 Task: Plan a trip to Beirut, Lebanon from 13th December, 2023 to 17th December, 2023 for 2 adults.2 bedrooms having 2 beds and 1 bathroom. Property type can be guest house. Amenities needed are: wifi. Booking option can be shelf check-in. Look for 3 properties as per requirement.
Action: Mouse moved to (562, 77)
Screenshot: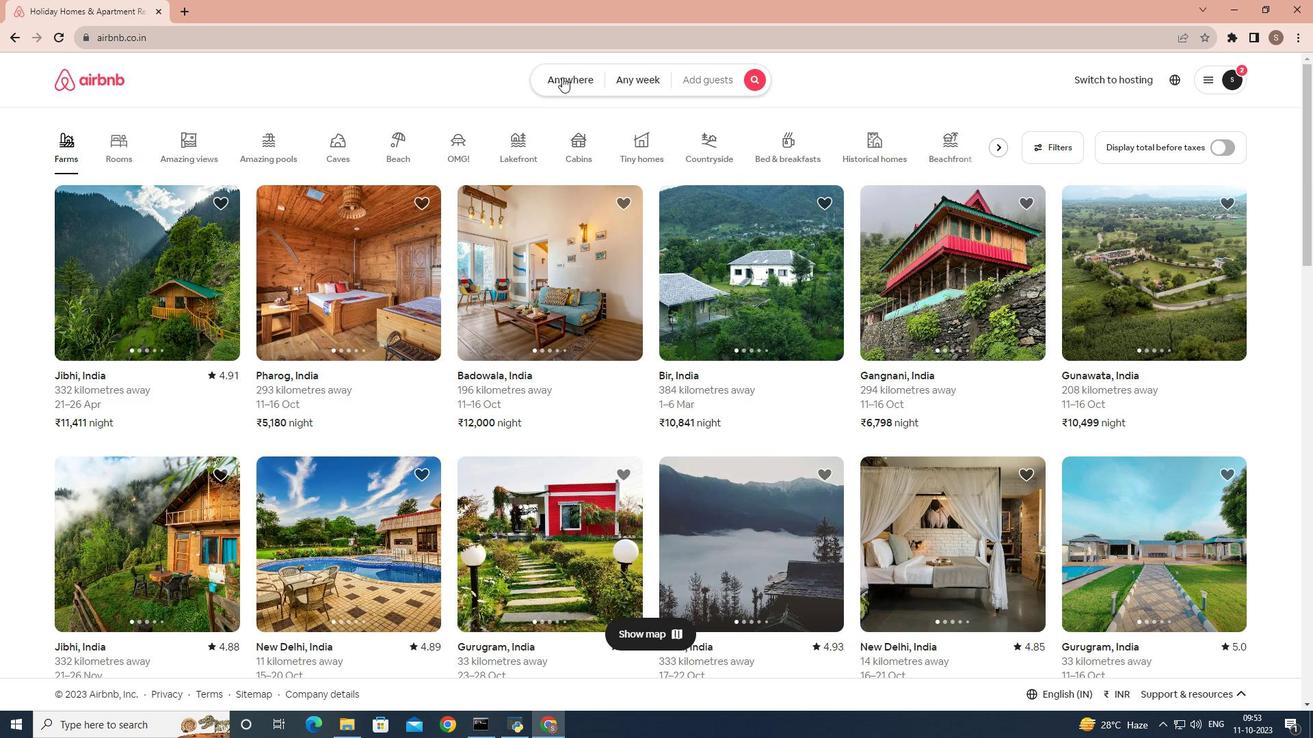 
Action: Mouse pressed left at (562, 77)
Screenshot: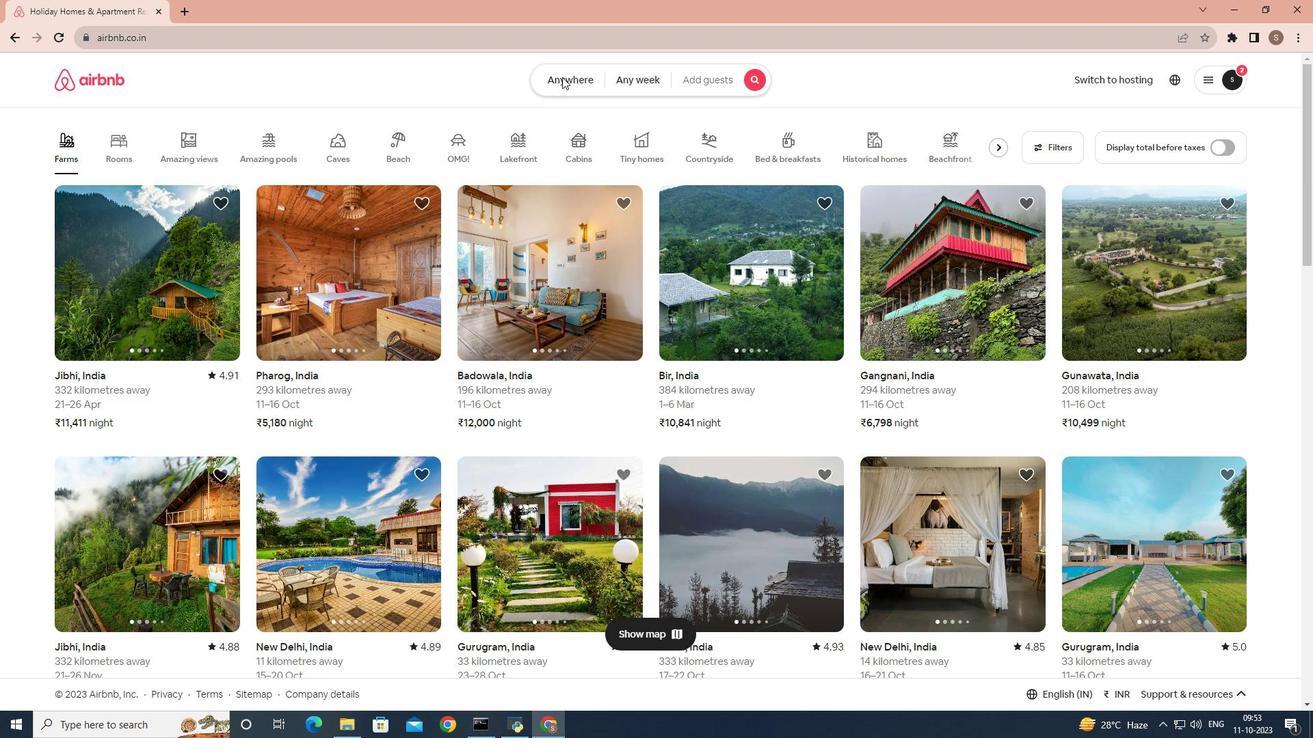 
Action: Mouse moved to (460, 129)
Screenshot: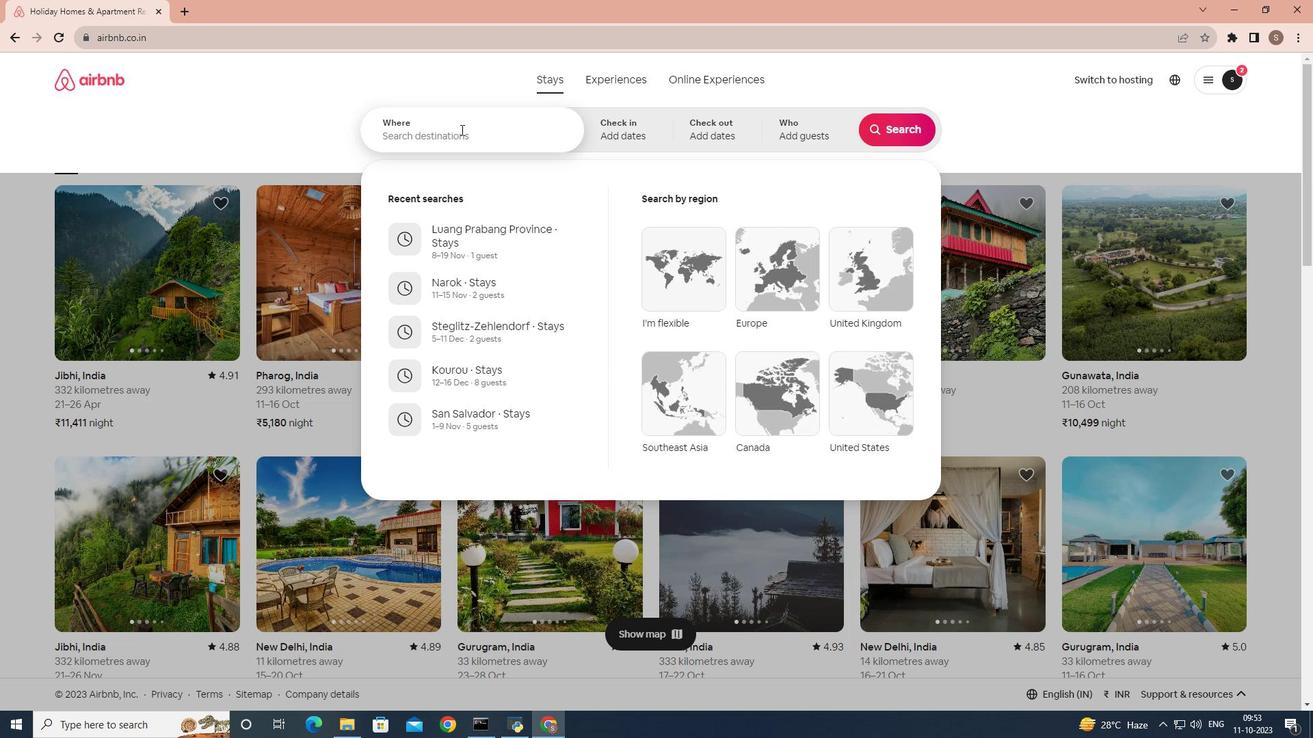 
Action: Mouse pressed left at (460, 129)
Screenshot: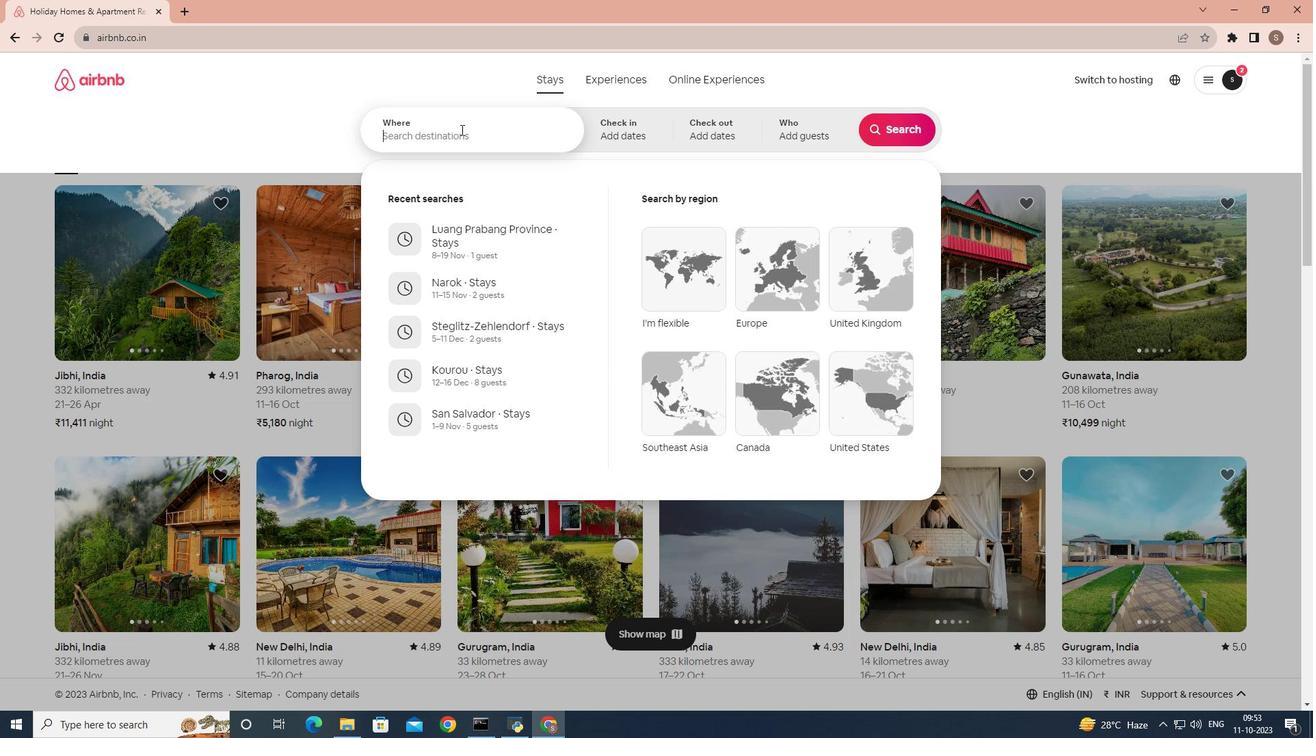 
Action: Key pressed beir
Screenshot: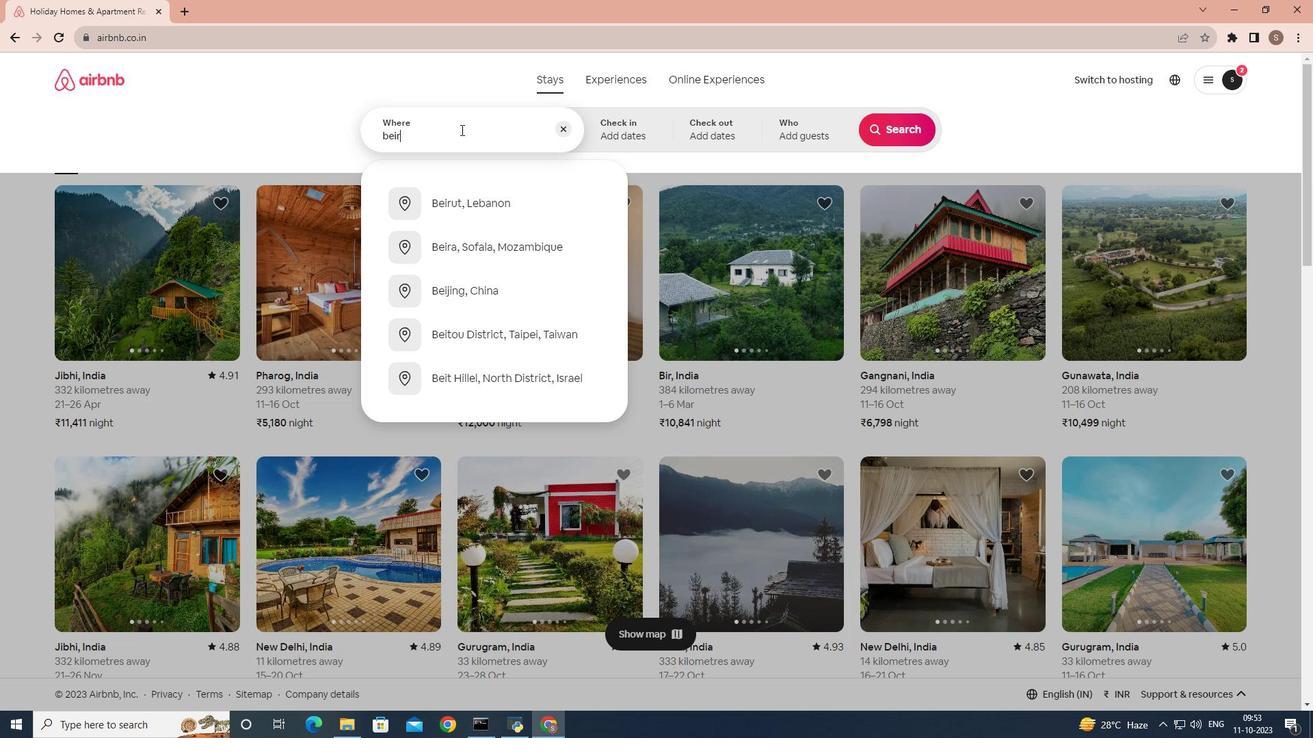 
Action: Mouse moved to (445, 198)
Screenshot: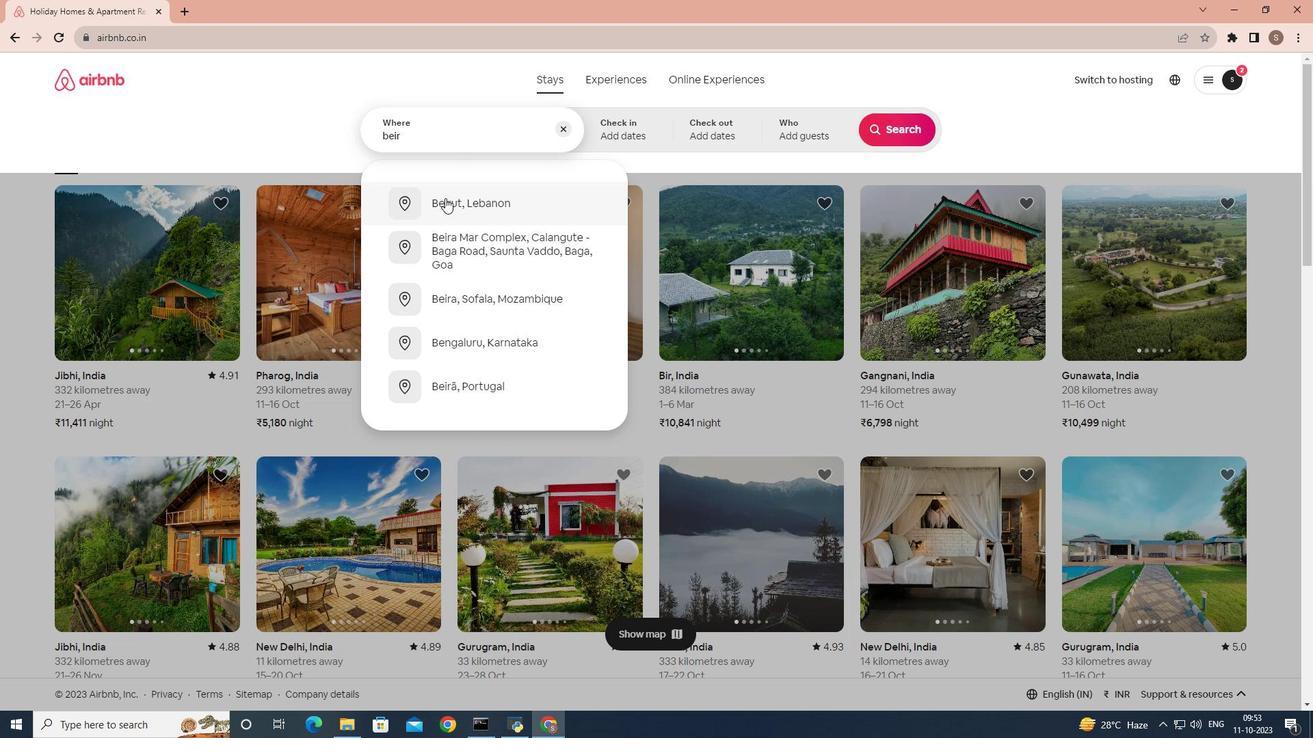 
Action: Mouse pressed left at (445, 198)
Screenshot: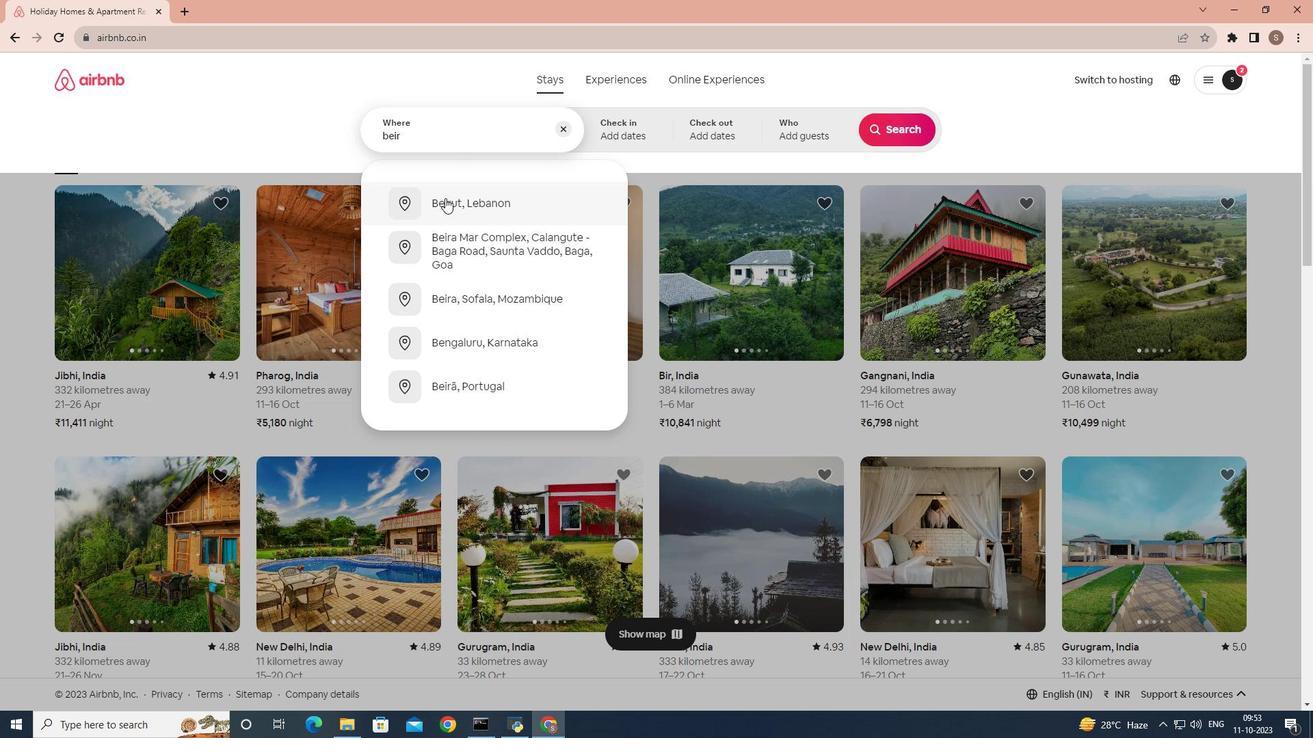 
Action: Mouse pressed right at (445, 198)
Screenshot: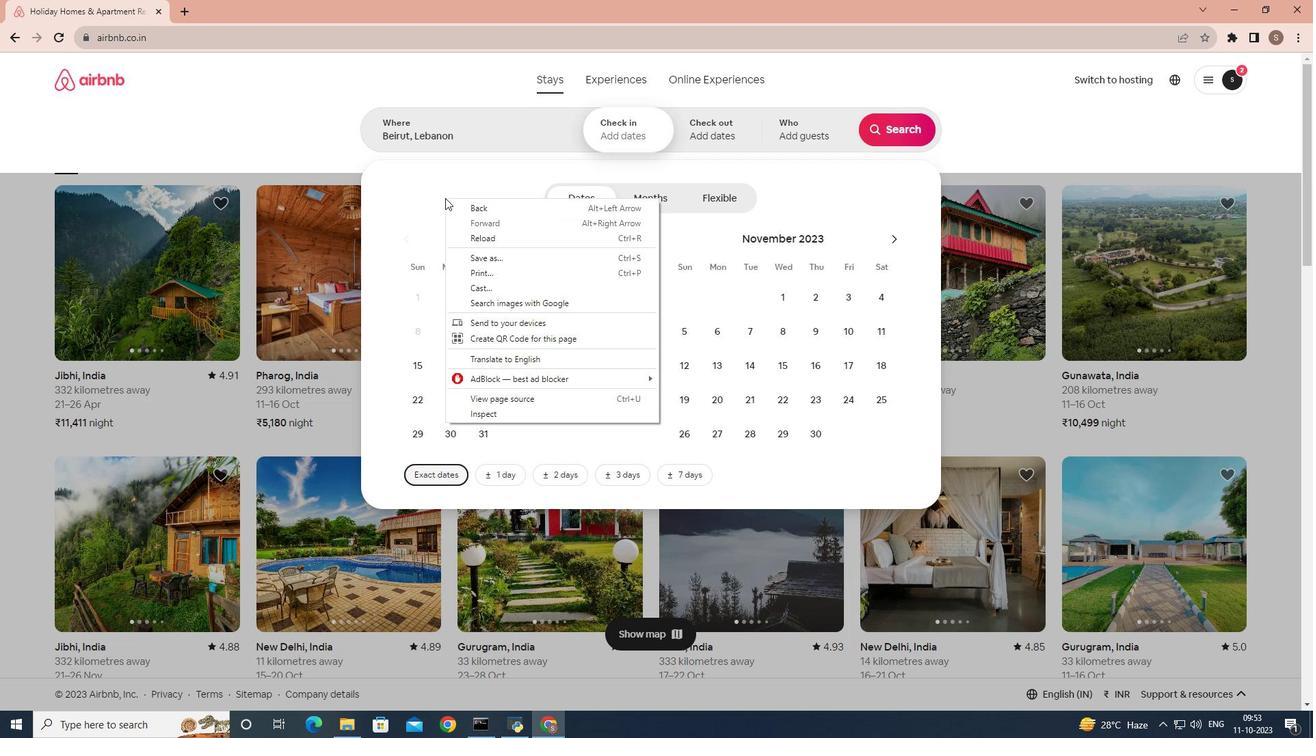 
Action: Mouse moved to (551, 131)
Screenshot: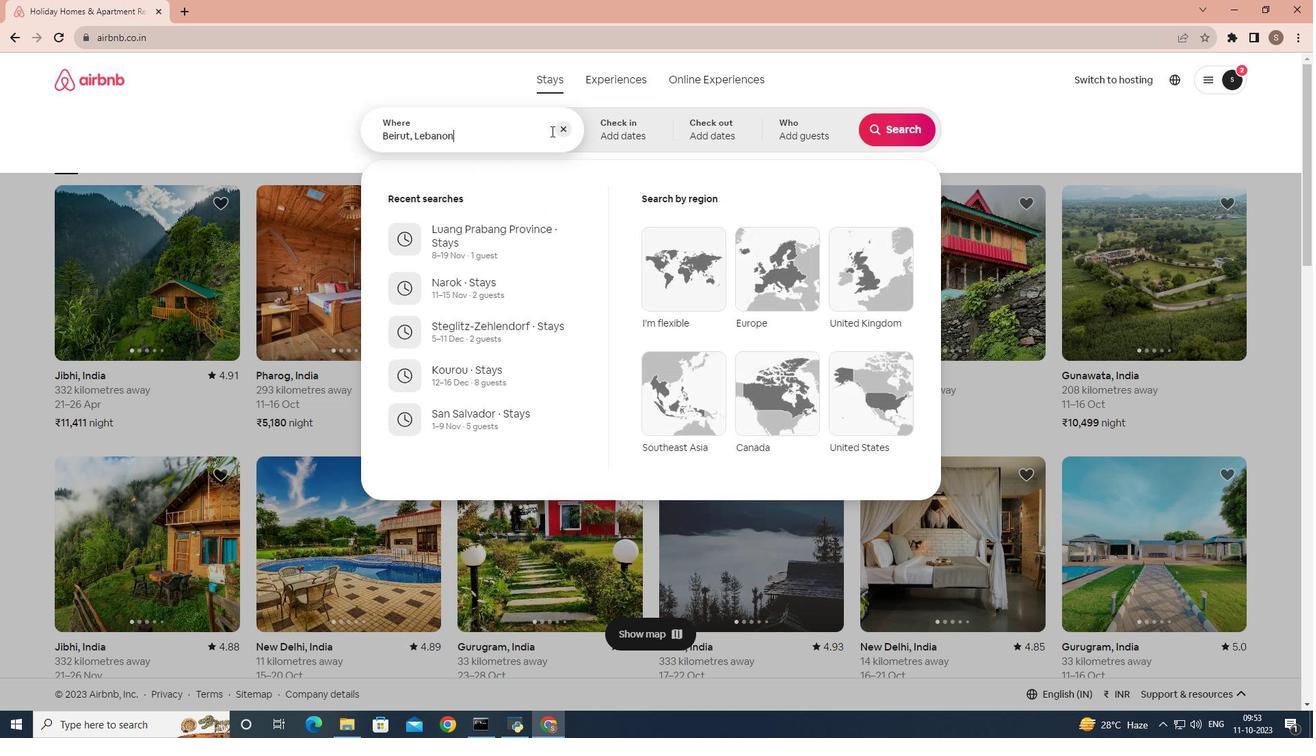 
Action: Mouse pressed left at (551, 131)
Screenshot: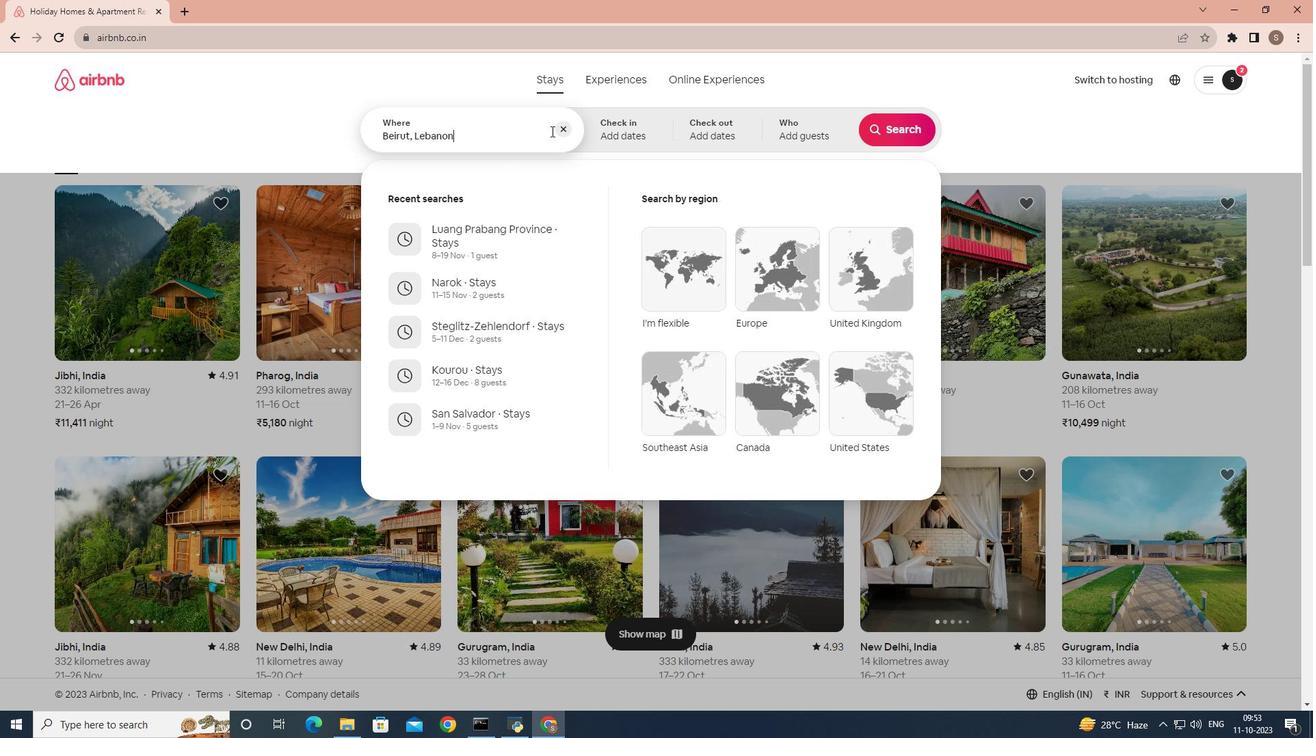 
Action: Mouse moved to (608, 129)
Screenshot: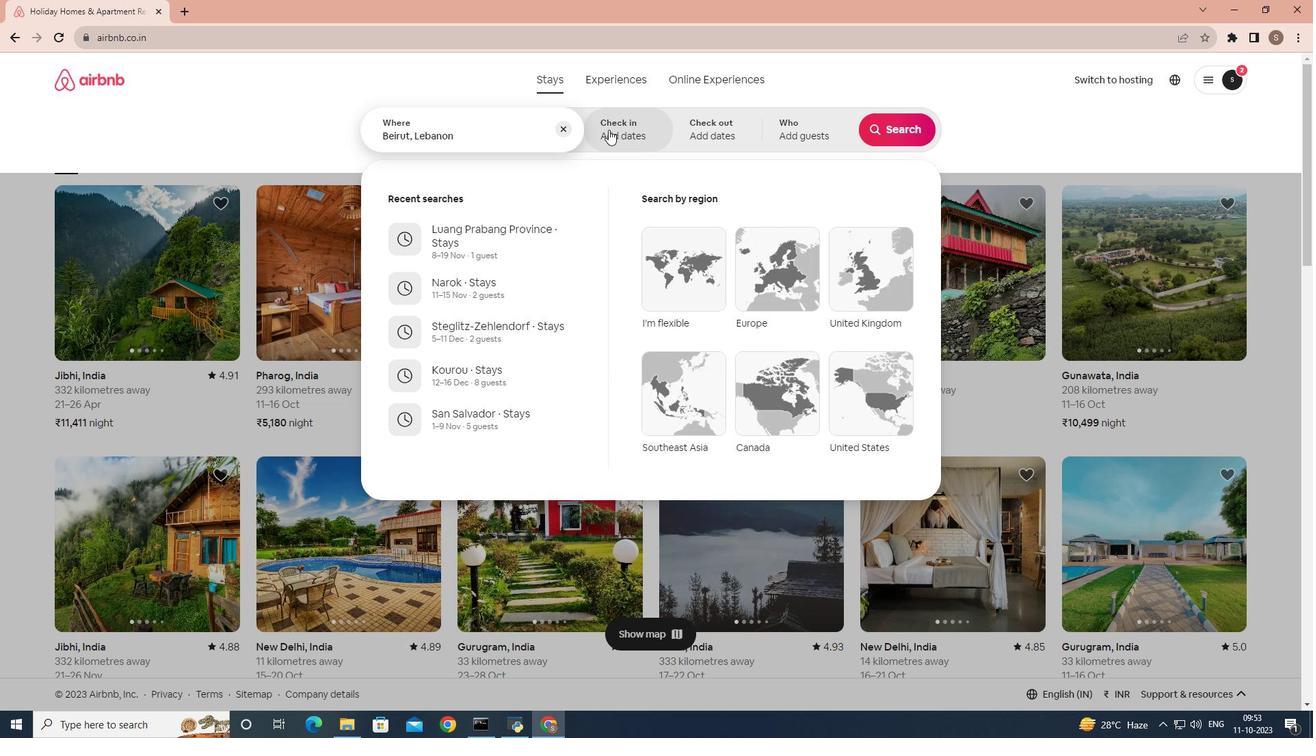 
Action: Mouse pressed left at (608, 129)
Screenshot: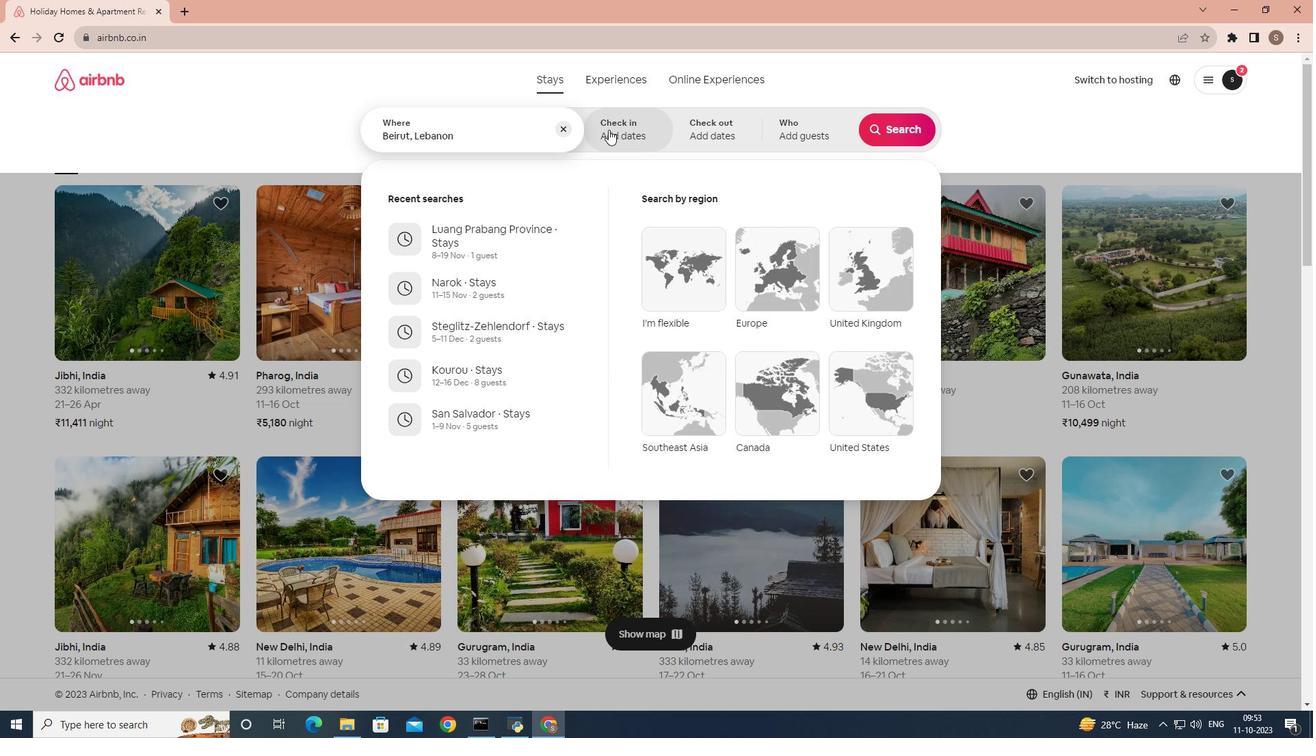 
Action: Mouse moved to (895, 232)
Screenshot: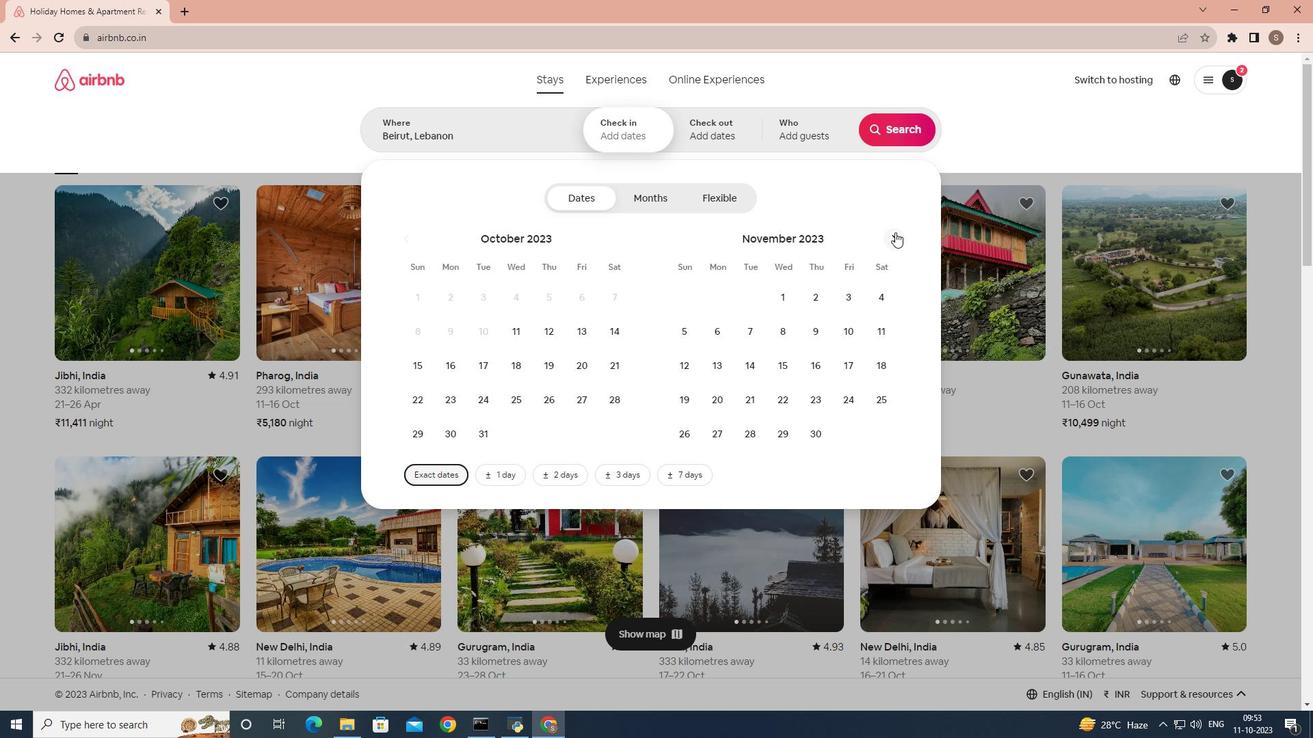 
Action: Mouse pressed left at (895, 232)
Screenshot: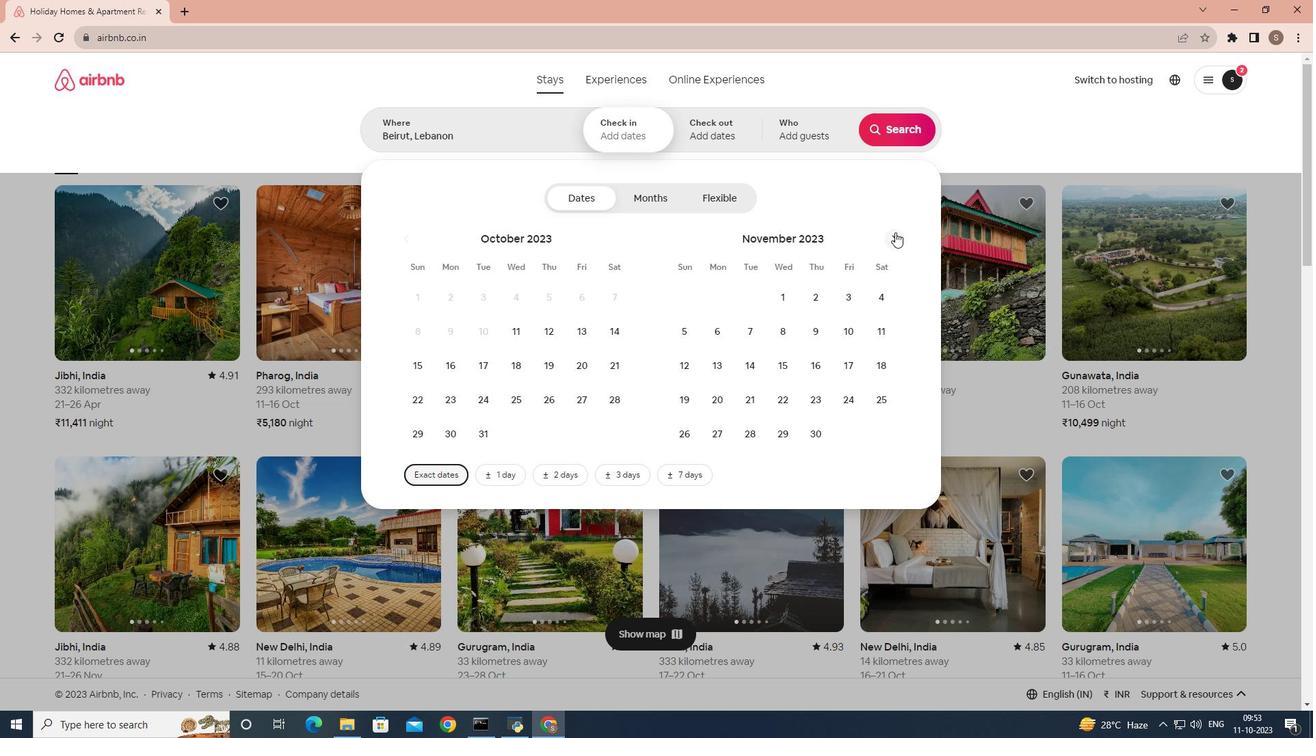 
Action: Mouse moved to (782, 365)
Screenshot: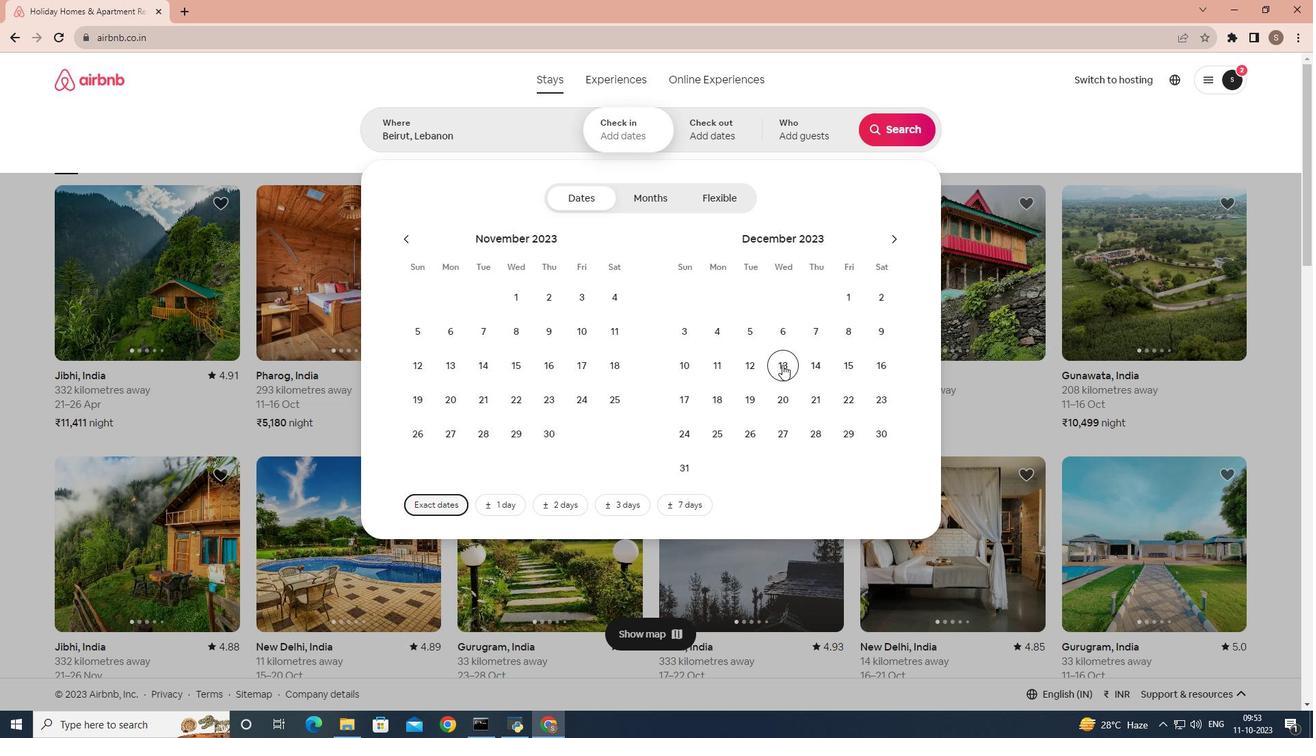 
Action: Mouse pressed left at (782, 365)
Screenshot: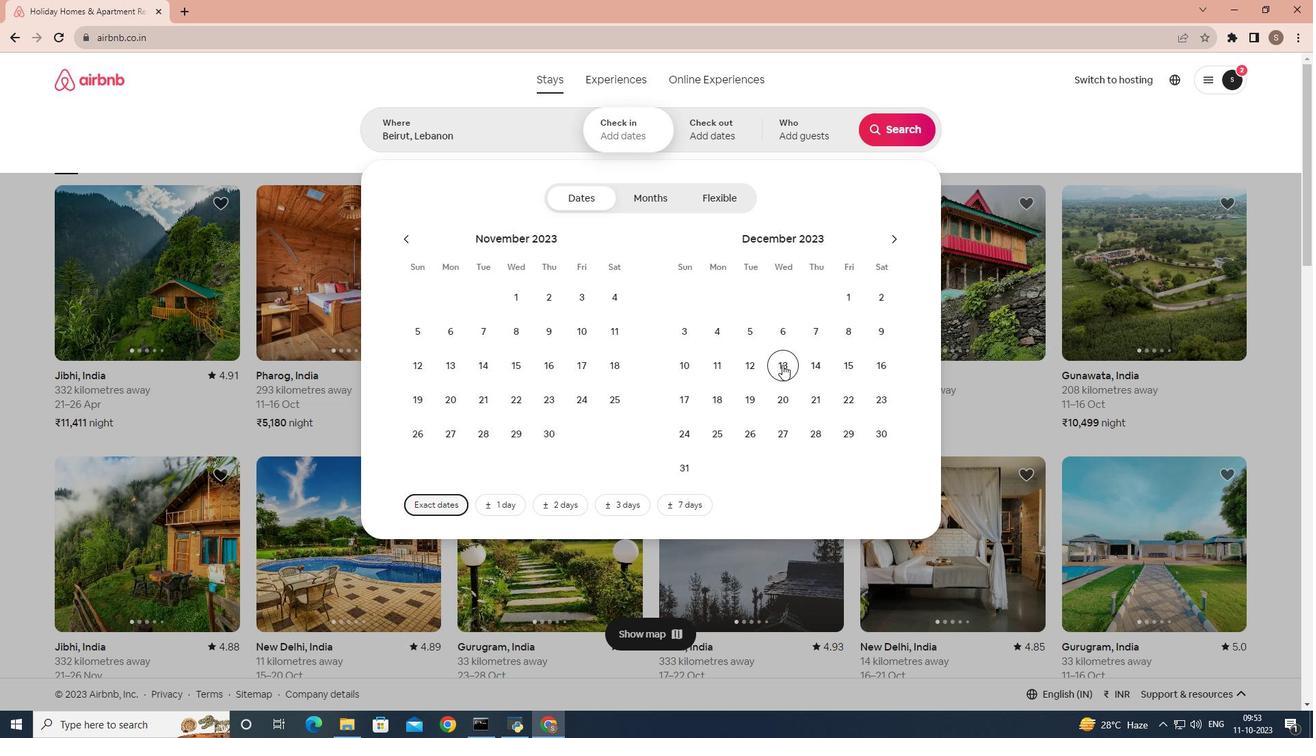 
Action: Mouse moved to (697, 407)
Screenshot: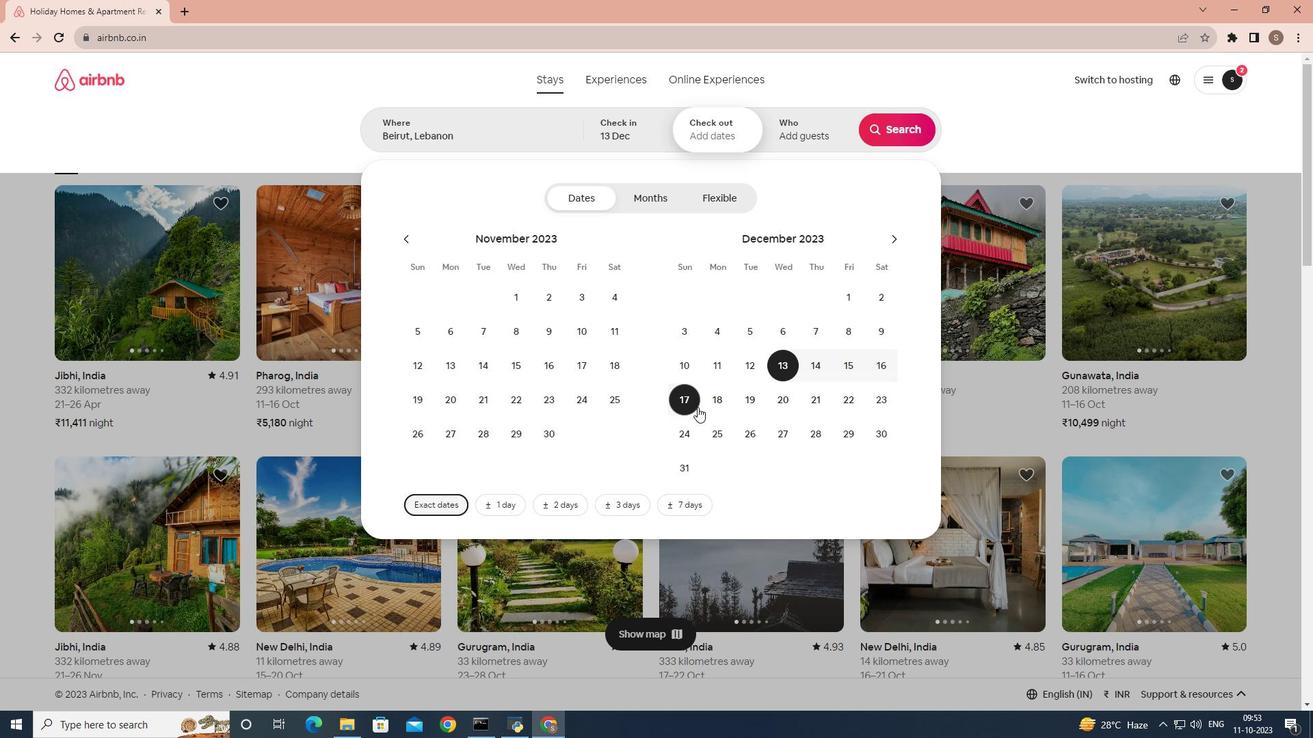 
Action: Mouse pressed left at (697, 407)
Screenshot: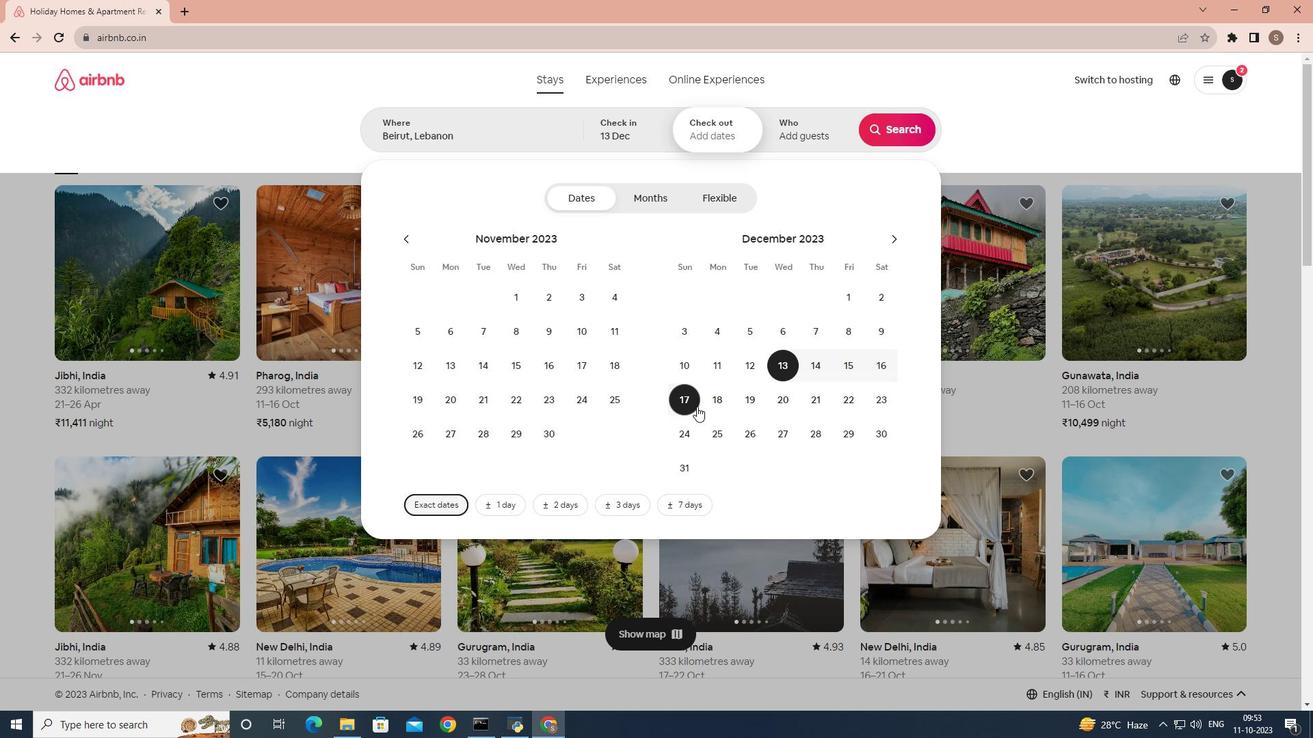 
Action: Mouse moved to (814, 146)
Screenshot: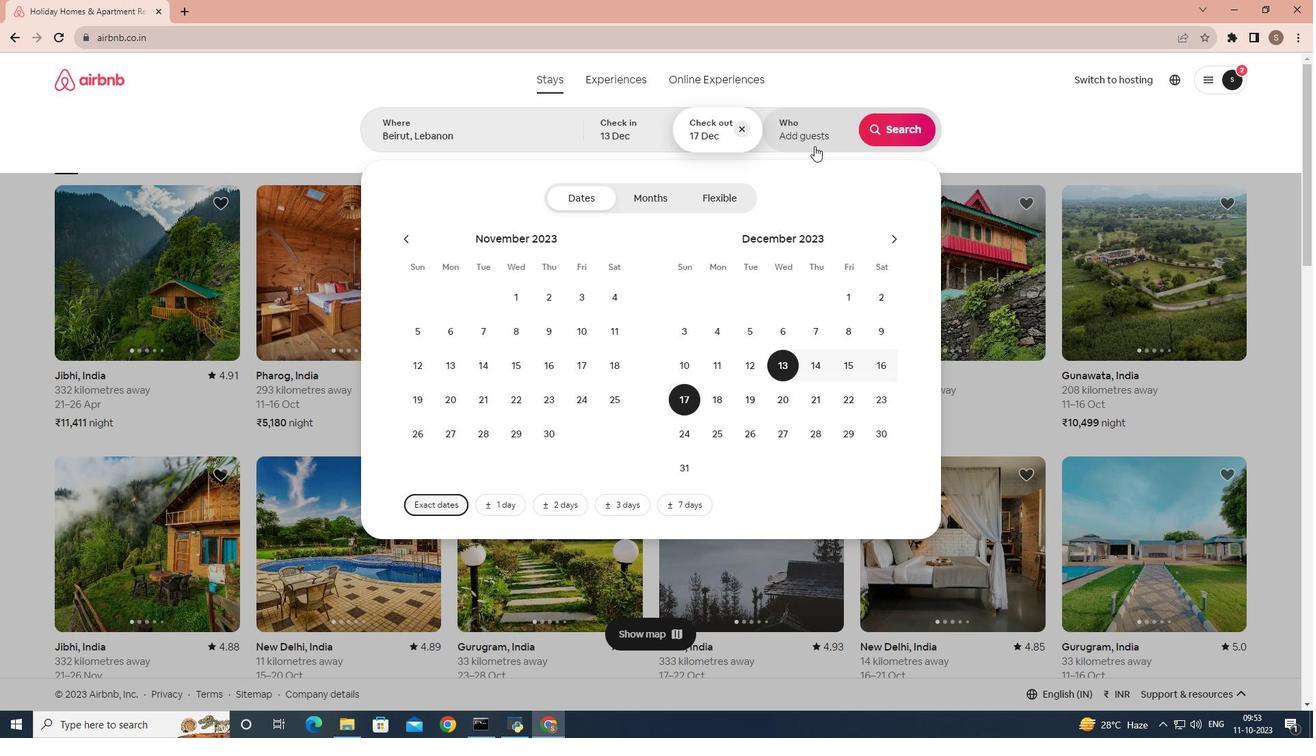 
Action: Mouse pressed left at (814, 146)
Screenshot: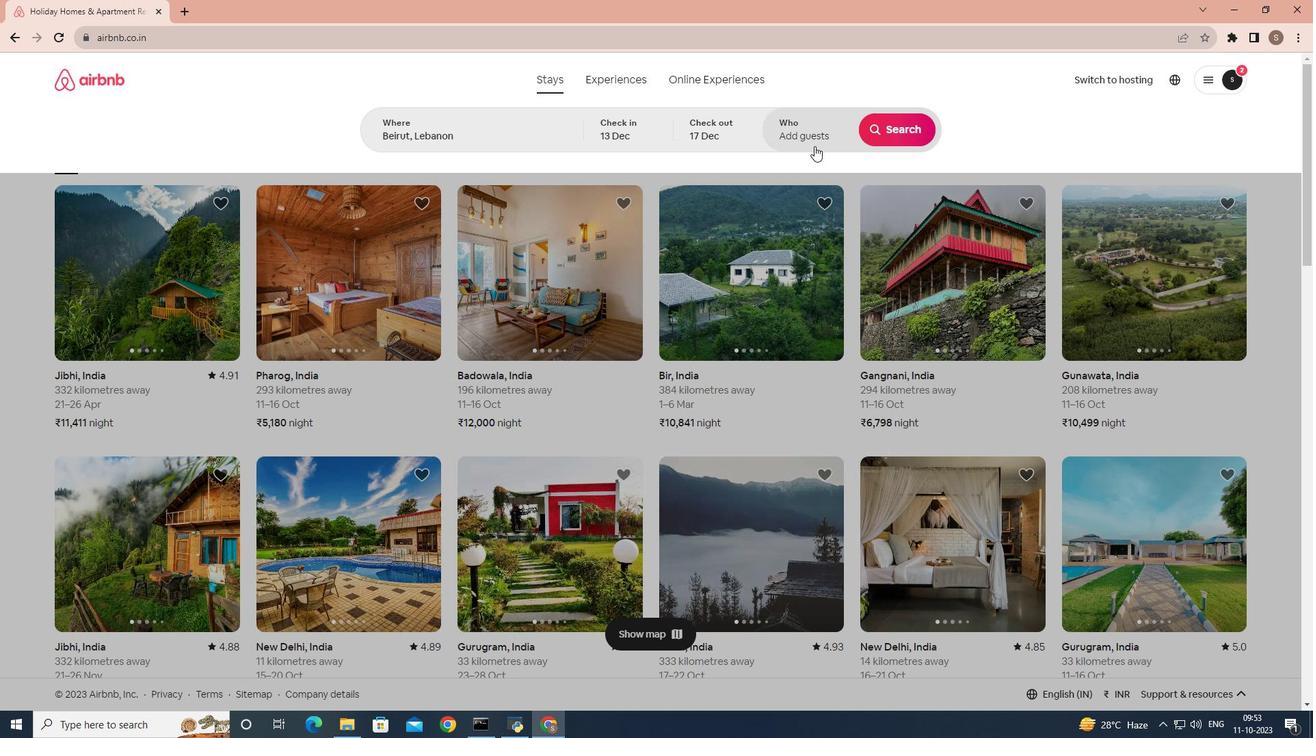 
Action: Mouse moved to (893, 201)
Screenshot: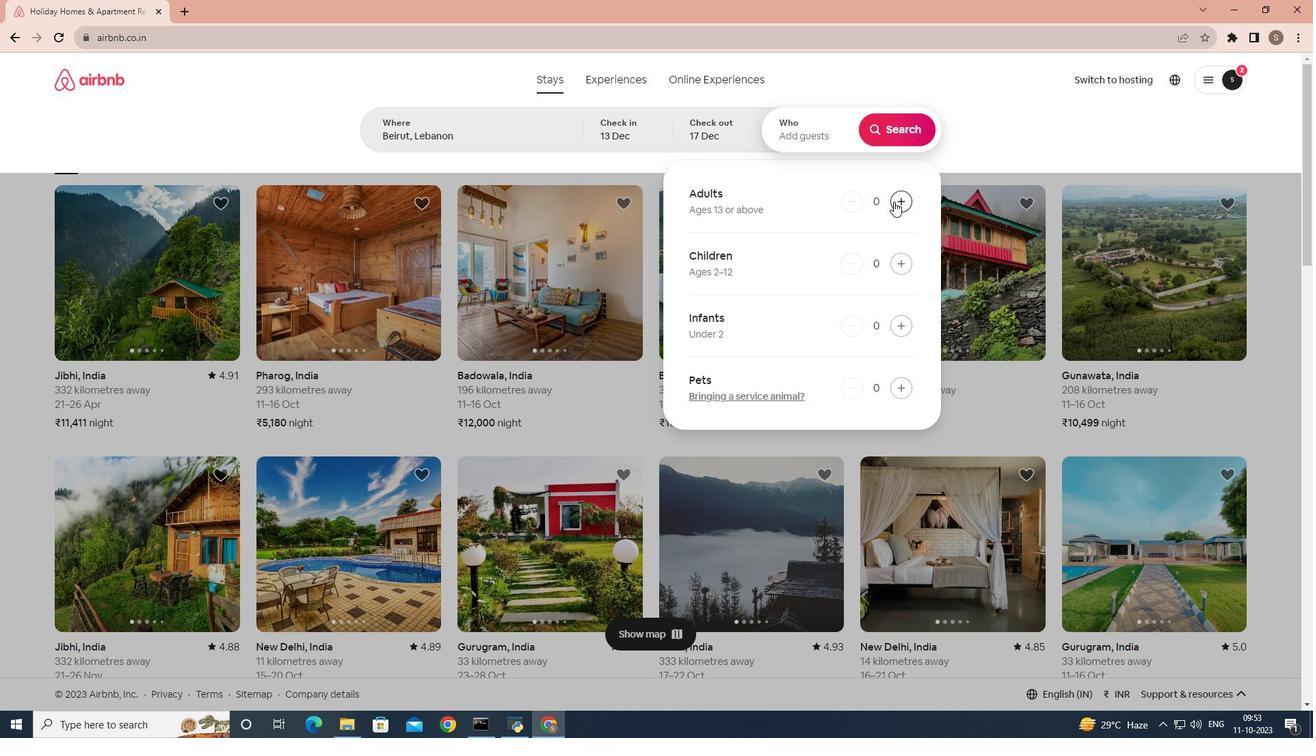 
Action: Mouse pressed left at (893, 201)
Screenshot: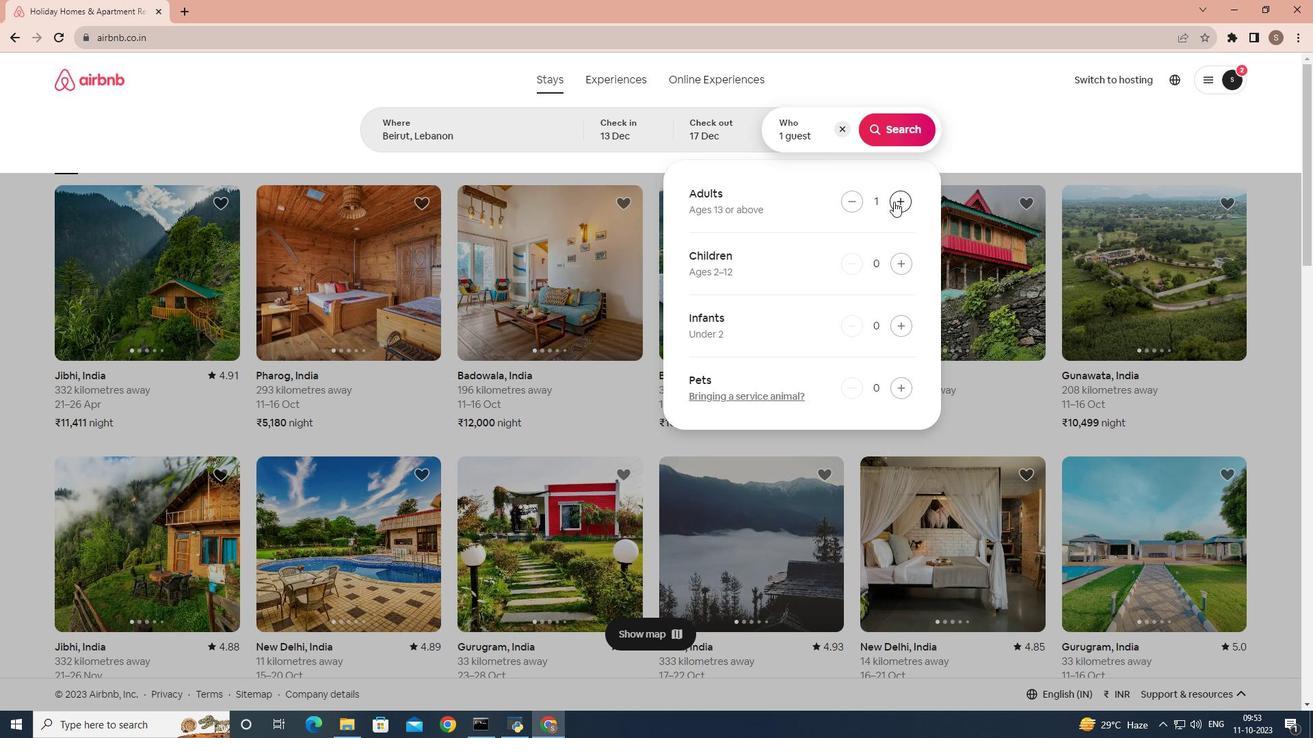 
Action: Mouse pressed left at (893, 201)
Screenshot: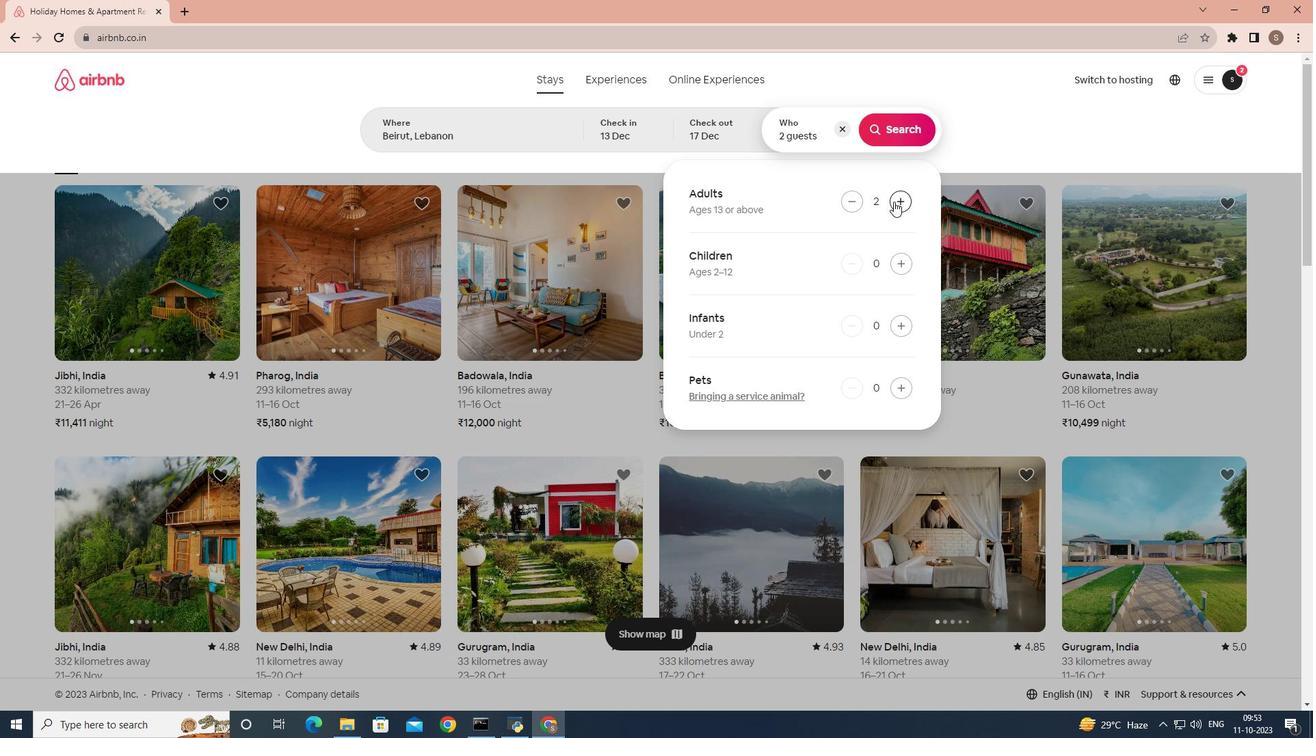 
Action: Mouse moved to (882, 142)
Screenshot: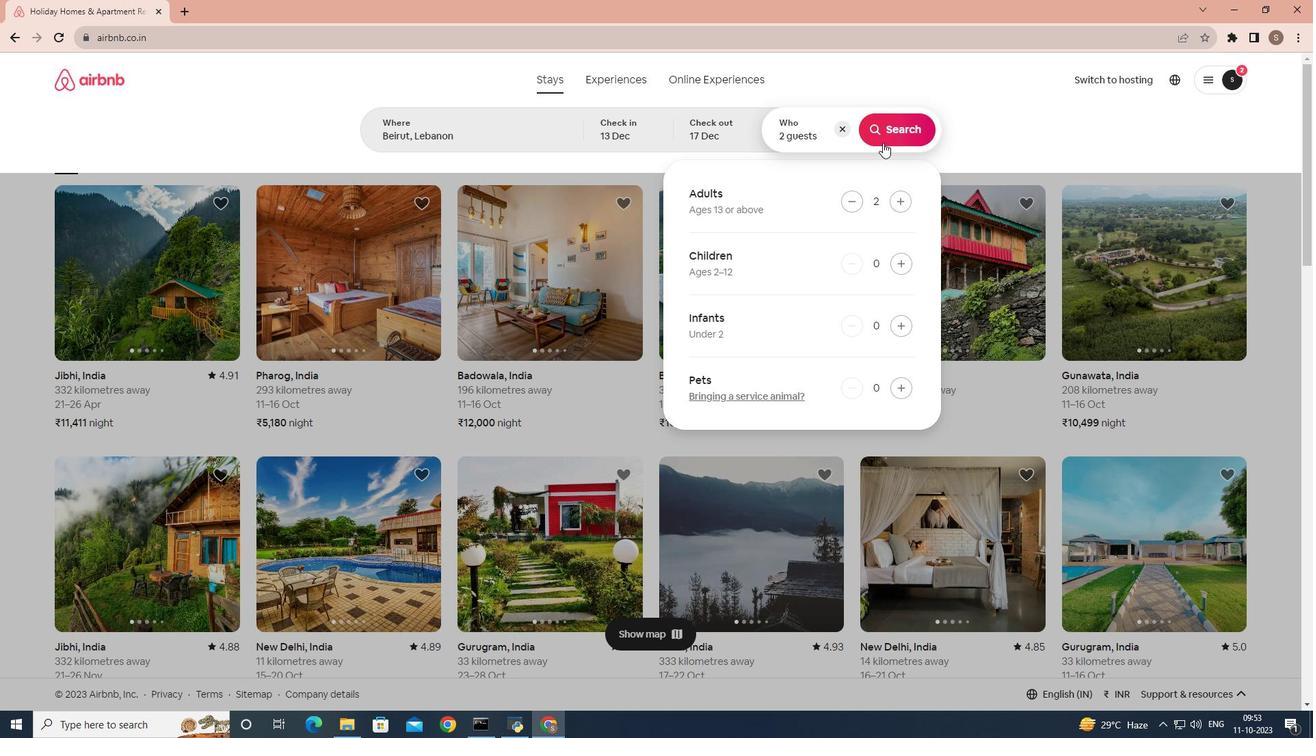 
Action: Mouse pressed left at (882, 142)
Screenshot: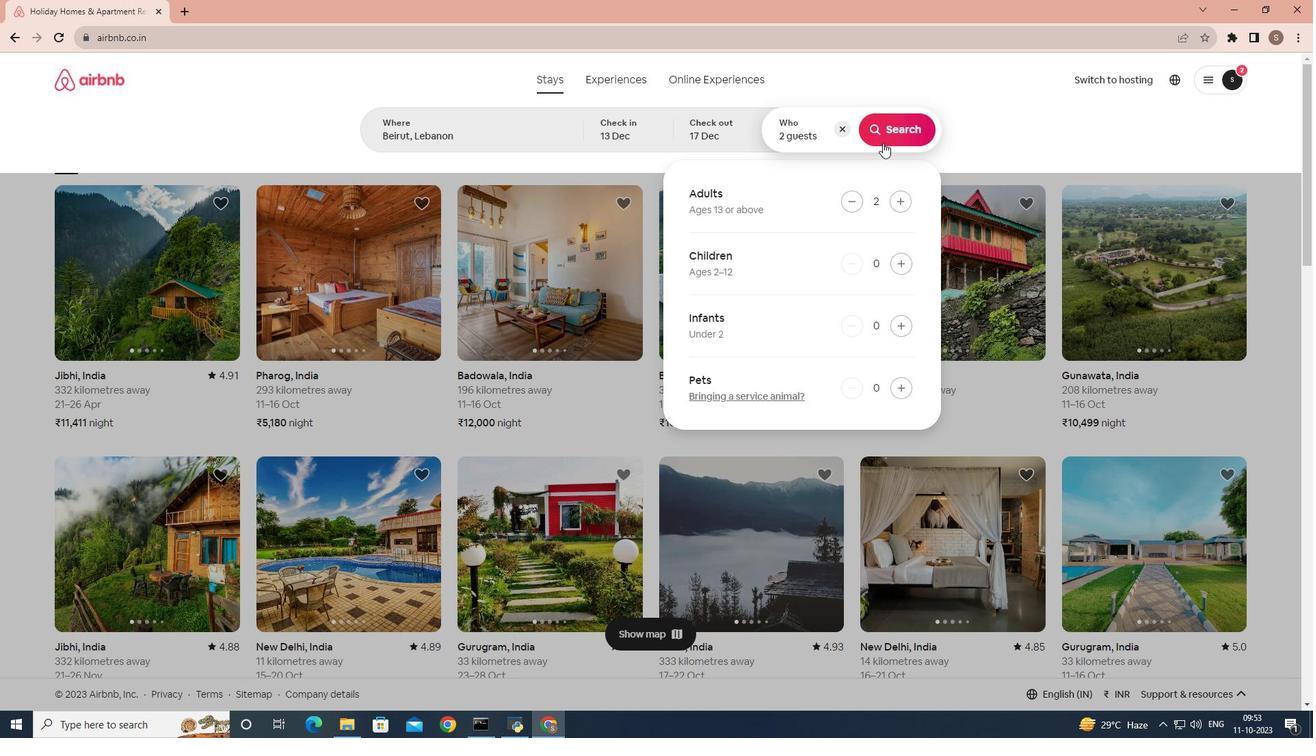 
Action: Mouse moved to (1077, 133)
Screenshot: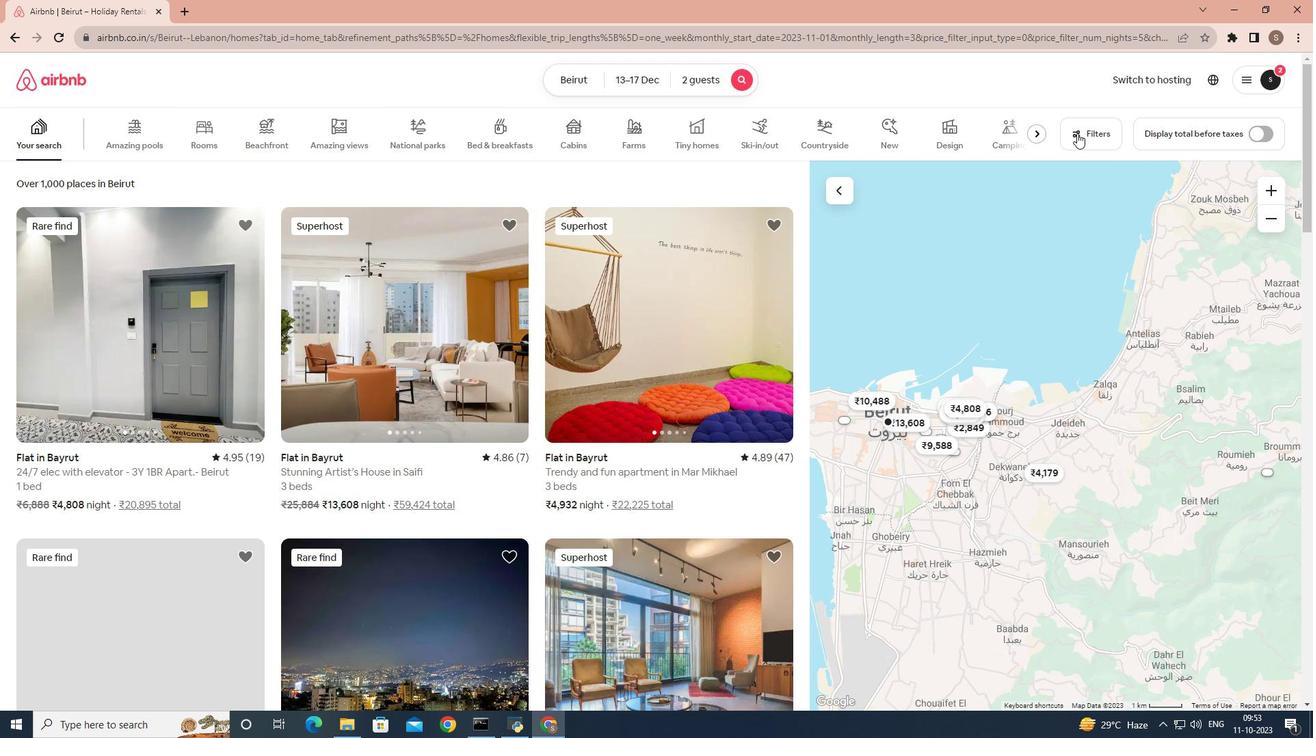 
Action: Mouse pressed left at (1077, 133)
Screenshot: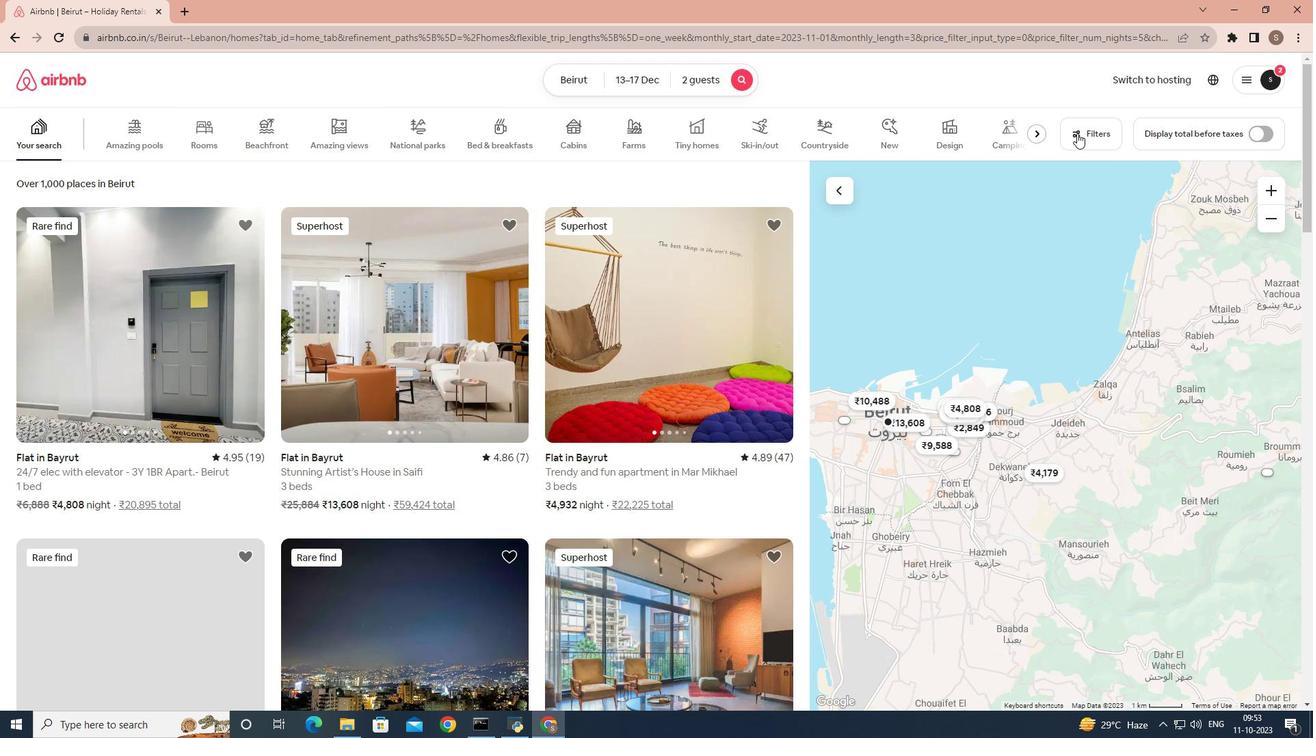 
Action: Mouse moved to (510, 475)
Screenshot: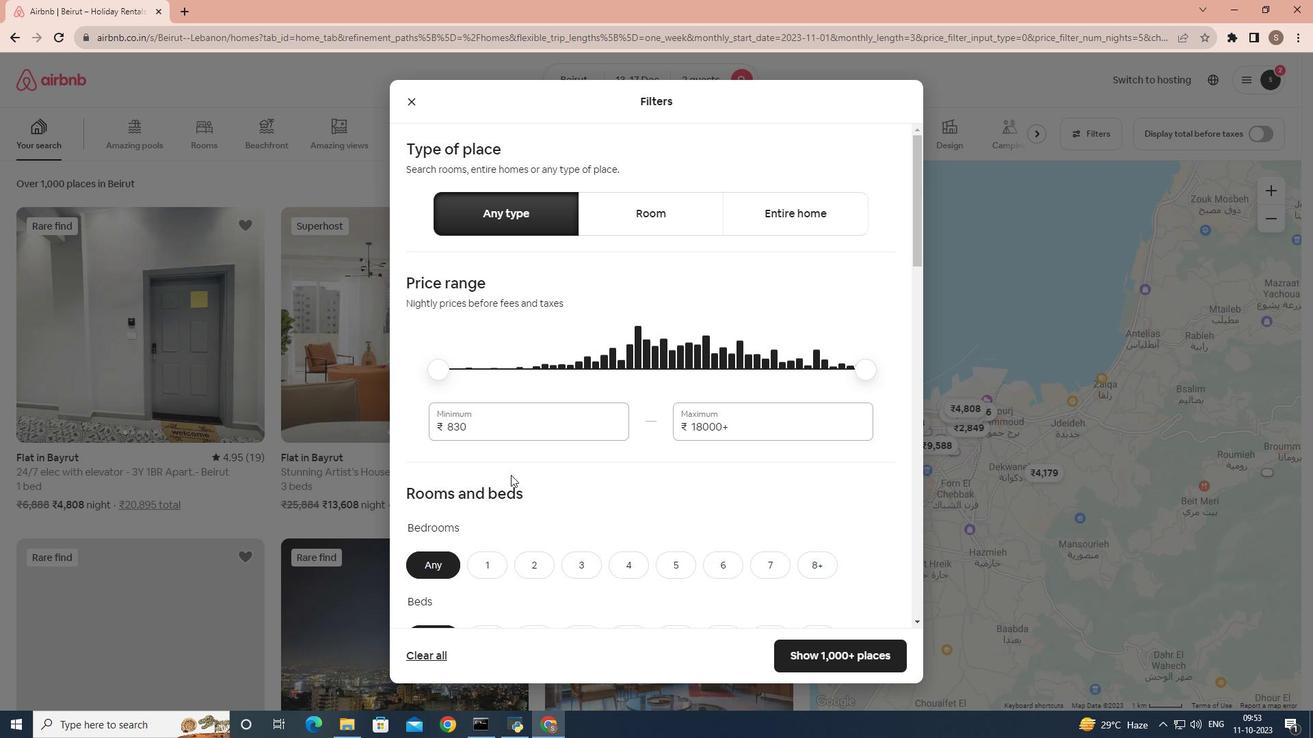 
Action: Mouse scrolled (510, 474) with delta (0, 0)
Screenshot: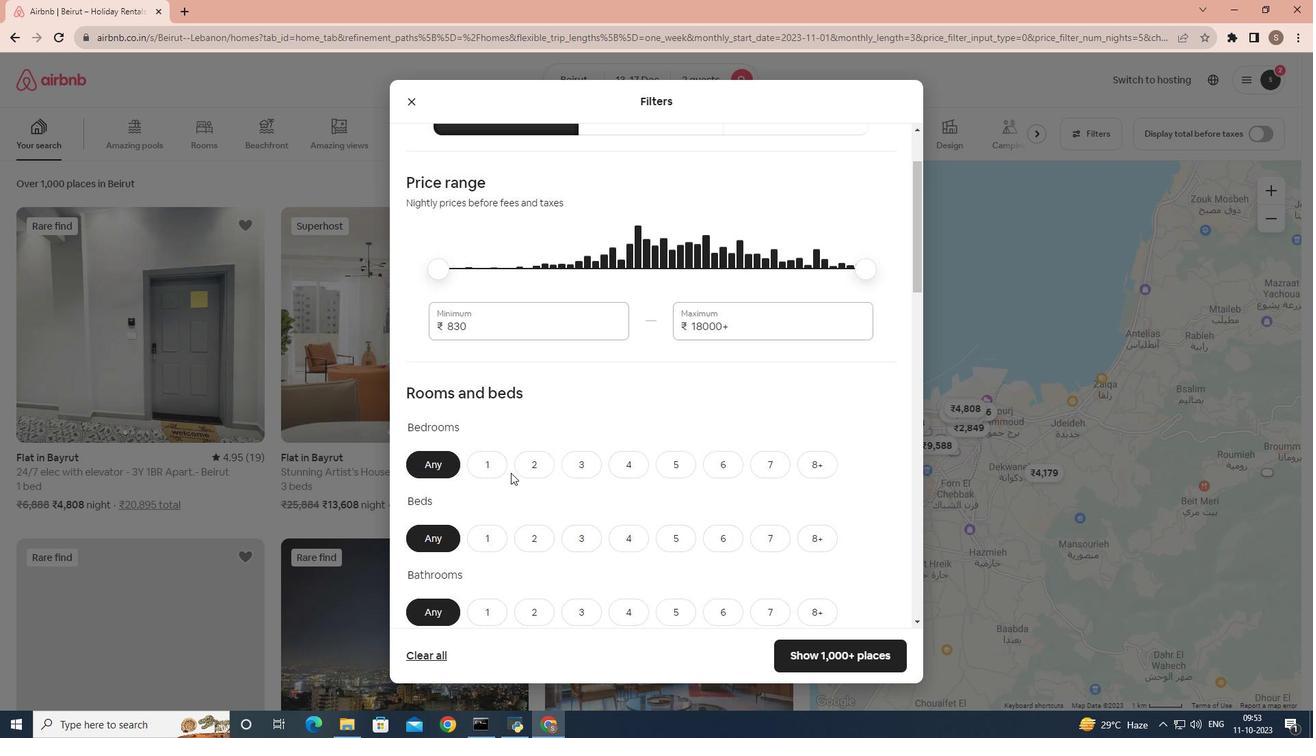 
Action: Mouse scrolled (510, 474) with delta (0, 0)
Screenshot: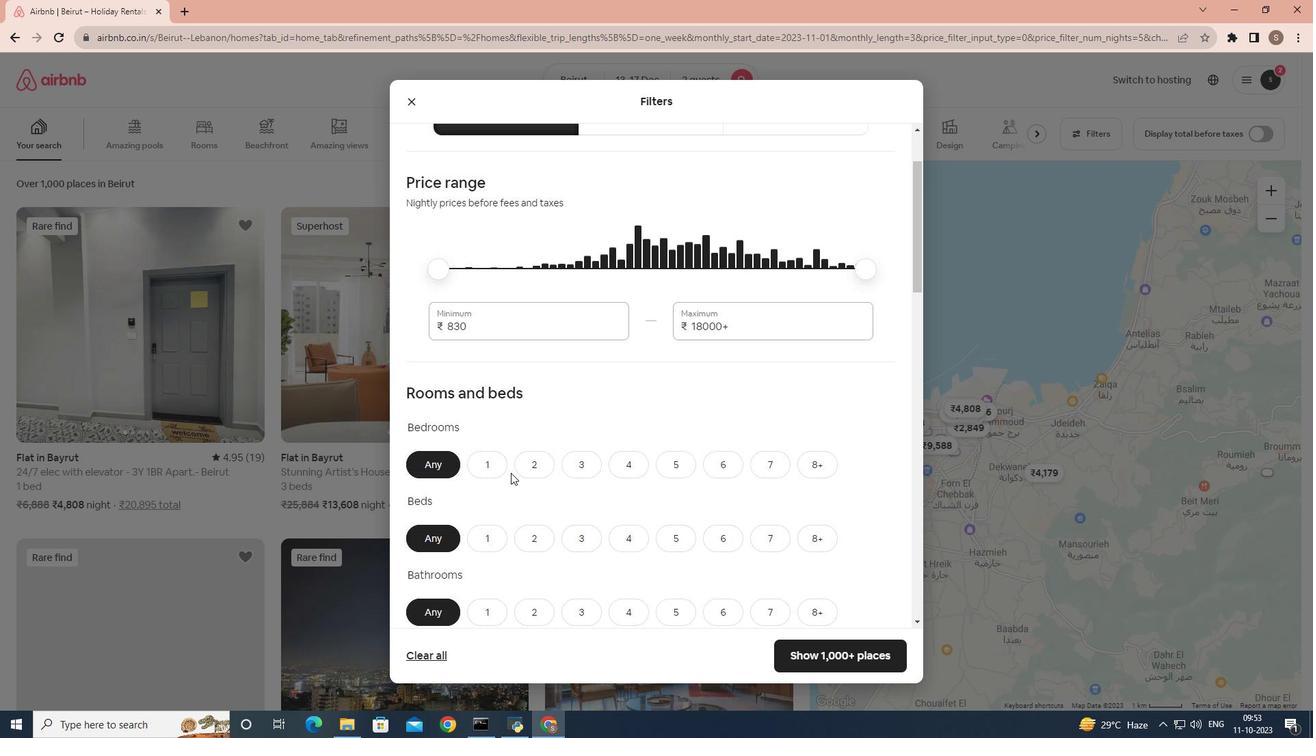 
Action: Mouse moved to (533, 426)
Screenshot: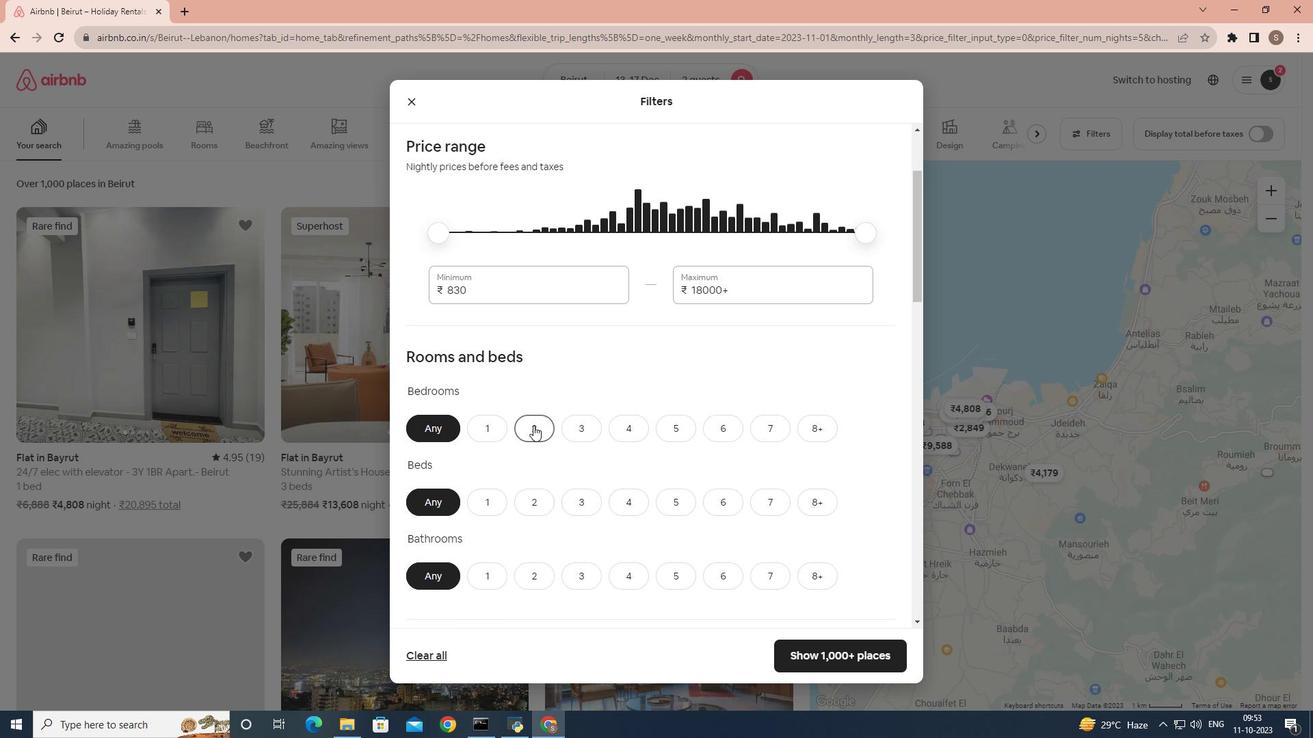 
Action: Mouse pressed left at (533, 426)
Screenshot: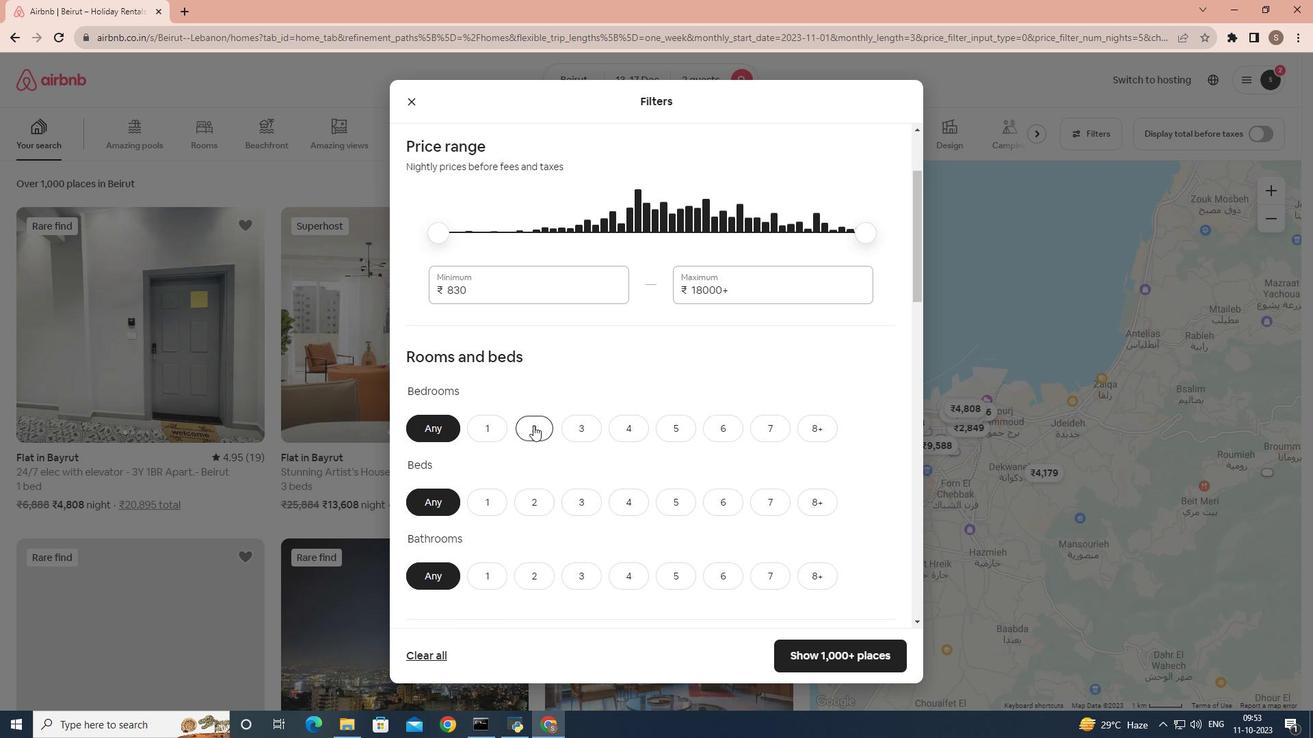 
Action: Mouse scrolled (533, 425) with delta (0, 0)
Screenshot: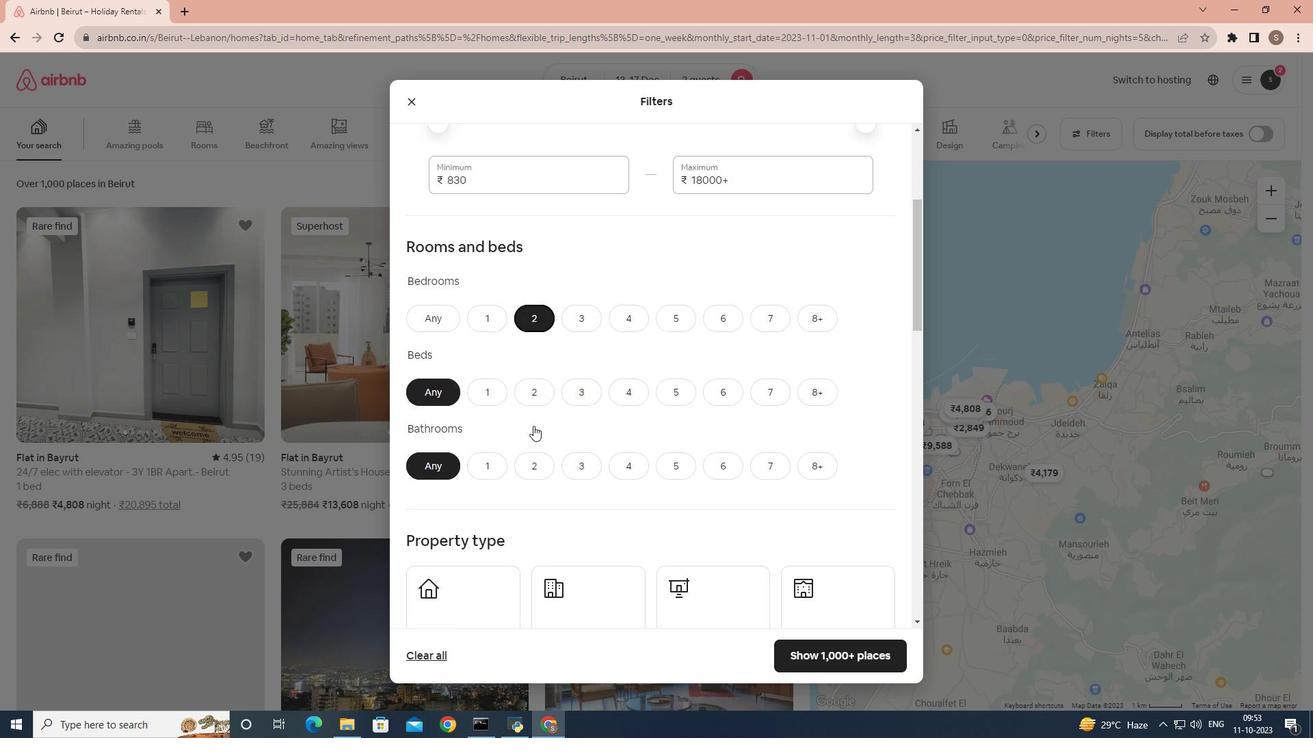 
Action: Mouse scrolled (533, 425) with delta (0, 0)
Screenshot: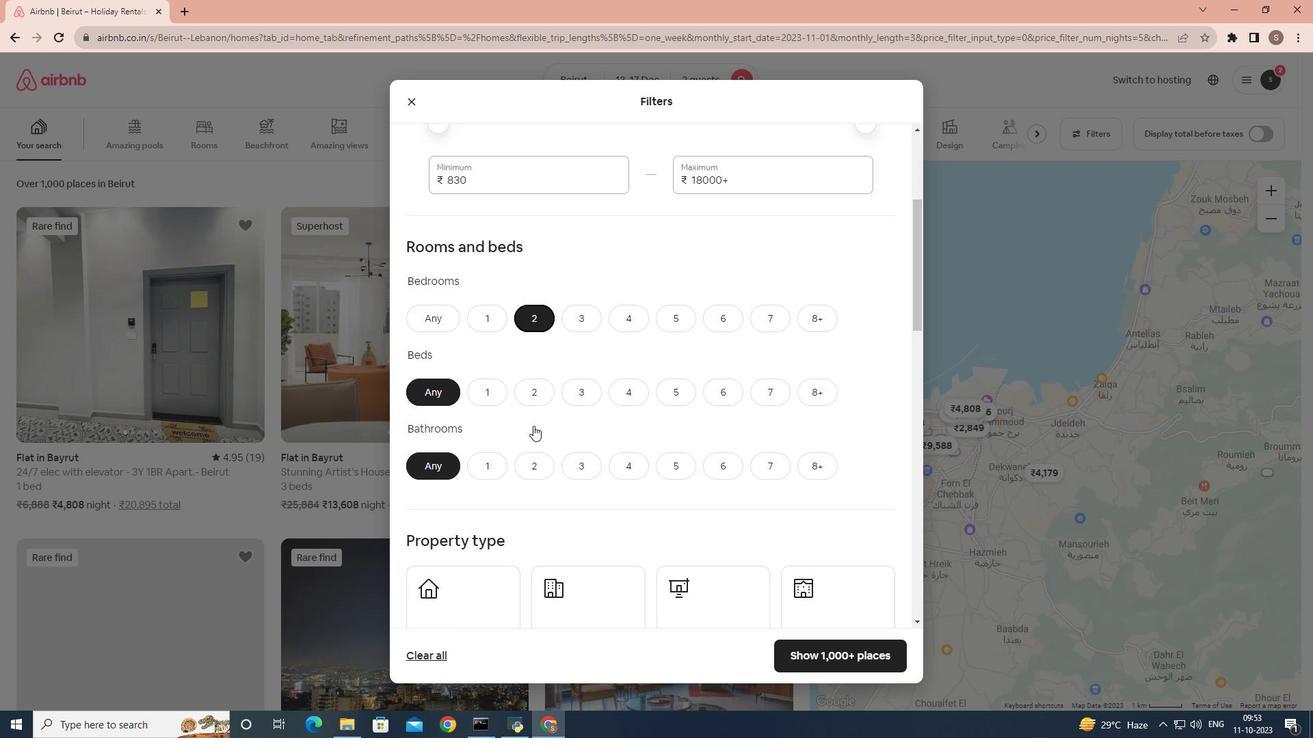 
Action: Mouse moved to (537, 377)
Screenshot: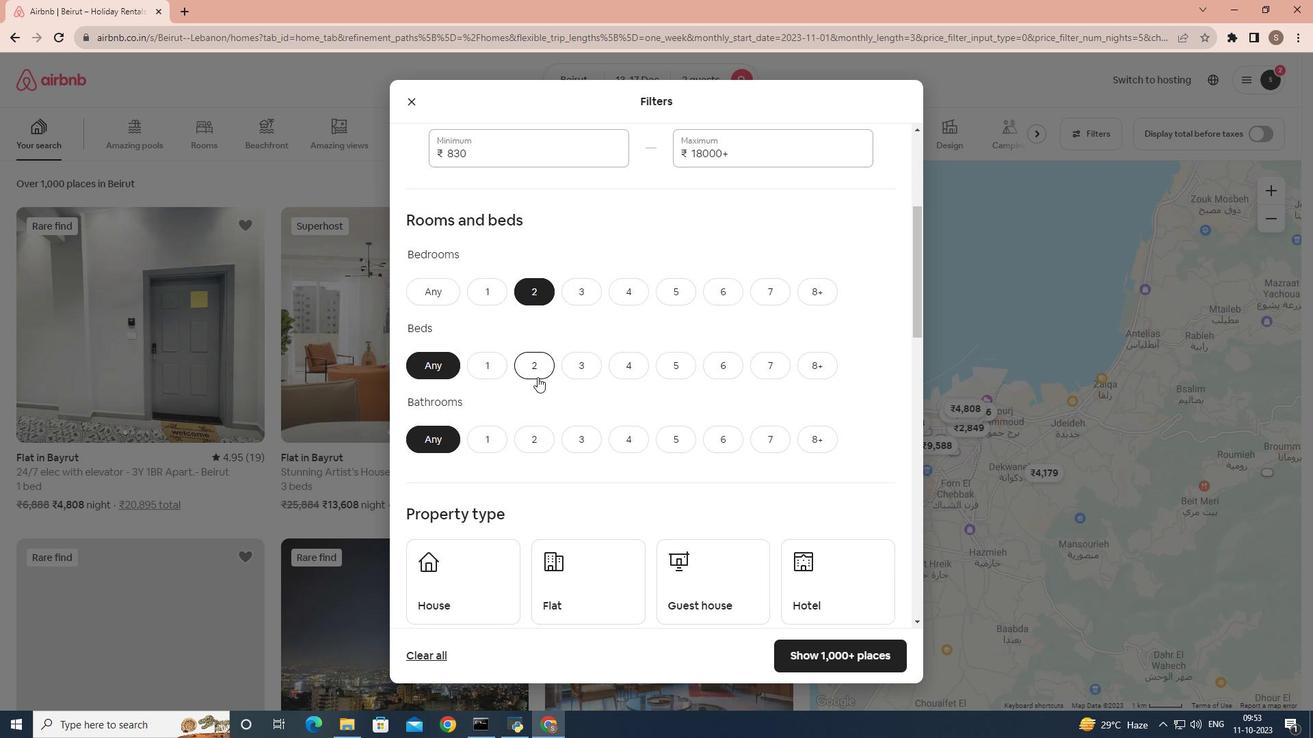 
Action: Mouse pressed left at (537, 377)
Screenshot: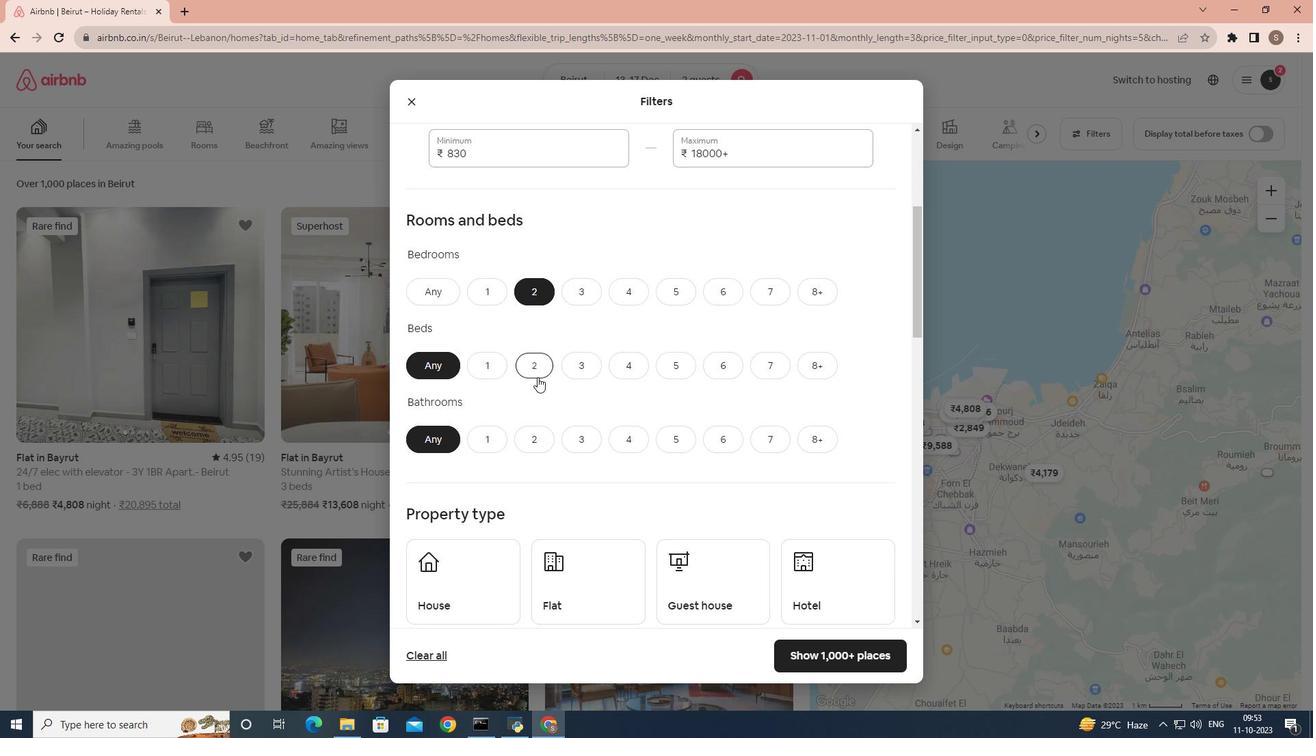 
Action: Mouse moved to (496, 429)
Screenshot: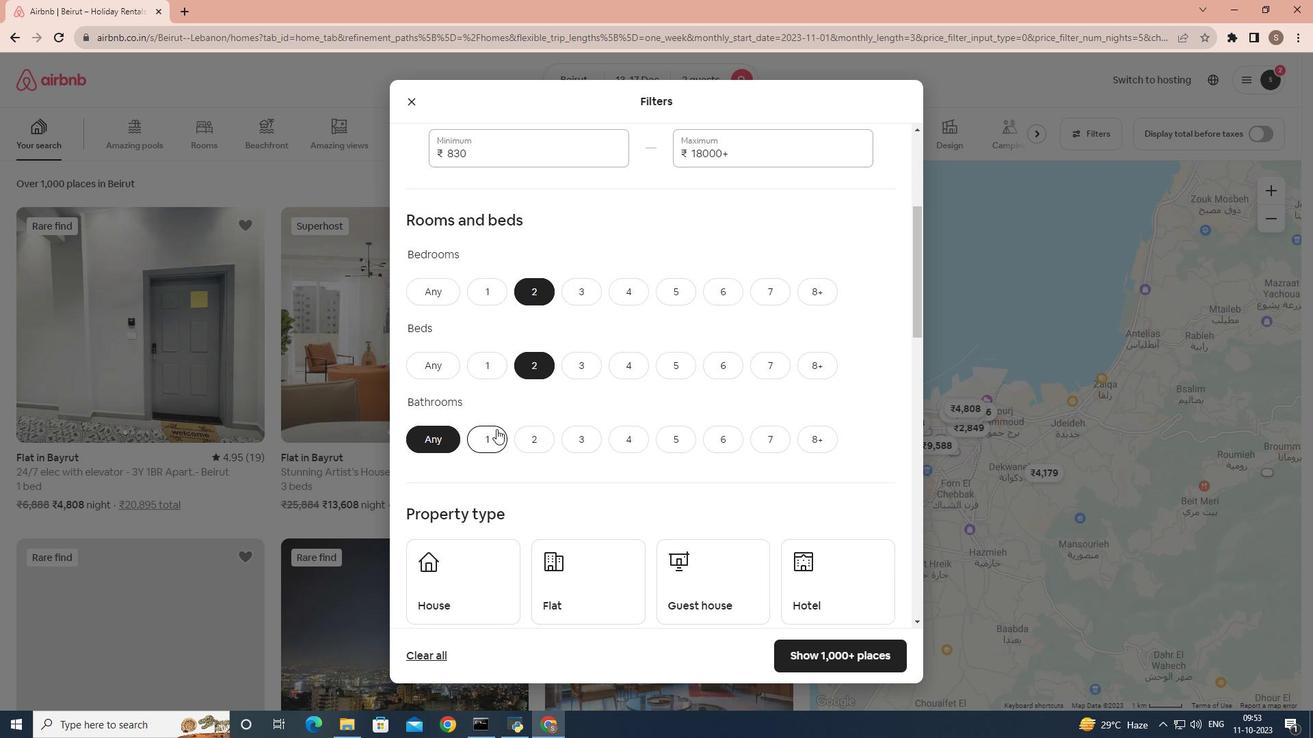 
Action: Mouse pressed left at (496, 429)
Screenshot: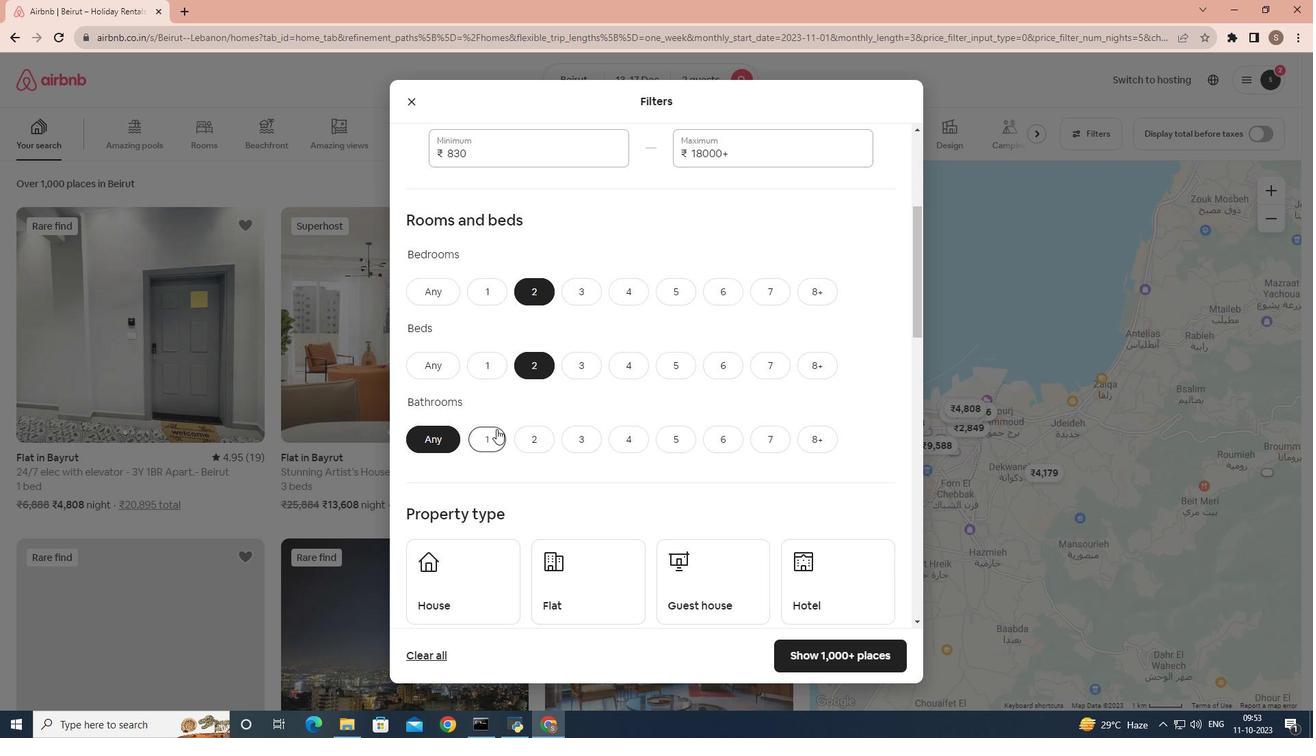 
Action: Mouse moved to (506, 422)
Screenshot: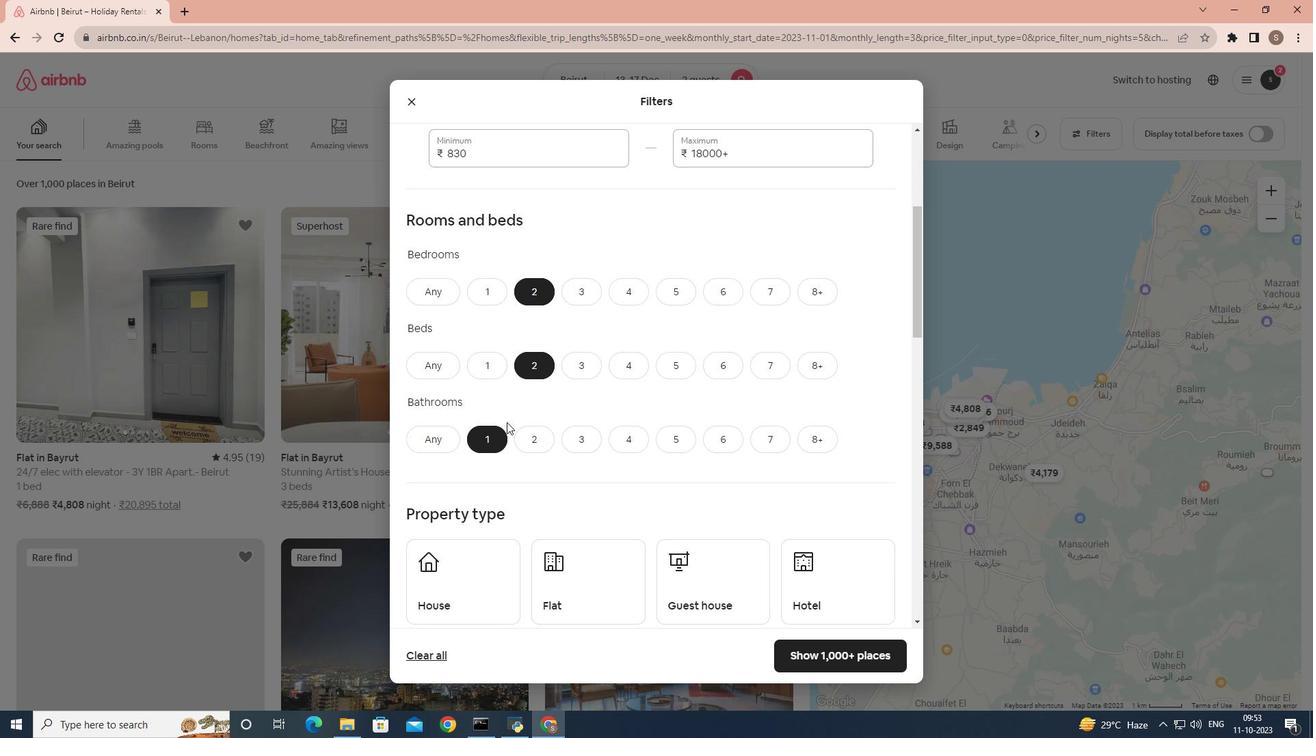 
Action: Mouse scrolled (506, 421) with delta (0, 0)
Screenshot: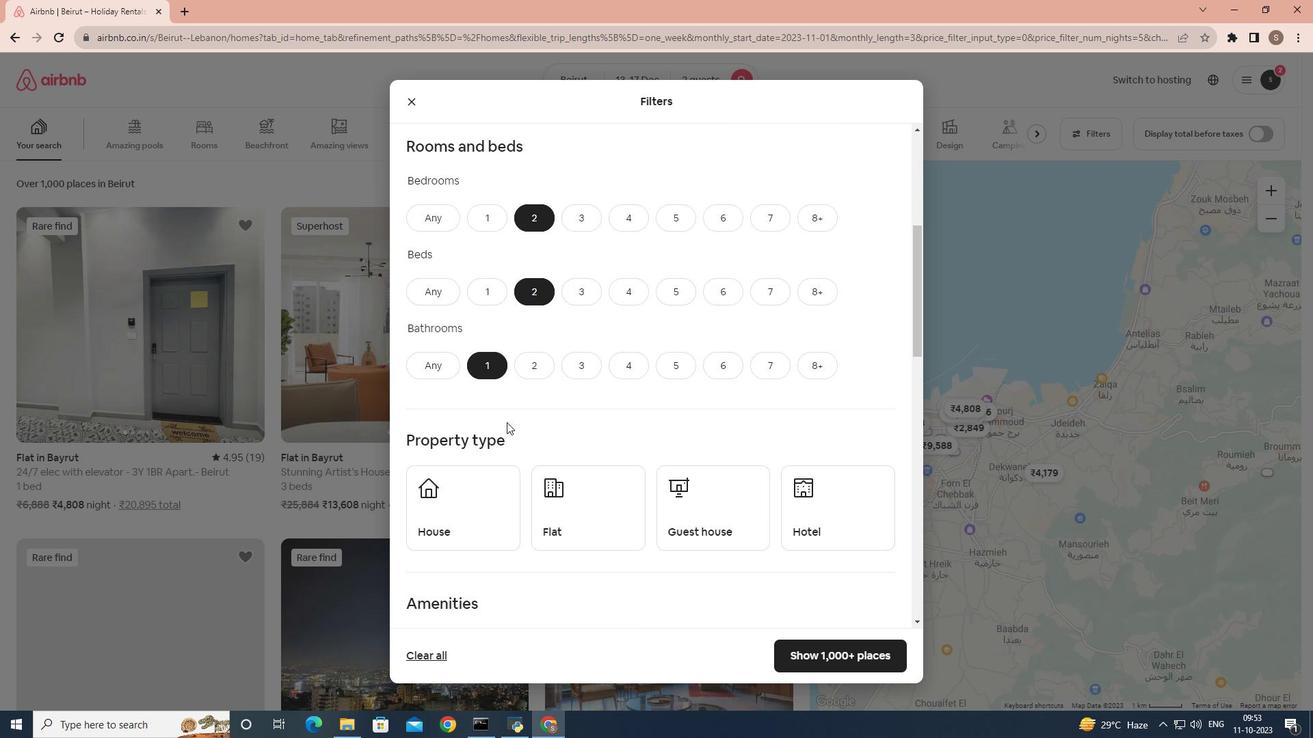 
Action: Mouse scrolled (506, 421) with delta (0, 0)
Screenshot: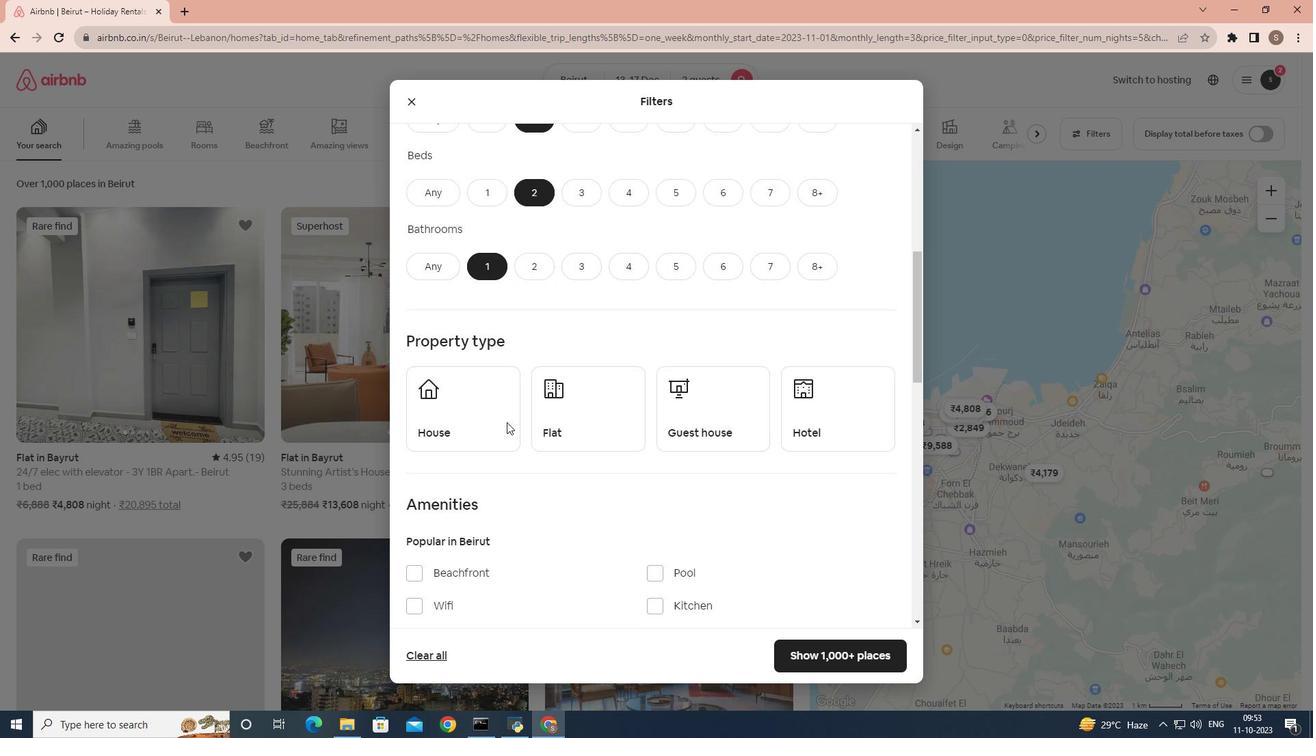 
Action: Mouse scrolled (506, 421) with delta (0, 0)
Screenshot: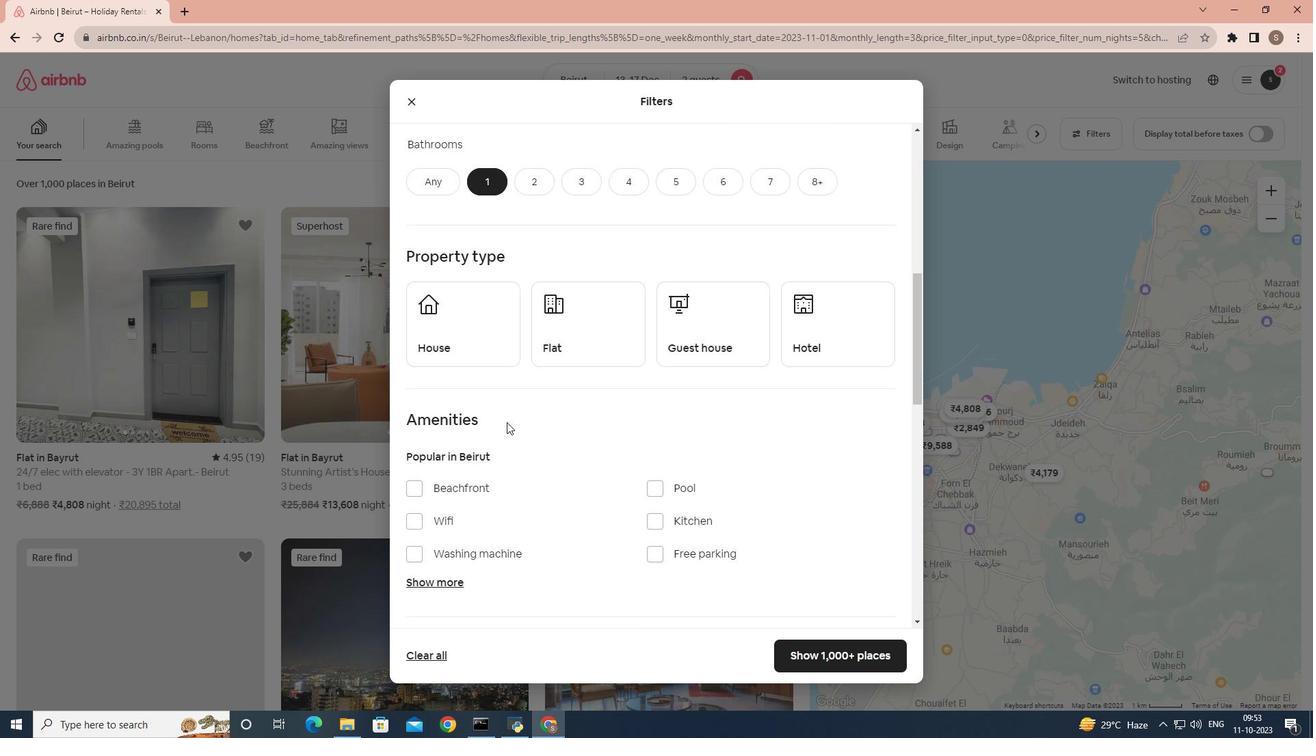 
Action: Mouse scrolled (506, 421) with delta (0, 0)
Screenshot: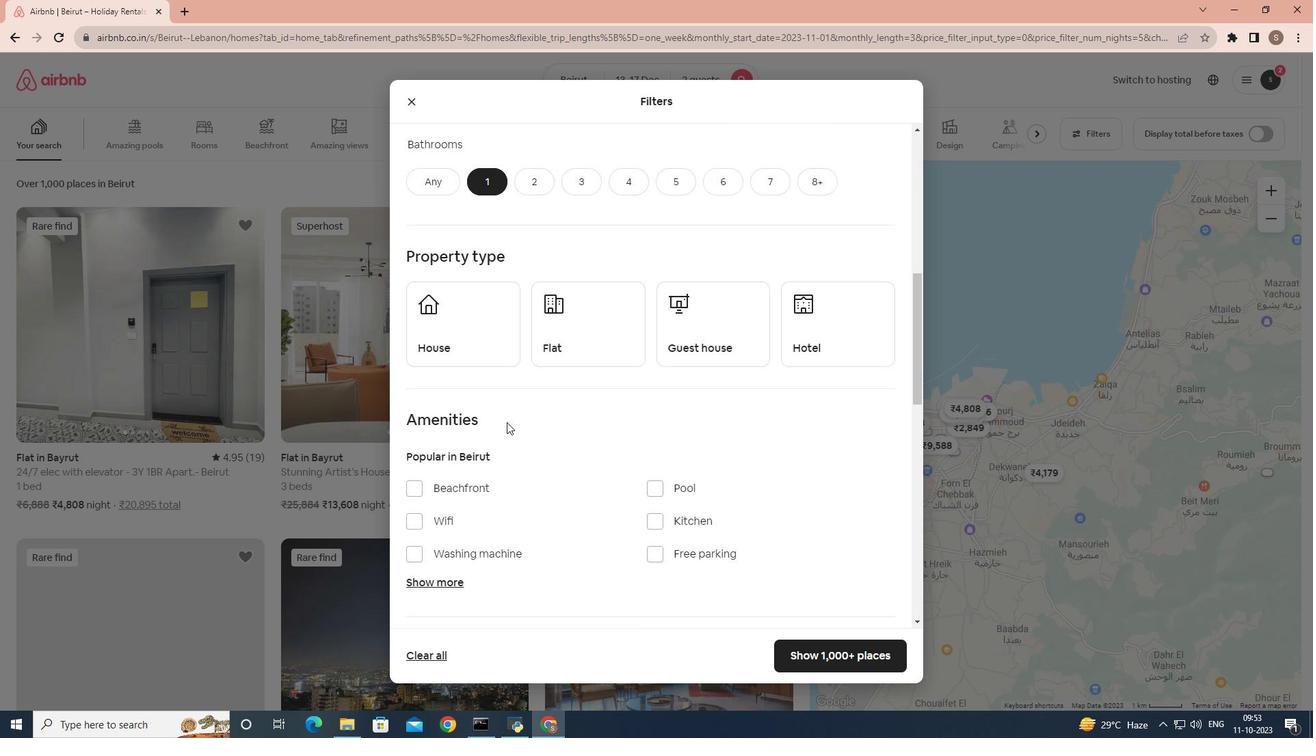 
Action: Mouse moved to (707, 331)
Screenshot: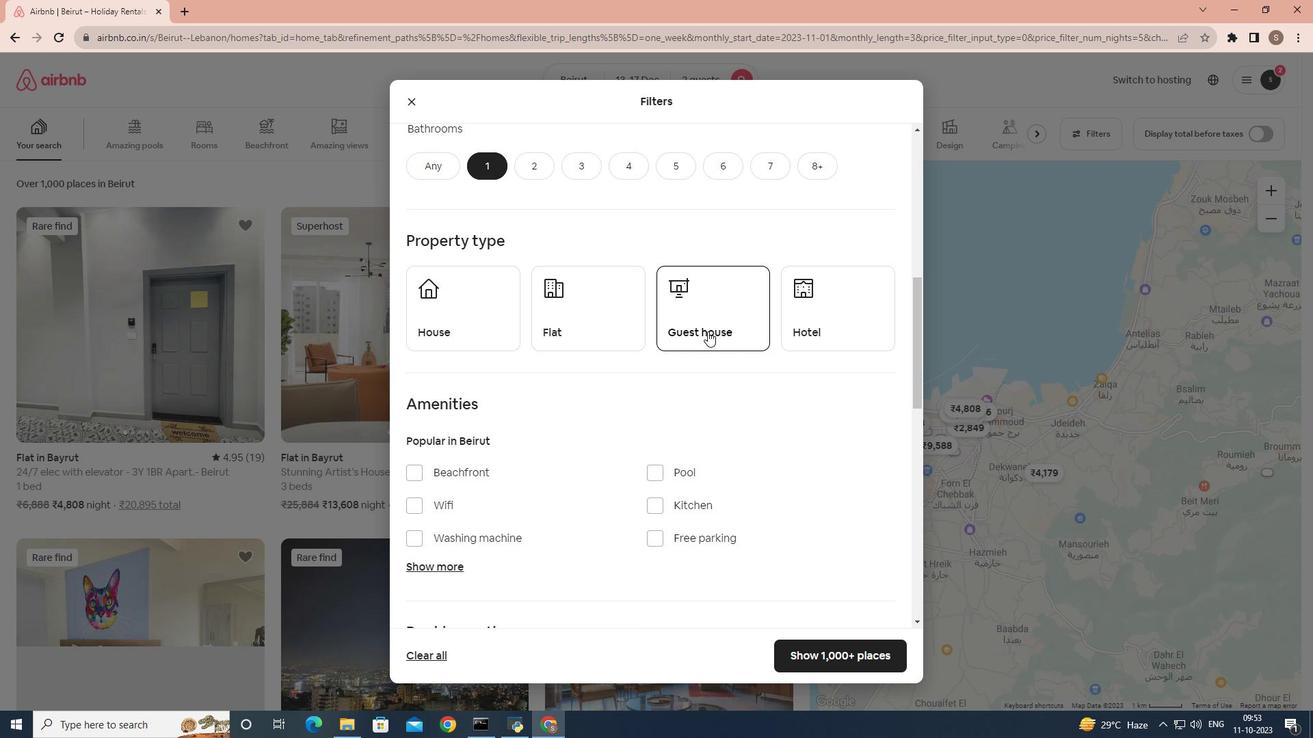 
Action: Mouse pressed left at (707, 331)
Screenshot: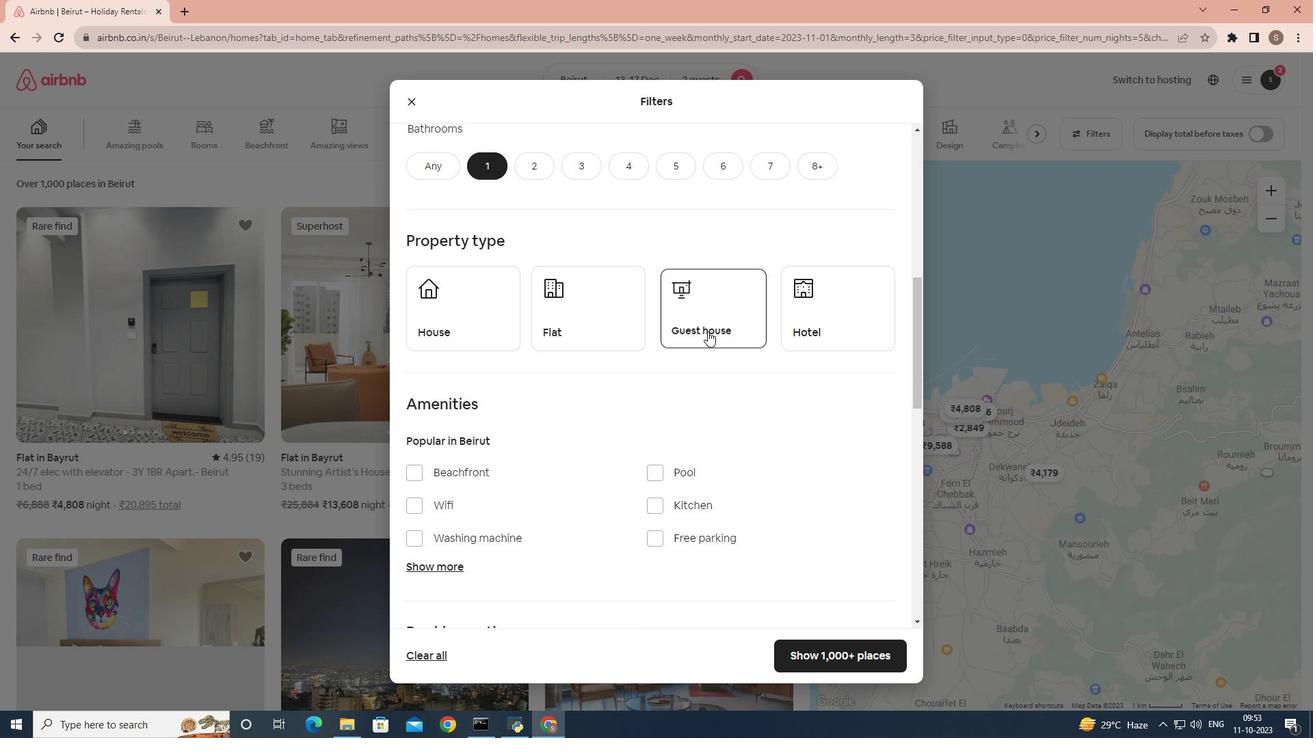 
Action: Mouse moved to (588, 433)
Screenshot: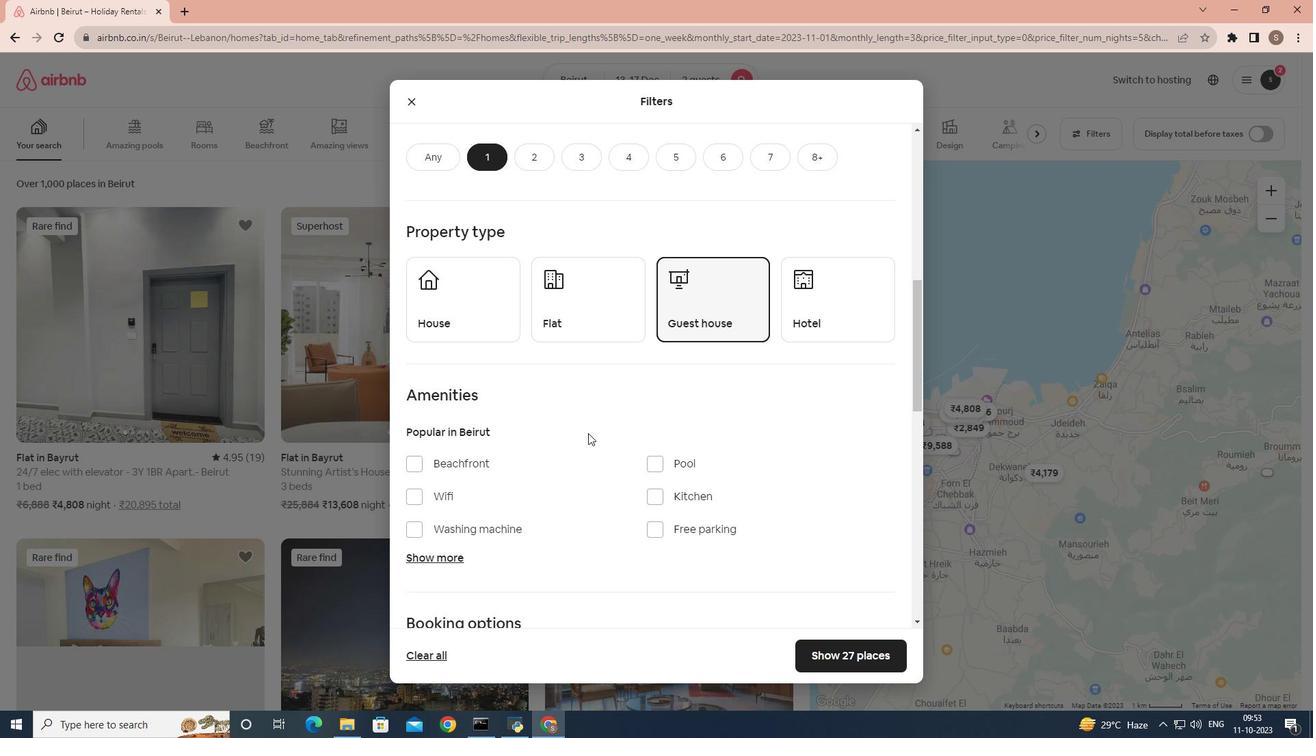 
Action: Mouse scrolled (588, 432) with delta (0, 0)
Screenshot: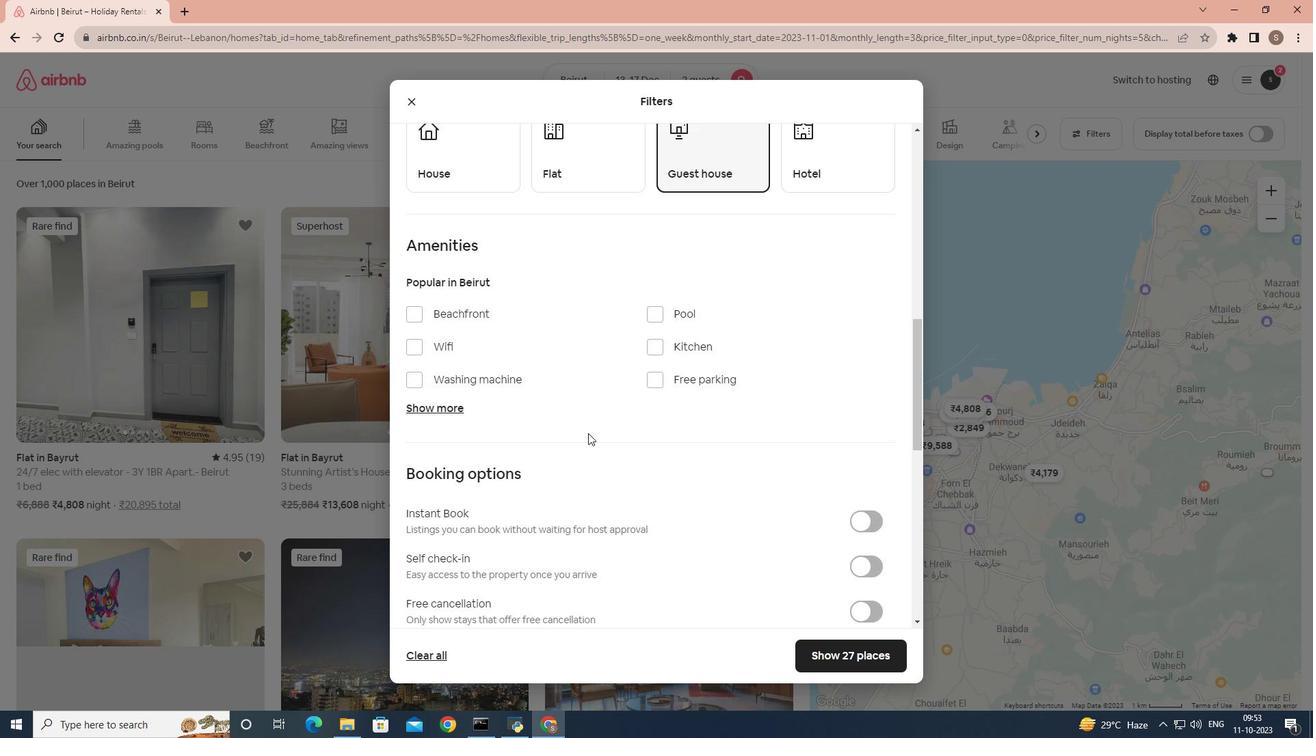 
Action: Mouse scrolled (588, 432) with delta (0, 0)
Screenshot: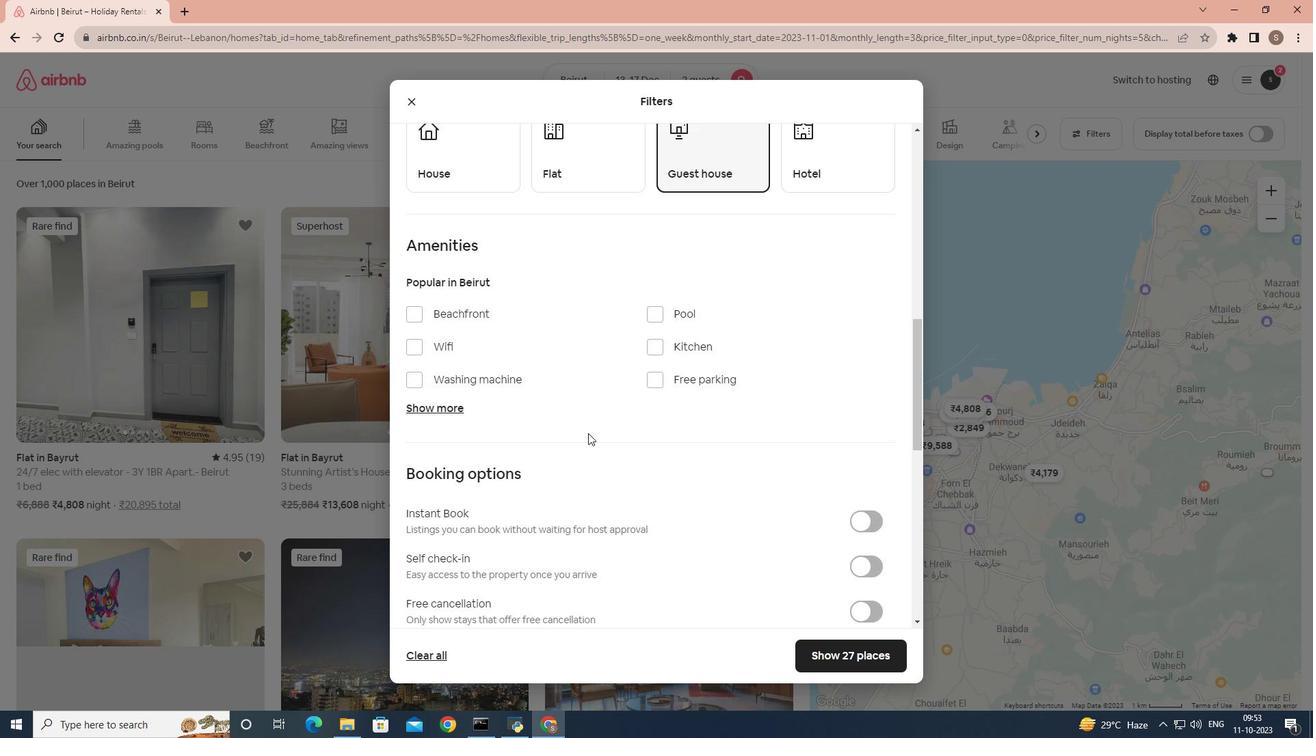 
Action: Mouse scrolled (588, 432) with delta (0, 0)
Screenshot: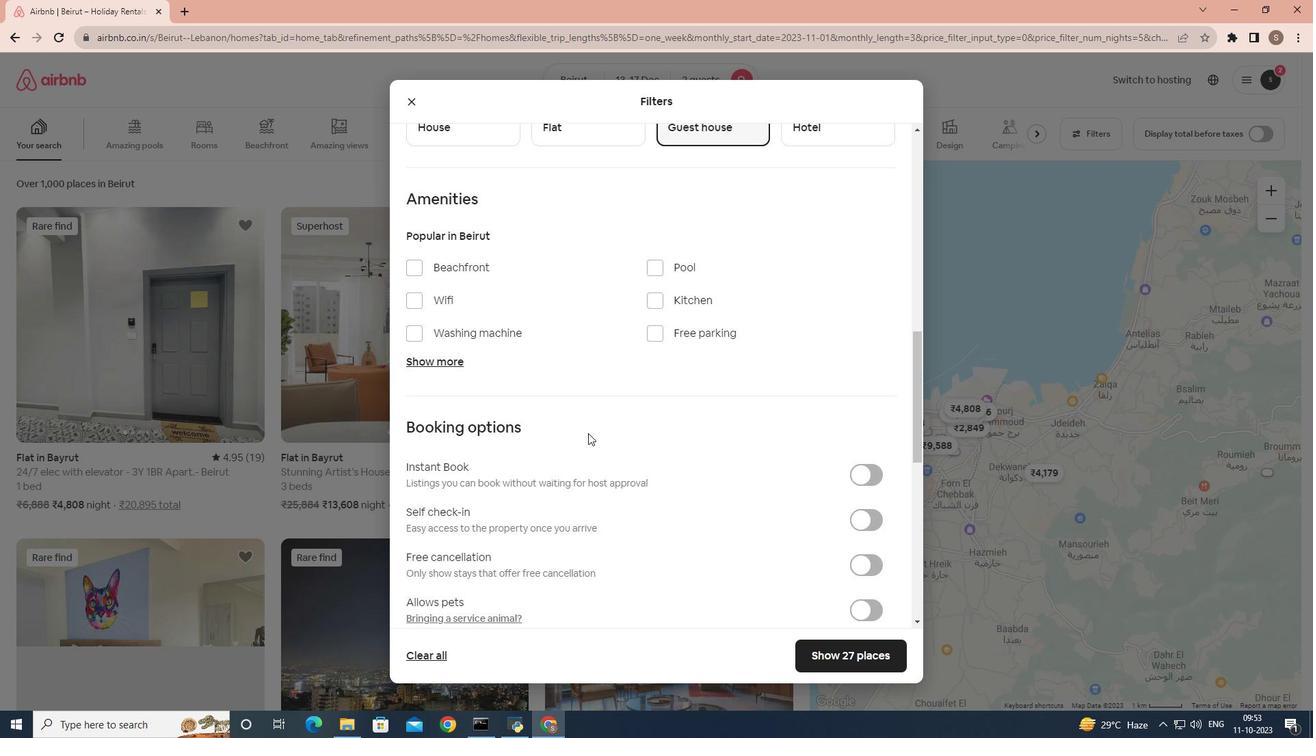 
Action: Mouse moved to (435, 303)
Screenshot: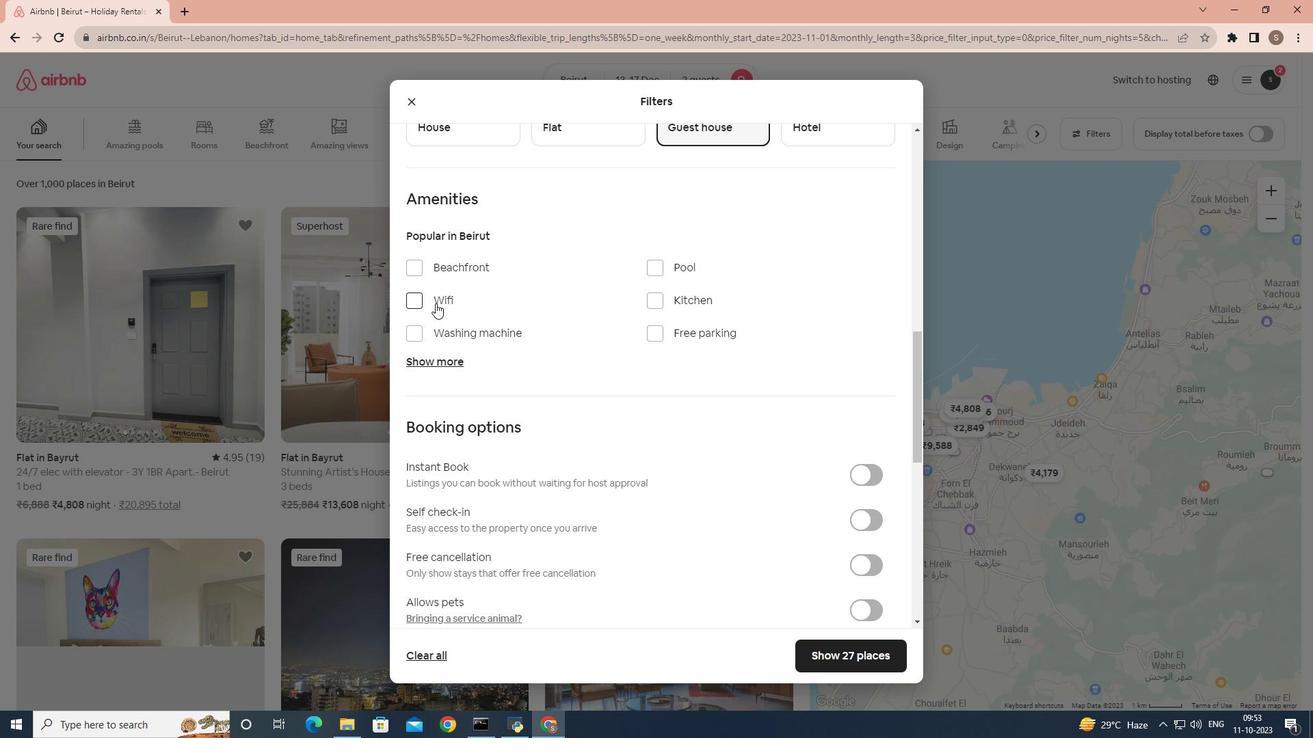 
Action: Mouse pressed left at (435, 303)
Screenshot: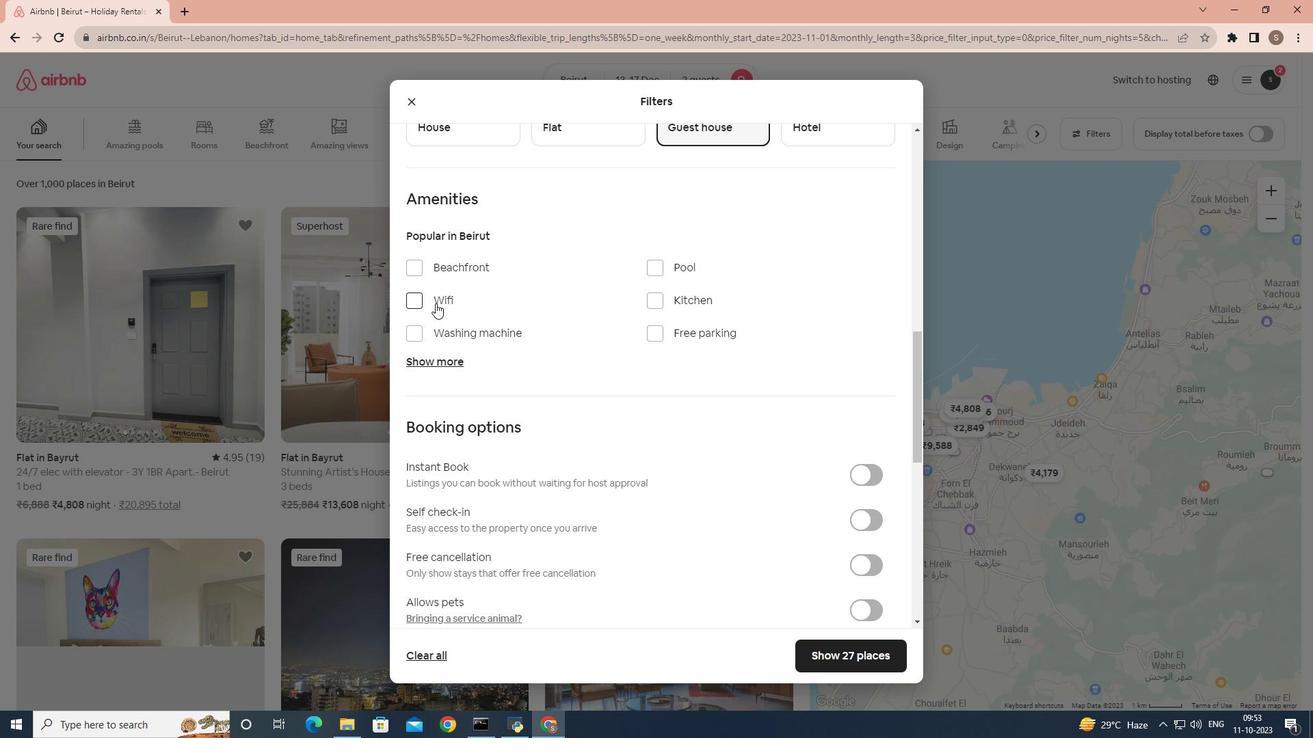 
Action: Mouse moved to (568, 384)
Screenshot: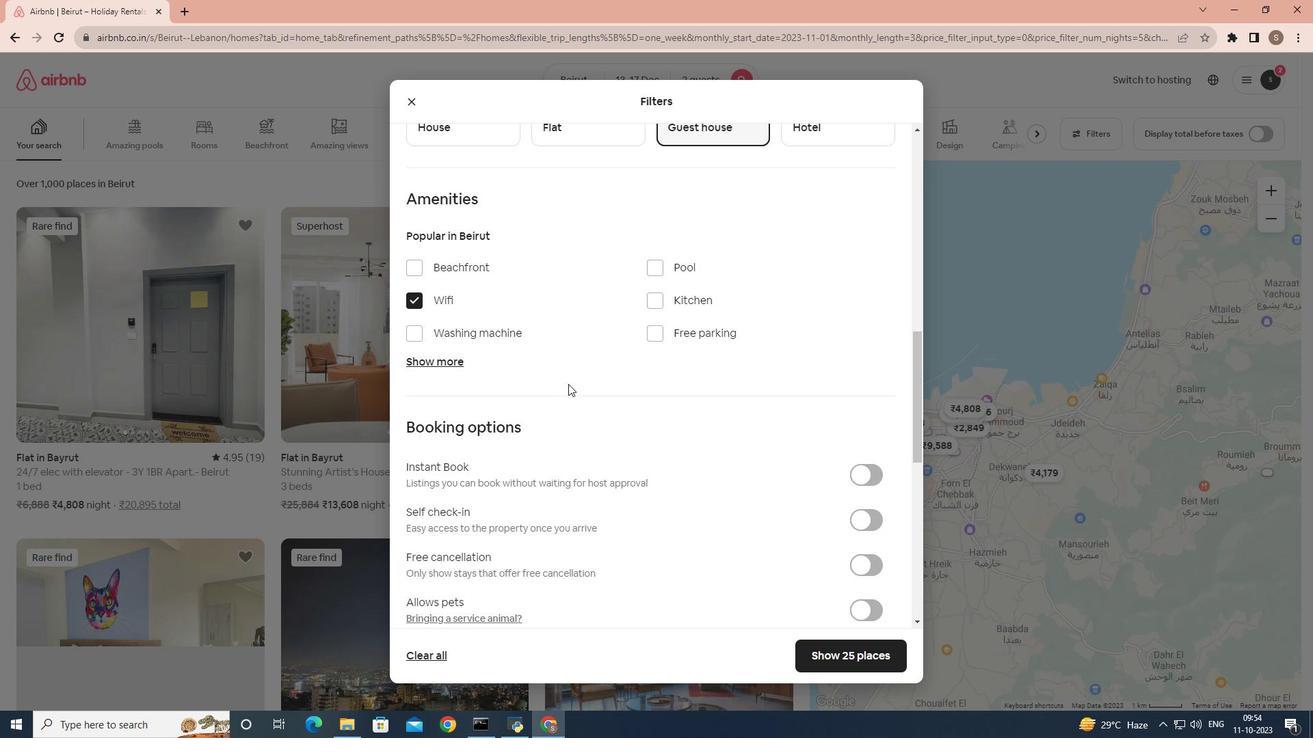 
Action: Mouse scrolled (568, 383) with delta (0, 0)
Screenshot: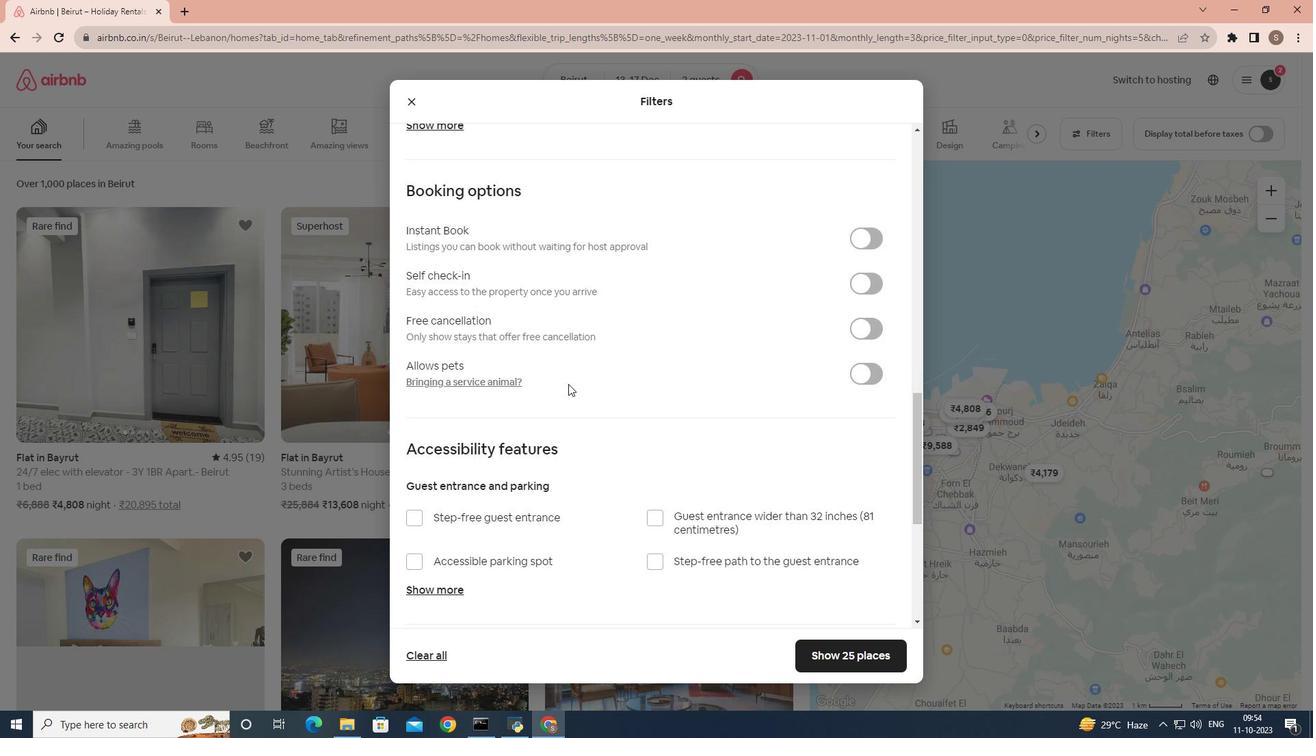 
Action: Mouse scrolled (568, 383) with delta (0, 0)
Screenshot: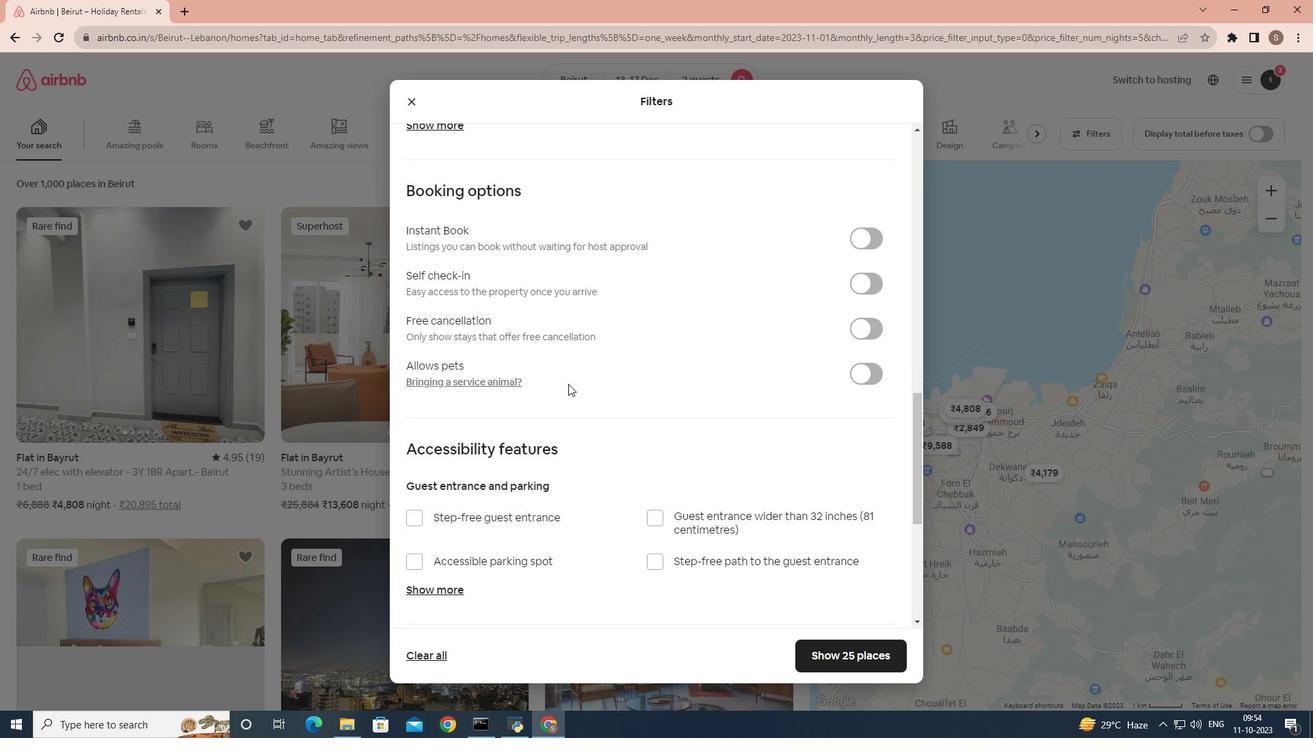 
Action: Mouse scrolled (568, 383) with delta (0, 0)
Screenshot: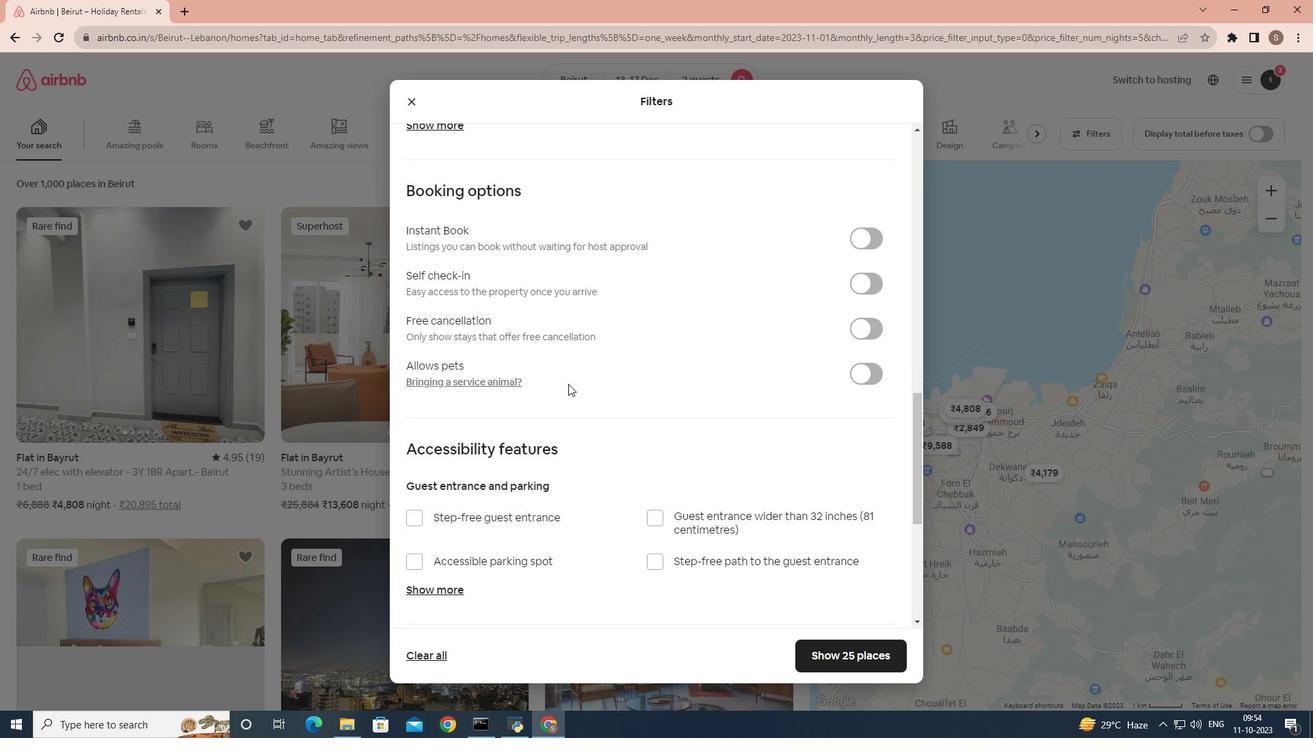 
Action: Mouse scrolled (568, 383) with delta (0, 0)
Screenshot: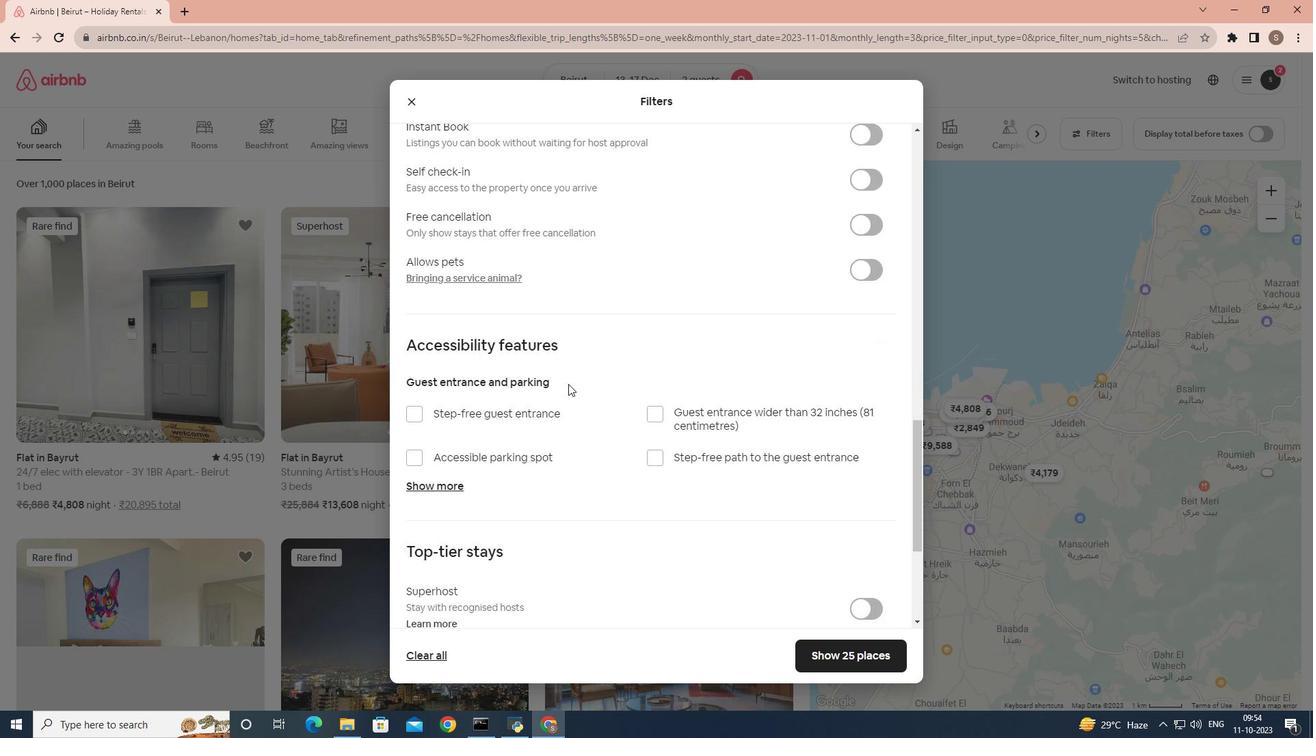 
Action: Mouse scrolled (568, 383) with delta (0, 0)
Screenshot: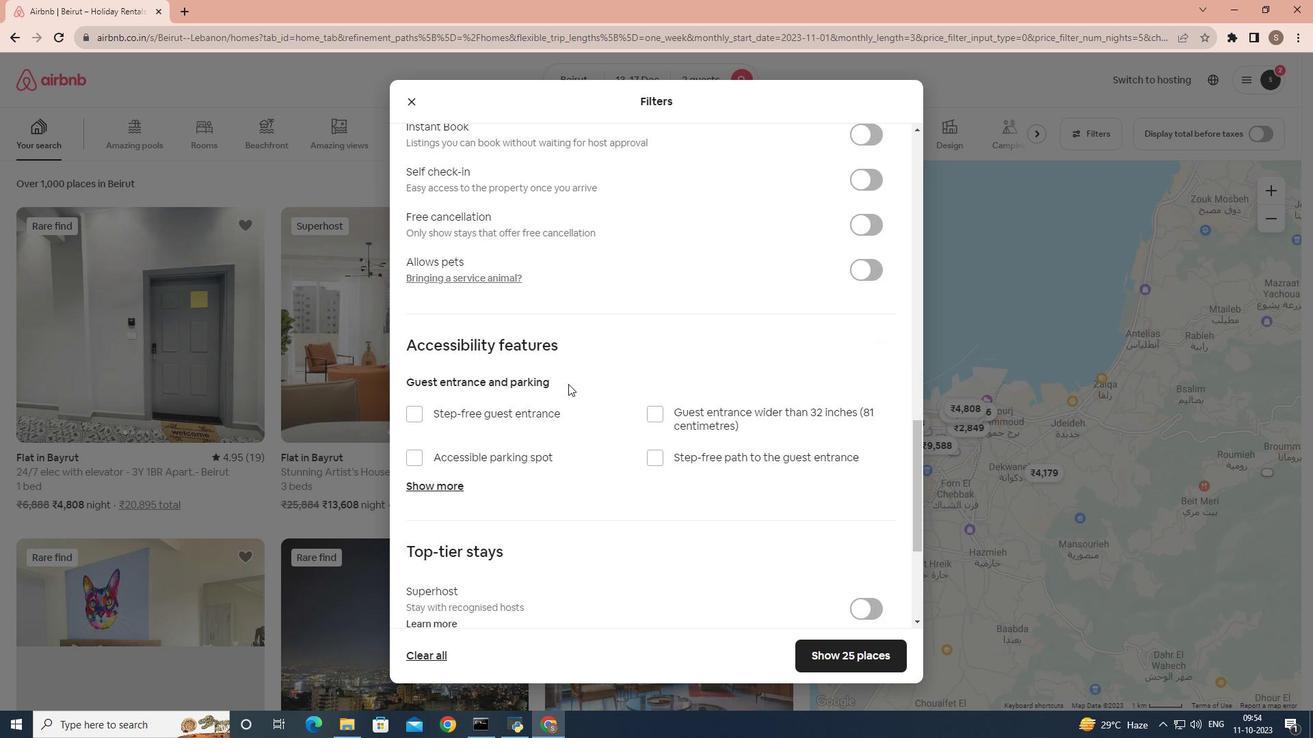 
Action: Mouse moved to (884, 182)
Screenshot: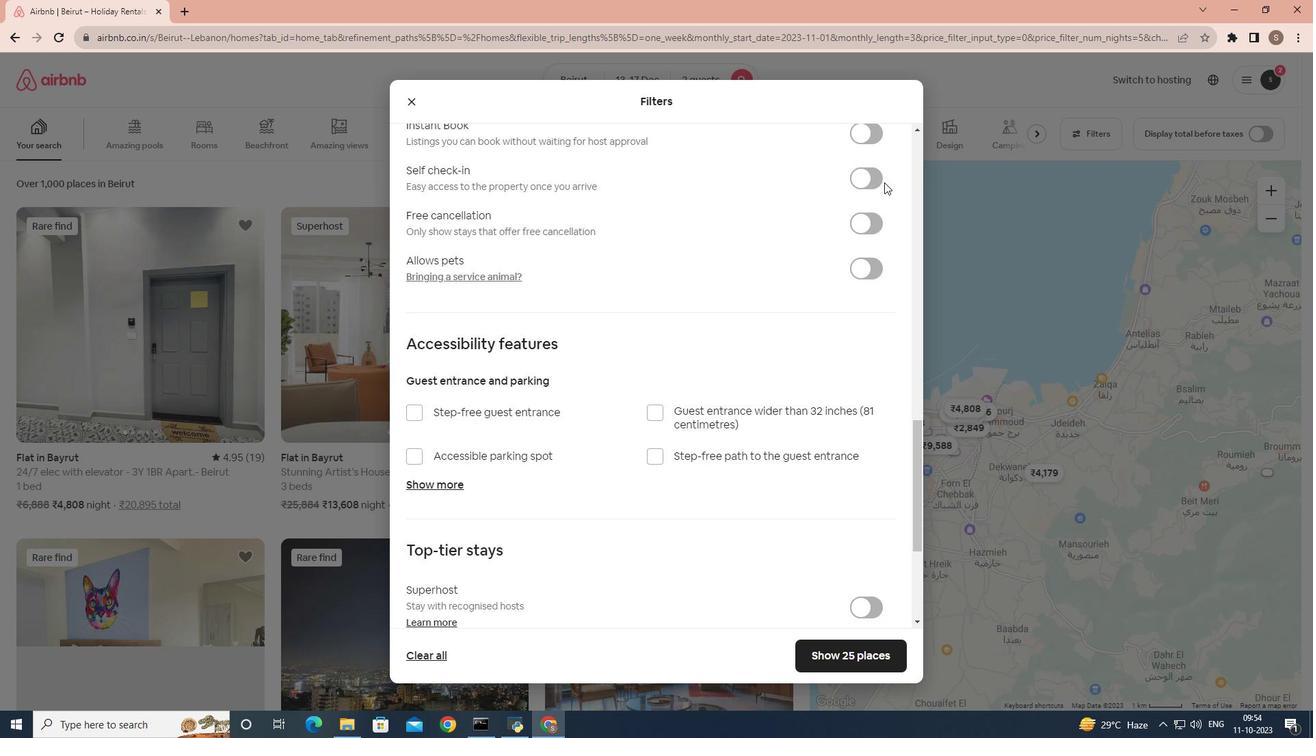 
Action: Mouse pressed left at (884, 182)
Screenshot: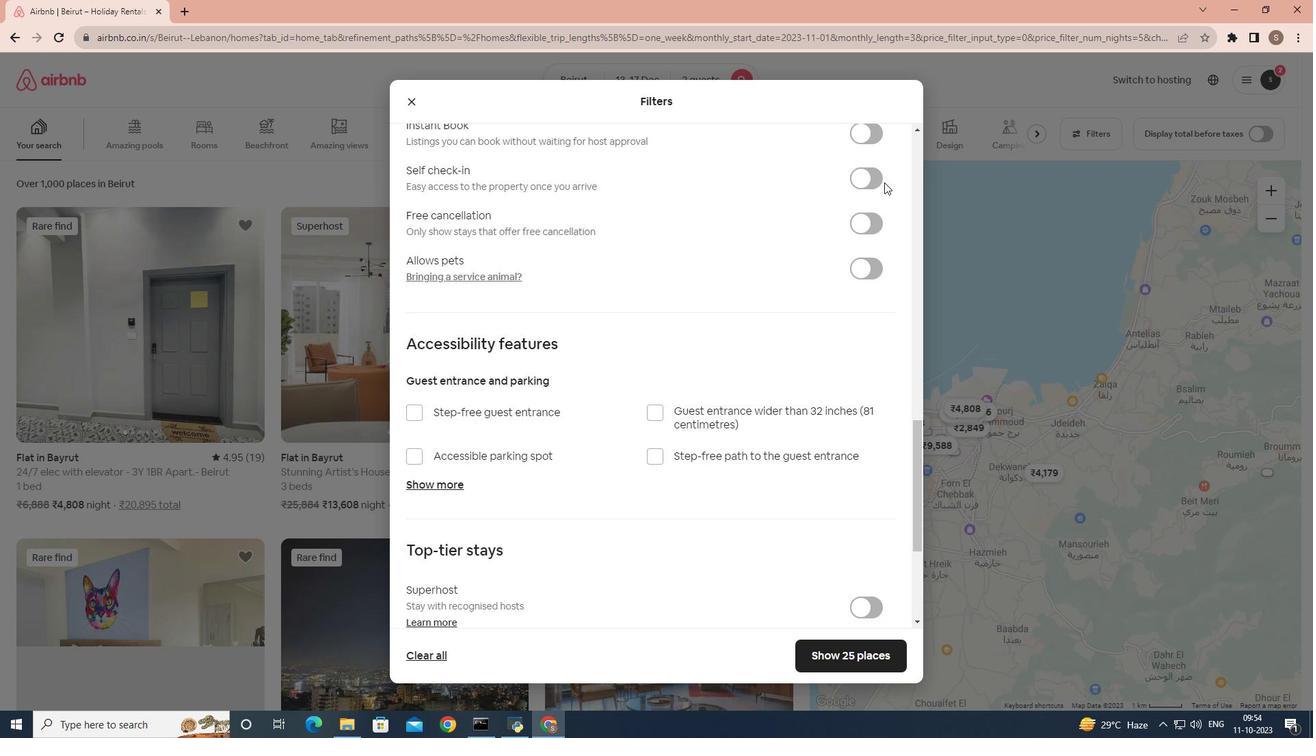
Action: Mouse moved to (878, 180)
Screenshot: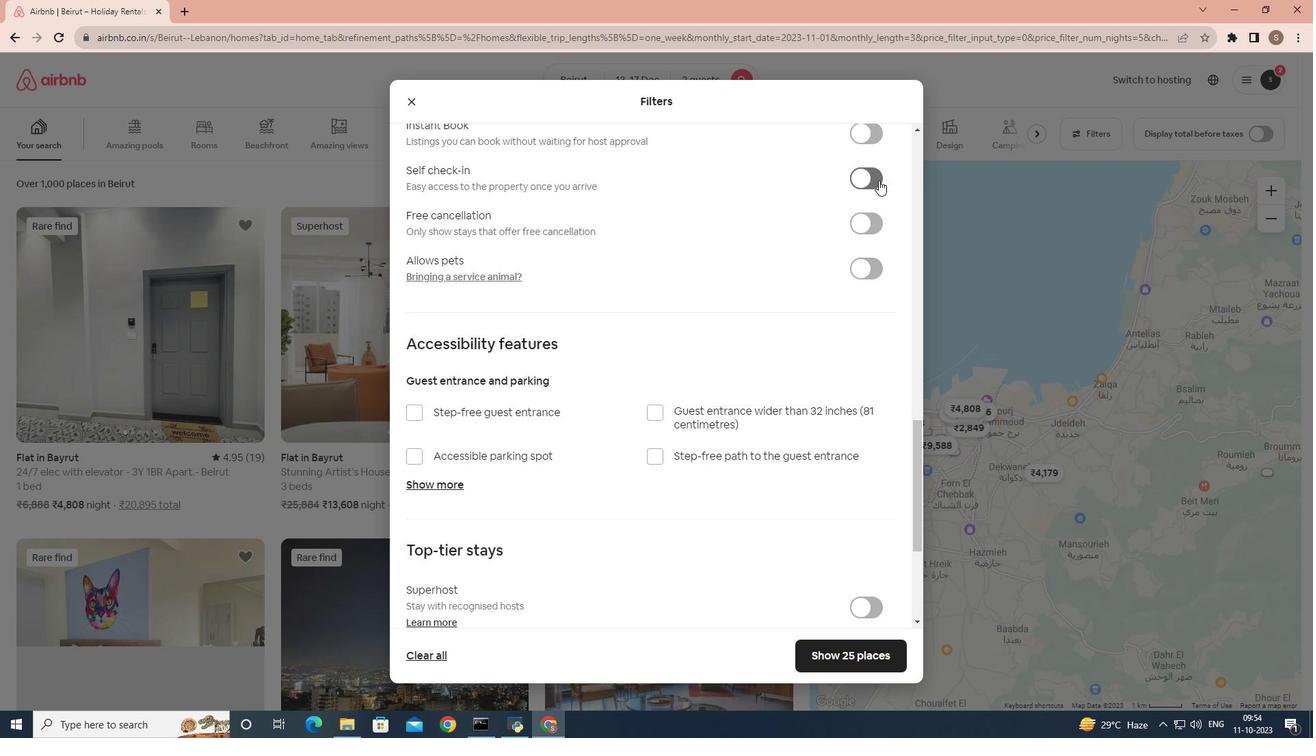 
Action: Mouse pressed left at (878, 180)
Screenshot: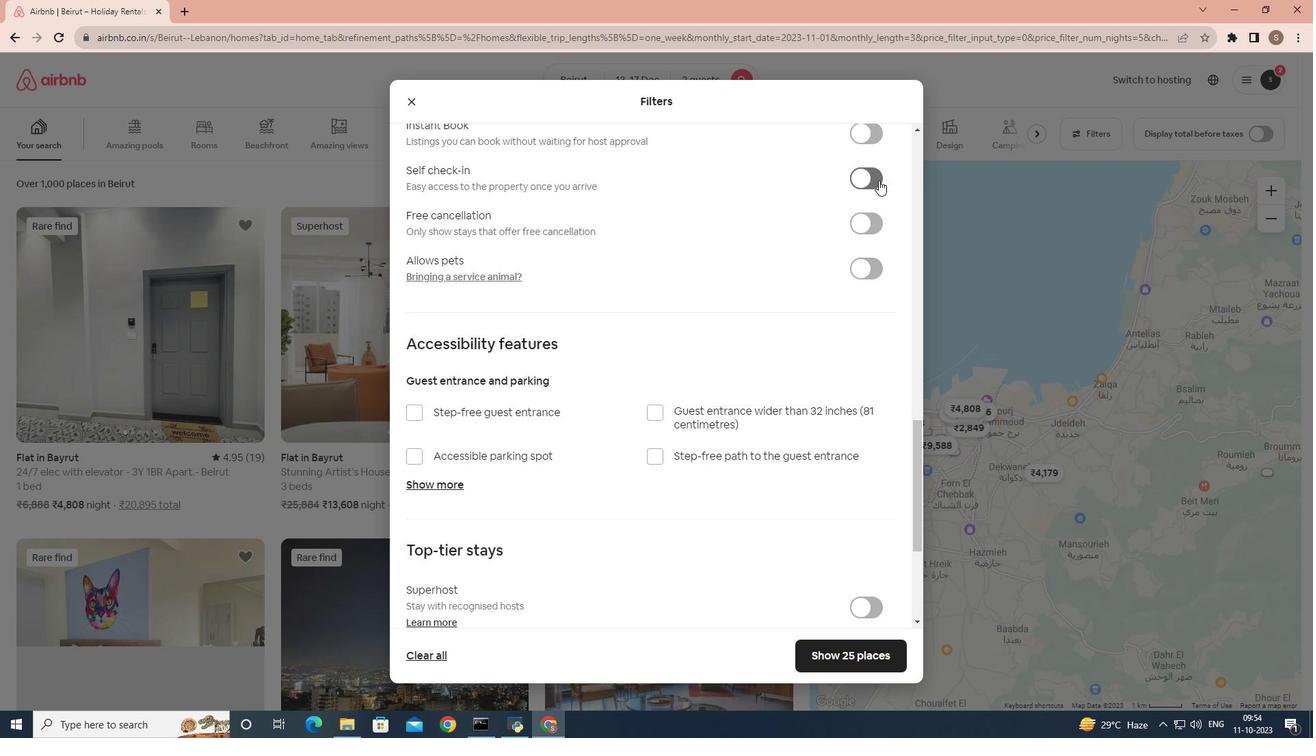 
Action: Mouse moved to (818, 653)
Screenshot: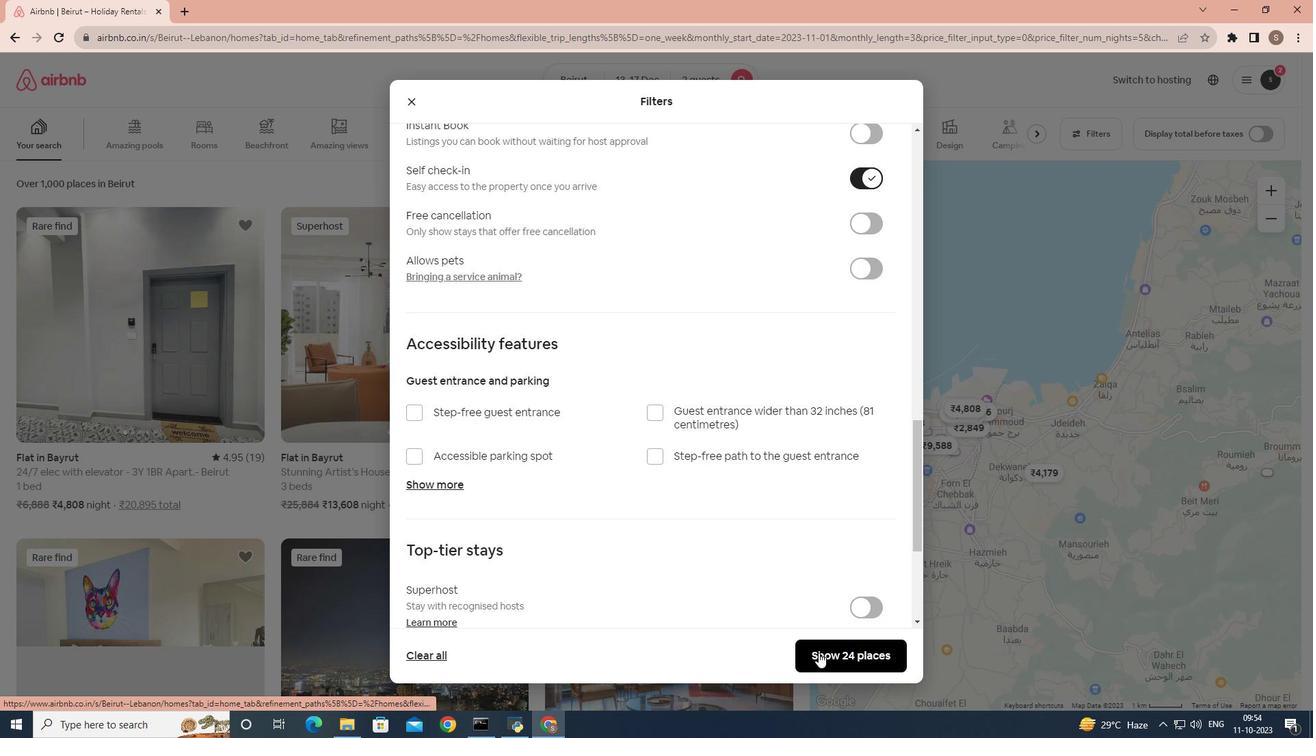 
Action: Mouse pressed left at (818, 653)
Screenshot: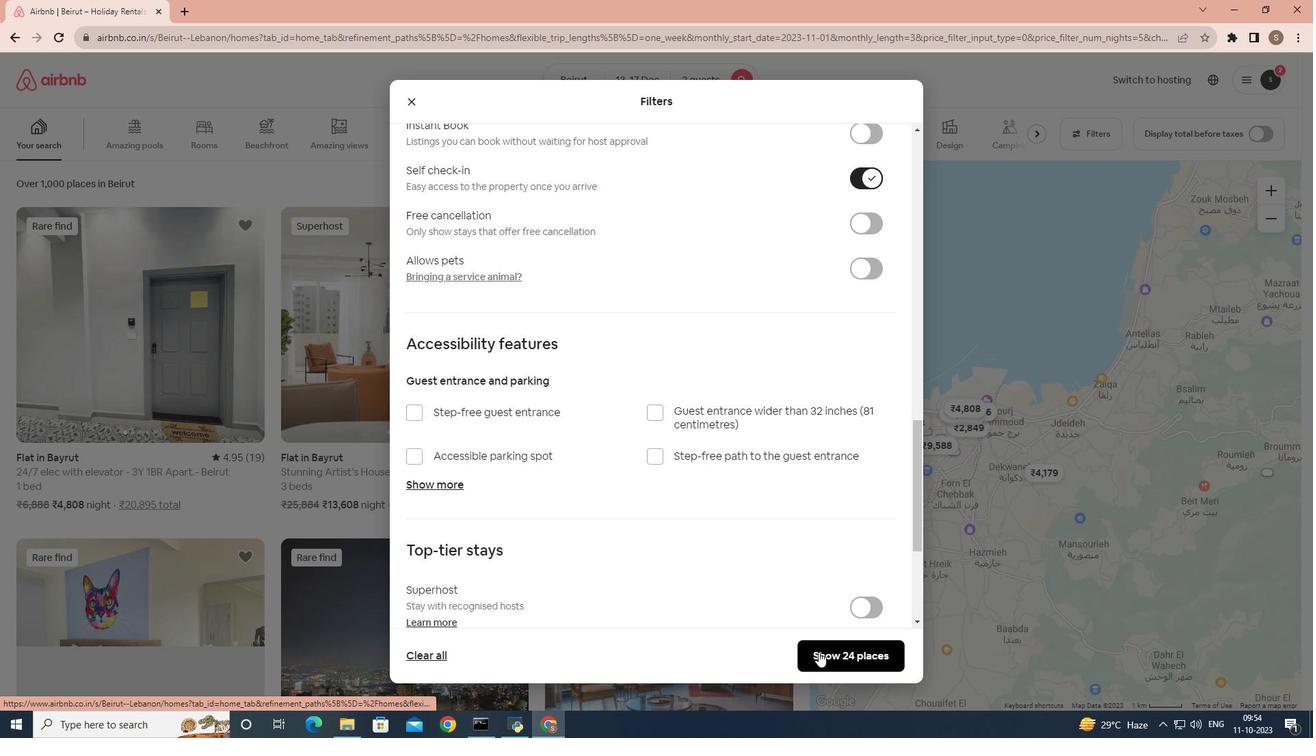 
Action: Mouse moved to (196, 380)
Screenshot: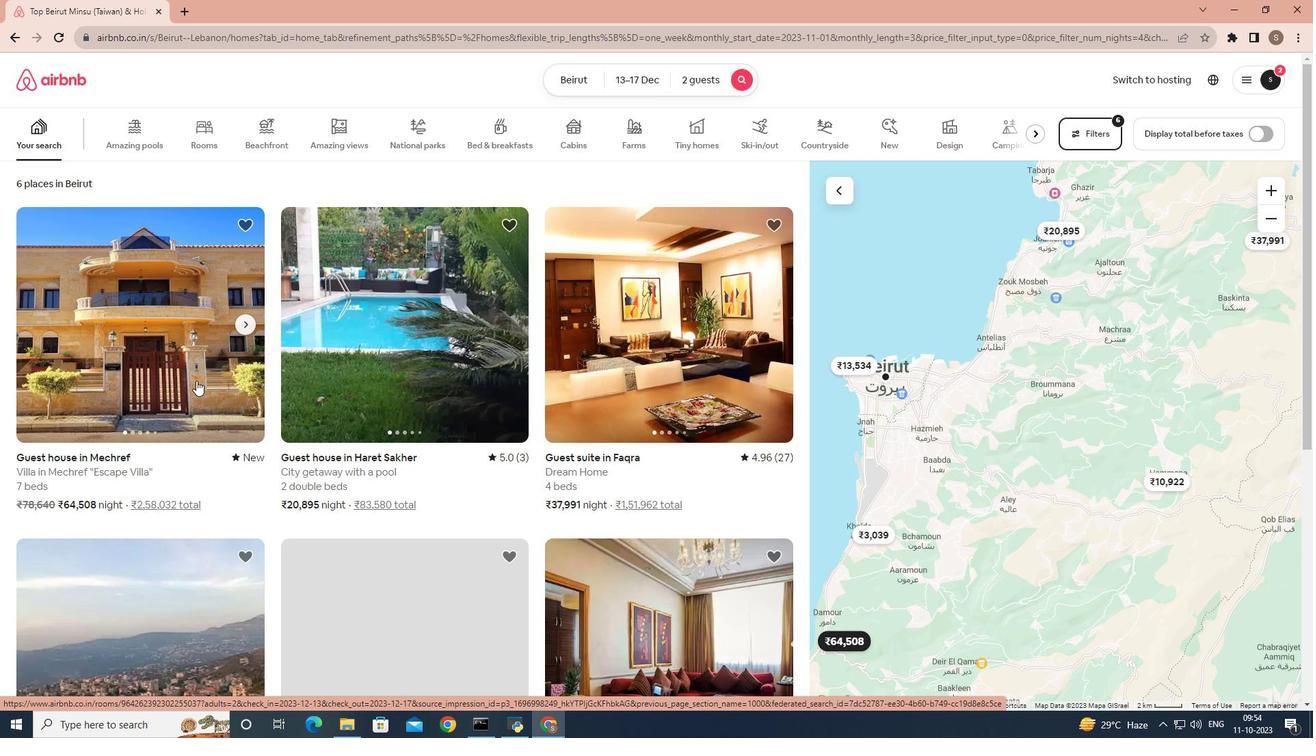 
Action: Mouse pressed left at (196, 380)
Screenshot: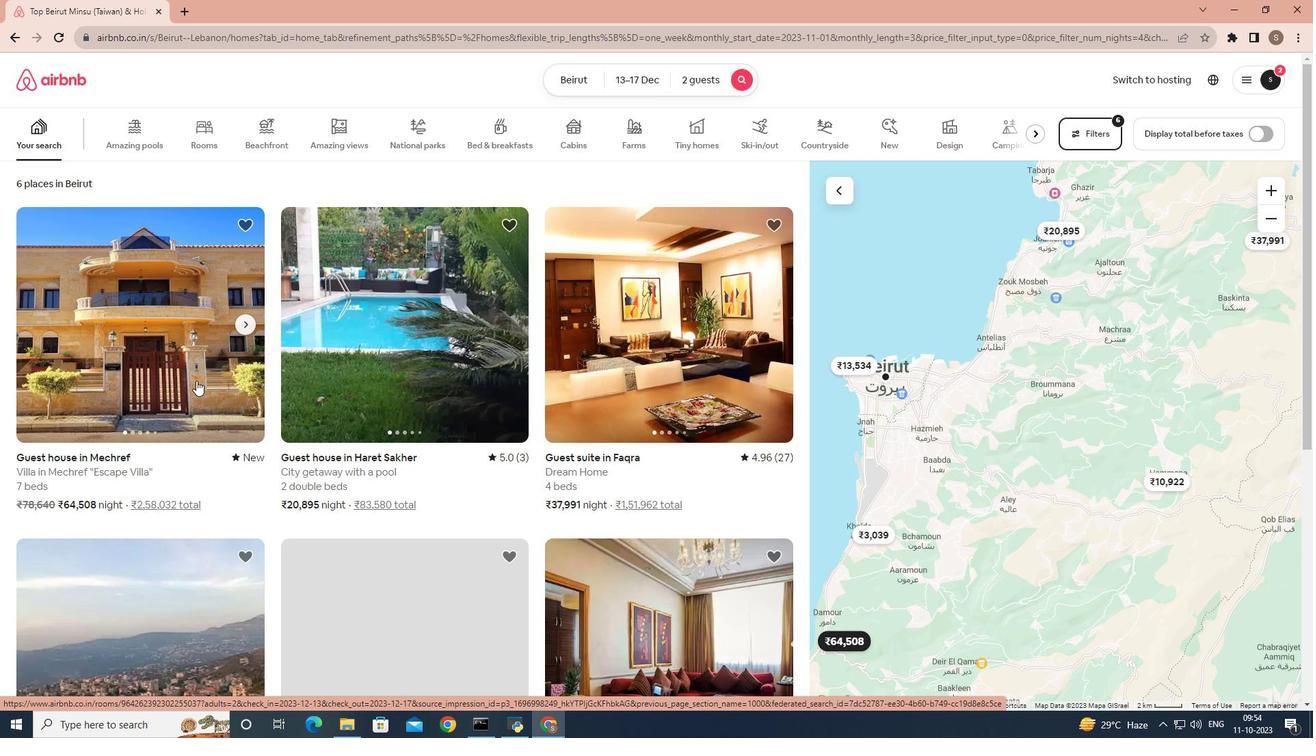
Action: Mouse moved to (381, 388)
Screenshot: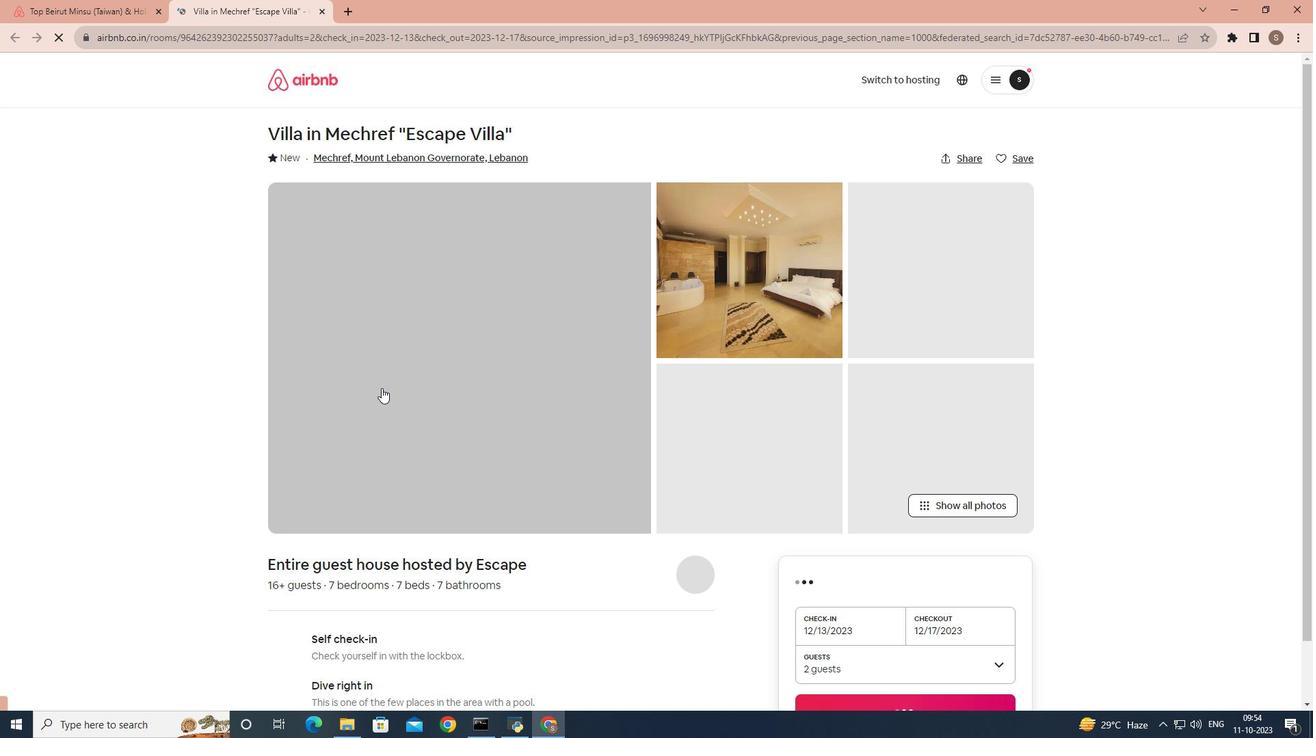 
Action: Mouse scrolled (381, 387) with delta (0, 0)
Screenshot: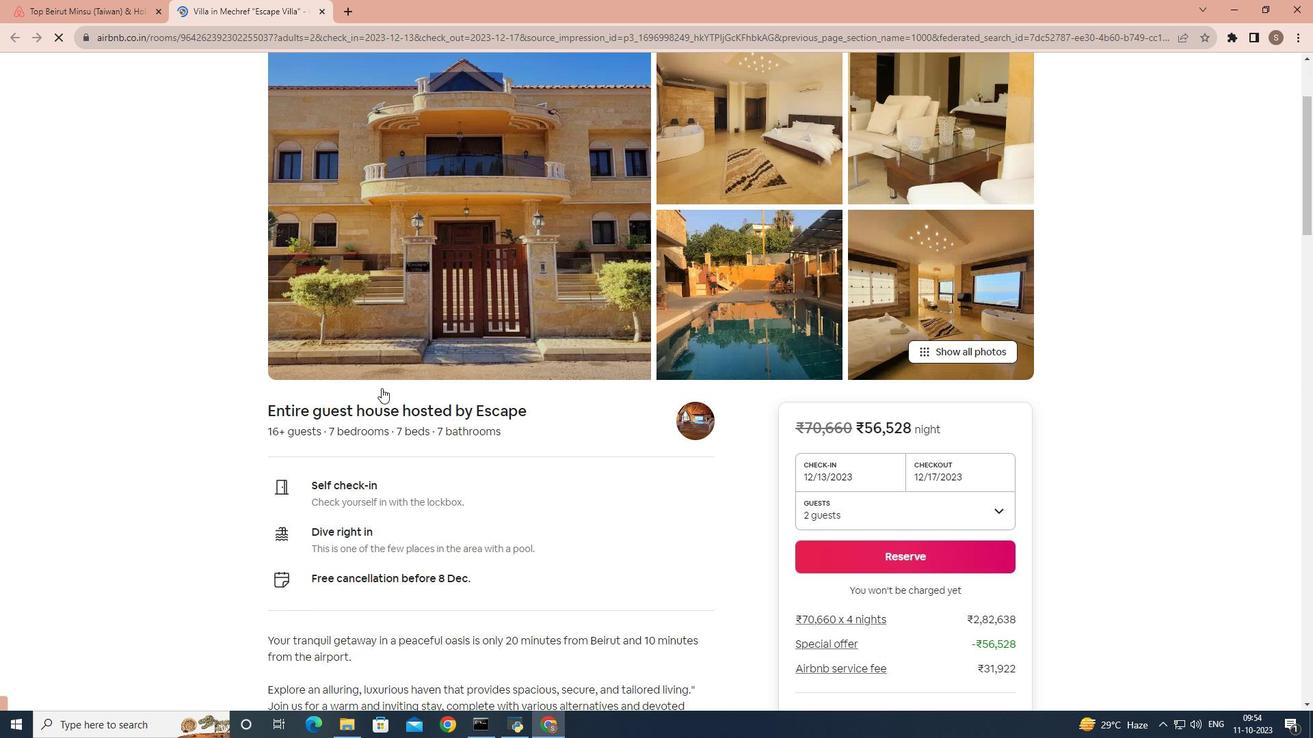 
Action: Mouse scrolled (381, 387) with delta (0, 0)
Screenshot: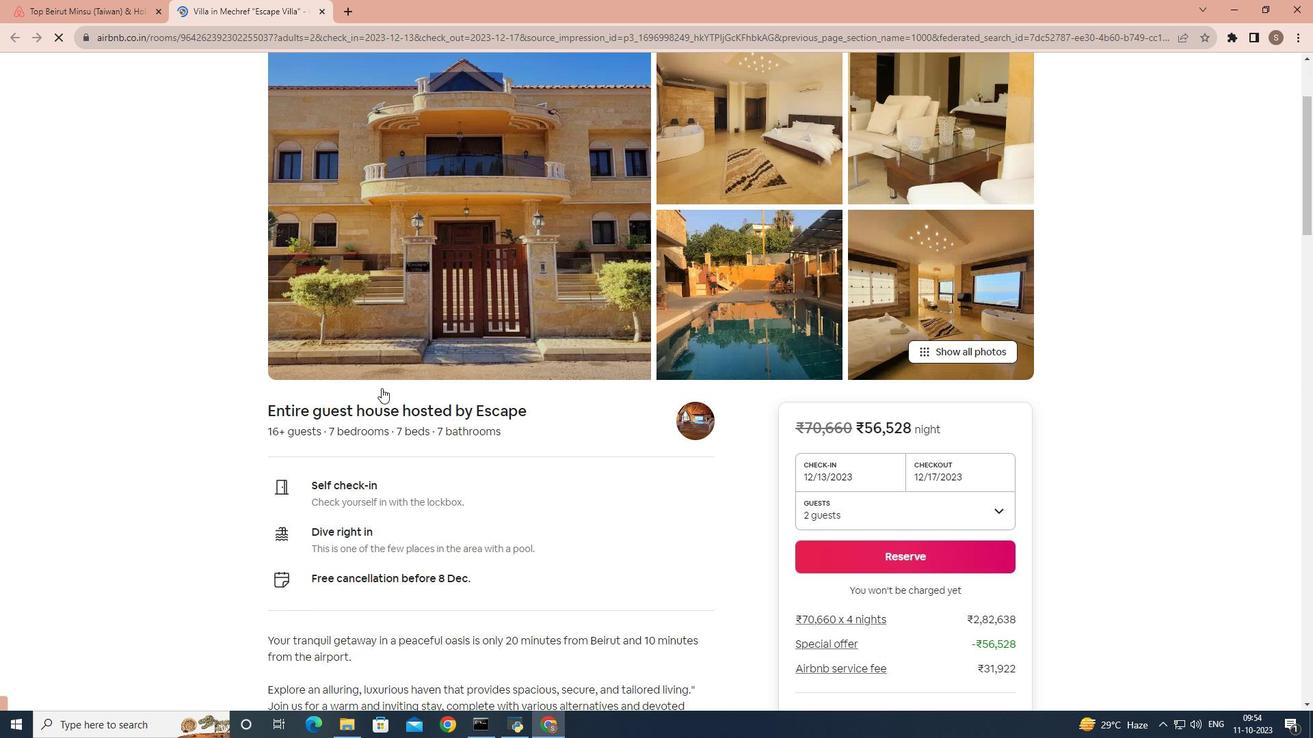 
Action: Mouse scrolled (381, 387) with delta (0, 0)
Screenshot: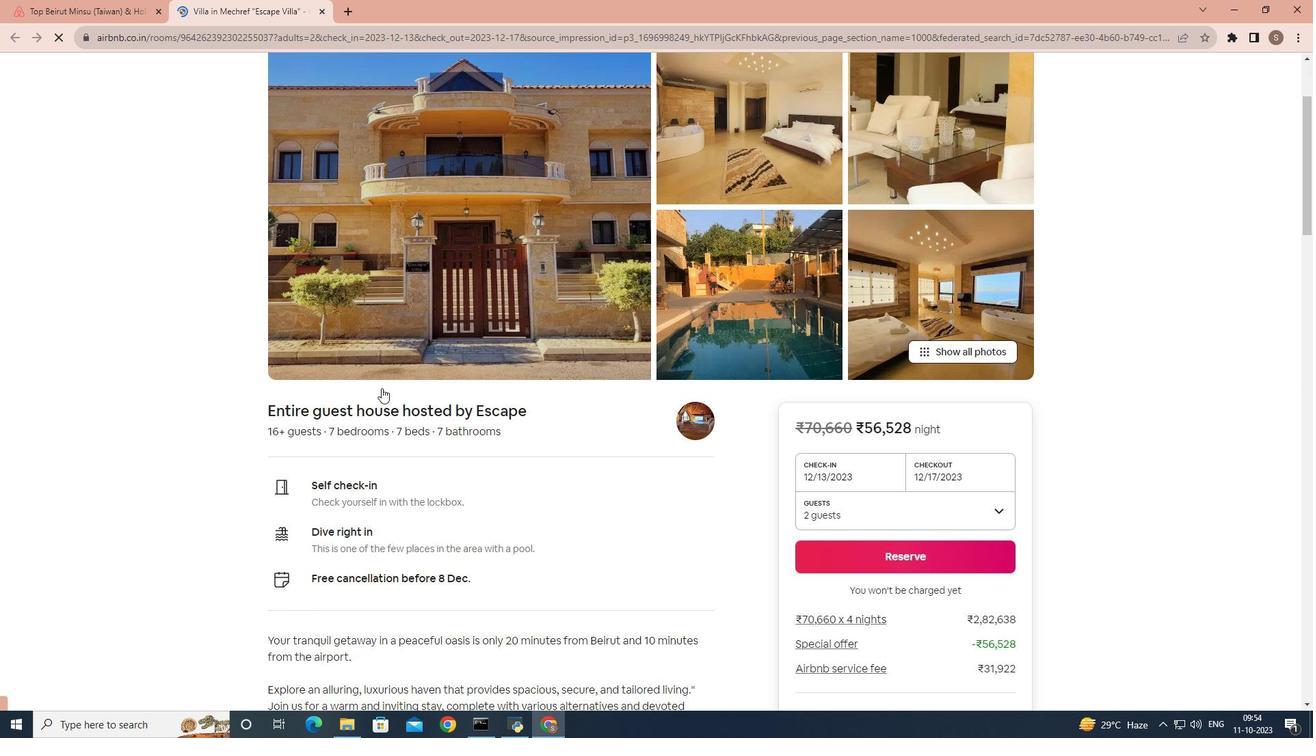 
Action: Mouse scrolled (381, 387) with delta (0, 0)
Screenshot: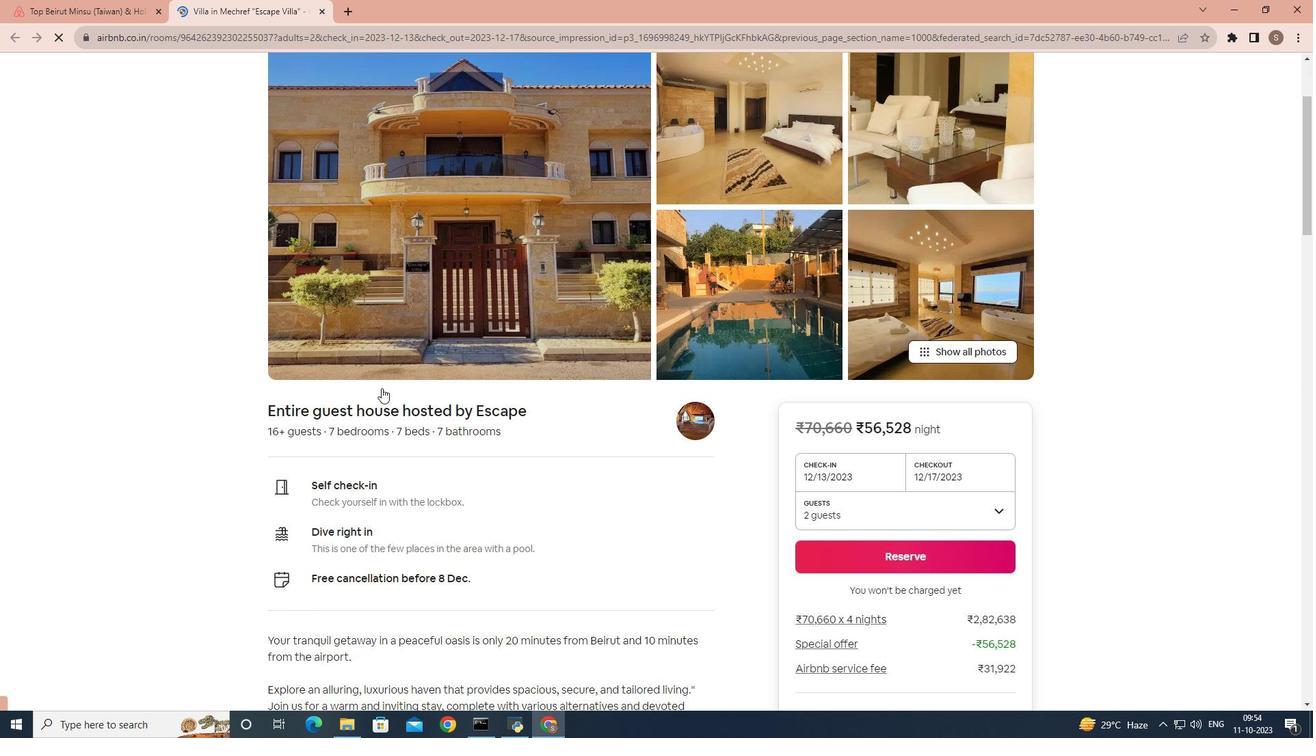 
Action: Mouse scrolled (381, 387) with delta (0, 0)
Screenshot: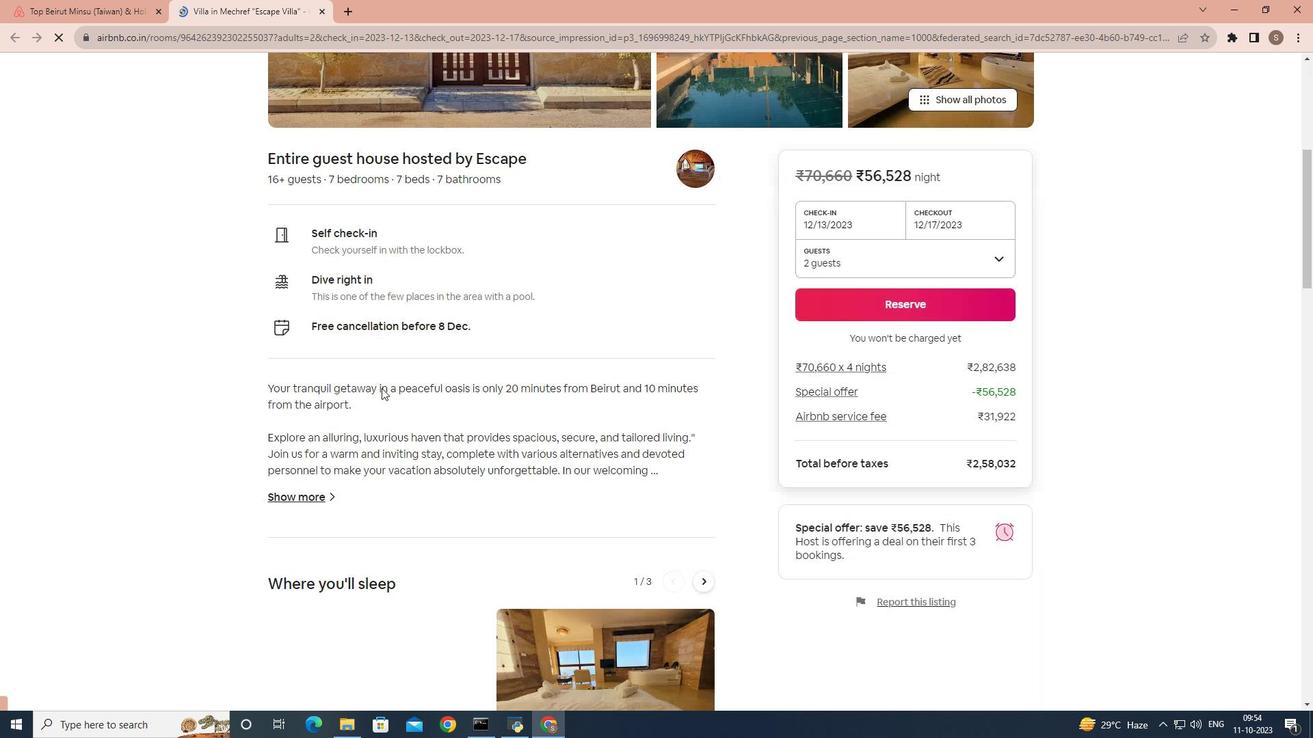 
Action: Mouse scrolled (381, 387) with delta (0, 0)
Screenshot: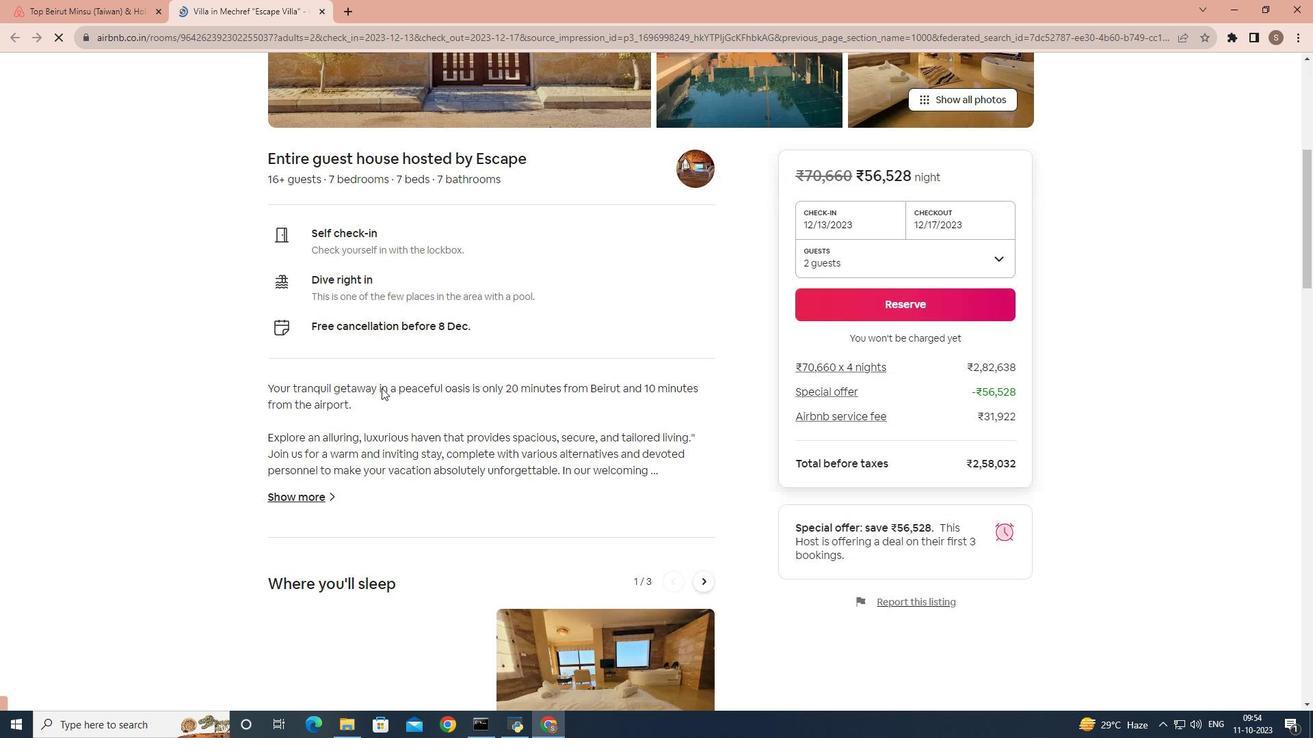 
Action: Mouse scrolled (381, 387) with delta (0, 0)
Screenshot: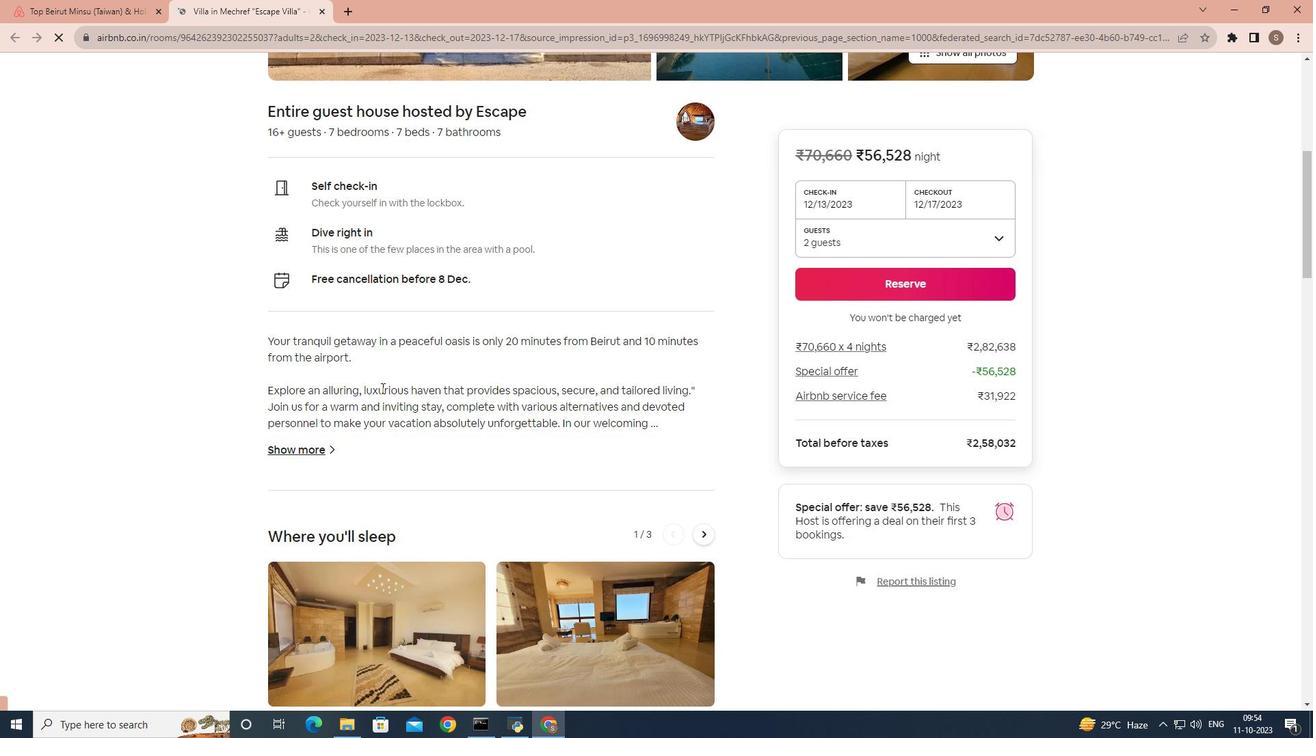
Action: Mouse scrolled (381, 387) with delta (0, 0)
Screenshot: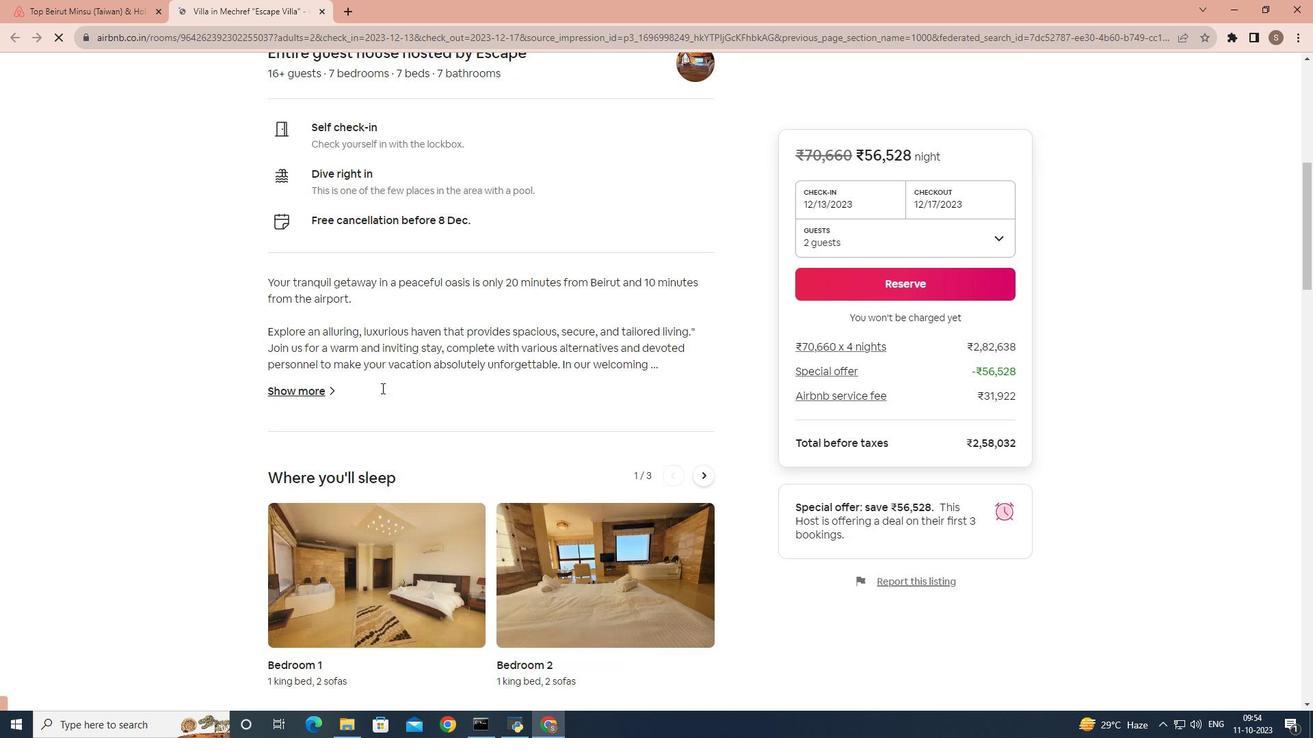 
Action: Mouse scrolled (381, 387) with delta (0, 0)
Screenshot: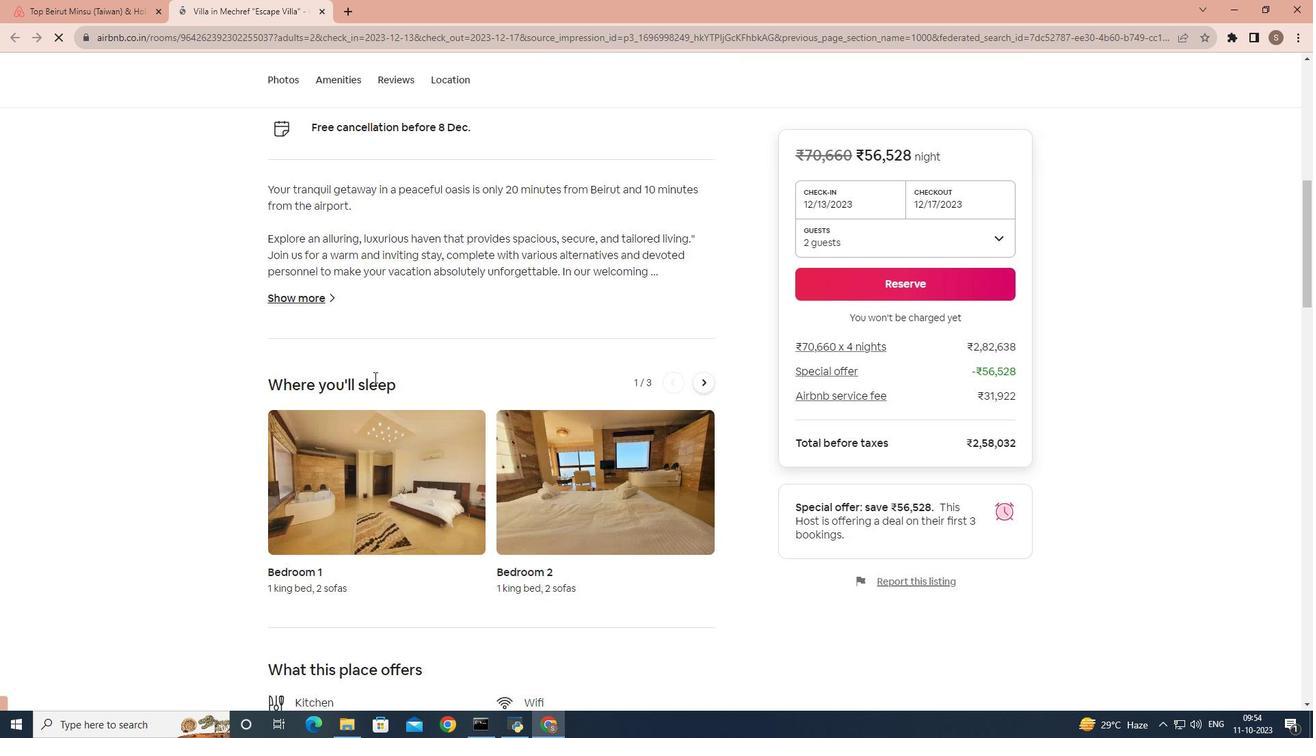 
Action: Mouse moved to (316, 296)
Screenshot: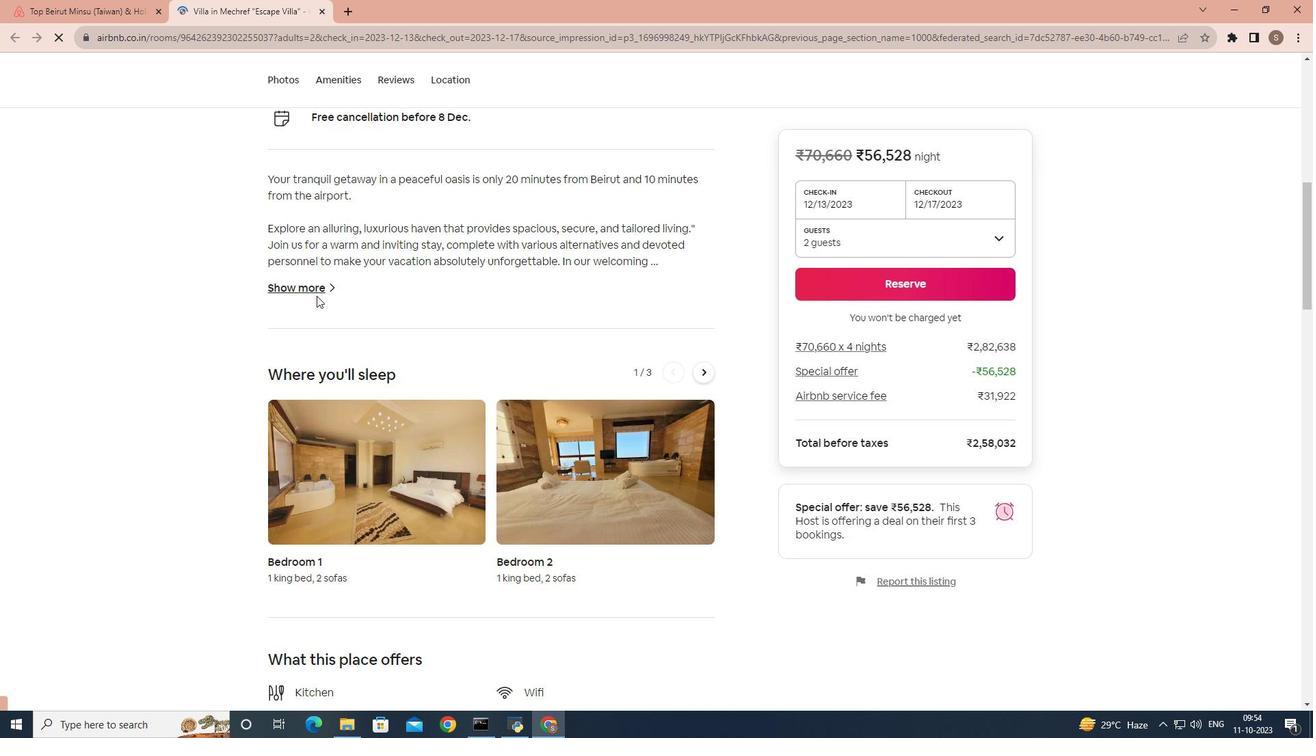 
Action: Mouse pressed left at (316, 296)
Screenshot: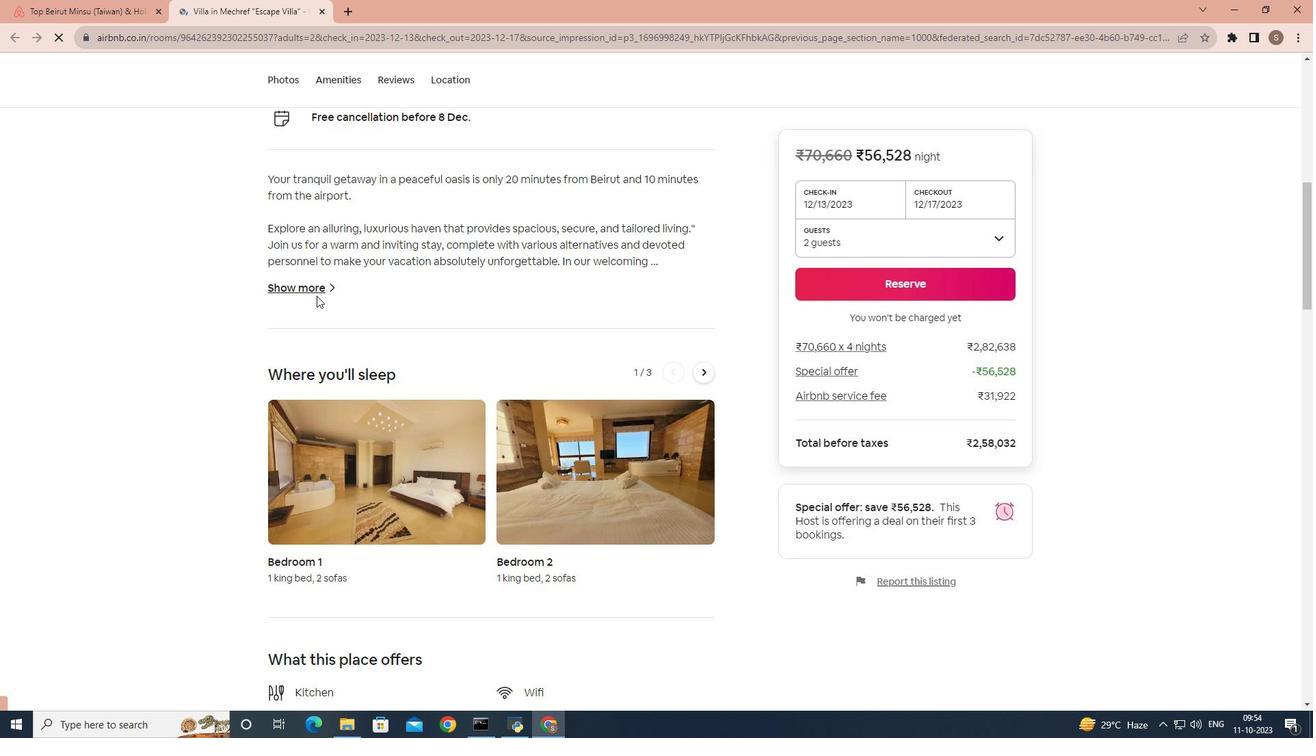 
Action: Mouse moved to (322, 292)
Screenshot: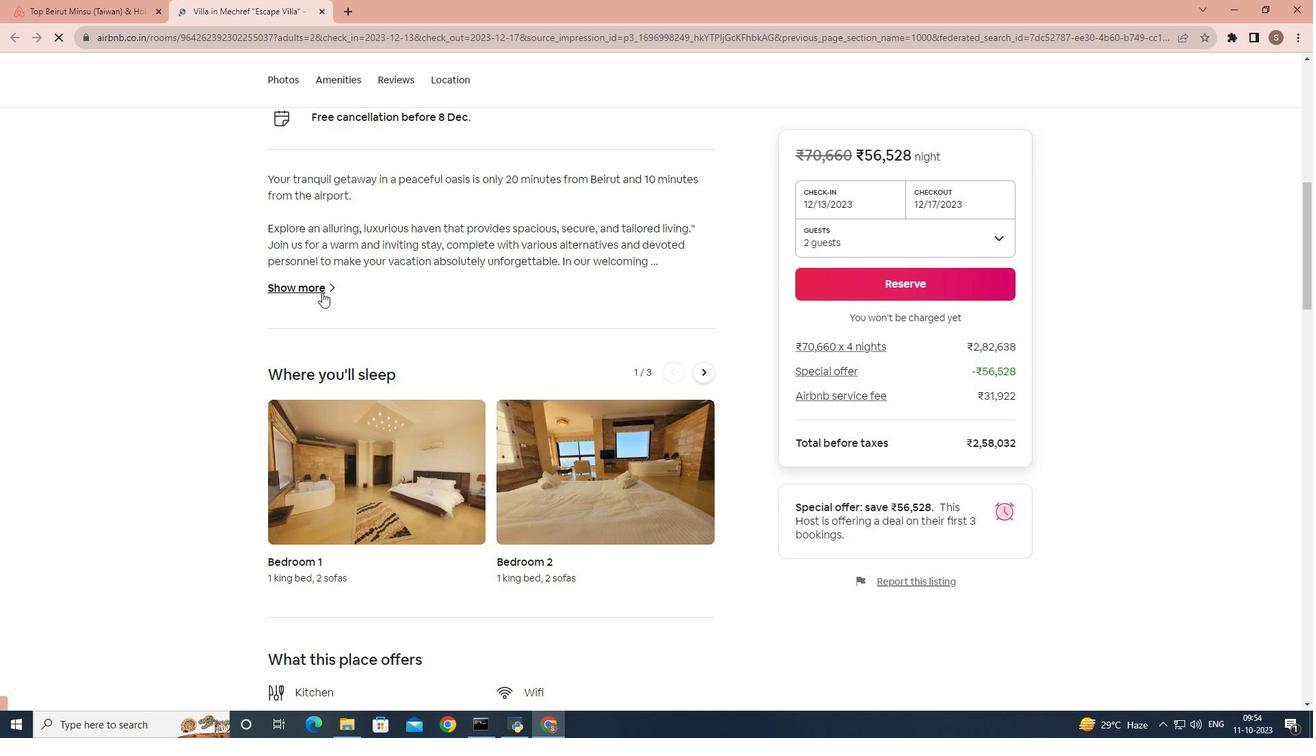 
Action: Mouse pressed left at (322, 292)
Screenshot: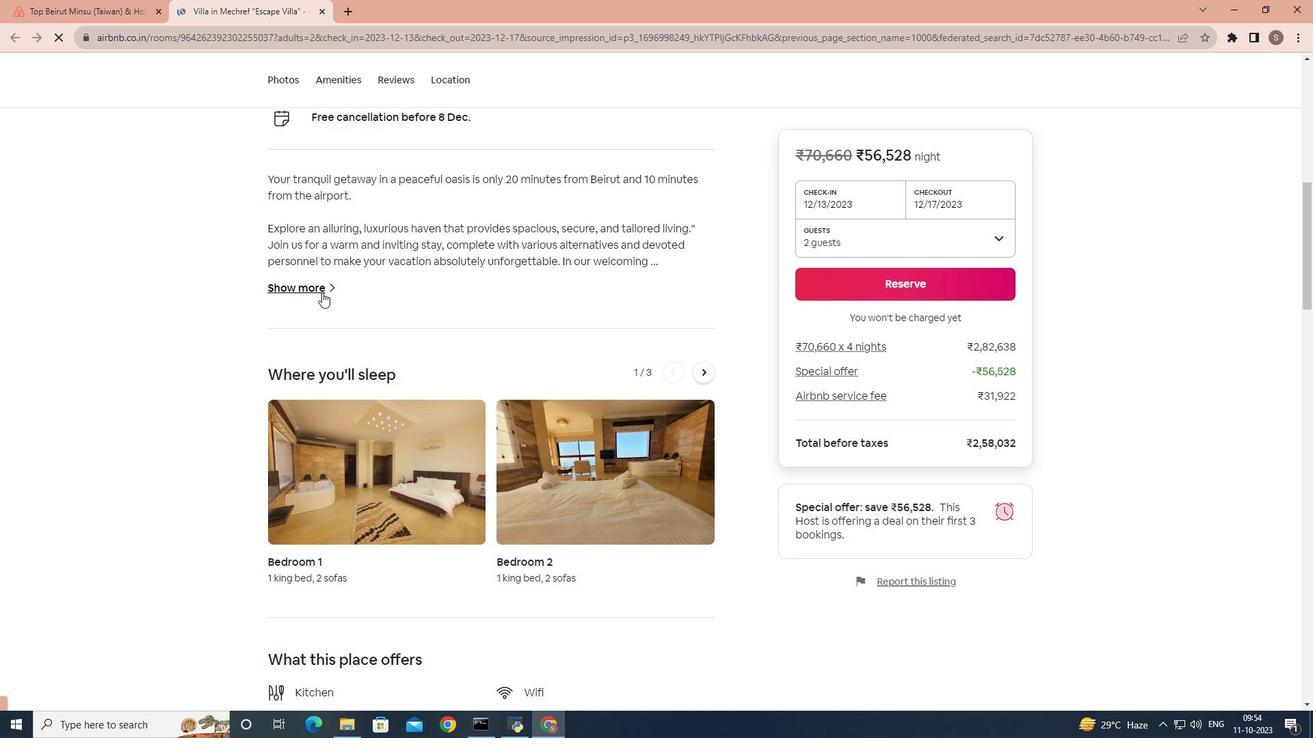 
Action: Mouse moved to (416, 349)
Screenshot: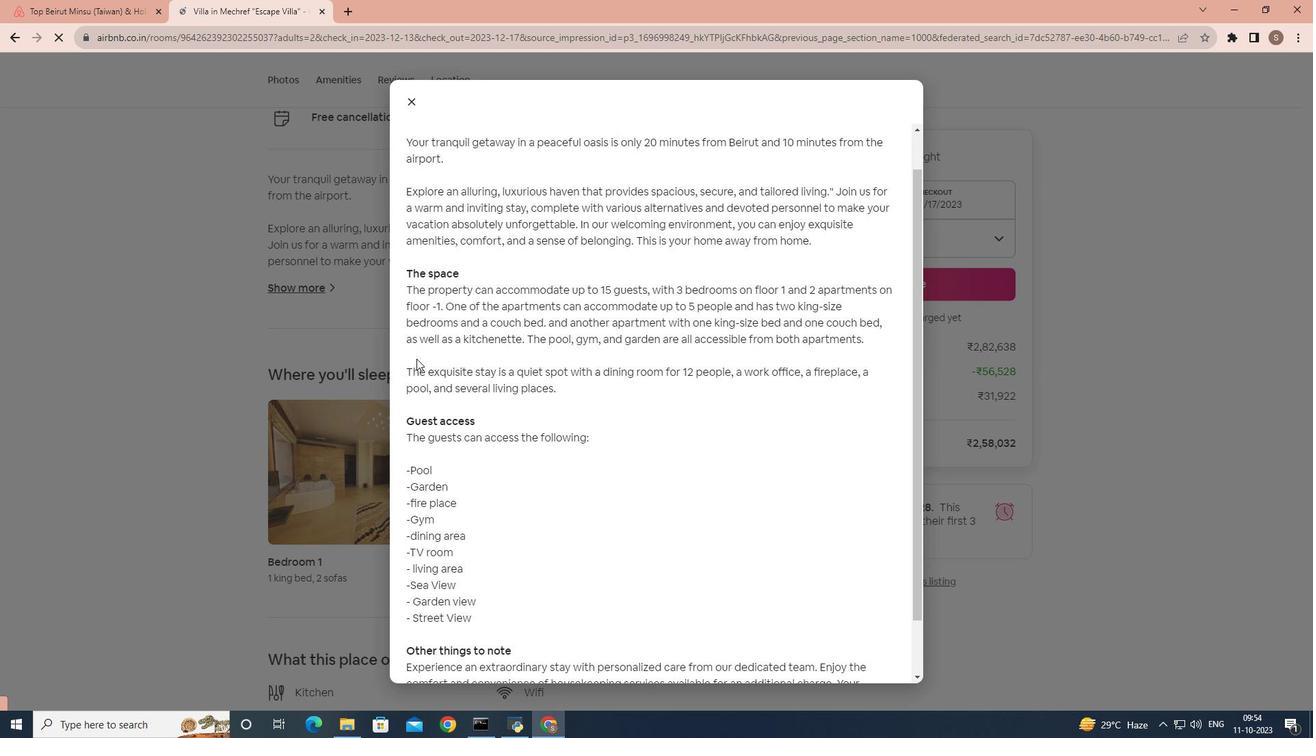
Action: Mouse scrolled (416, 348) with delta (0, 0)
Screenshot: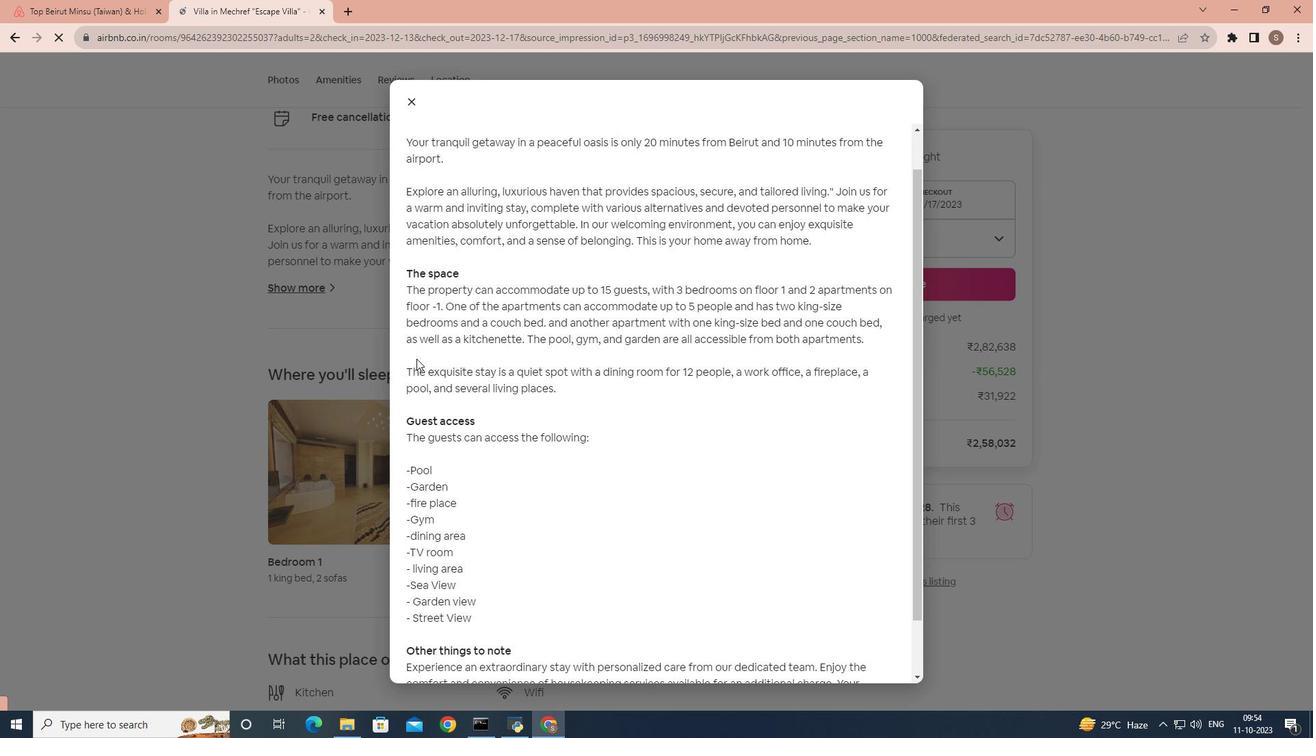 
Action: Mouse moved to (416, 352)
Screenshot: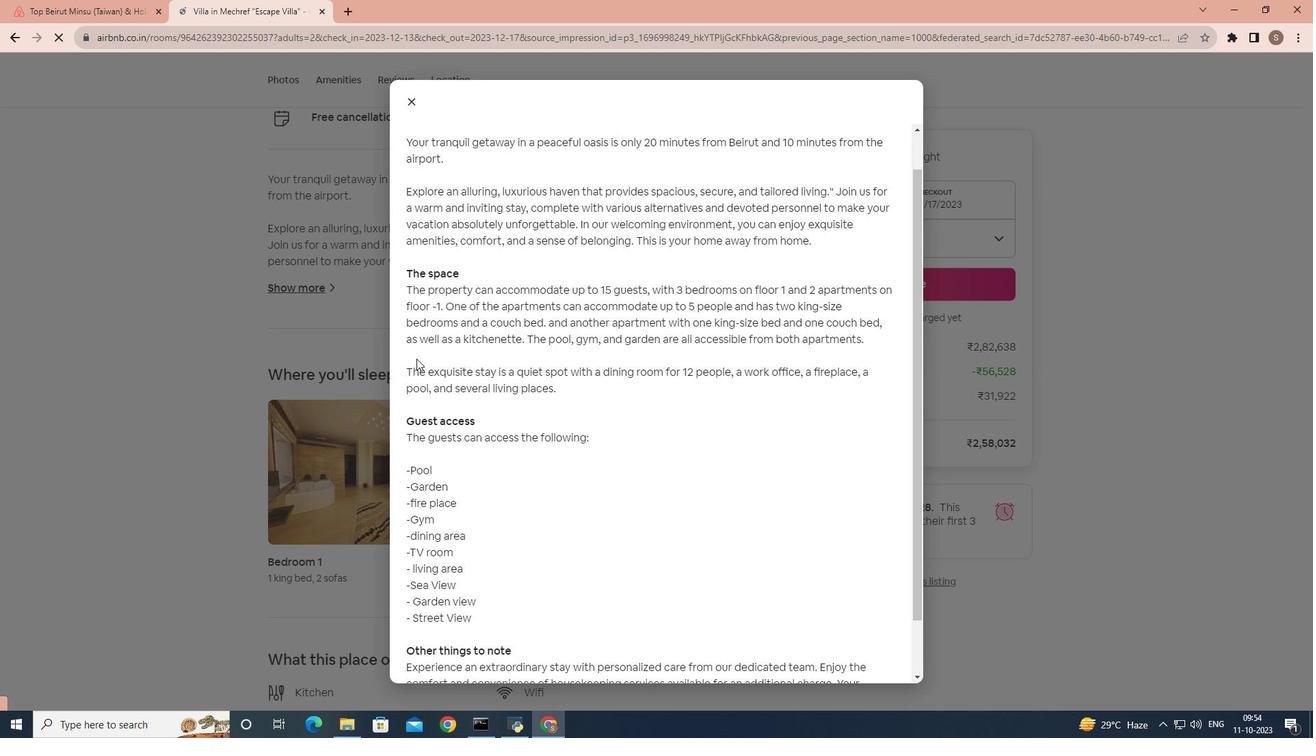 
Action: Mouse scrolled (416, 352) with delta (0, 0)
Screenshot: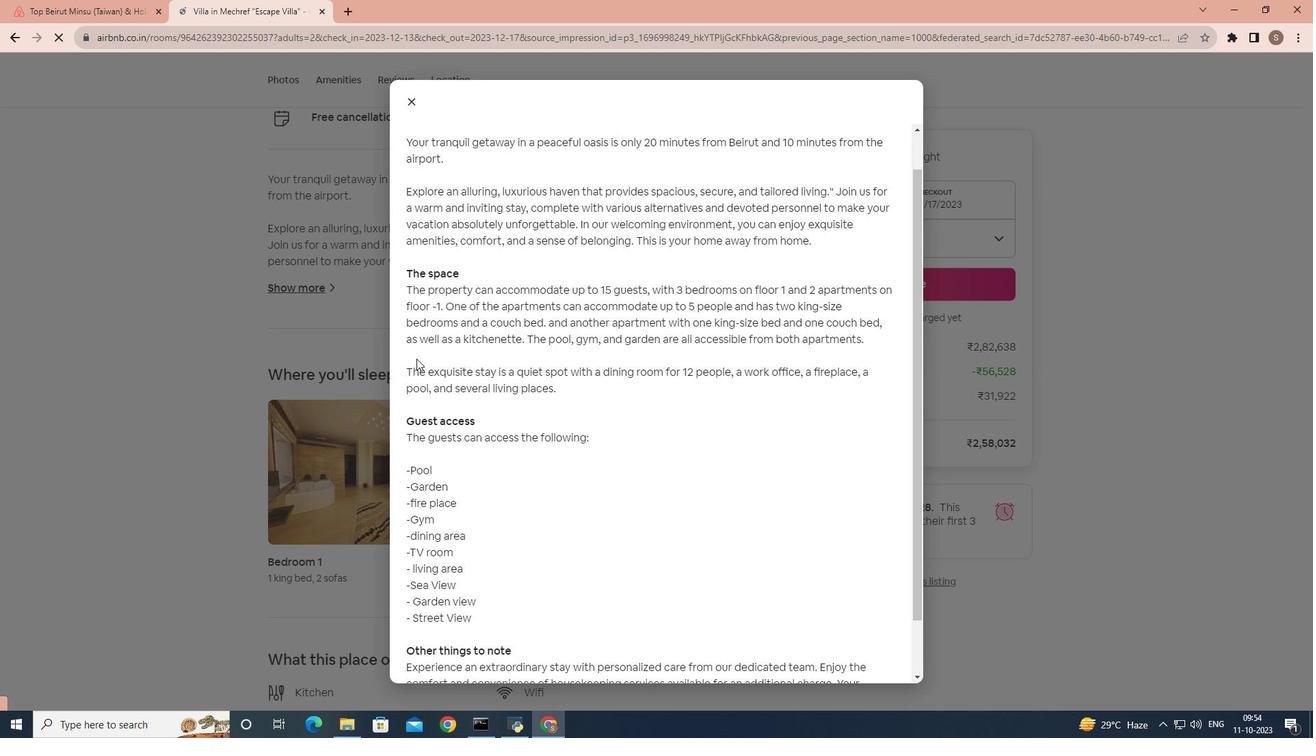 
Action: Mouse moved to (416, 353)
Screenshot: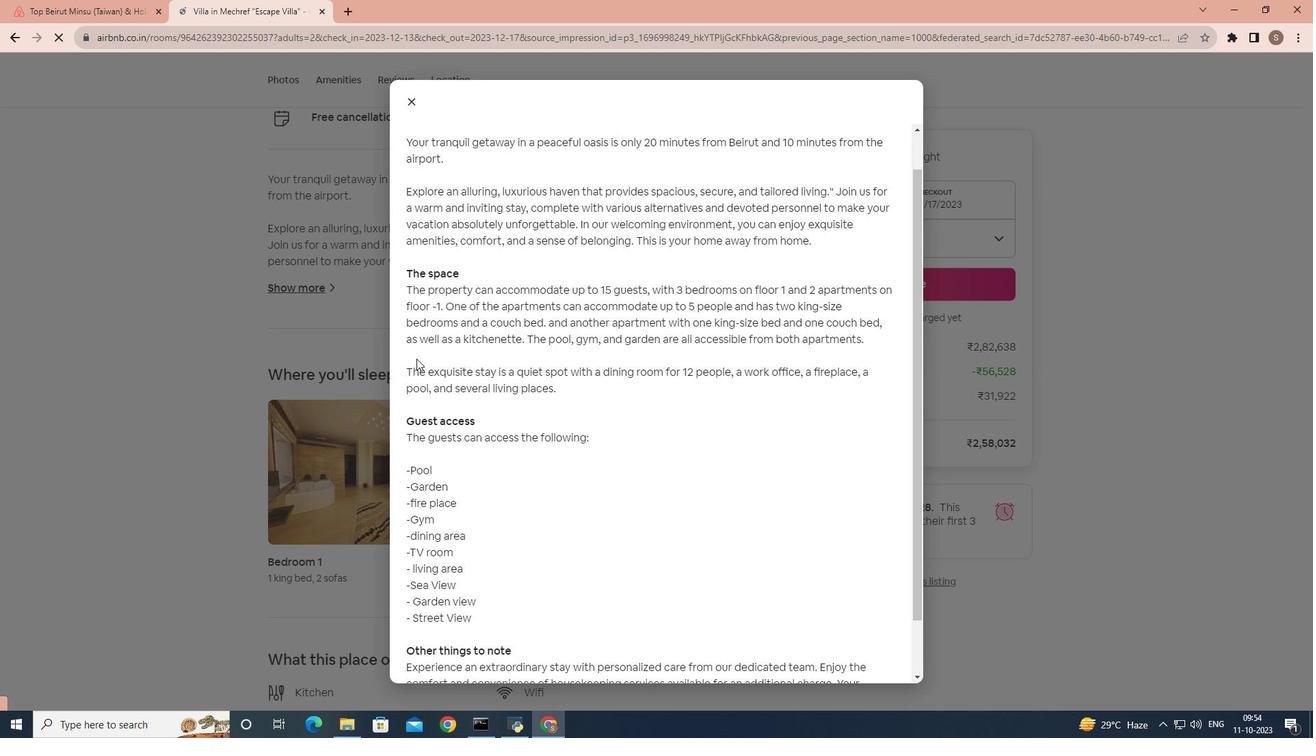 
Action: Mouse scrolled (416, 352) with delta (0, 0)
Screenshot: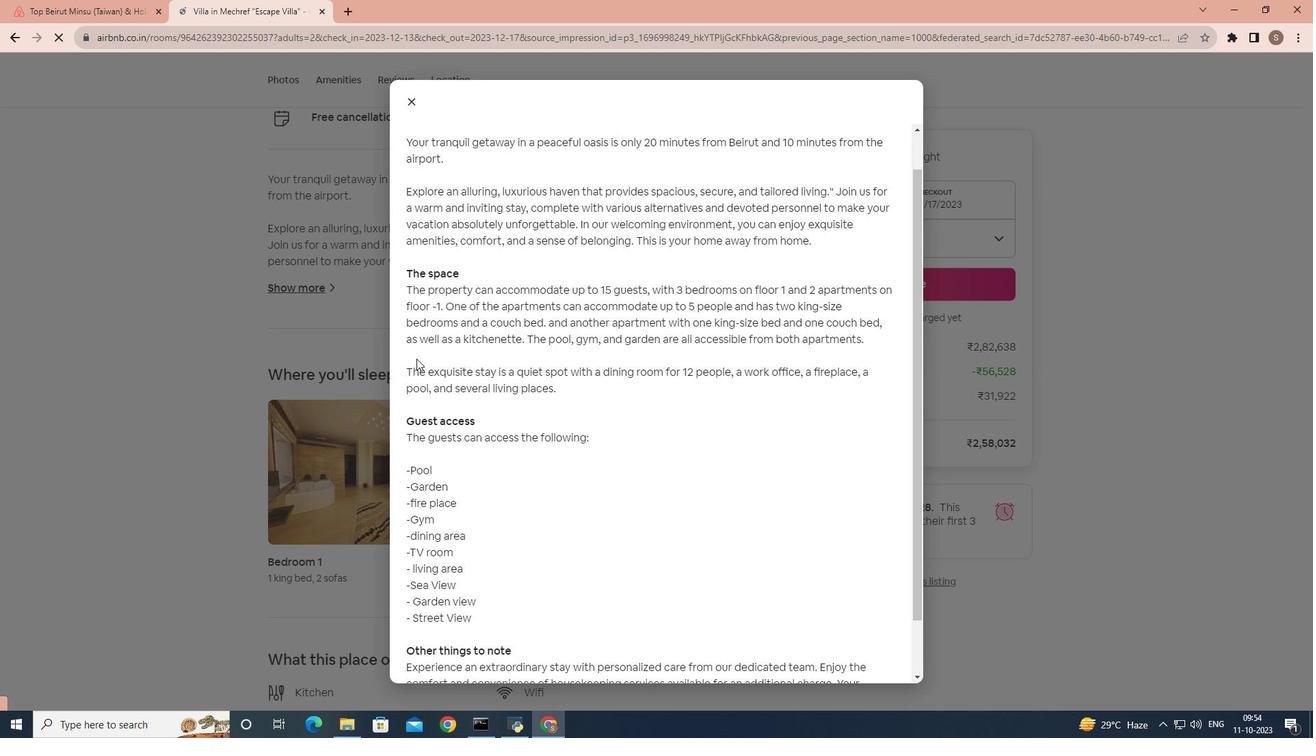 
Action: Mouse moved to (416, 353)
Screenshot: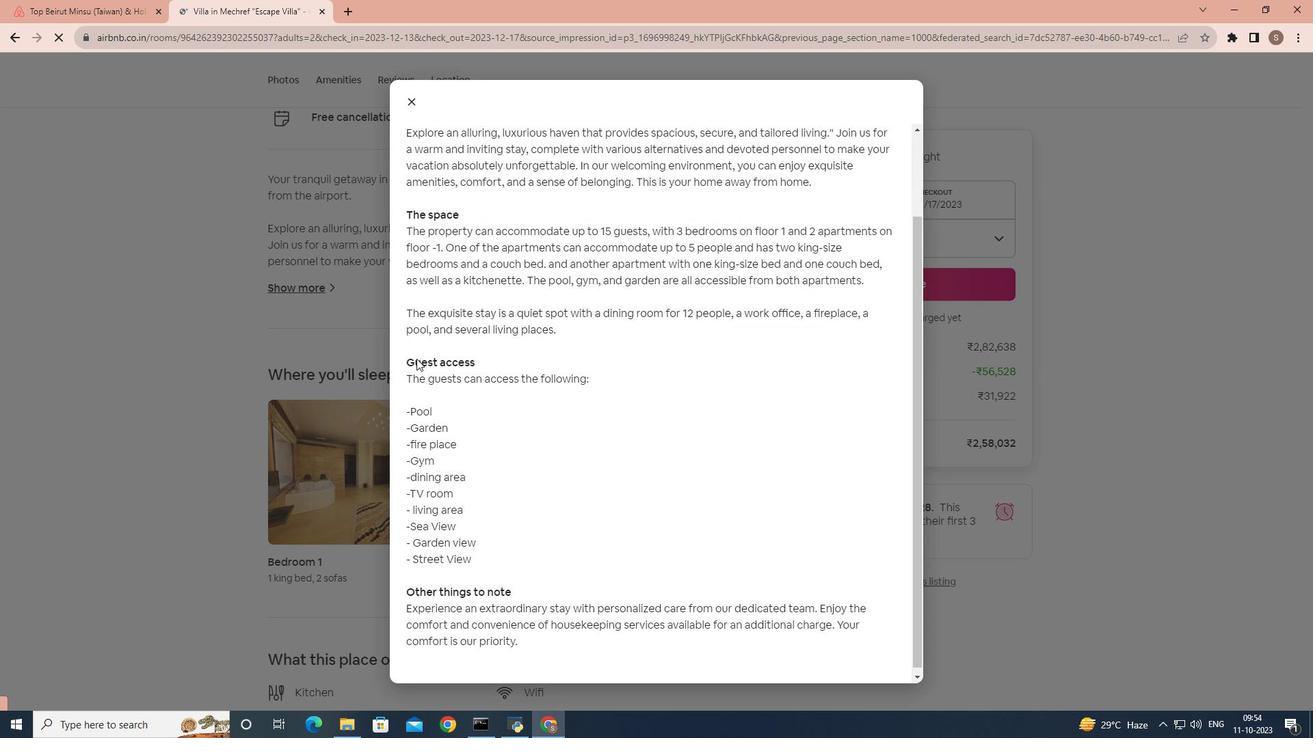 
Action: Mouse scrolled (416, 352) with delta (0, 0)
Screenshot: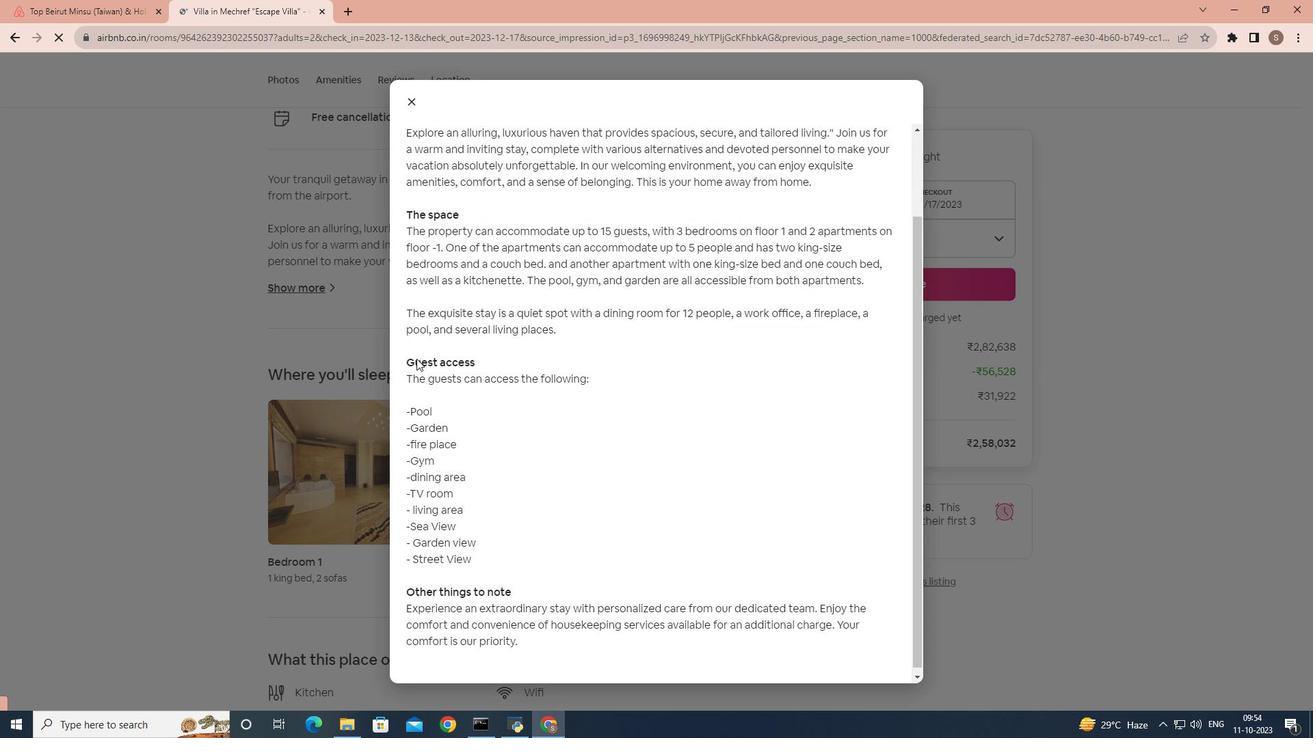 
Action: Mouse moved to (416, 359)
Screenshot: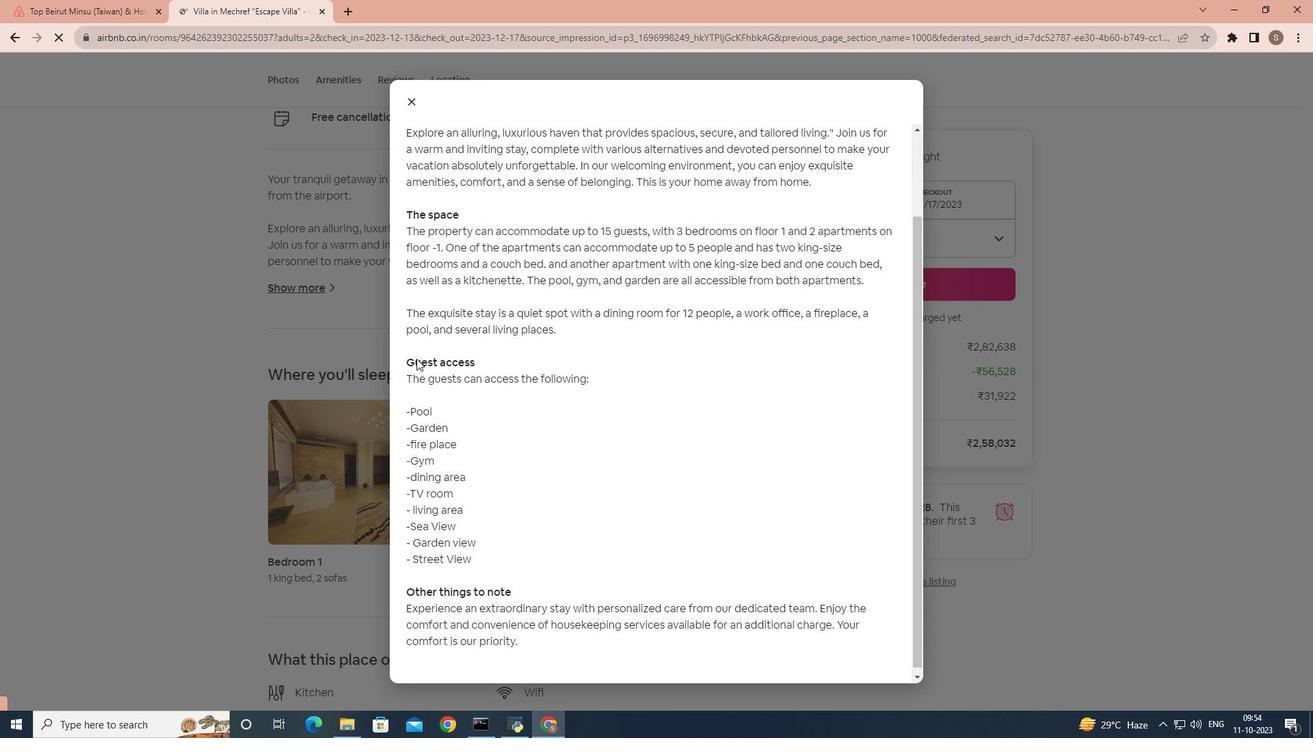 
Action: Mouse scrolled (416, 358) with delta (0, 0)
Screenshot: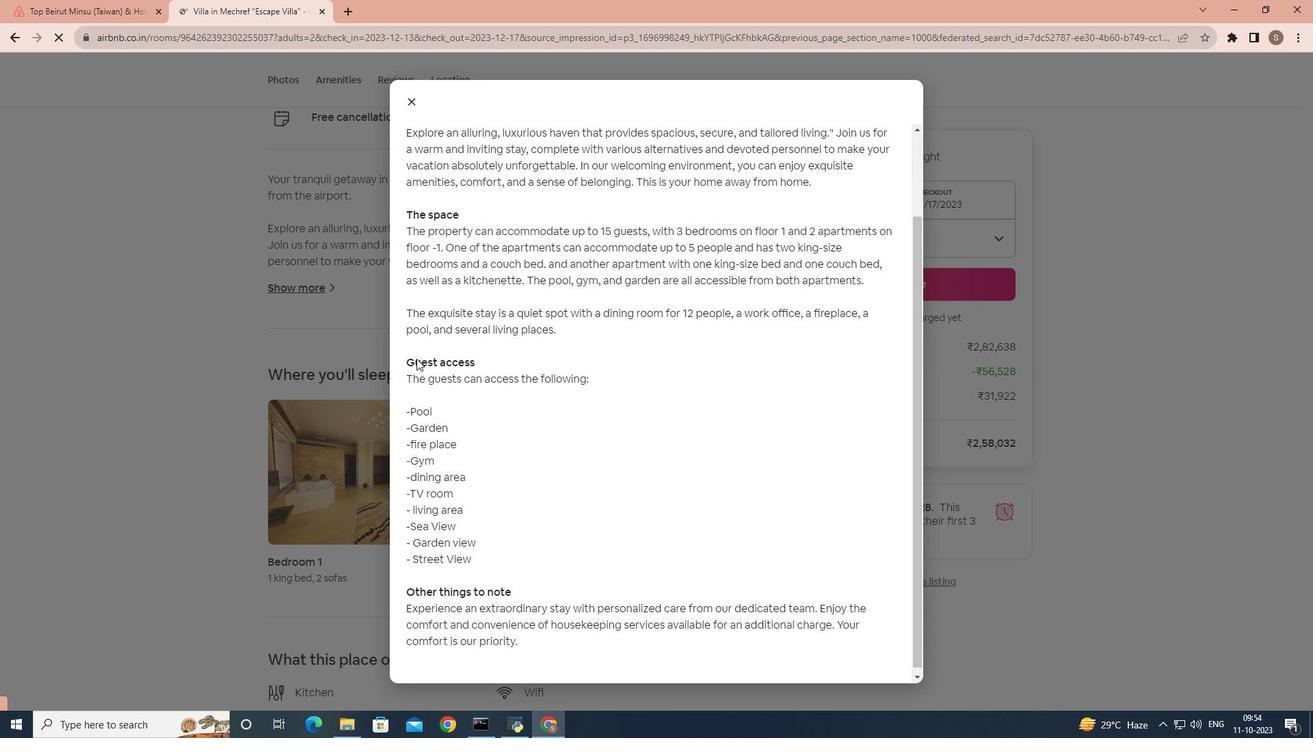 
Action: Mouse scrolled (416, 358) with delta (0, 0)
Screenshot: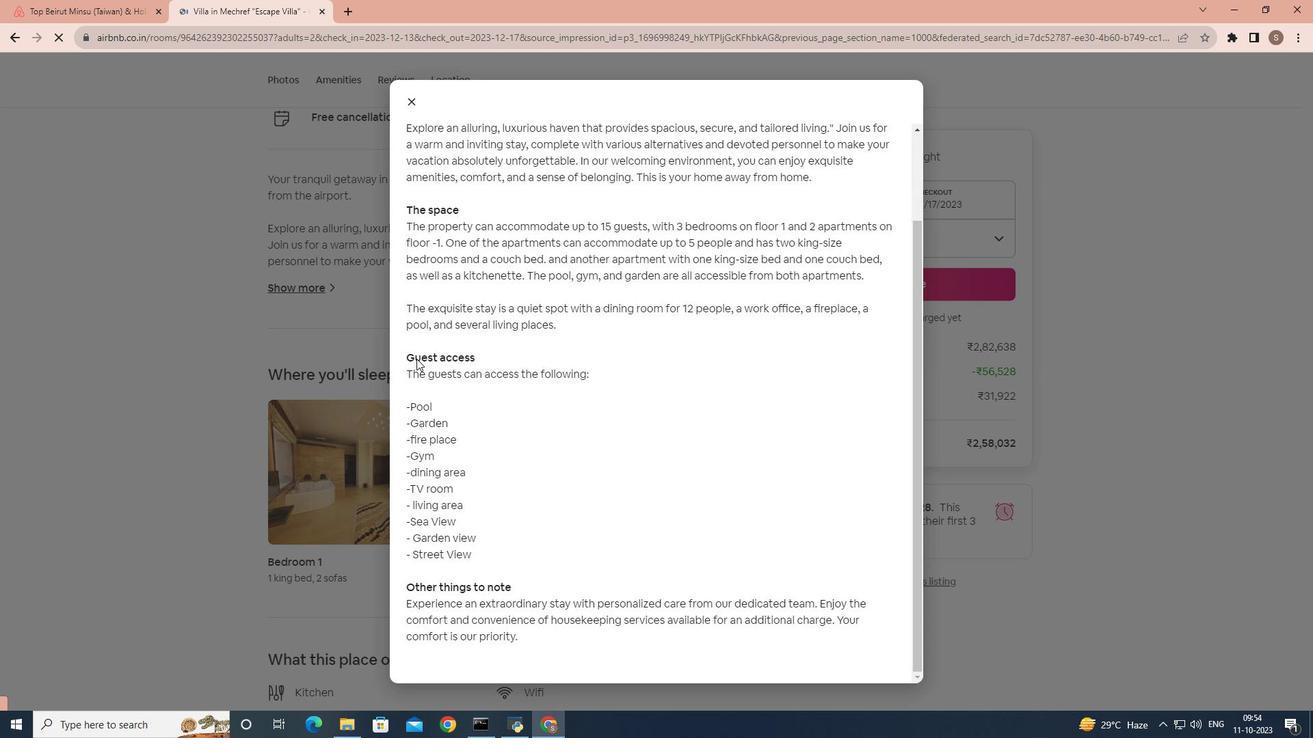 
Action: Mouse scrolled (416, 358) with delta (0, 0)
Screenshot: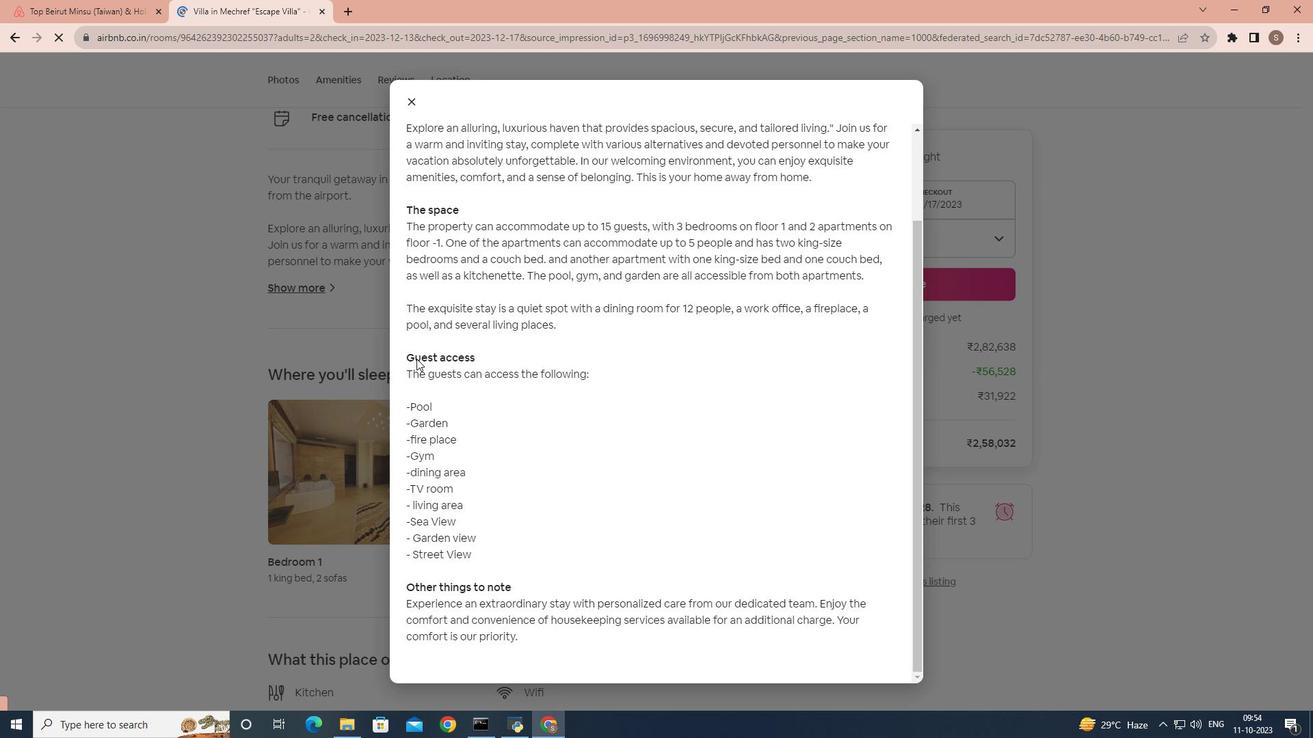 
Action: Mouse scrolled (416, 358) with delta (0, 0)
Screenshot: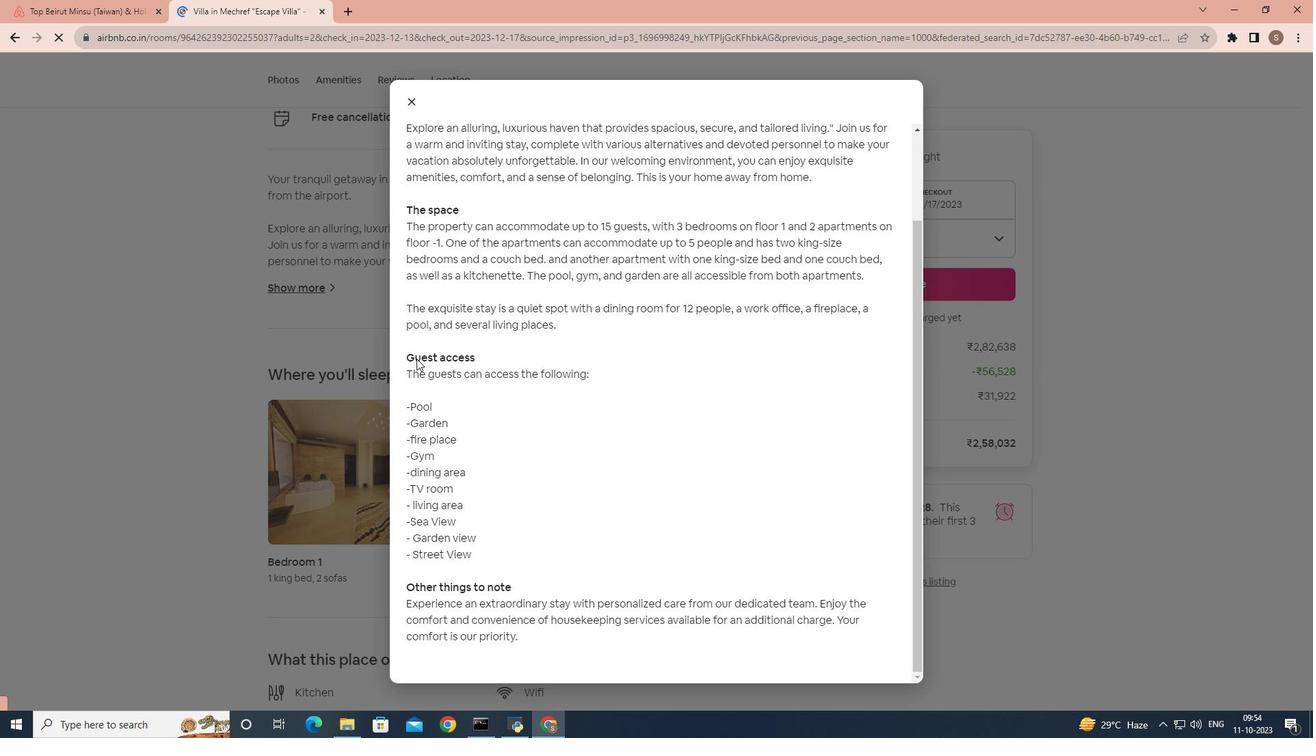 
Action: Mouse scrolled (416, 358) with delta (0, 0)
Screenshot: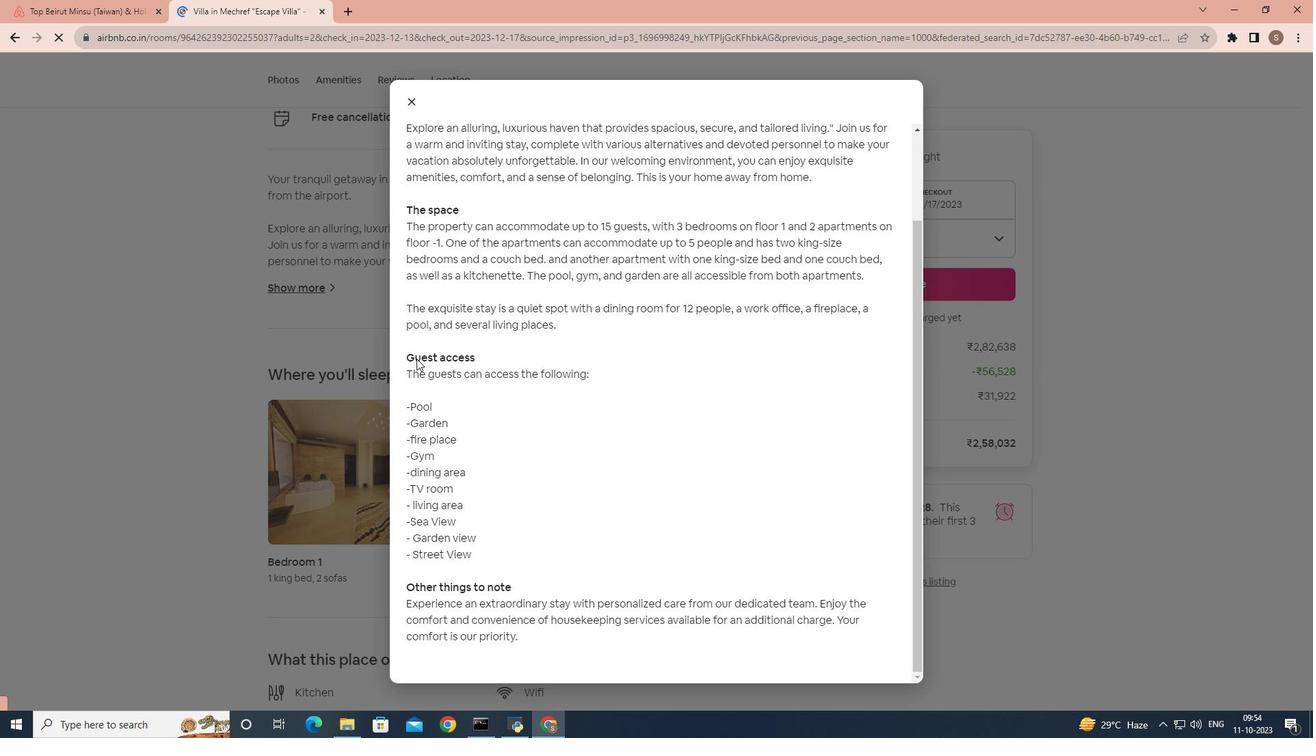 
Action: Mouse scrolled (416, 358) with delta (0, 0)
Screenshot: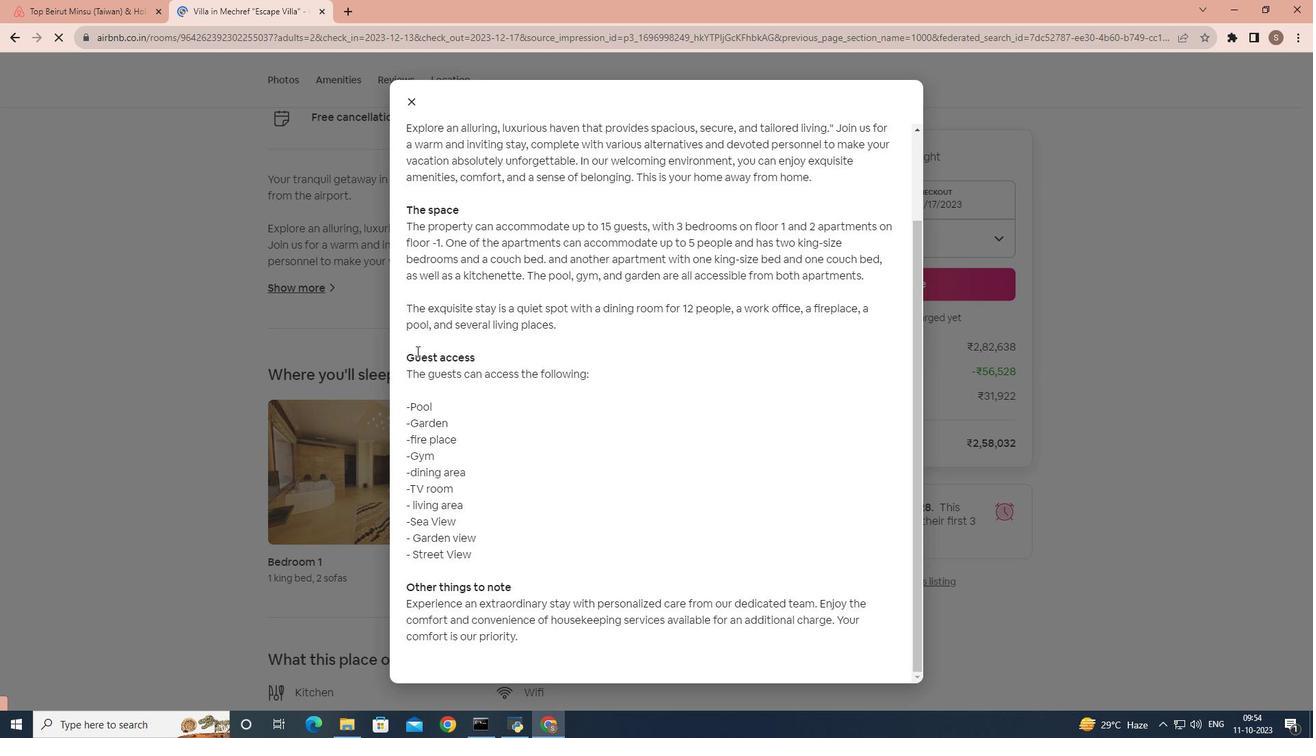 
Action: Mouse moved to (417, 99)
Screenshot: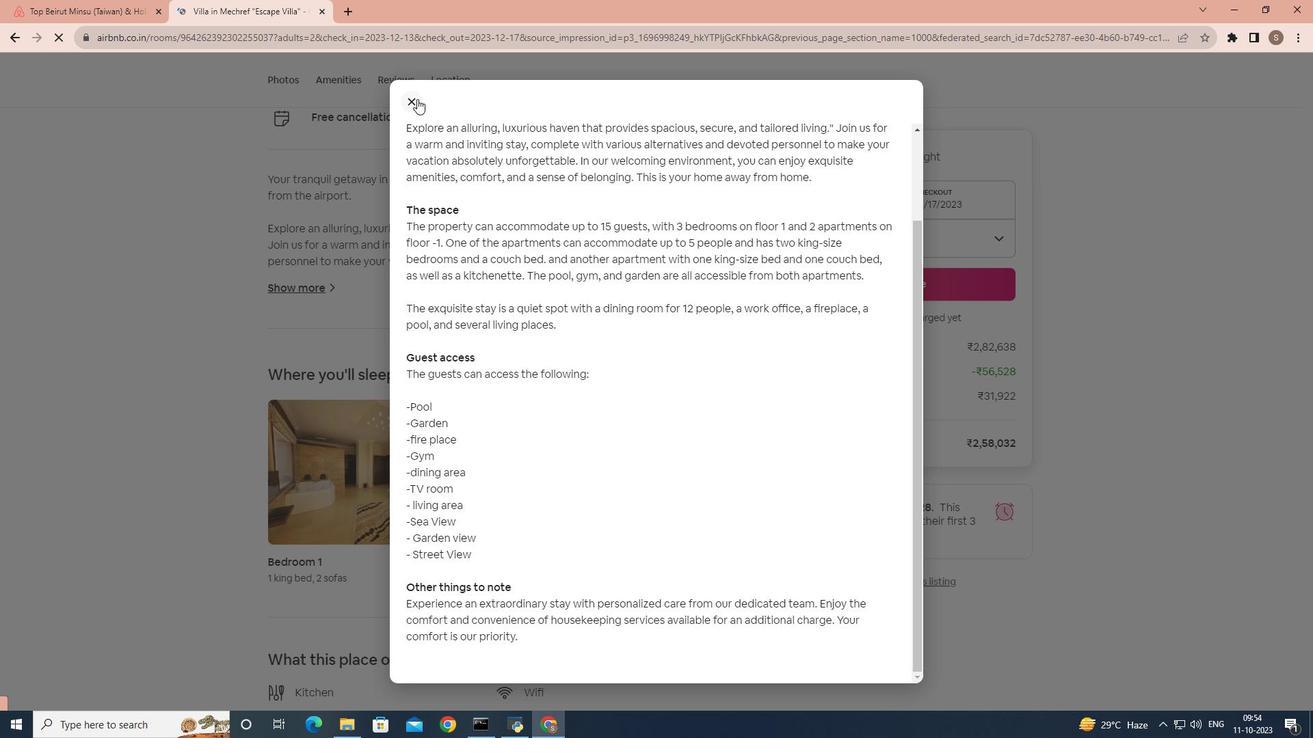 
Action: Mouse pressed left at (417, 99)
Screenshot: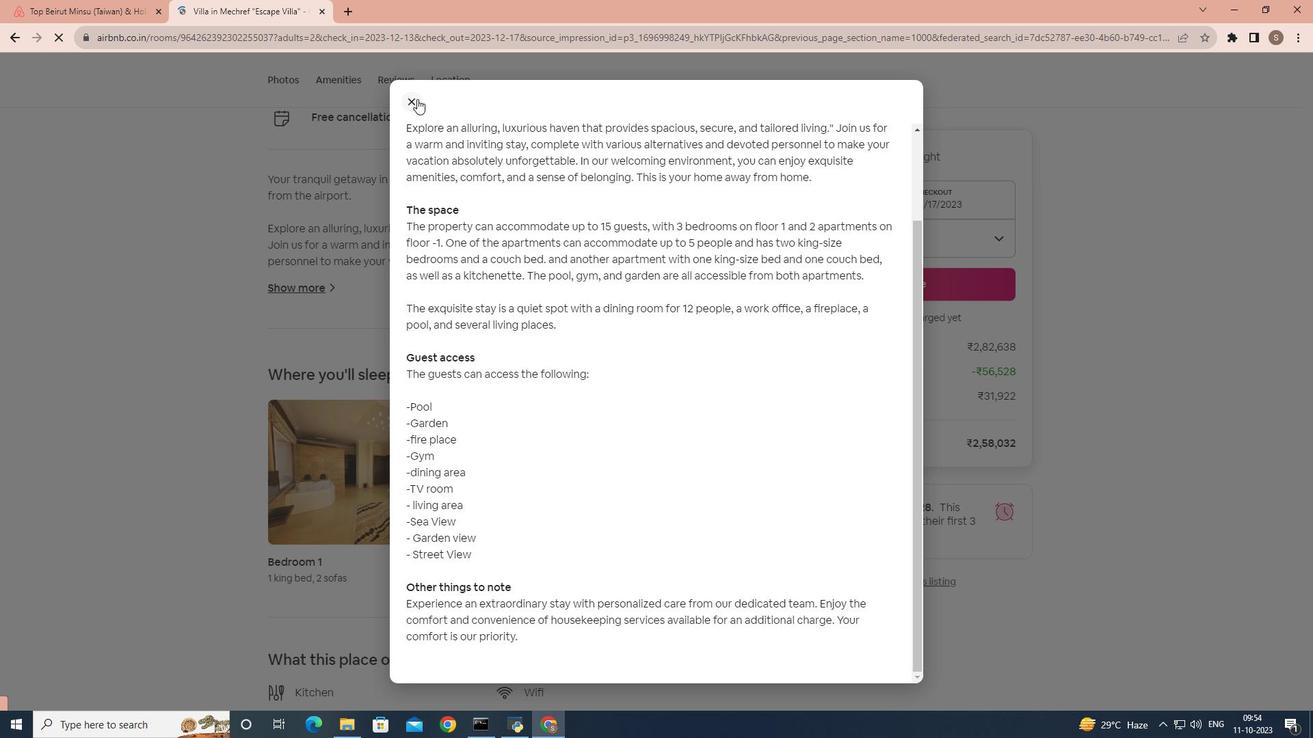 
Action: Mouse moved to (398, 317)
Screenshot: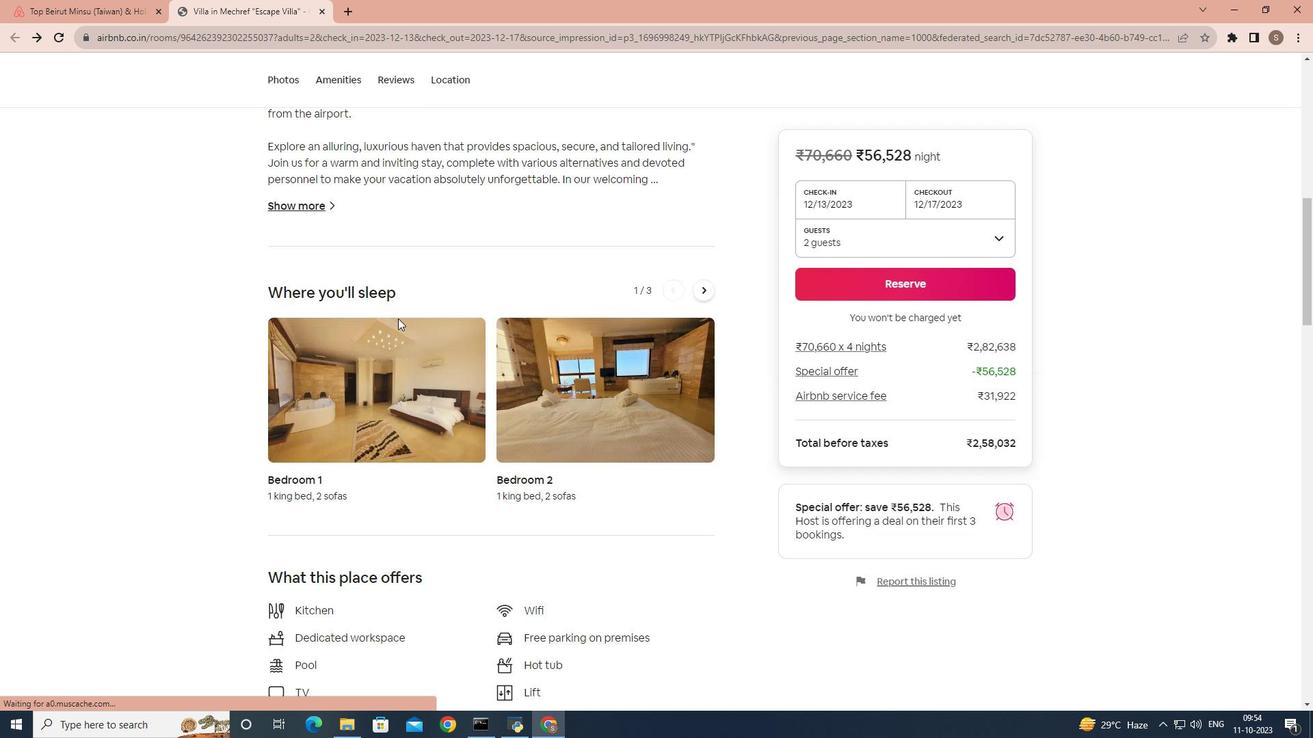 
Action: Mouse scrolled (398, 317) with delta (0, 0)
Screenshot: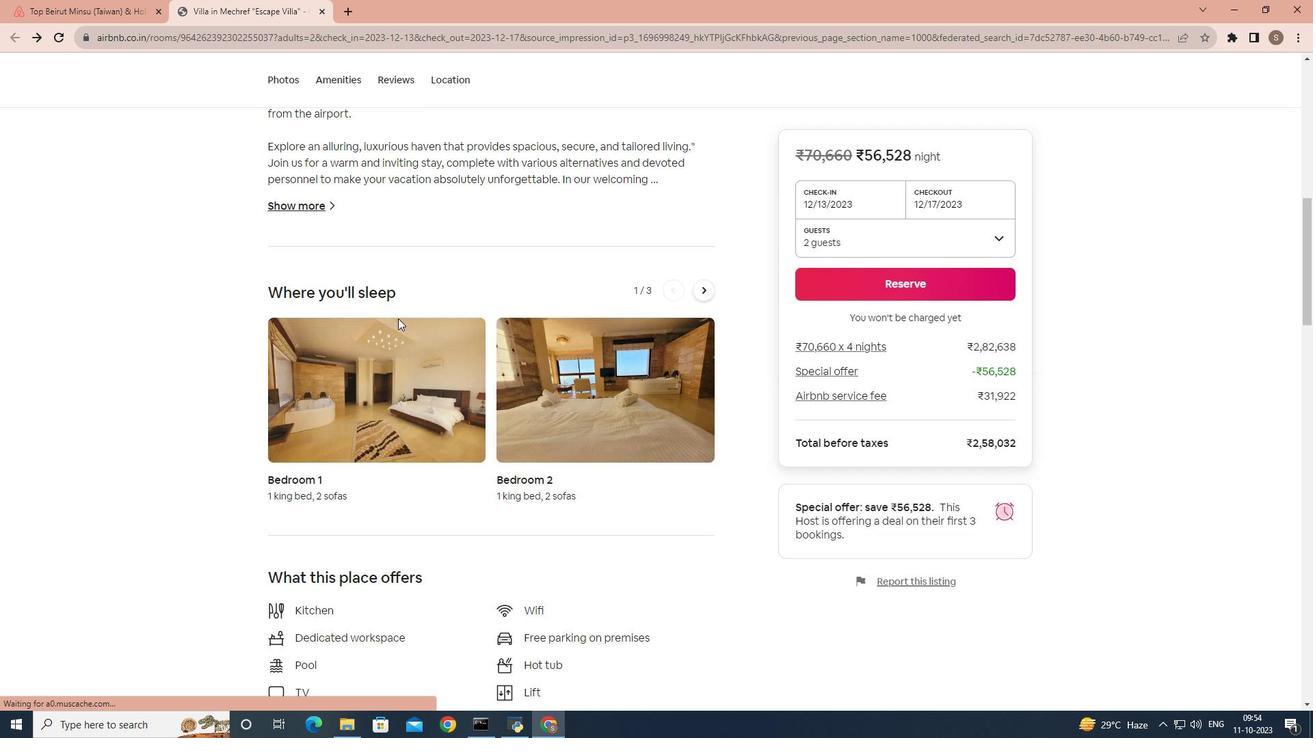 
Action: Mouse moved to (398, 318)
Screenshot: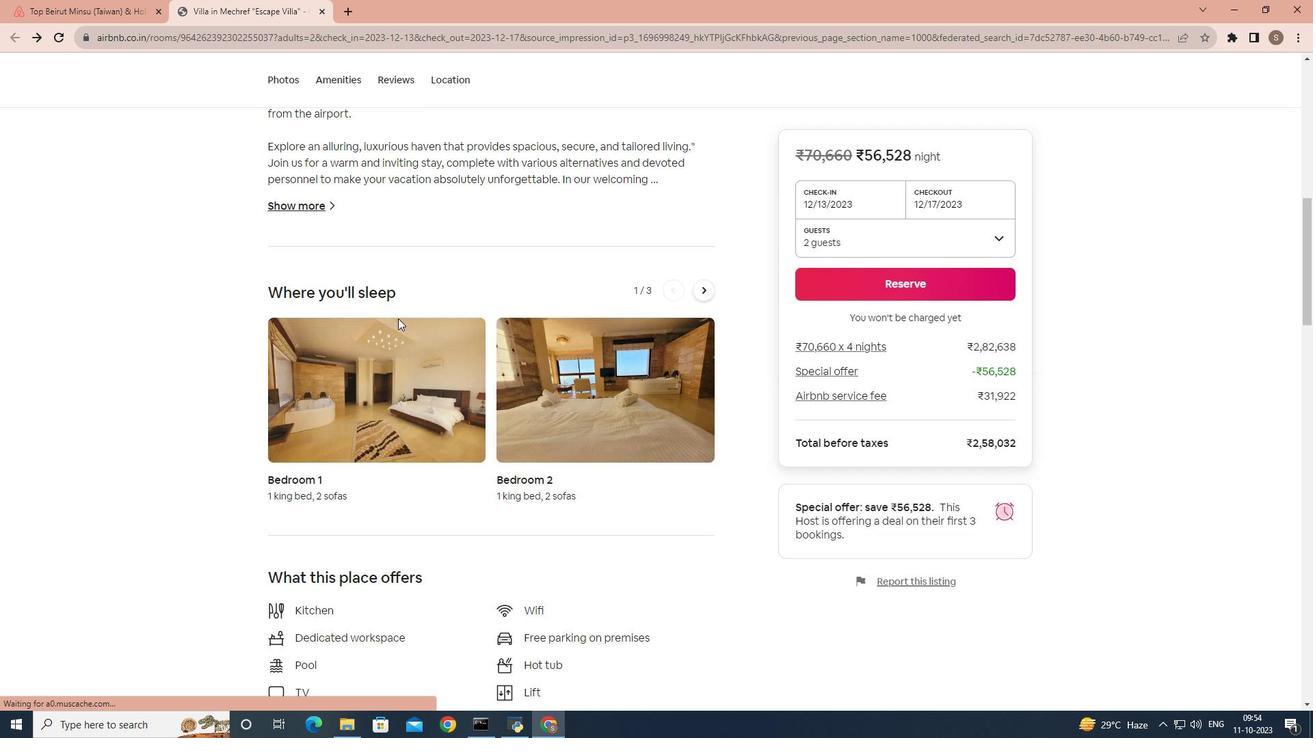
Action: Mouse scrolled (398, 317) with delta (0, 0)
Screenshot: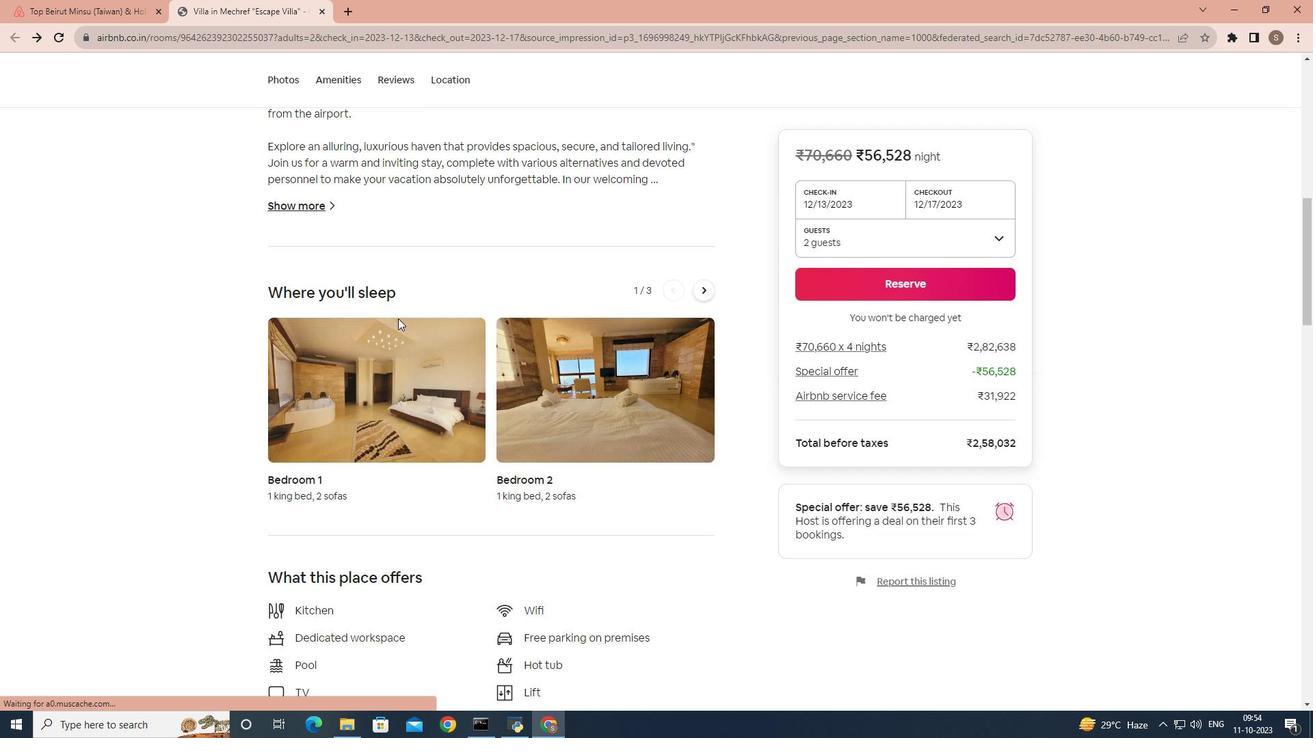 
Action: Mouse scrolled (398, 317) with delta (0, 0)
Screenshot: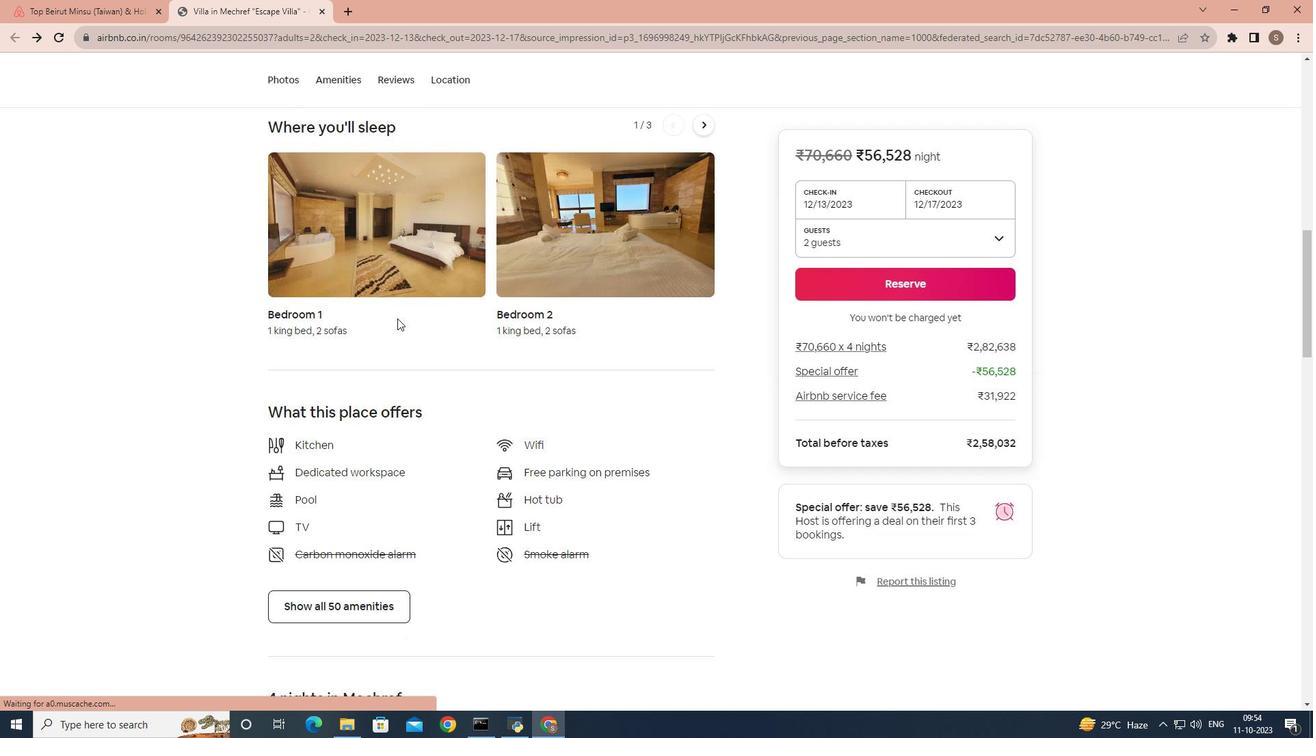 
Action: Mouse scrolled (398, 317) with delta (0, 0)
Screenshot: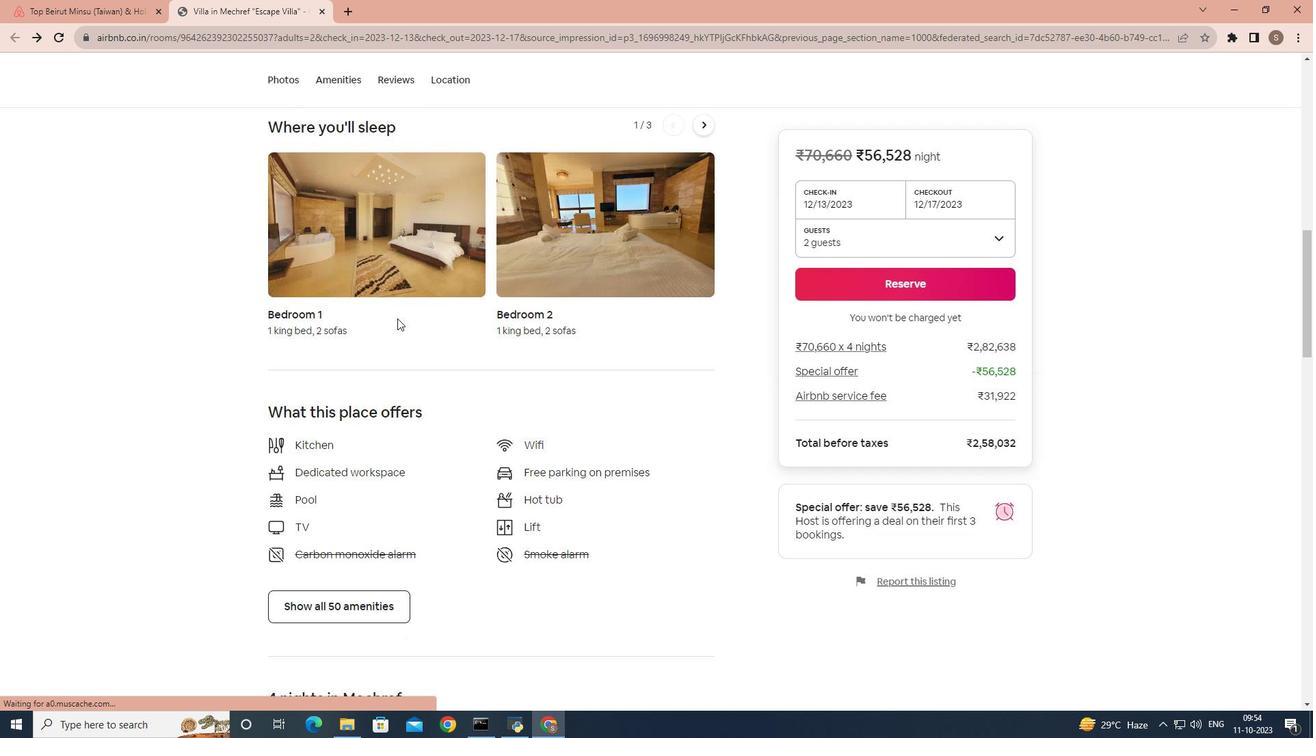 
Action: Mouse scrolled (398, 317) with delta (0, 0)
Screenshot: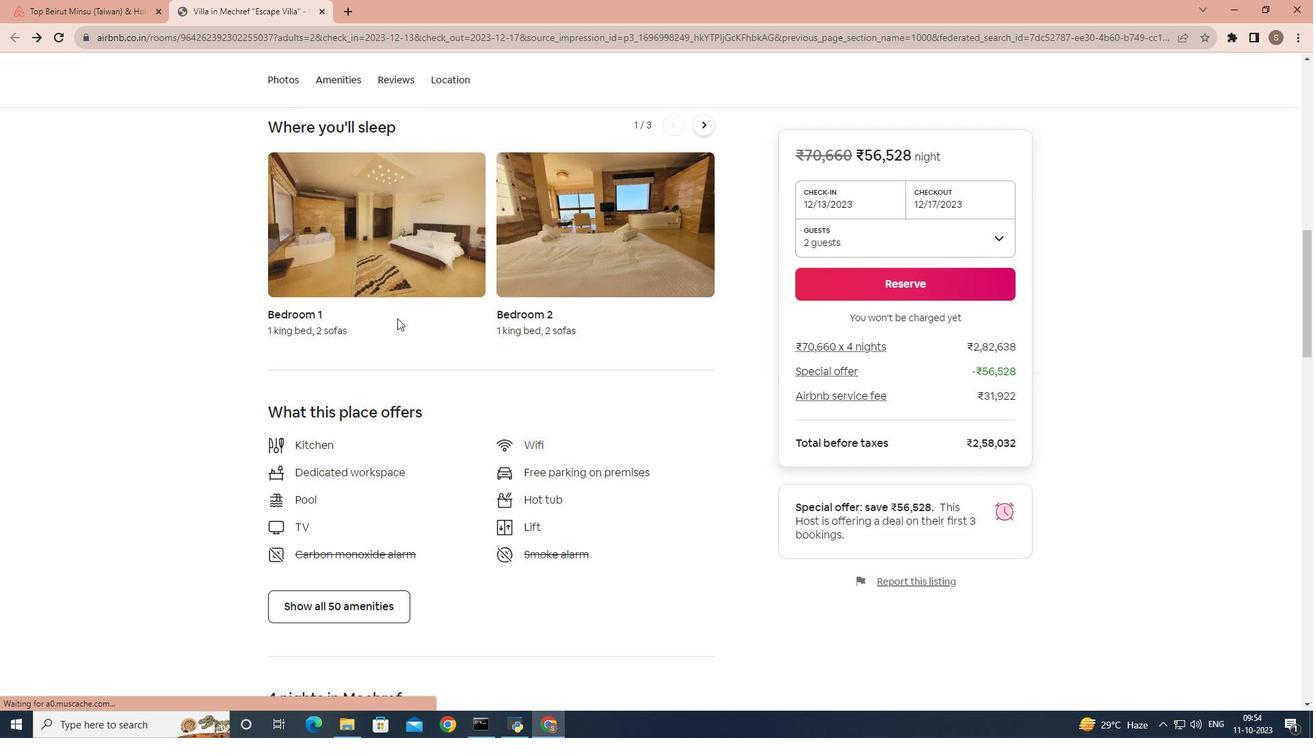 
Action: Mouse moved to (397, 318)
Screenshot: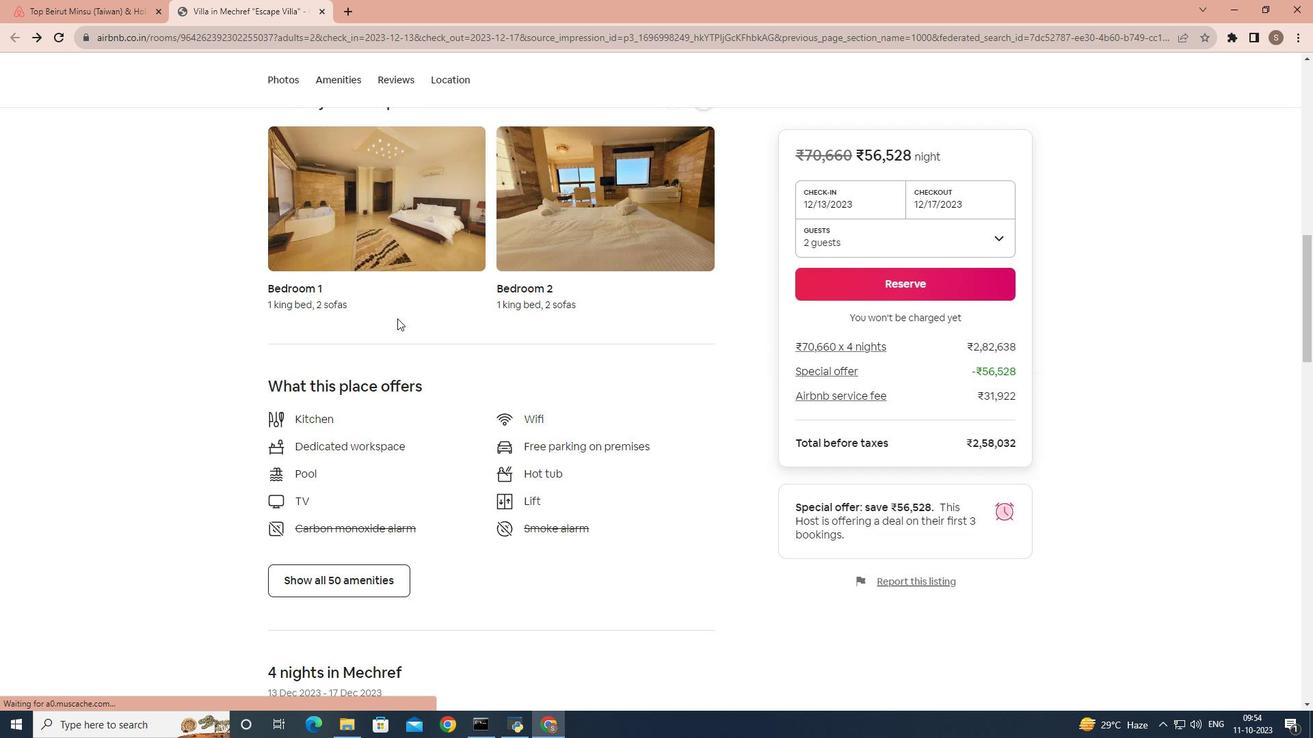 
Action: Mouse scrolled (397, 317) with delta (0, 0)
Screenshot: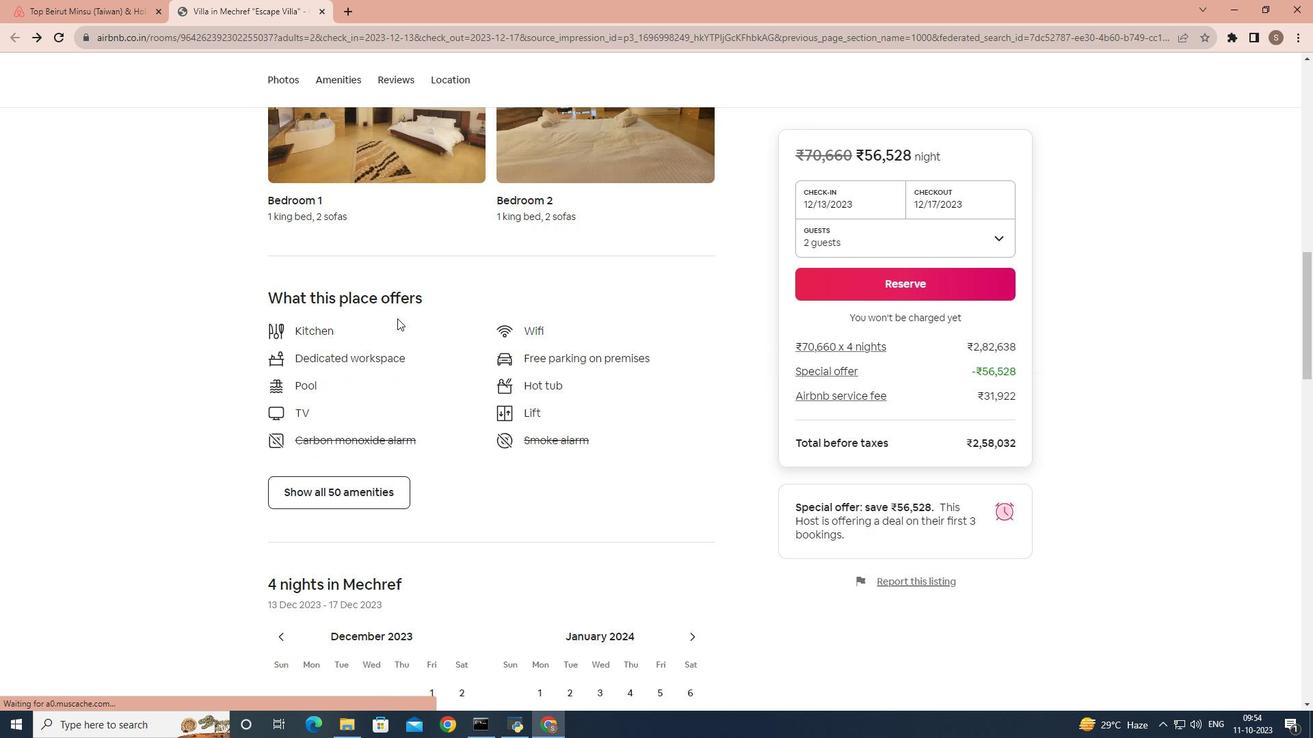 
Action: Mouse scrolled (397, 317) with delta (0, 0)
Screenshot: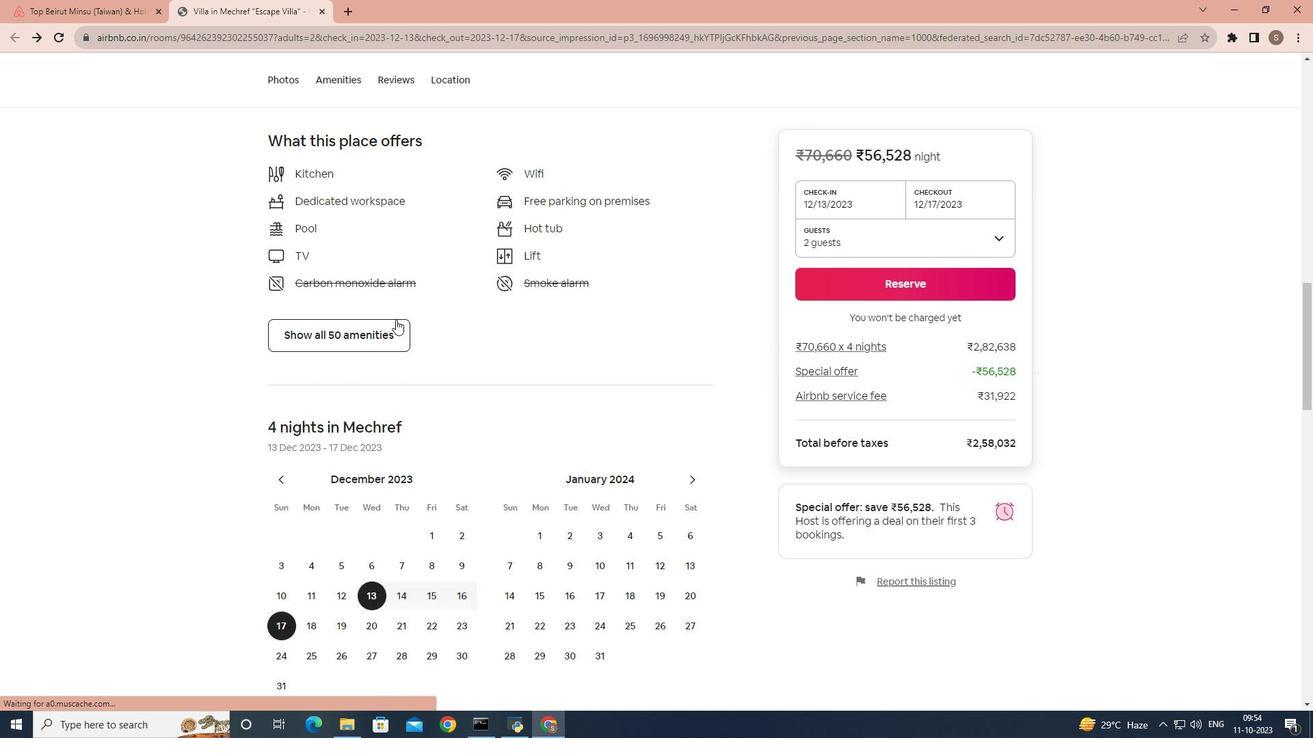 
Action: Mouse scrolled (397, 317) with delta (0, 0)
Screenshot: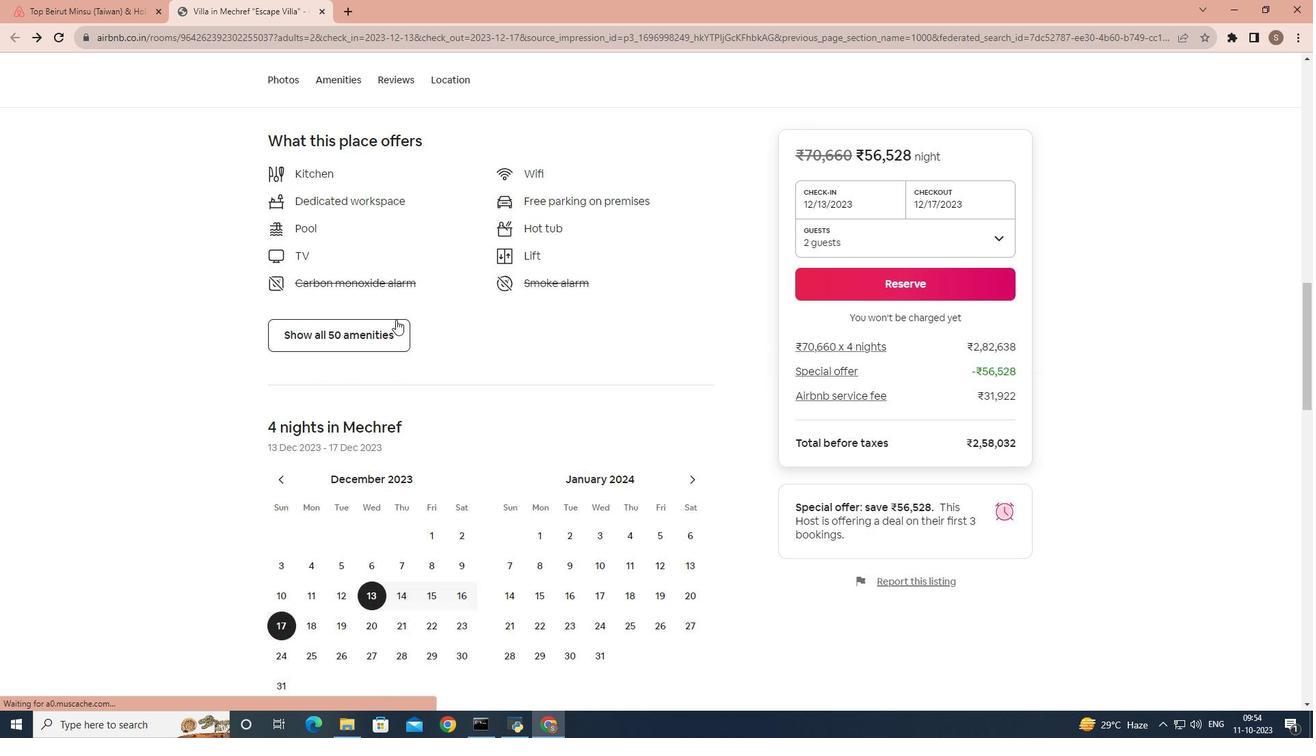 
Action: Mouse scrolled (397, 317) with delta (0, 0)
Screenshot: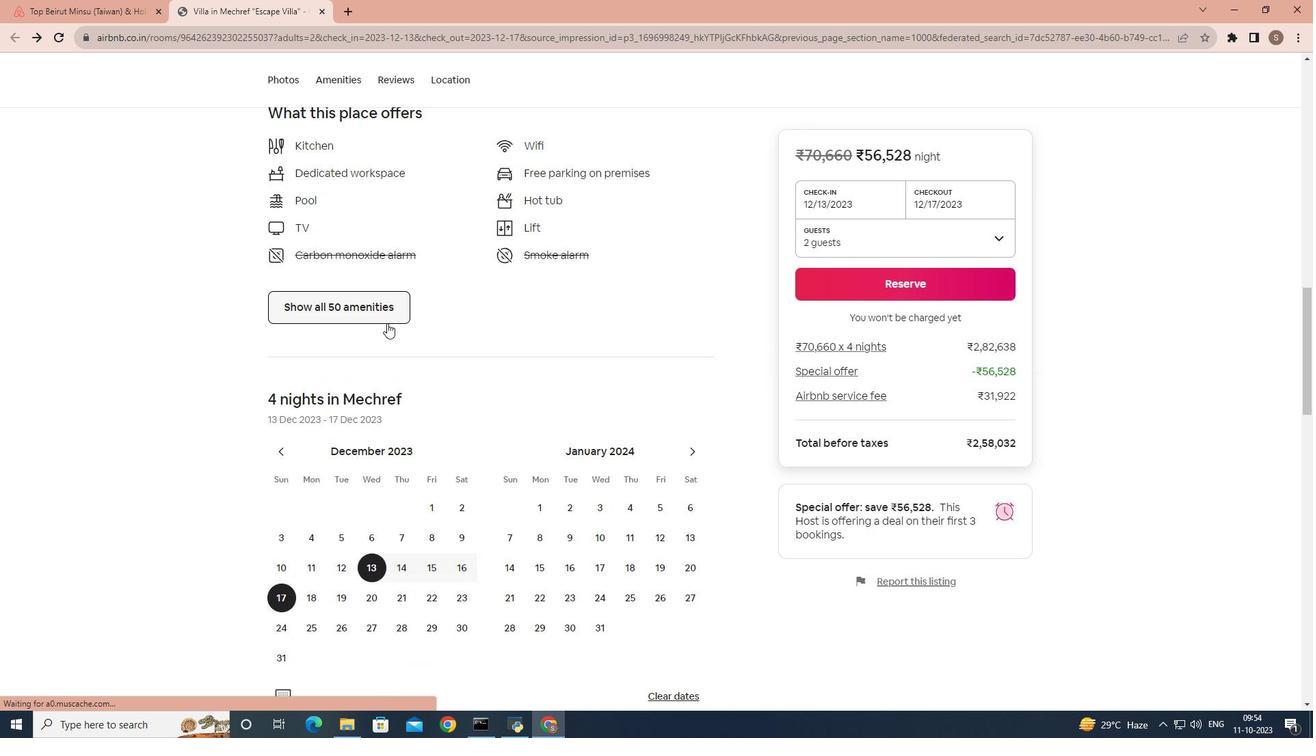 
Action: Mouse moved to (386, 317)
Screenshot: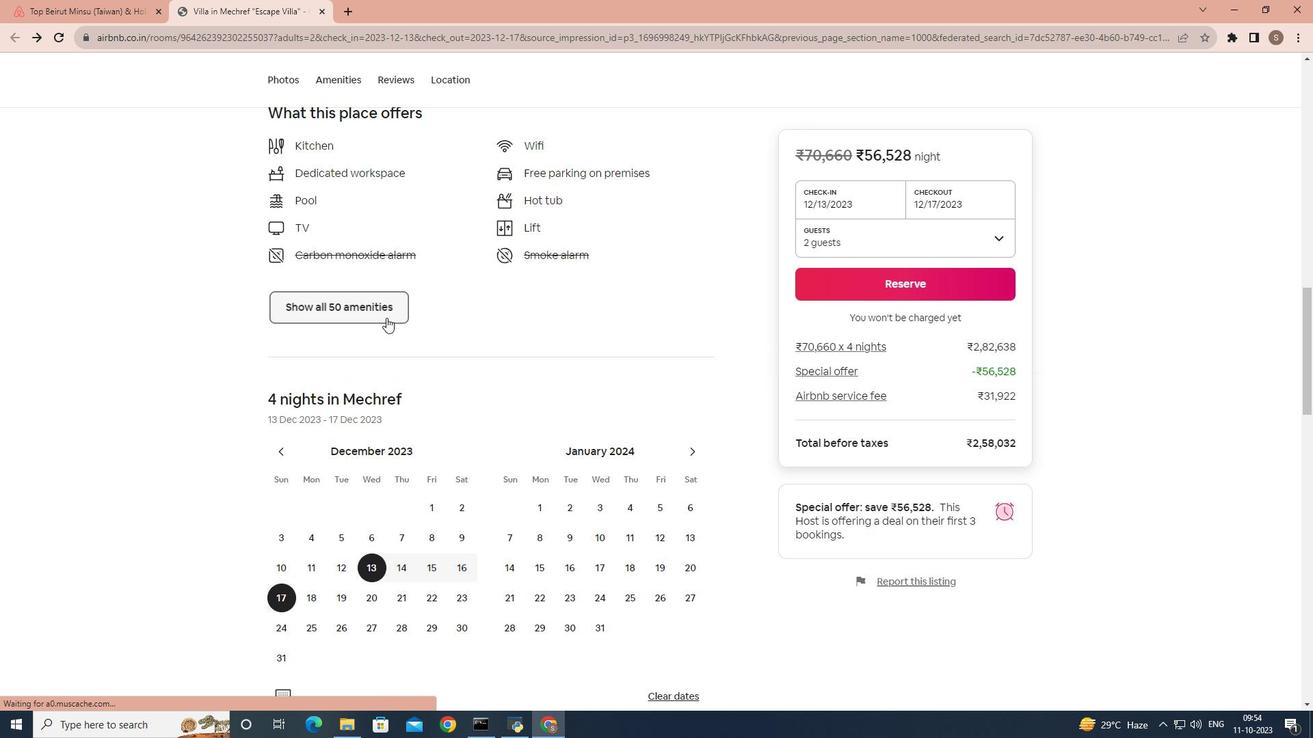 
Action: Mouse pressed left at (386, 317)
Screenshot: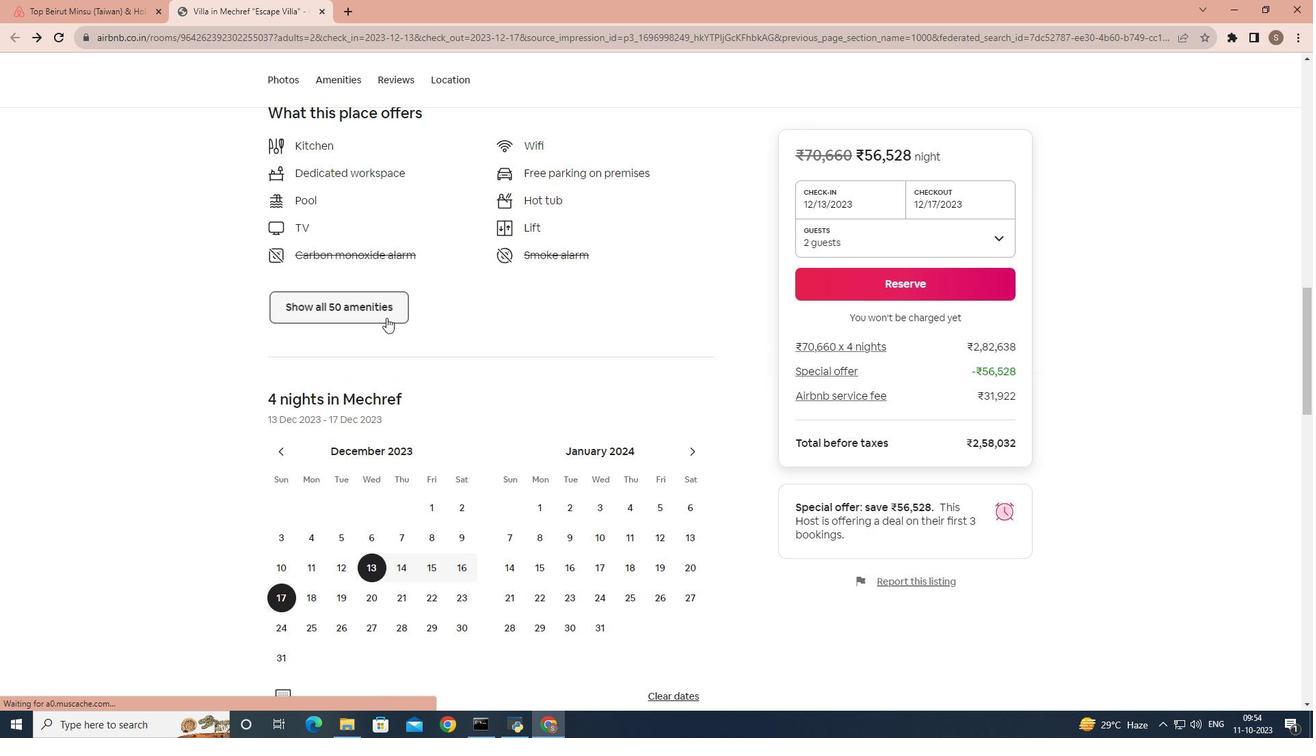 
Action: Mouse moved to (529, 329)
Screenshot: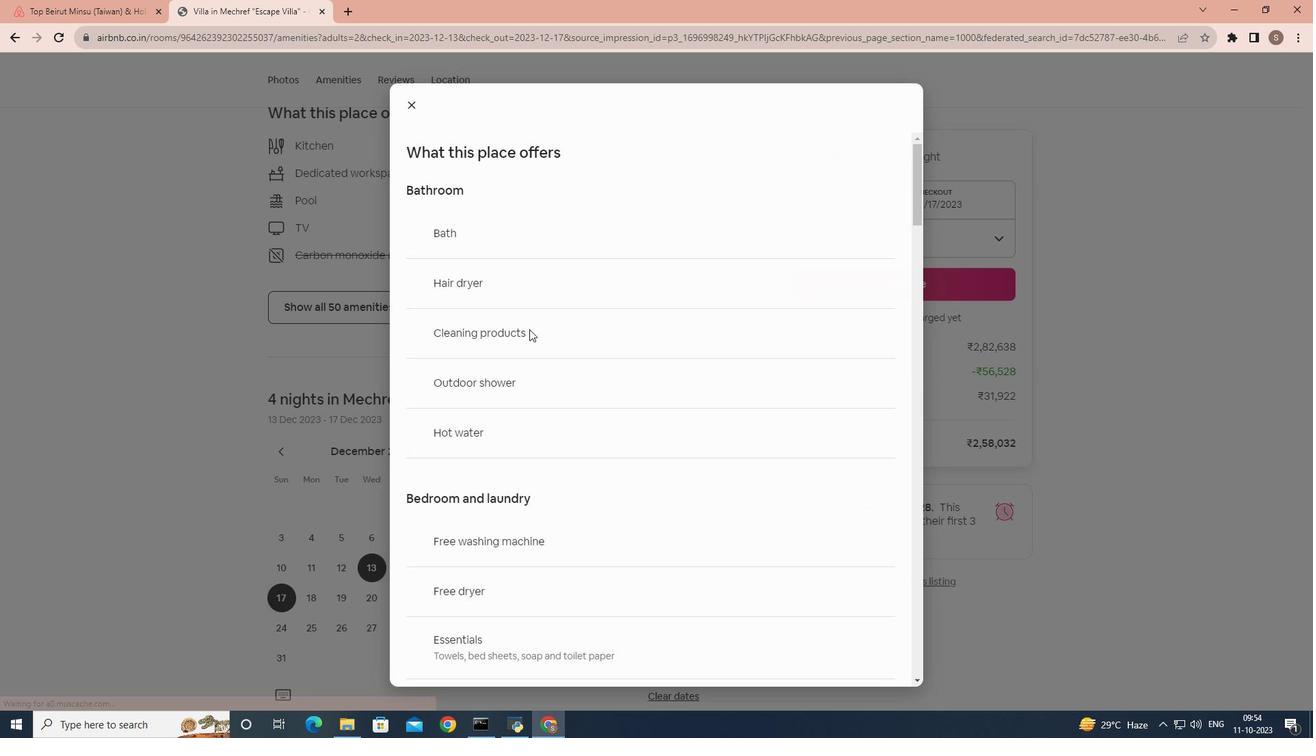 
Action: Mouse scrolled (529, 328) with delta (0, 0)
Screenshot: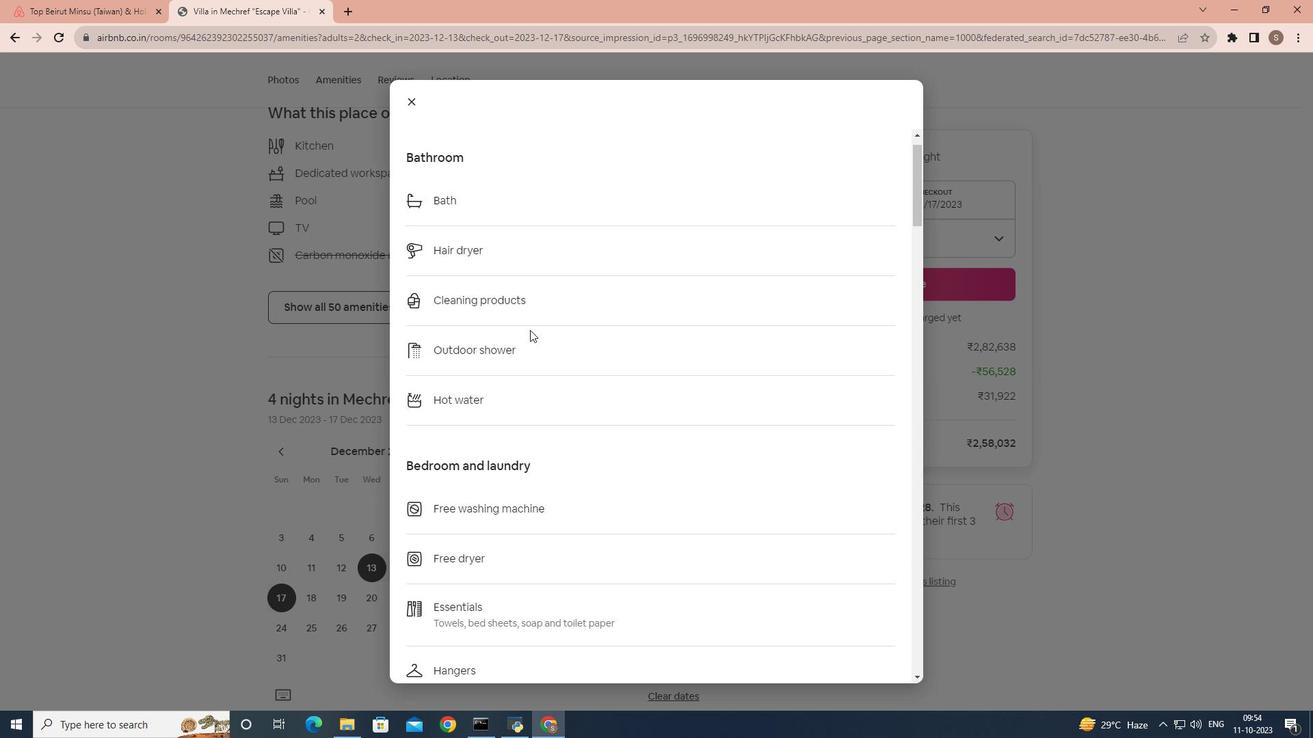 
Action: Mouse scrolled (529, 328) with delta (0, 0)
Screenshot: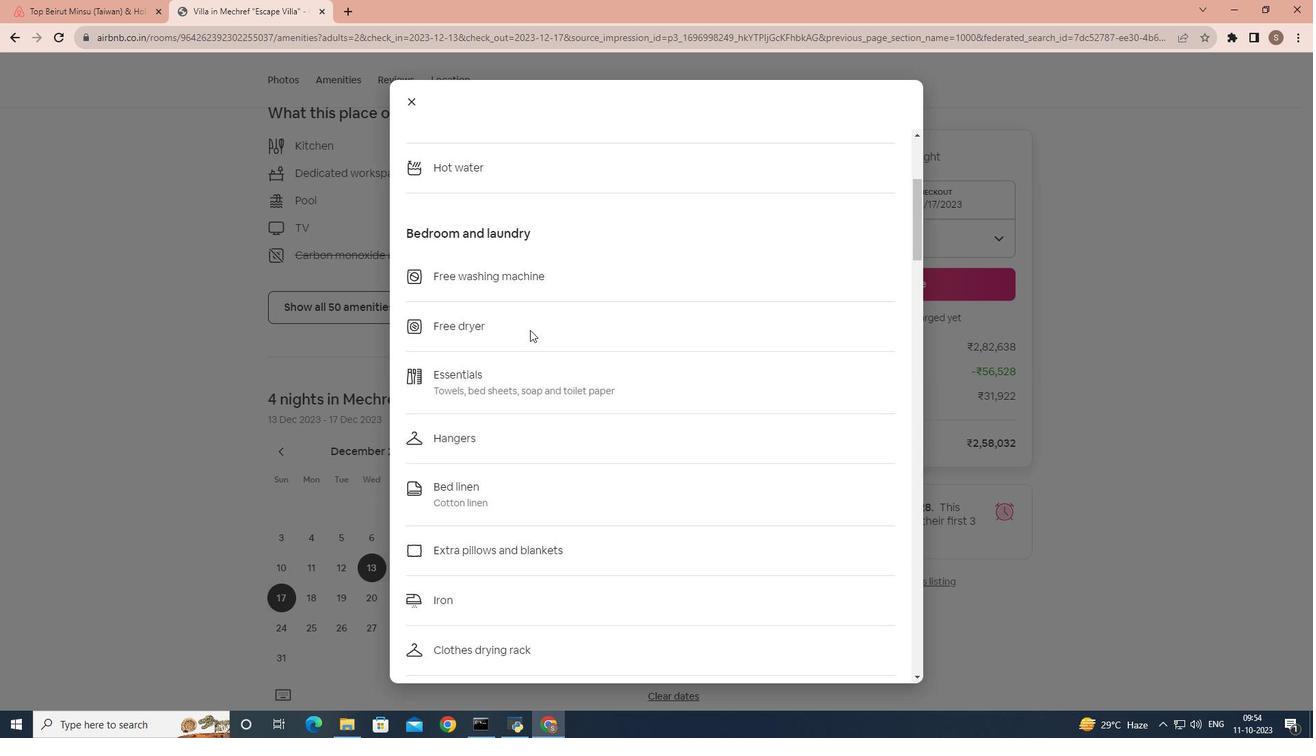 
Action: Mouse moved to (529, 330)
Screenshot: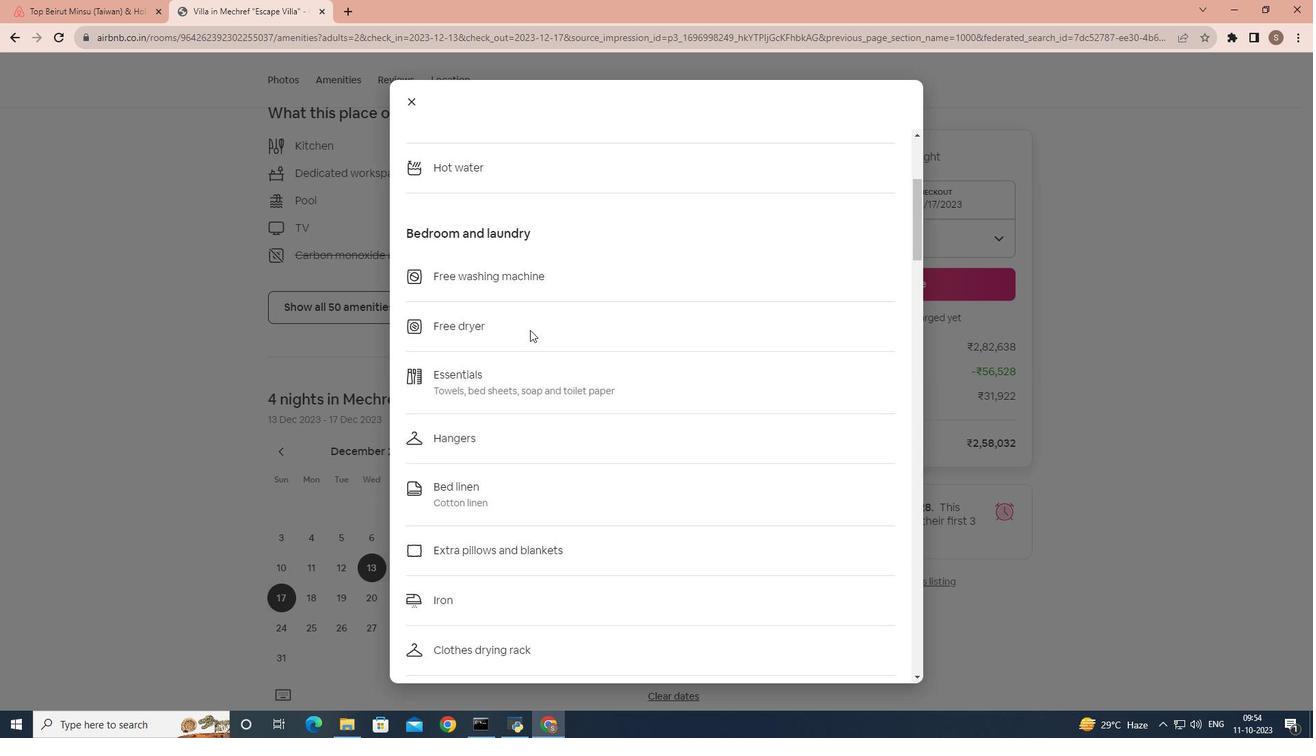 
Action: Mouse scrolled (529, 329) with delta (0, 0)
Screenshot: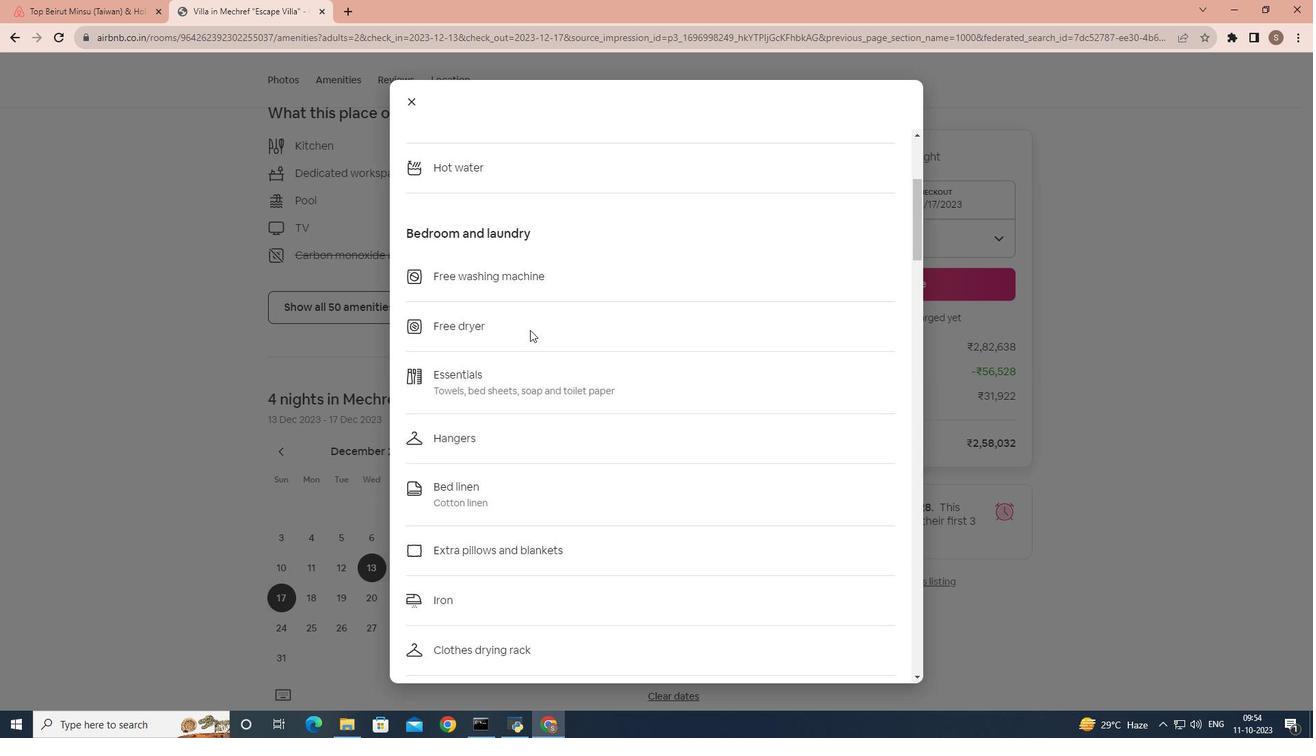 
Action: Mouse scrolled (529, 329) with delta (0, 0)
Screenshot: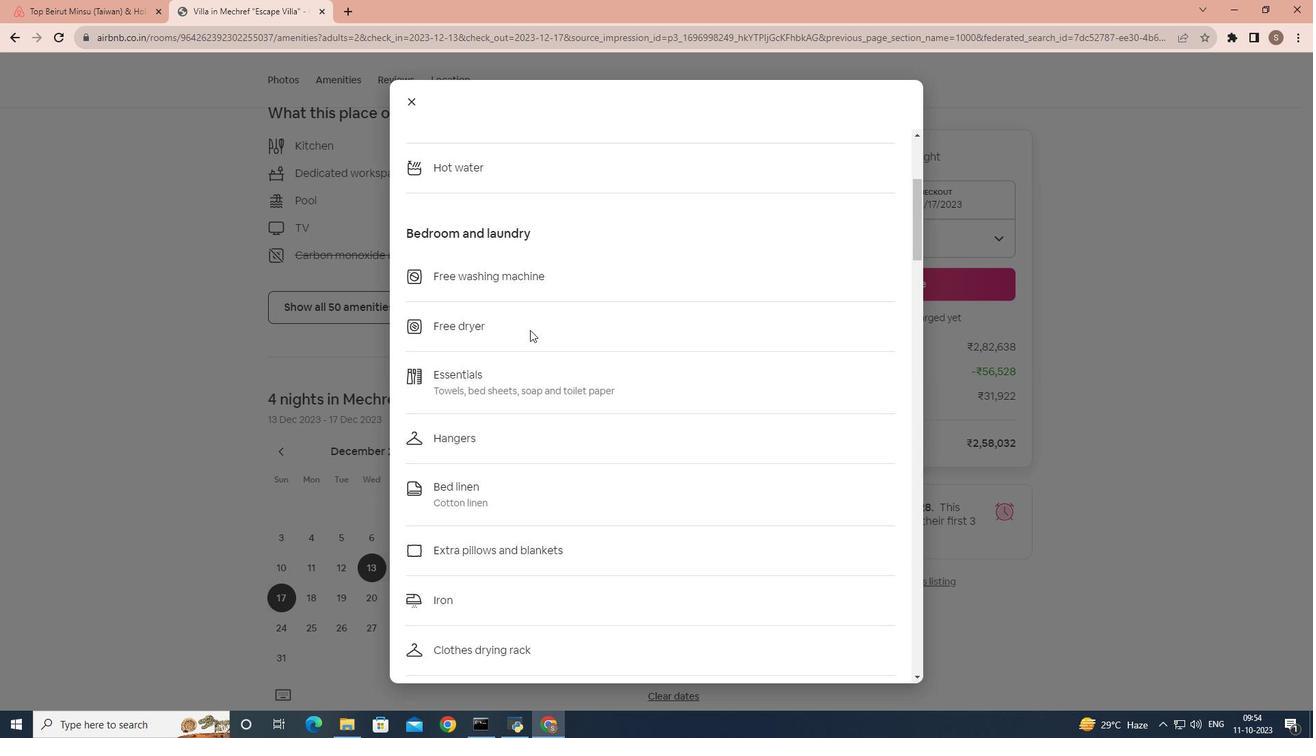 
Action: Mouse scrolled (529, 329) with delta (0, 0)
Screenshot: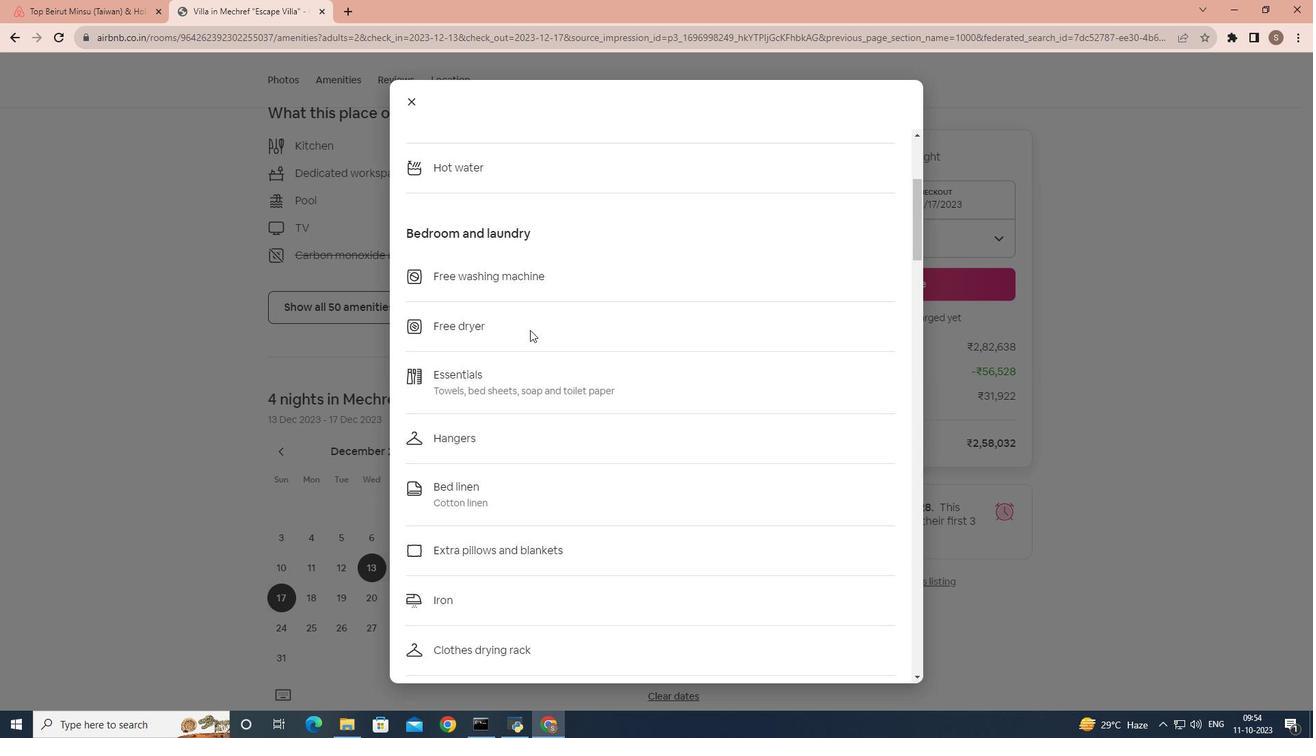 
Action: Mouse scrolled (529, 329) with delta (0, 0)
Screenshot: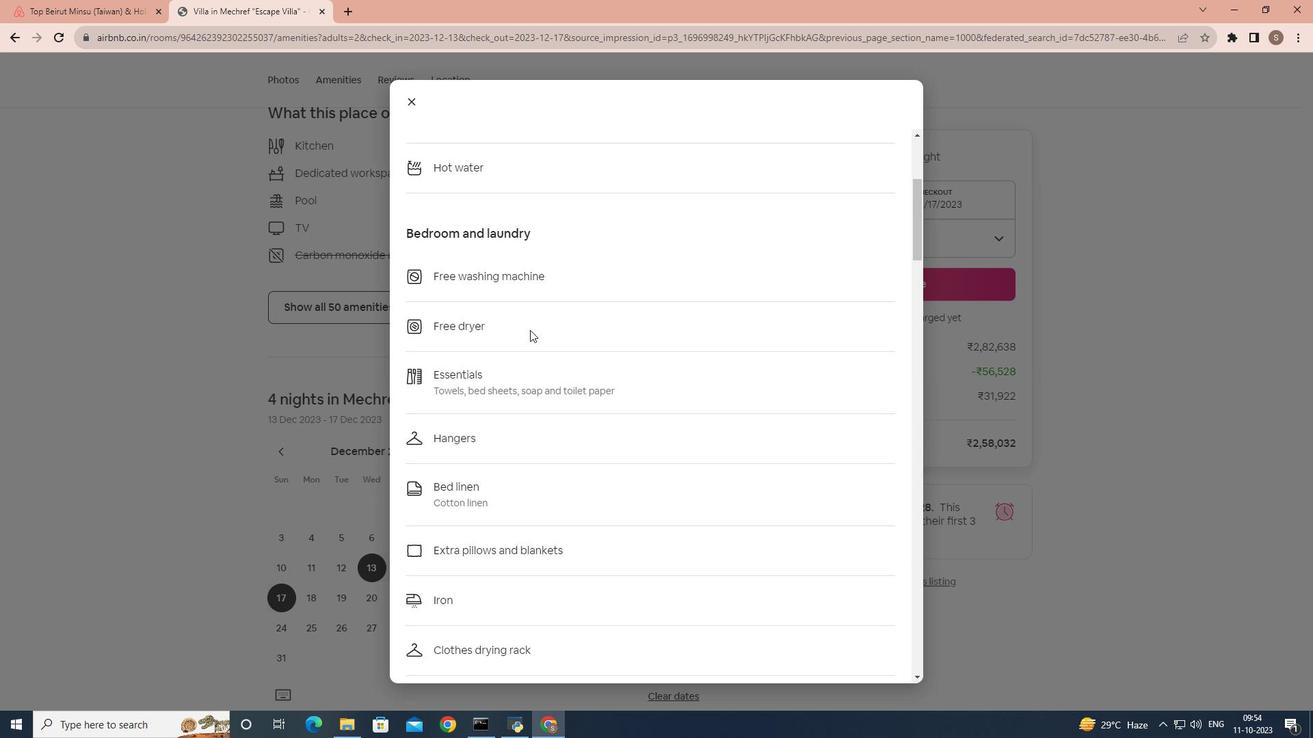 
Action: Mouse scrolled (529, 329) with delta (0, 0)
Screenshot: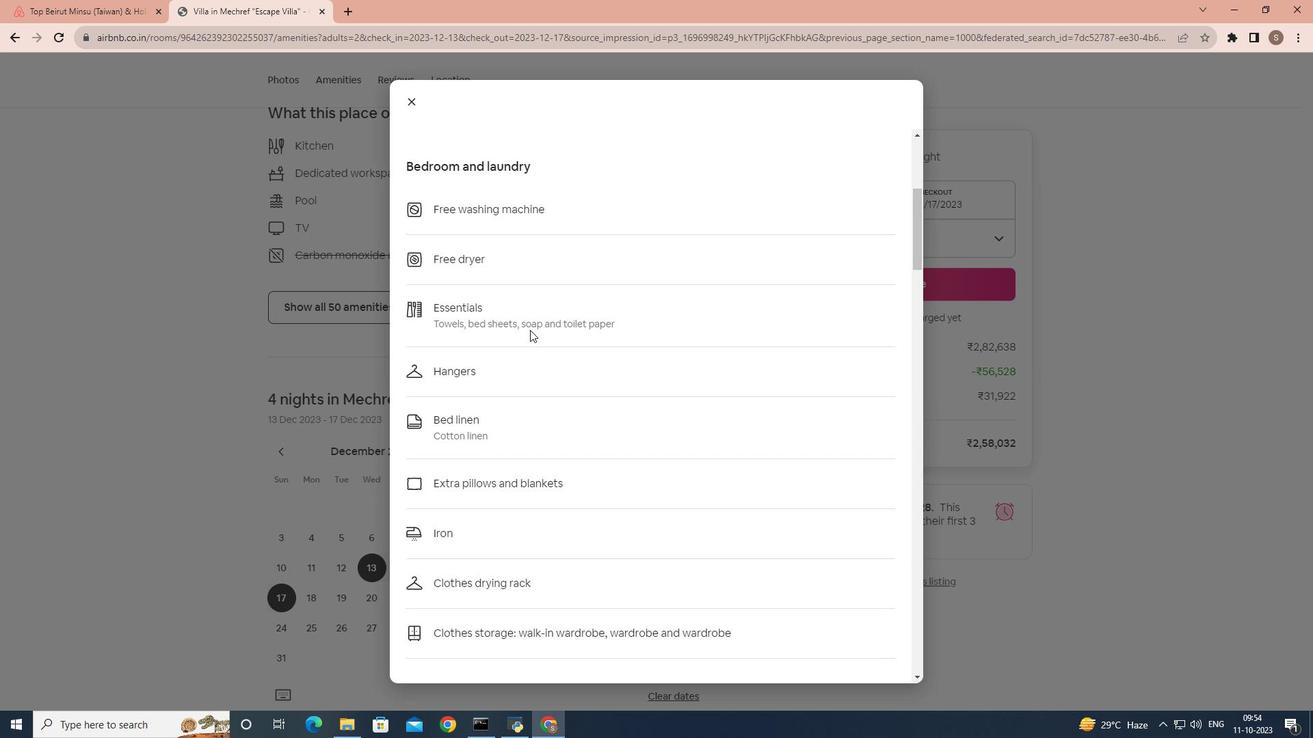 
Action: Mouse scrolled (529, 329) with delta (0, 0)
Screenshot: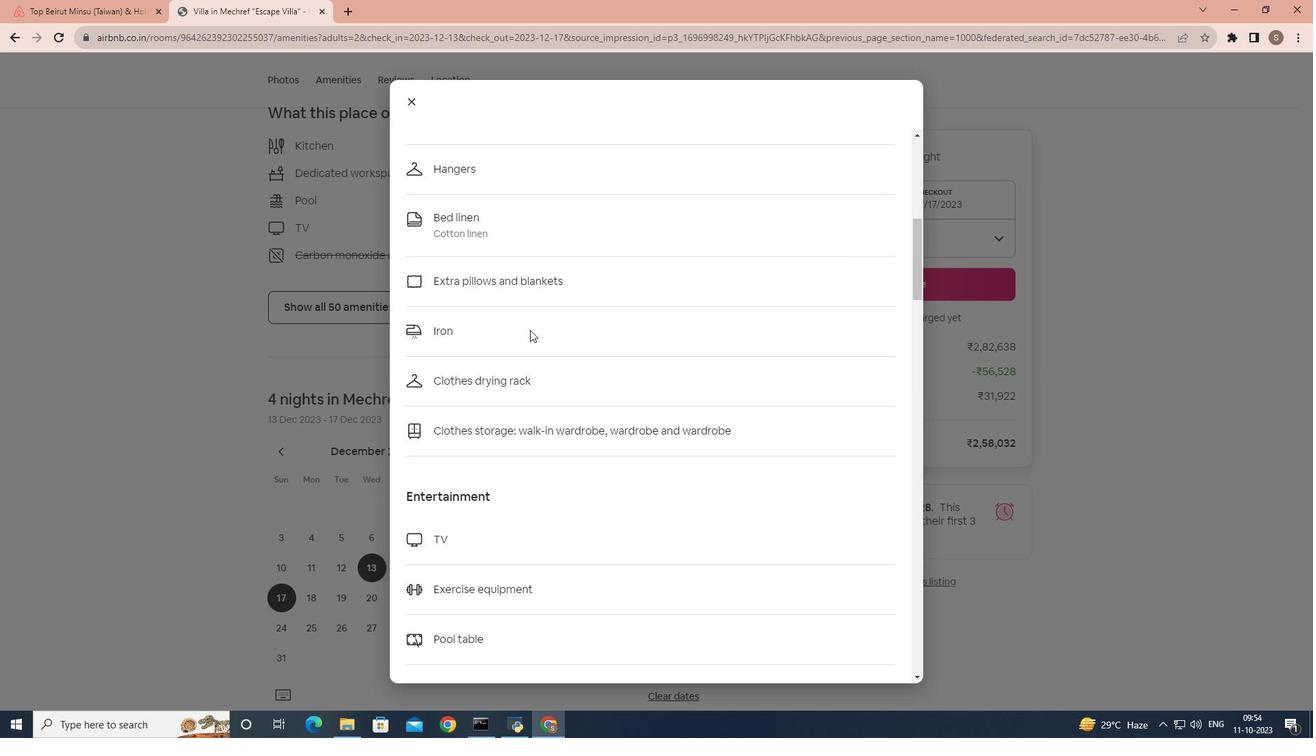 
Action: Mouse scrolled (529, 329) with delta (0, 0)
Screenshot: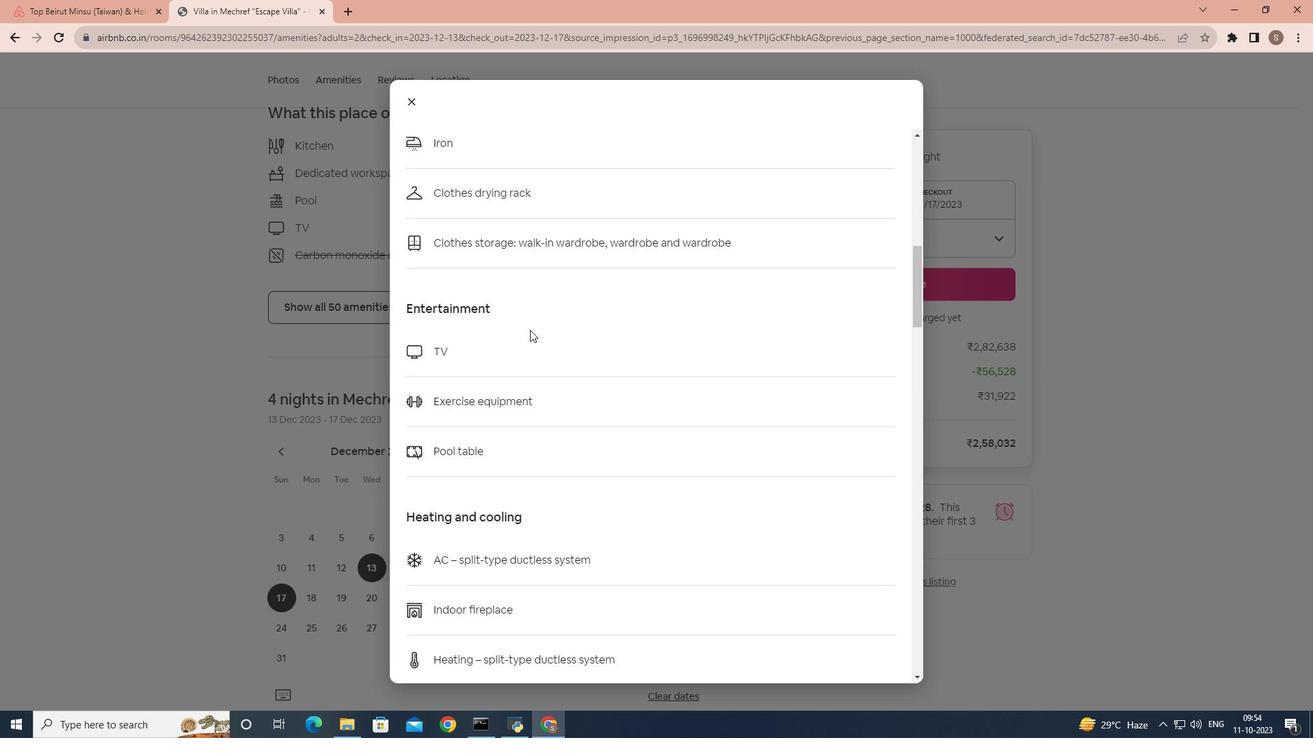 
Action: Mouse scrolled (529, 329) with delta (0, 0)
Screenshot: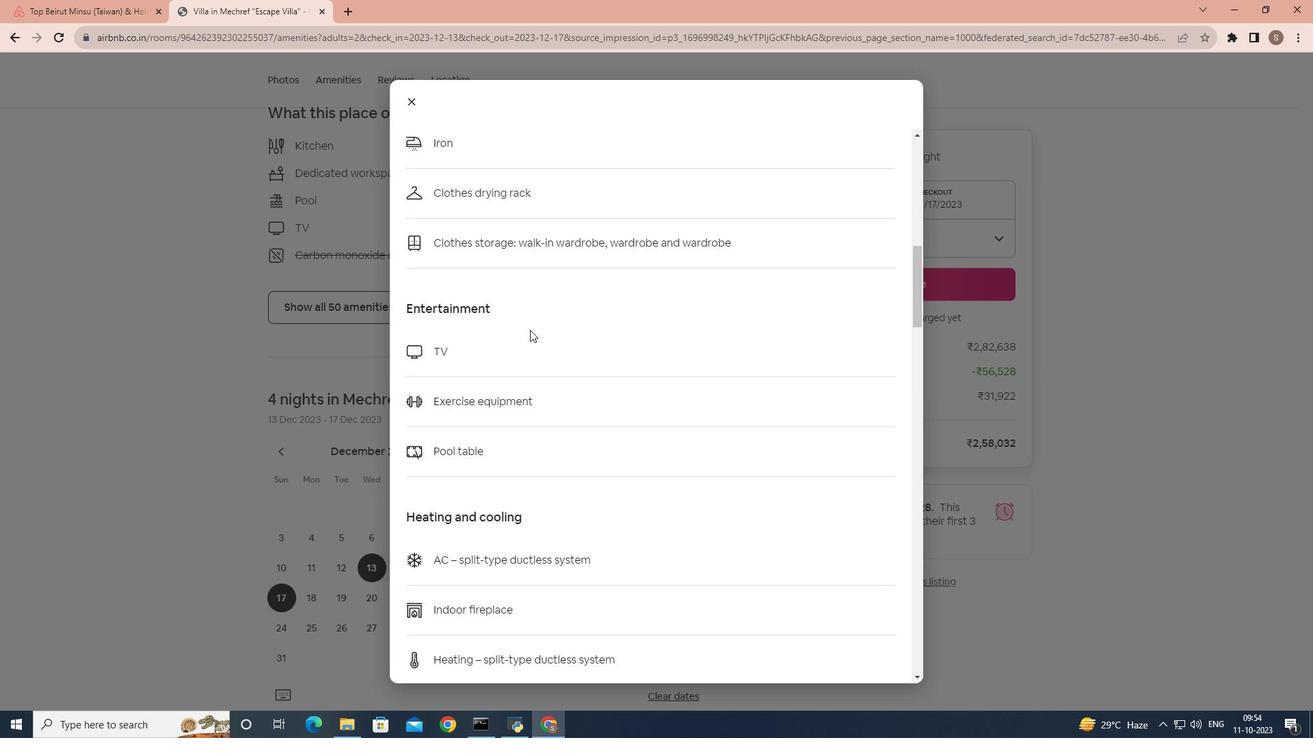 
Action: Mouse scrolled (529, 329) with delta (0, 0)
Screenshot: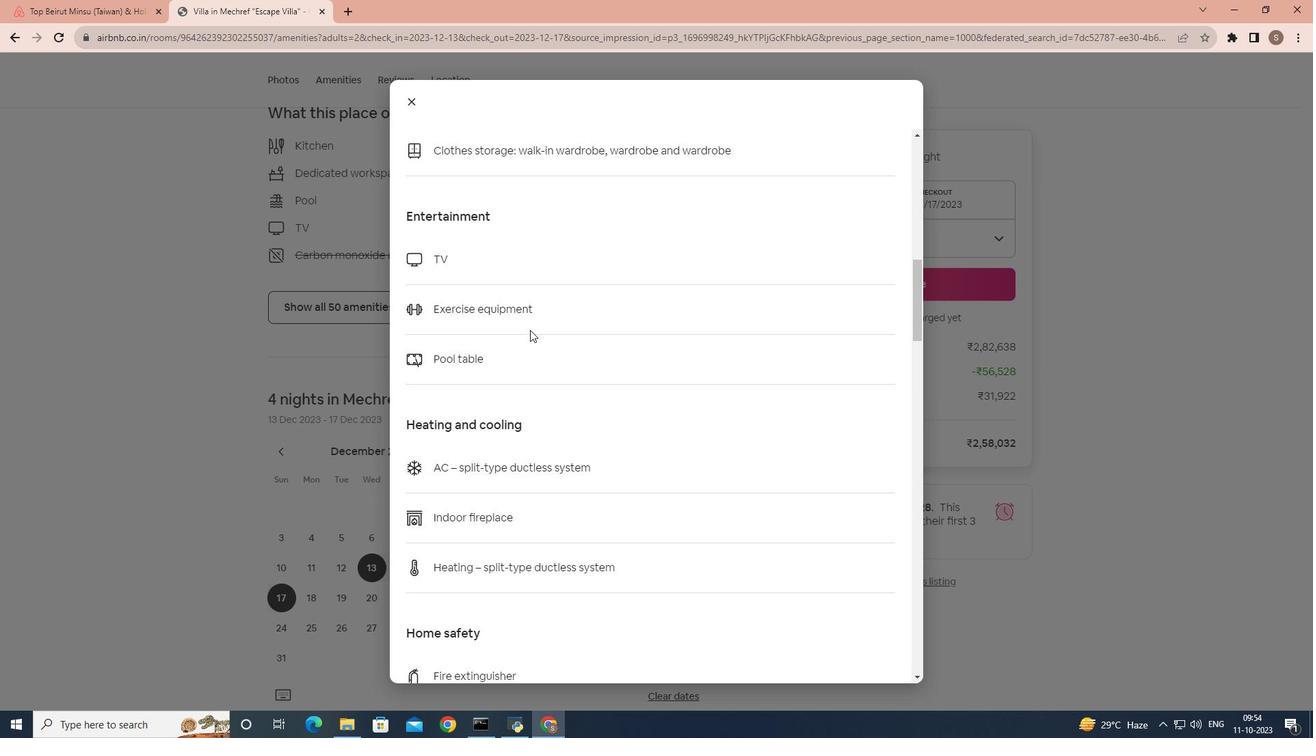 
Action: Mouse scrolled (529, 329) with delta (0, 0)
Screenshot: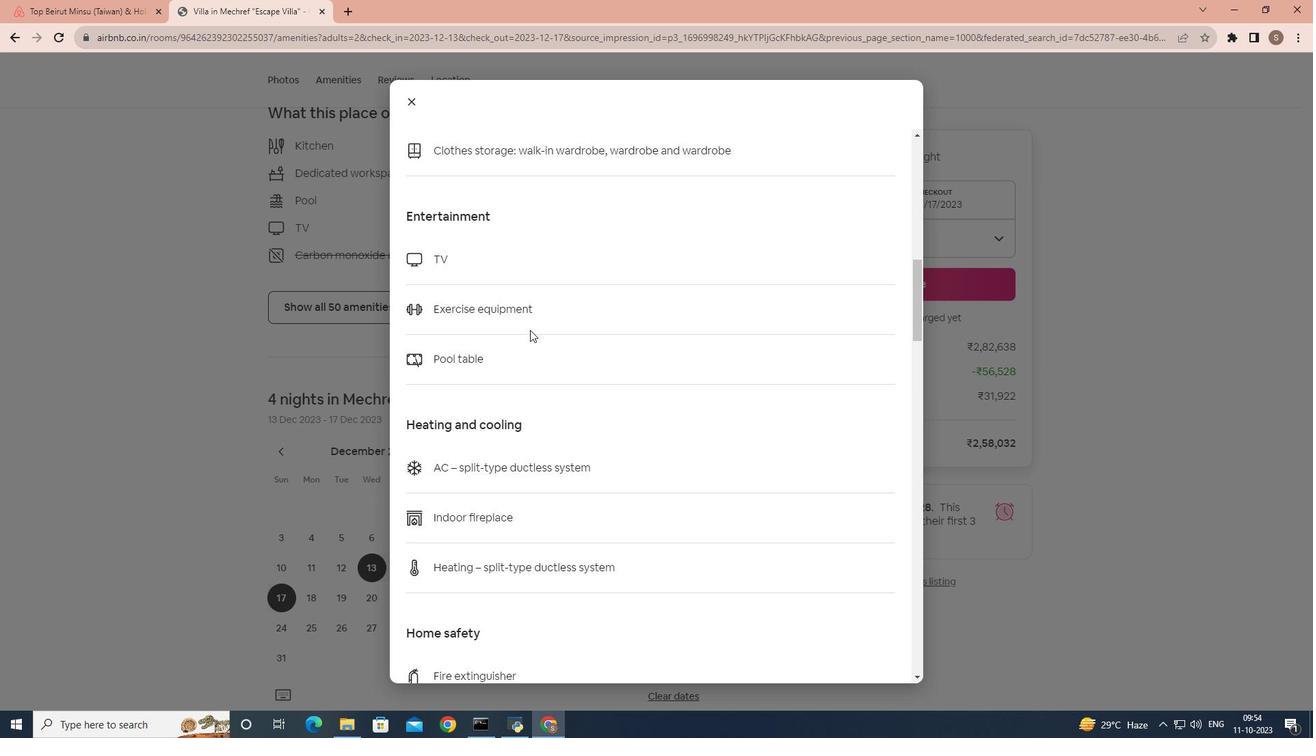 
Action: Mouse scrolled (529, 329) with delta (0, 0)
Screenshot: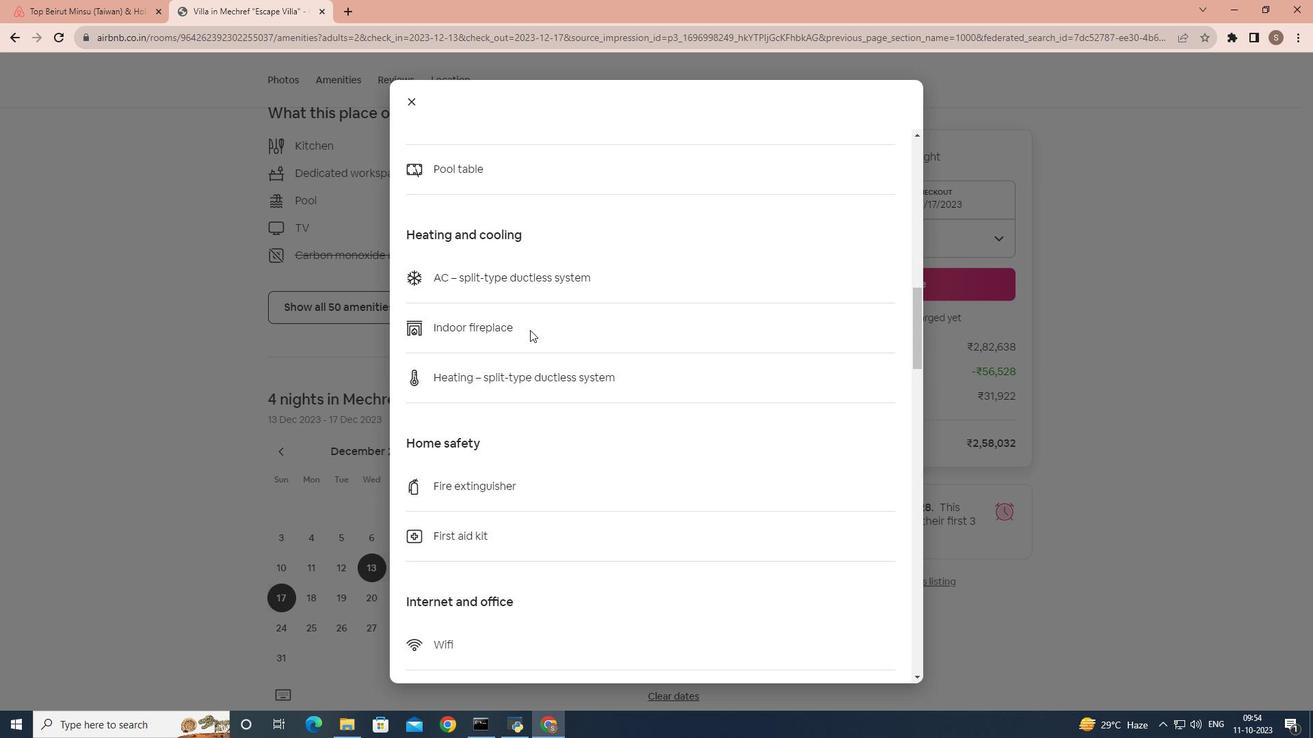 
Action: Mouse scrolled (529, 329) with delta (0, 0)
Screenshot: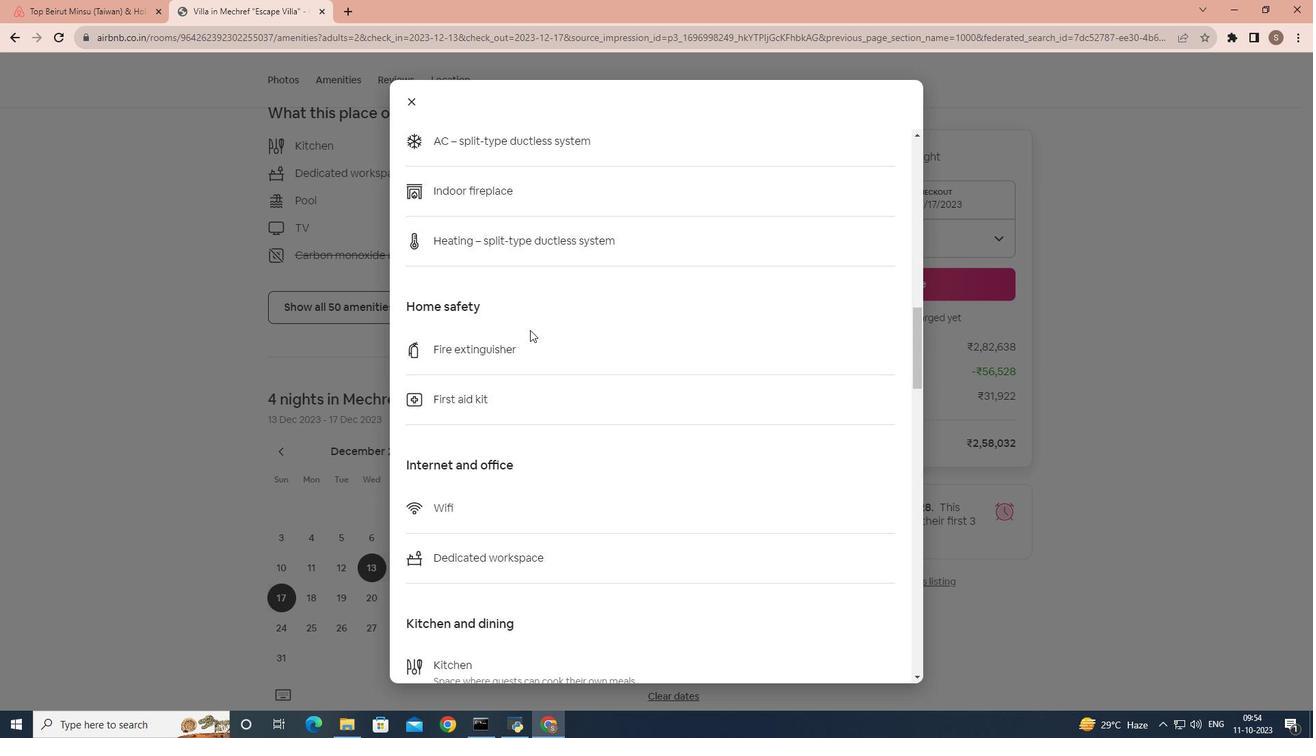 
Action: Mouse scrolled (529, 329) with delta (0, 0)
Screenshot: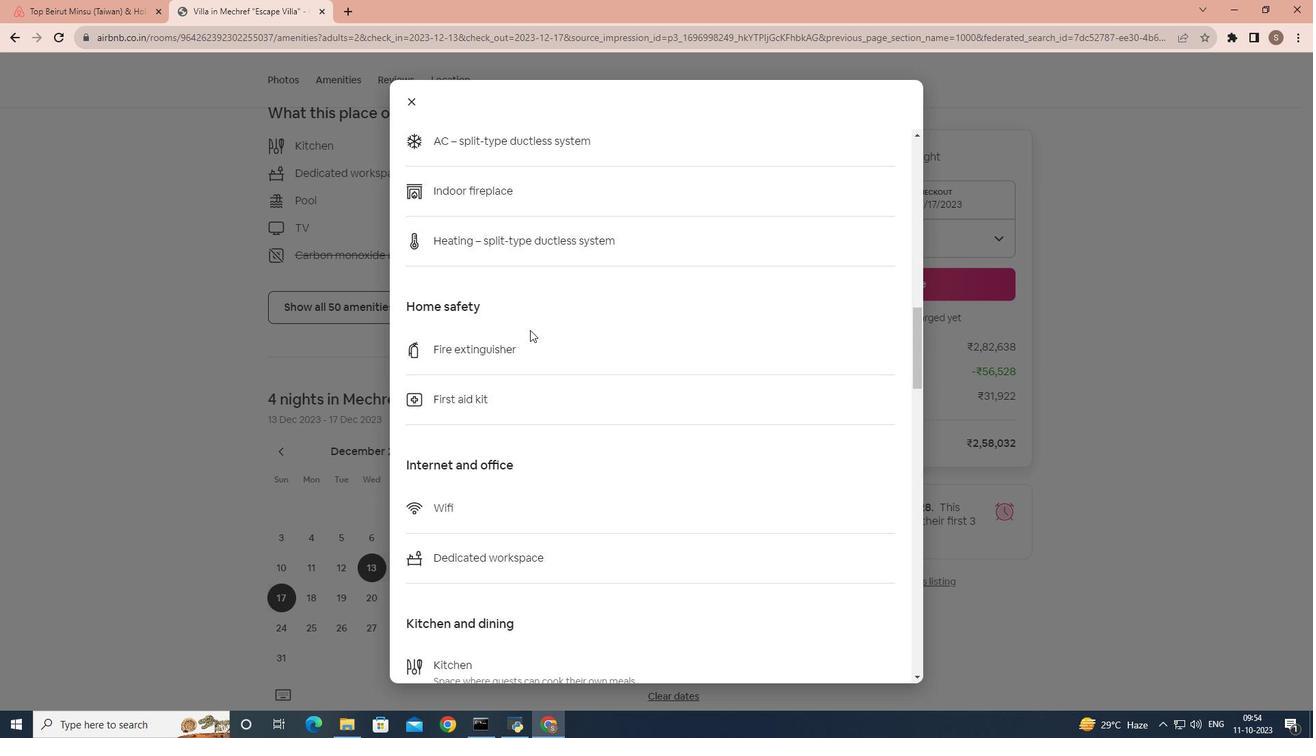 
Action: Mouse scrolled (529, 329) with delta (0, 0)
Screenshot: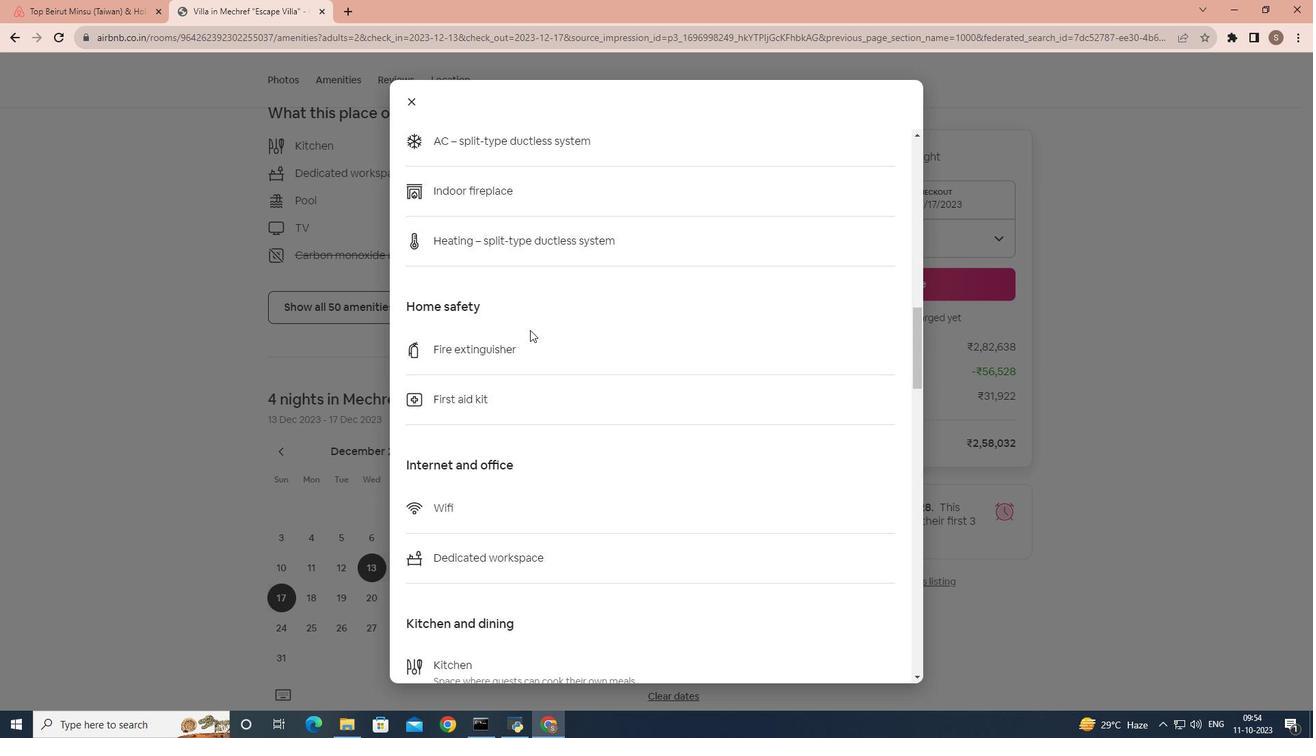 
Action: Mouse scrolled (529, 329) with delta (0, 0)
Screenshot: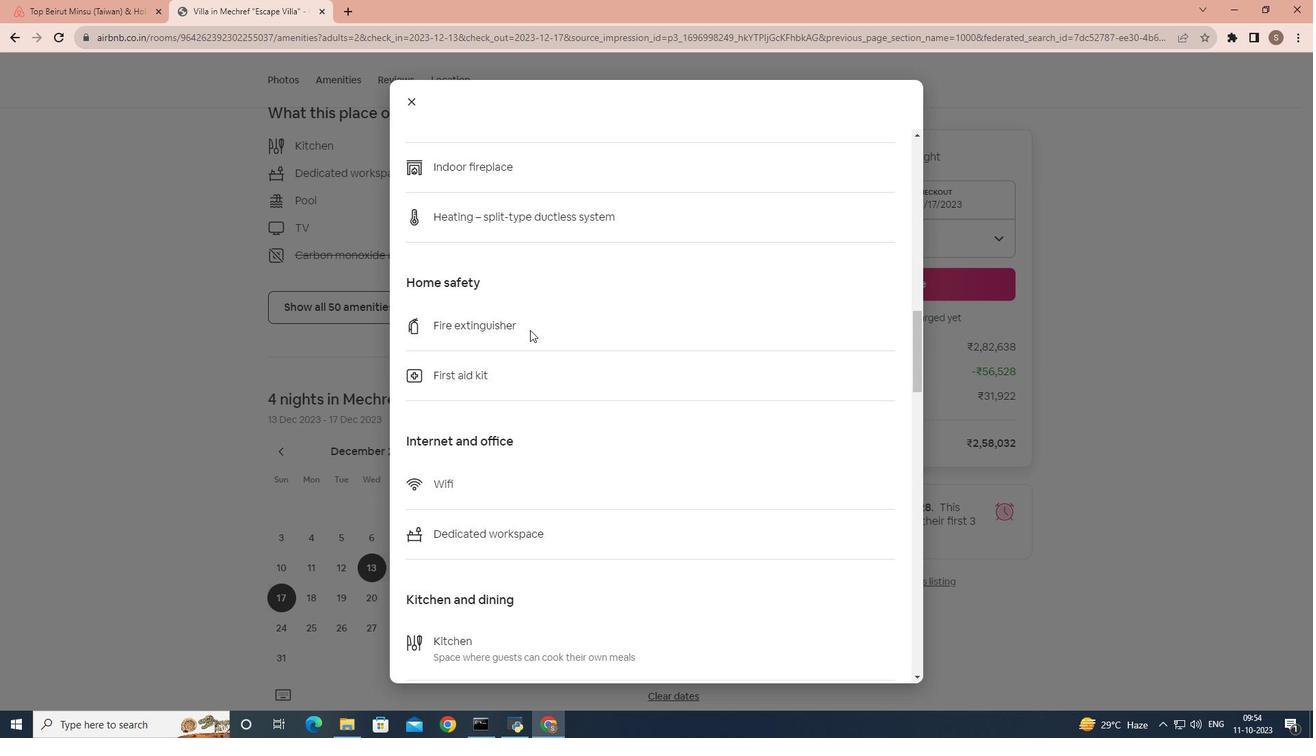 
Action: Mouse scrolled (529, 329) with delta (0, 0)
Screenshot: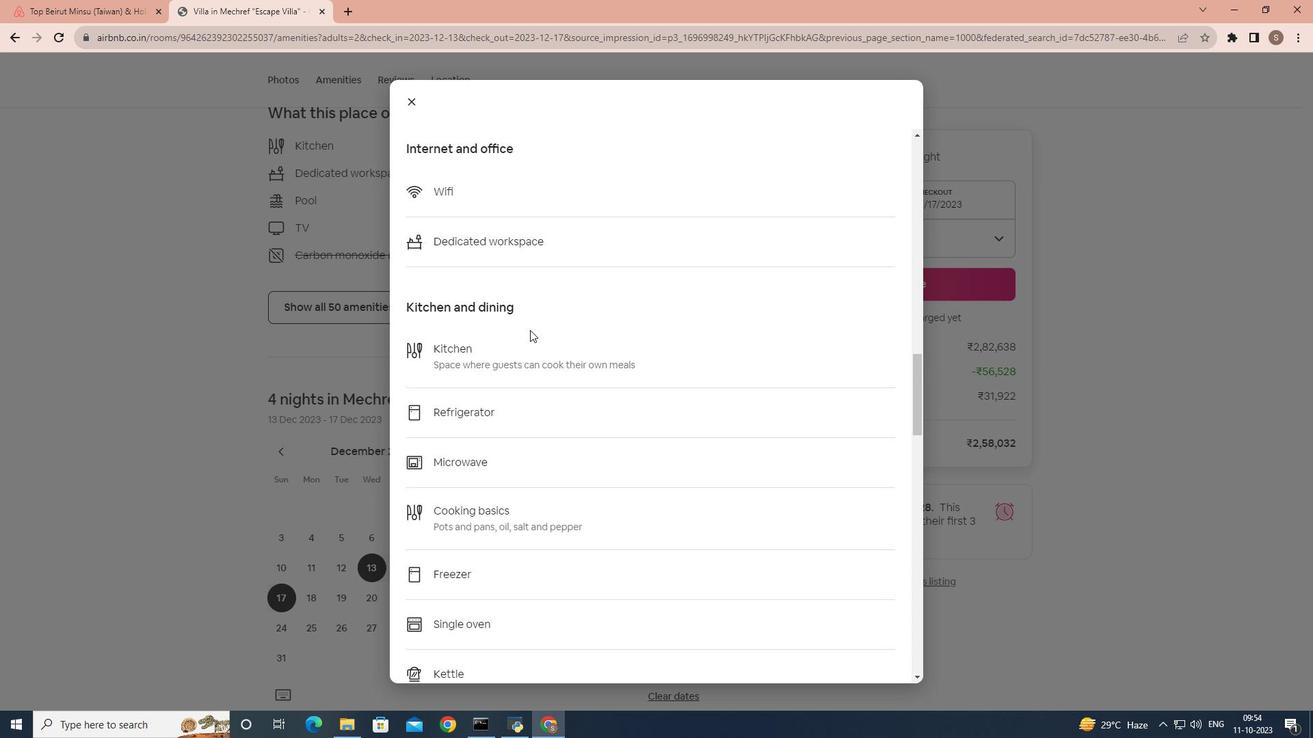 
Action: Mouse scrolled (529, 329) with delta (0, 0)
Screenshot: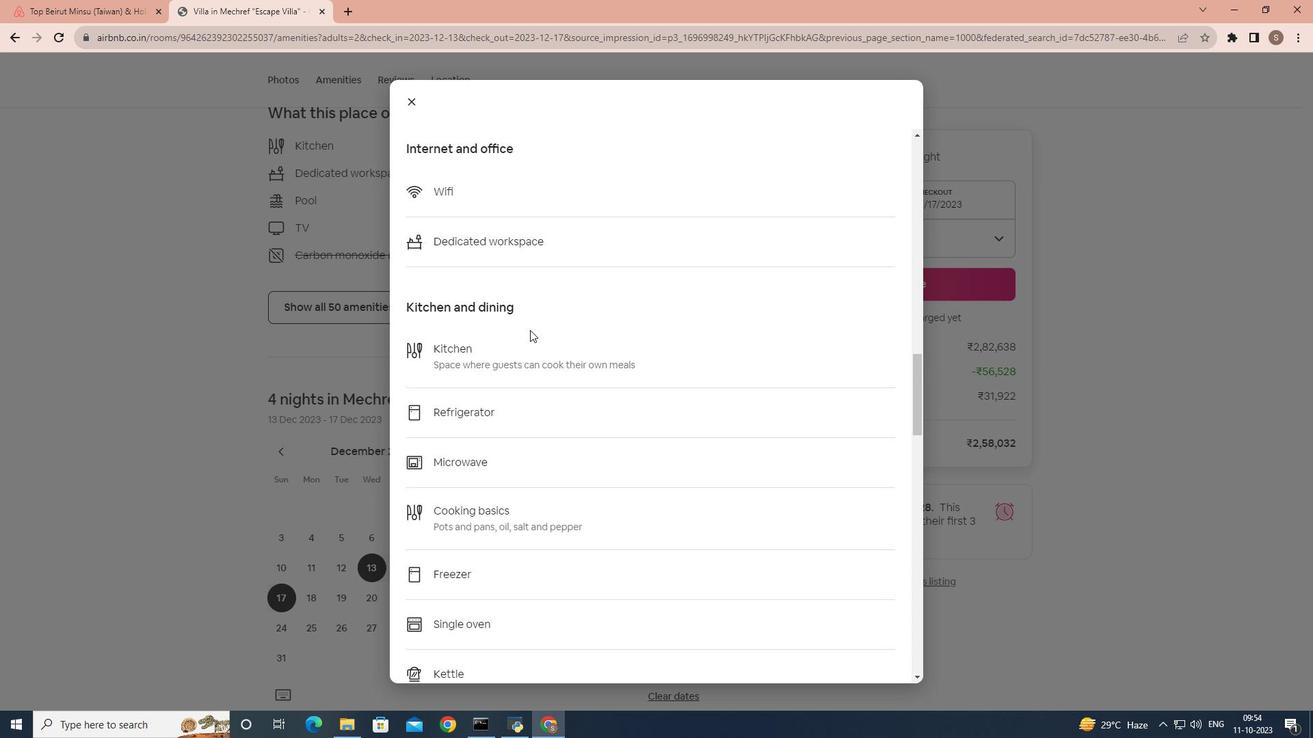 
Action: Mouse scrolled (529, 329) with delta (0, 0)
Screenshot: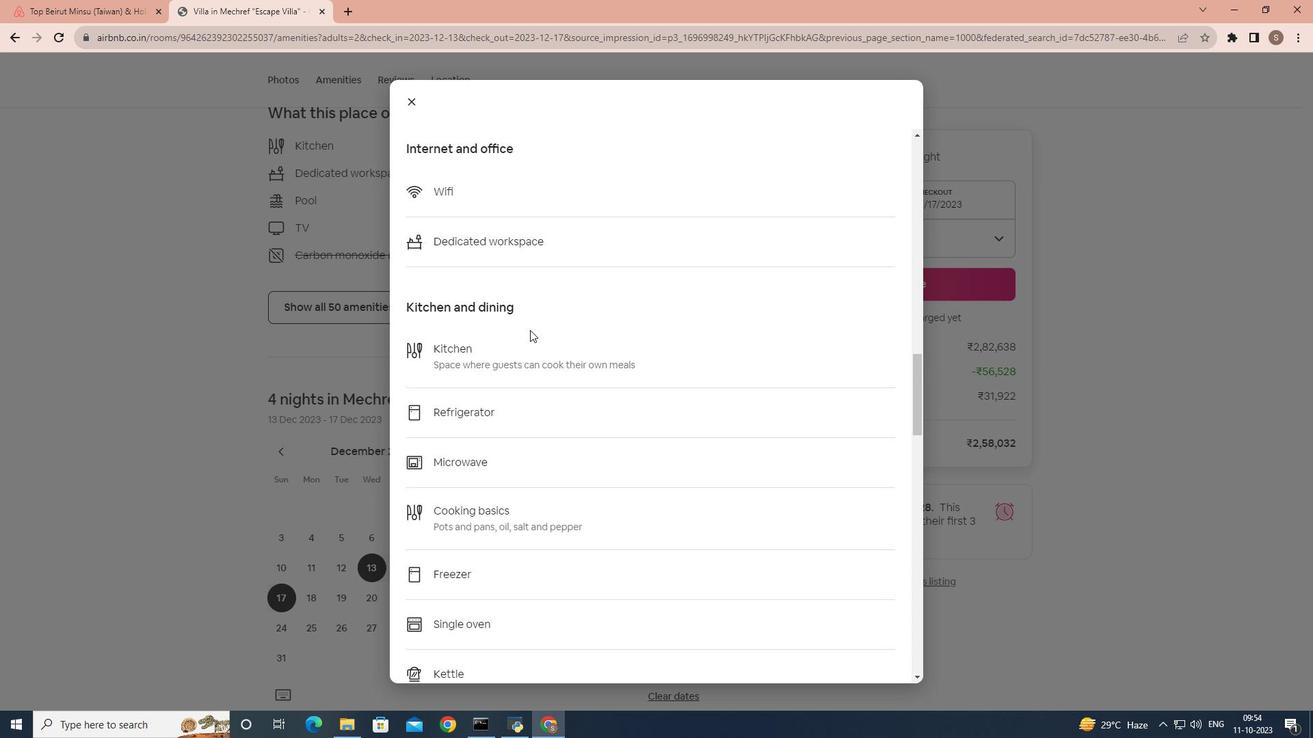
Action: Mouse scrolled (529, 329) with delta (0, 0)
Screenshot: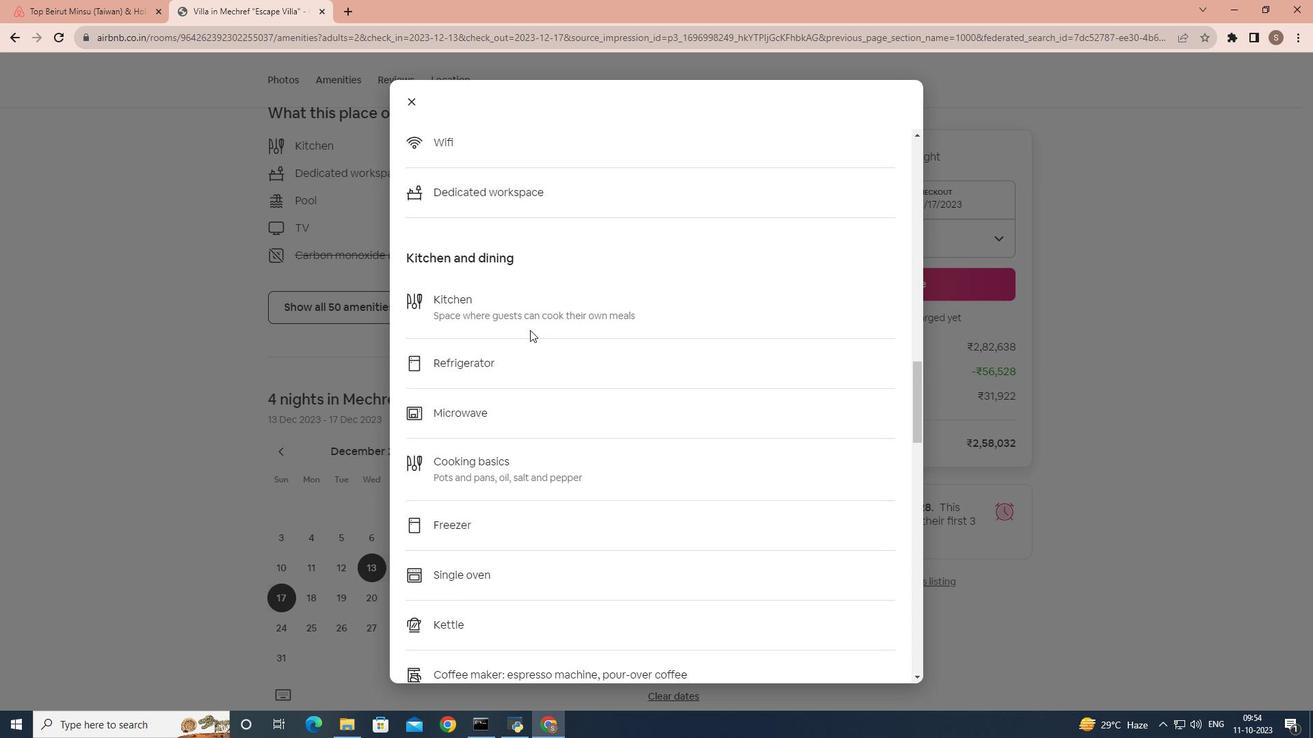 
Action: Mouse scrolled (529, 329) with delta (0, 0)
Screenshot: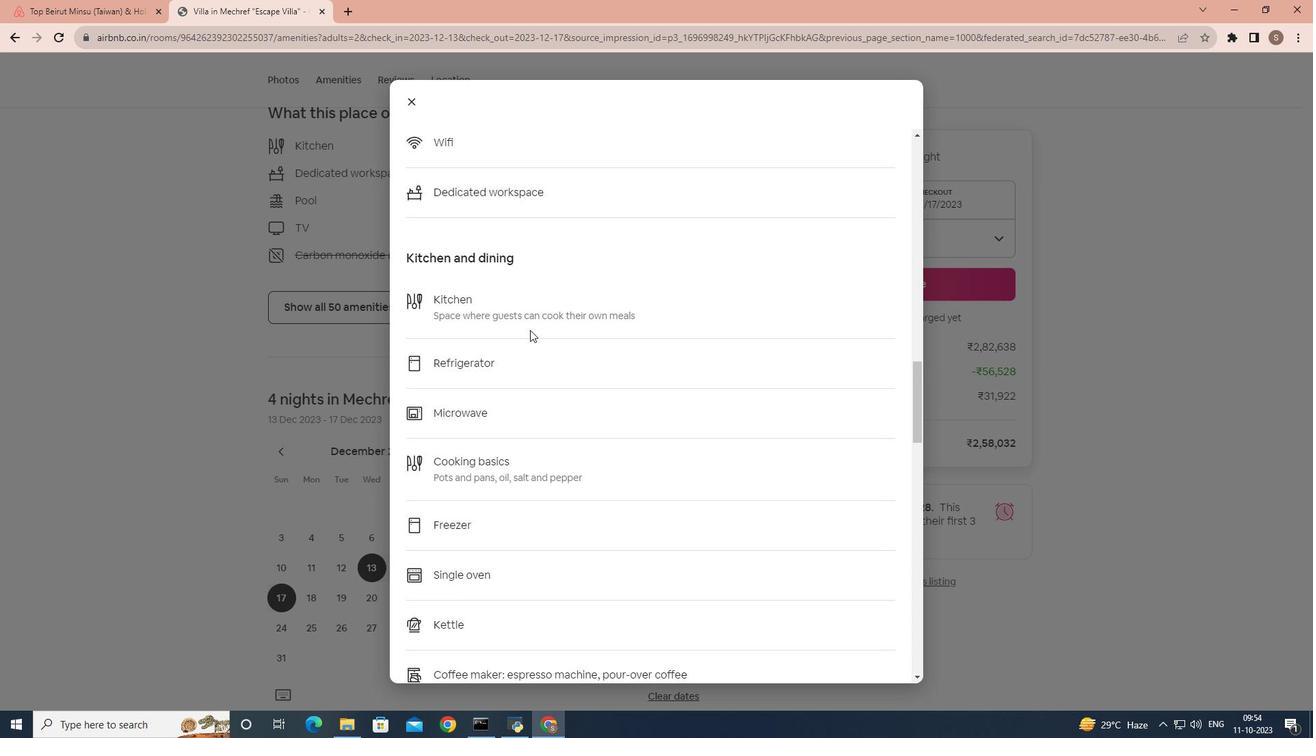 
Action: Mouse scrolled (529, 329) with delta (0, 0)
Screenshot: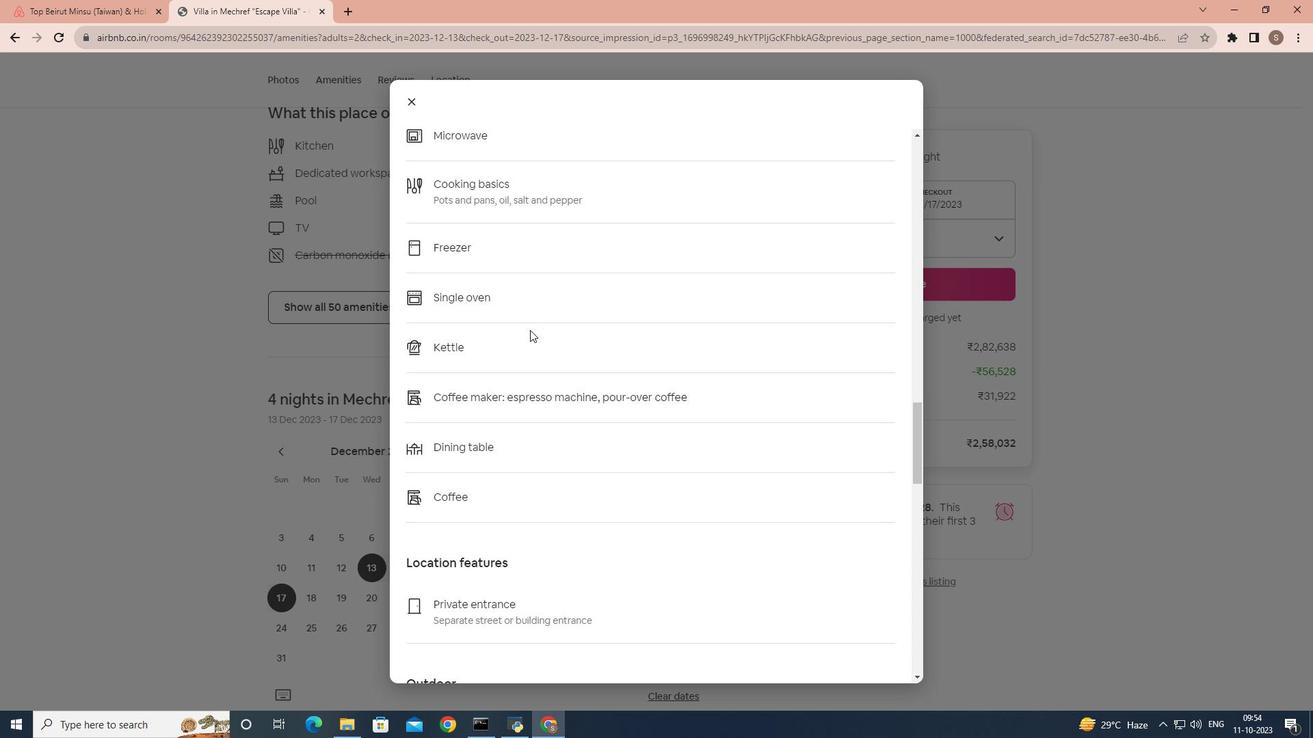 
Action: Mouse scrolled (529, 329) with delta (0, 0)
Screenshot: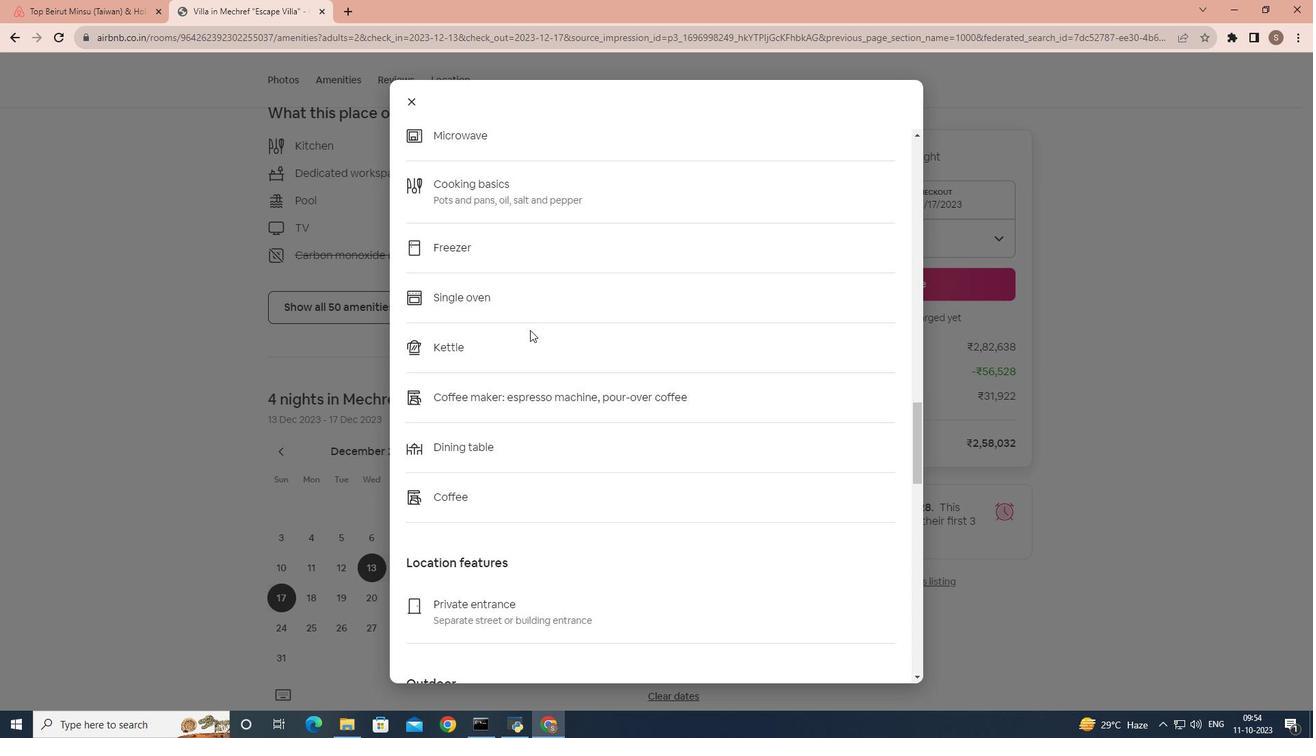 
Action: Mouse scrolled (529, 329) with delta (0, 0)
Screenshot: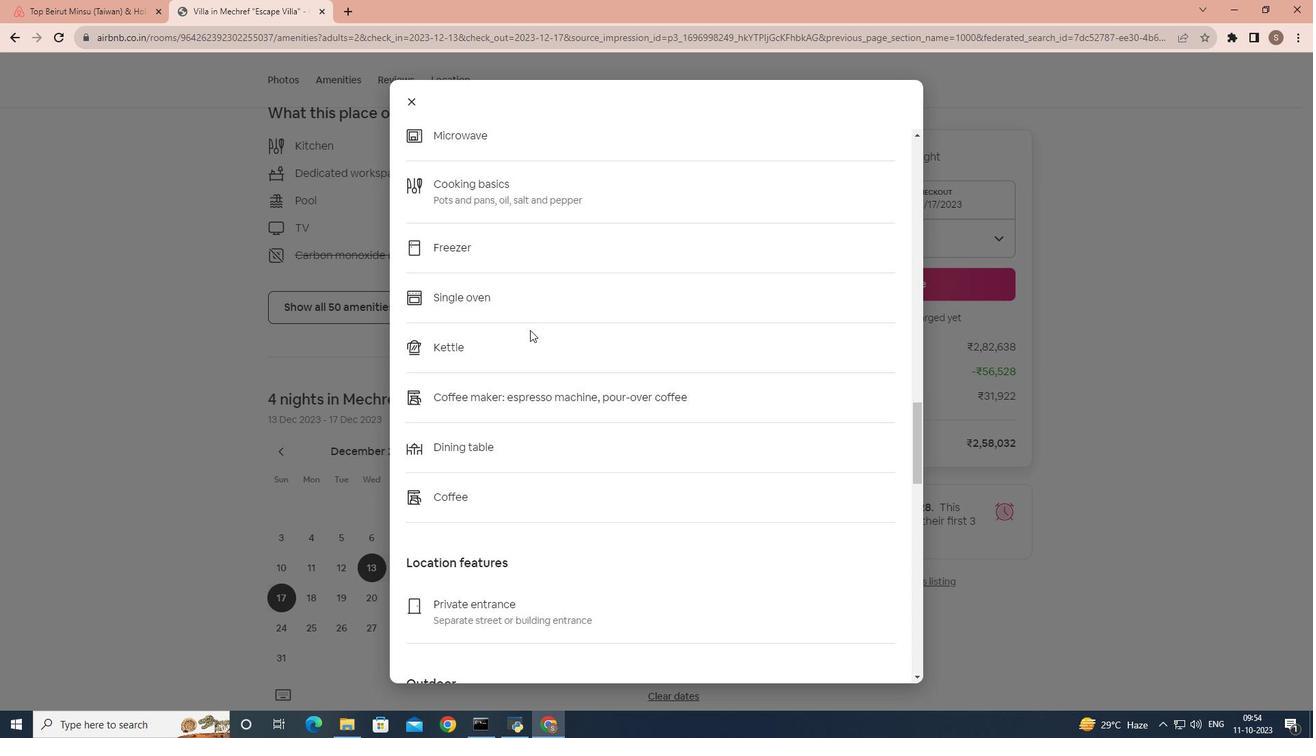 
Action: Mouse scrolled (529, 329) with delta (0, 0)
Screenshot: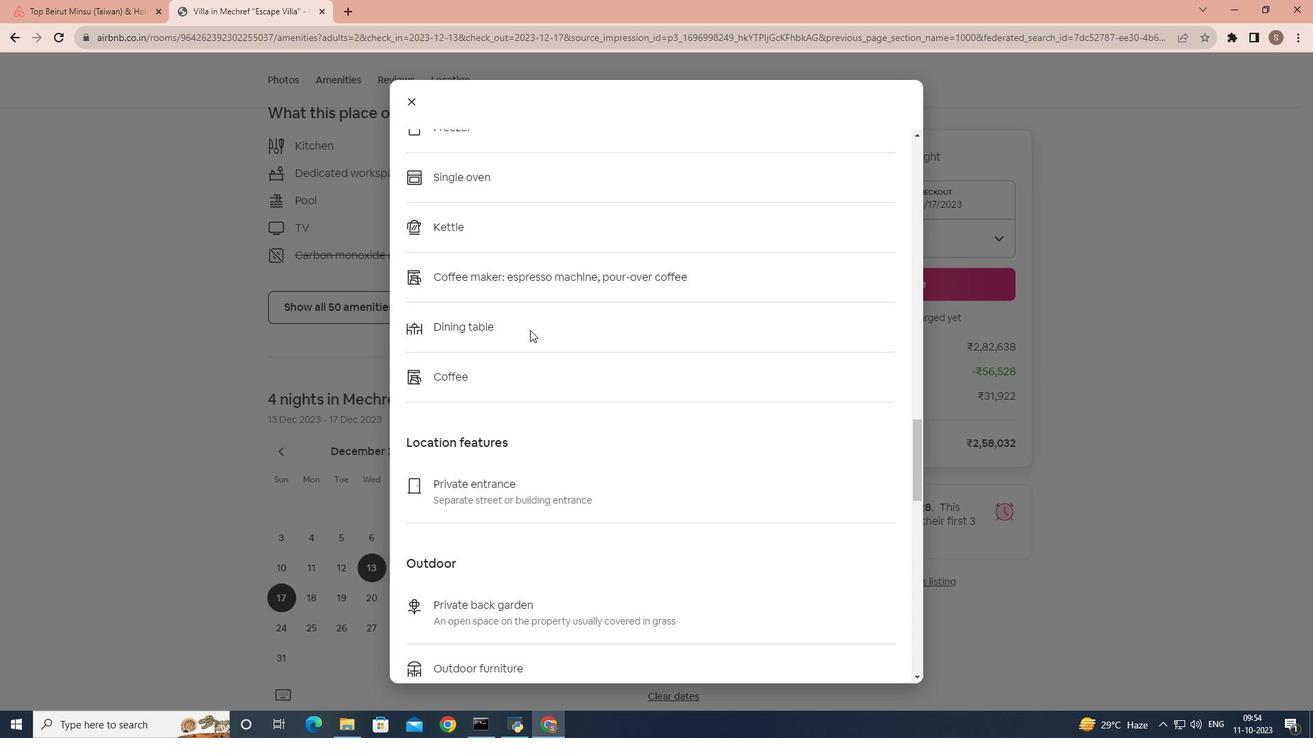 
Action: Mouse scrolled (529, 329) with delta (0, 0)
Screenshot: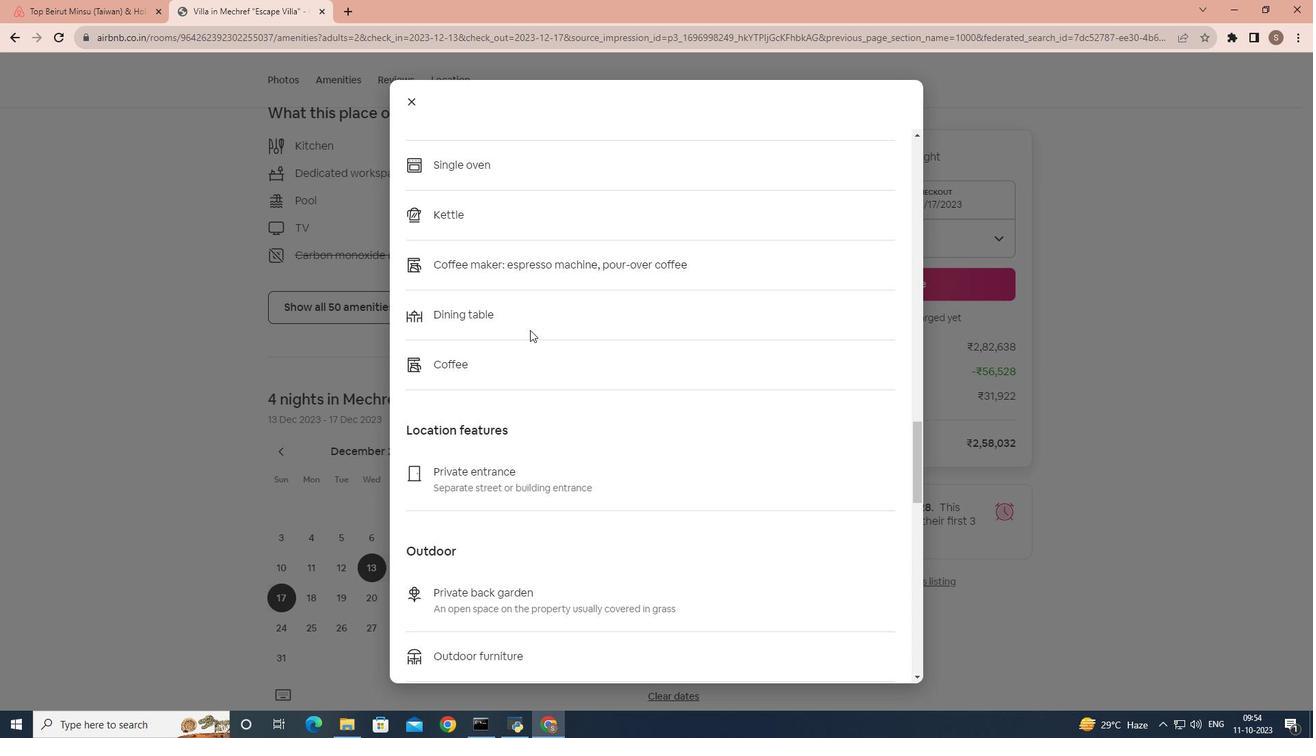 
Action: Mouse scrolled (529, 329) with delta (0, 0)
Screenshot: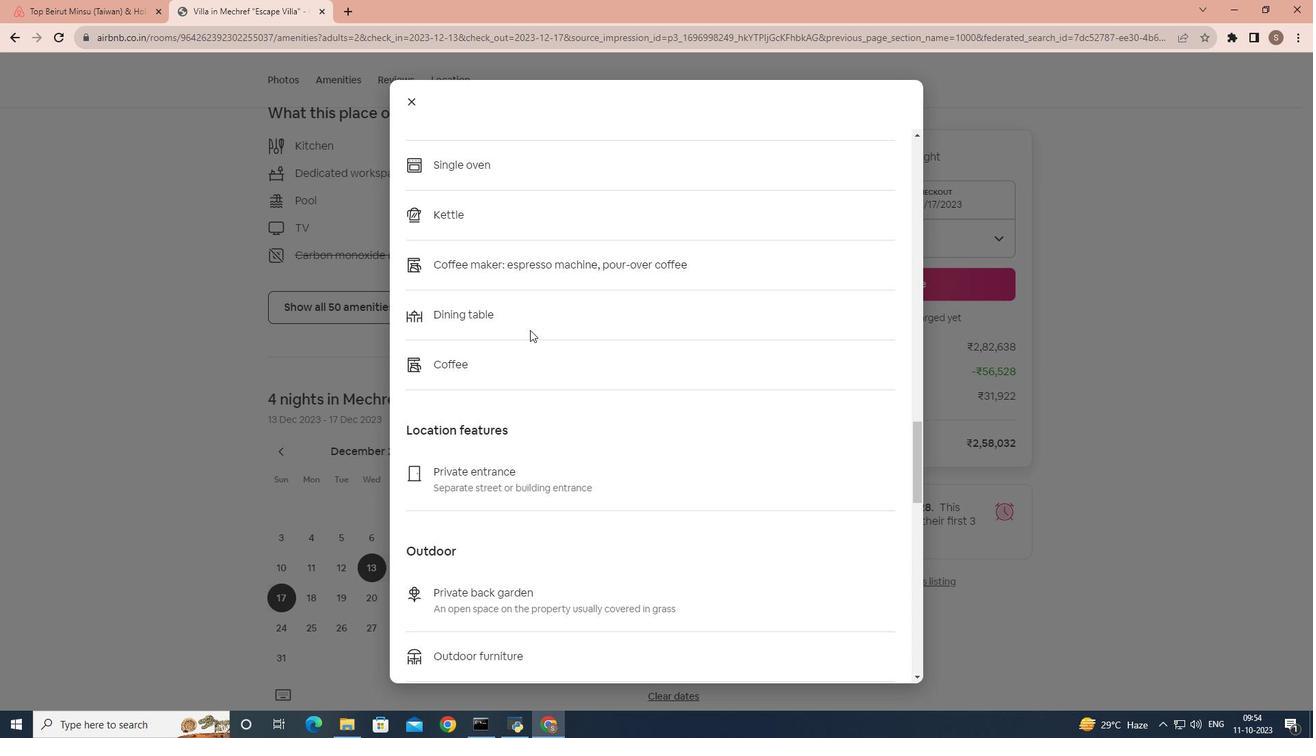 
Action: Mouse scrolled (529, 329) with delta (0, 0)
Screenshot: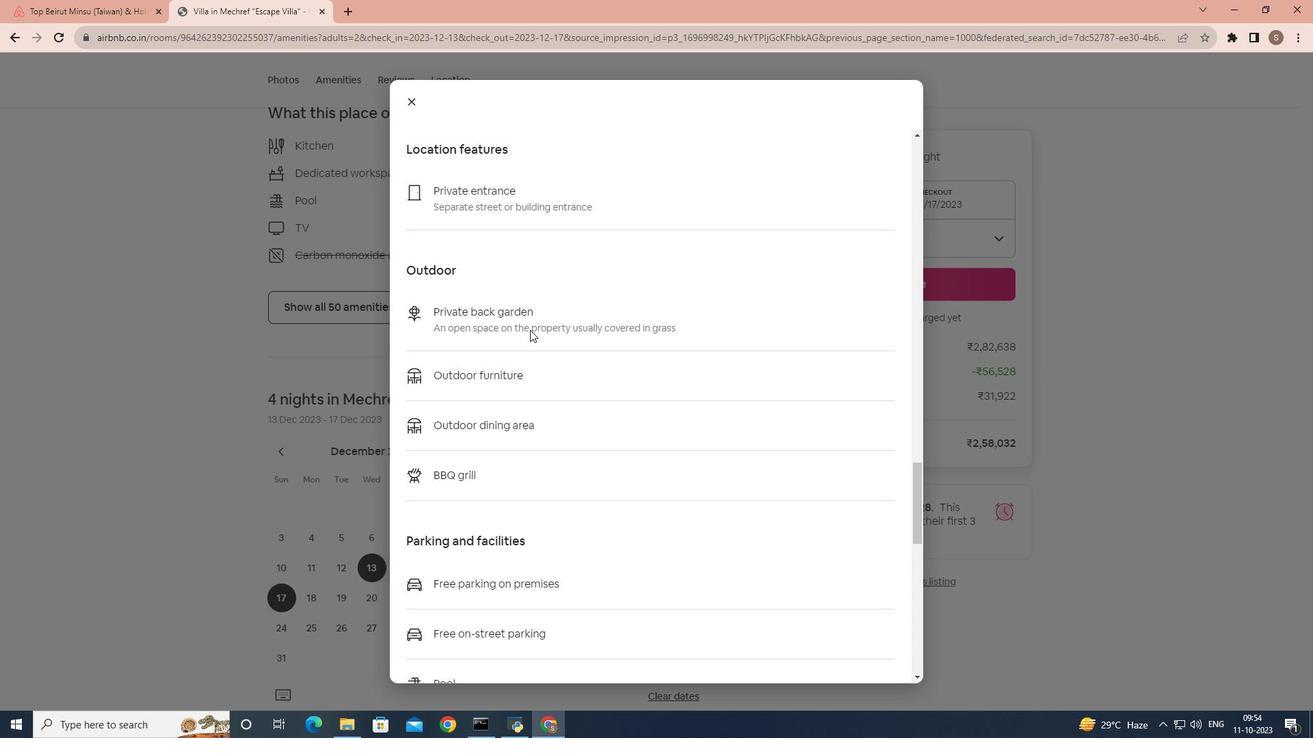 
Action: Mouse scrolled (529, 329) with delta (0, 0)
Screenshot: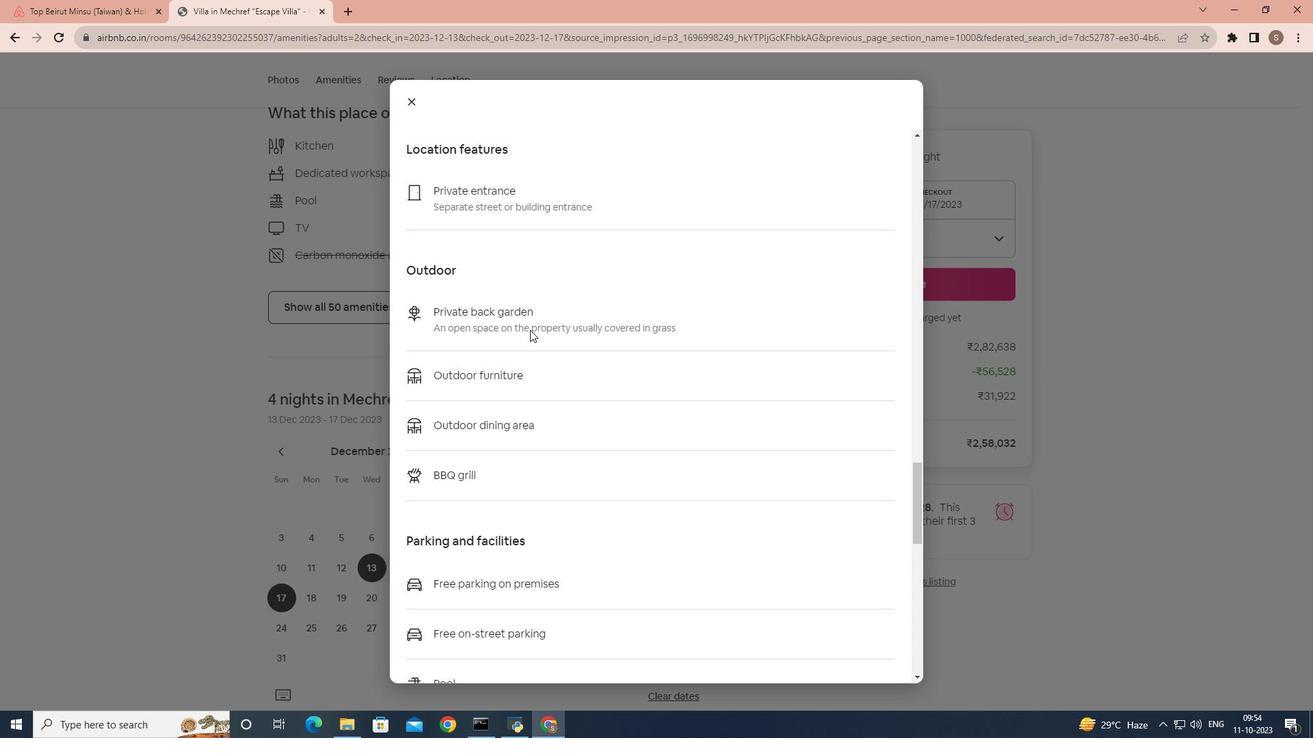 
Action: Mouse scrolled (529, 329) with delta (0, 0)
Screenshot: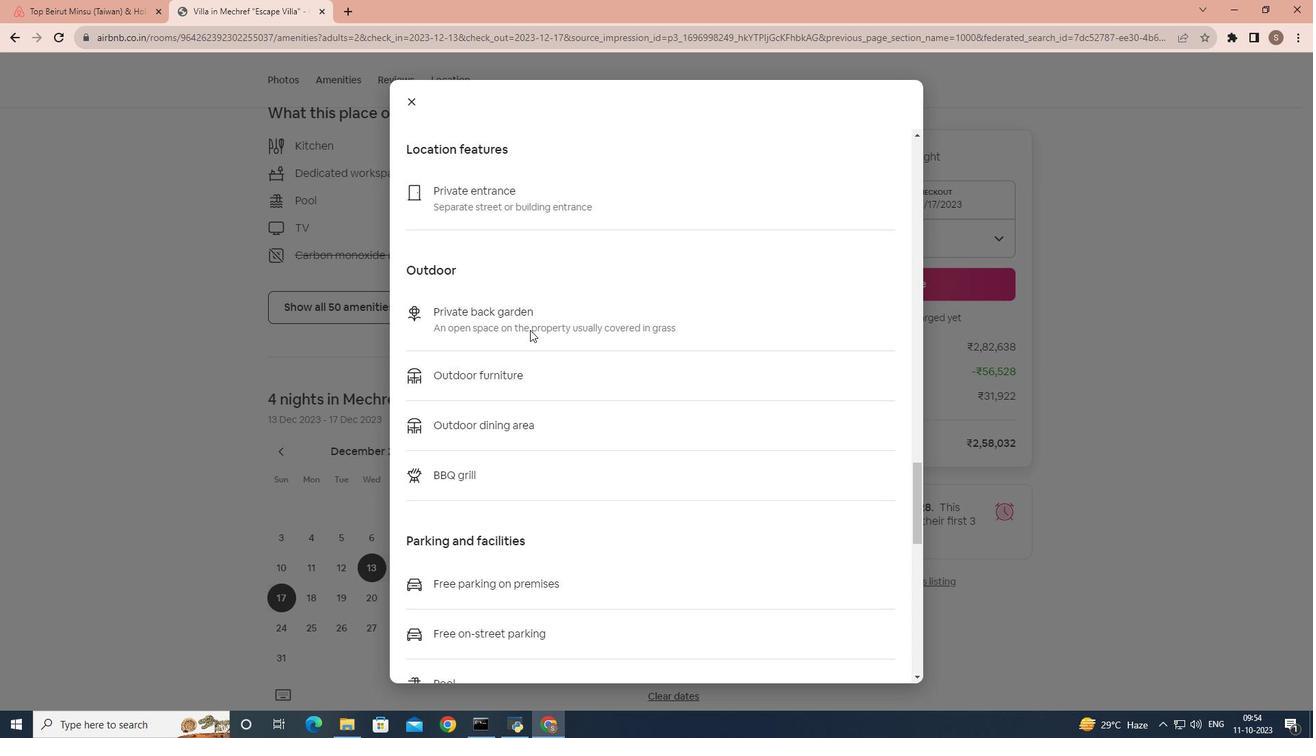 
Action: Mouse scrolled (529, 329) with delta (0, 0)
Screenshot: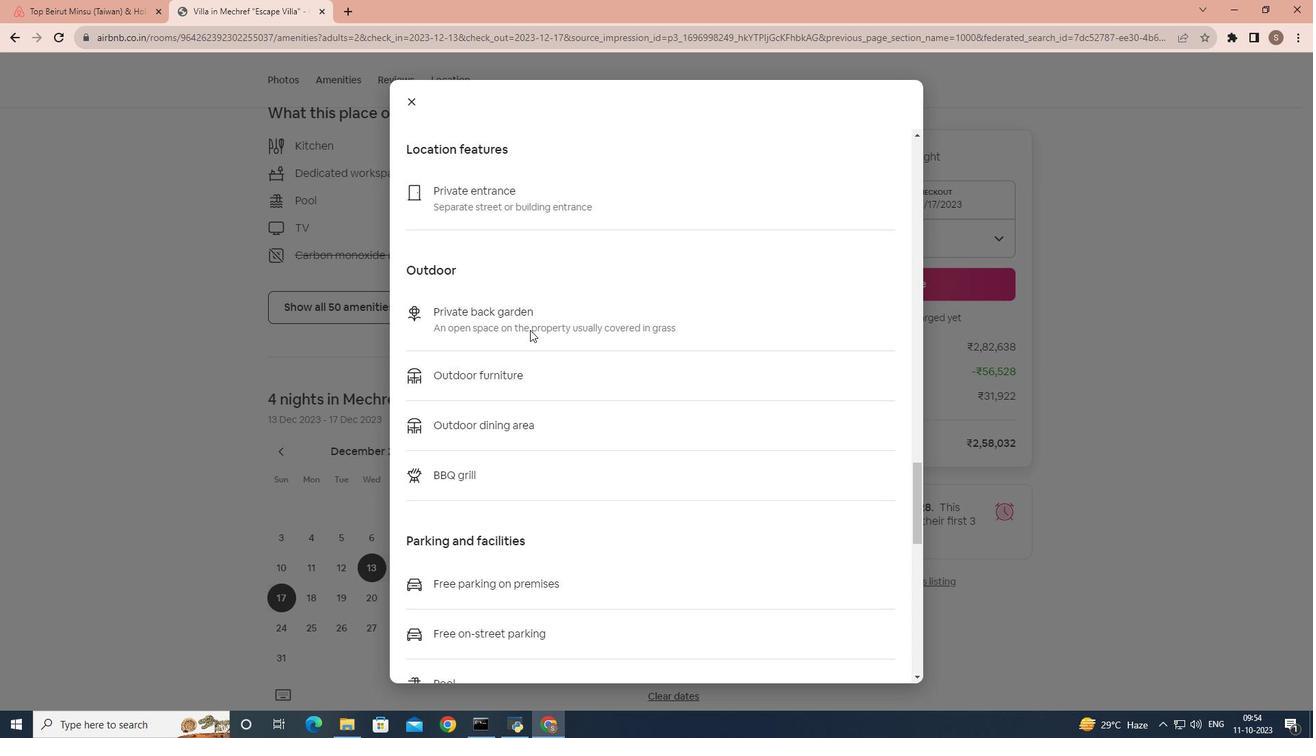 
Action: Mouse scrolled (529, 329) with delta (0, 0)
Screenshot: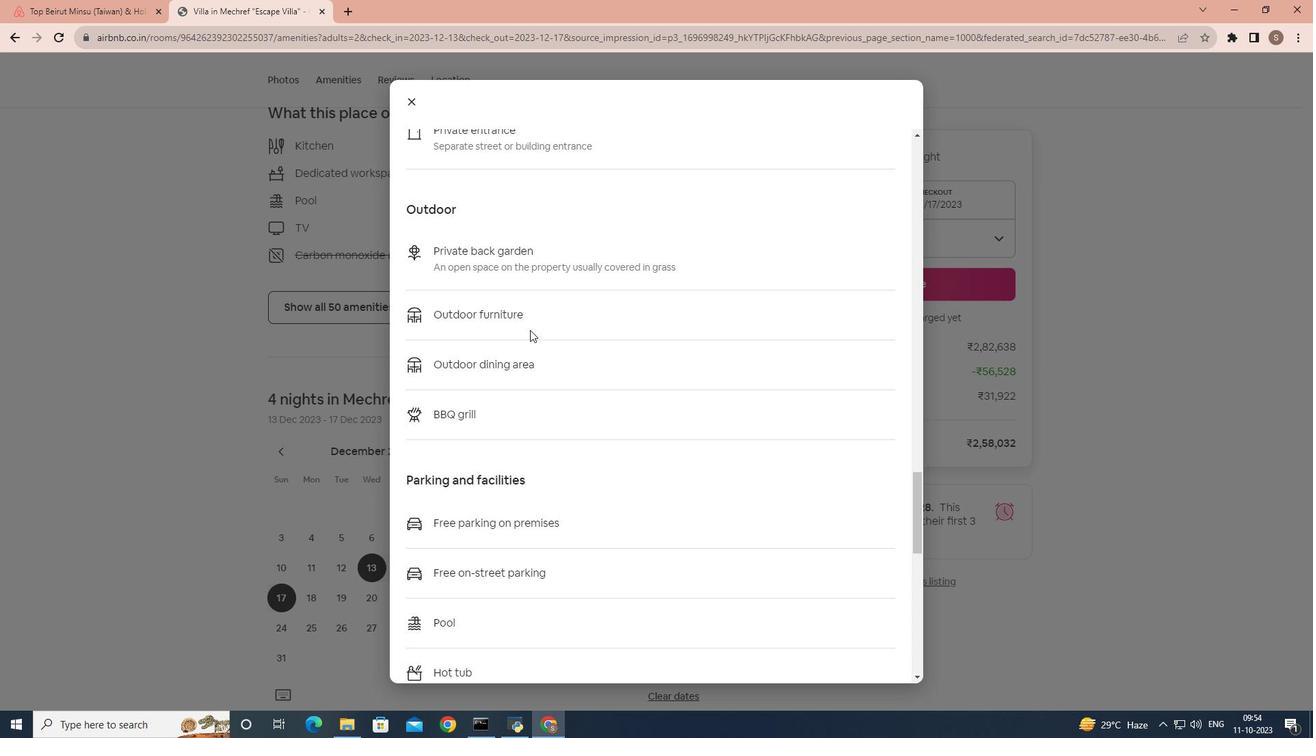 
Action: Mouse scrolled (529, 329) with delta (0, 0)
Screenshot: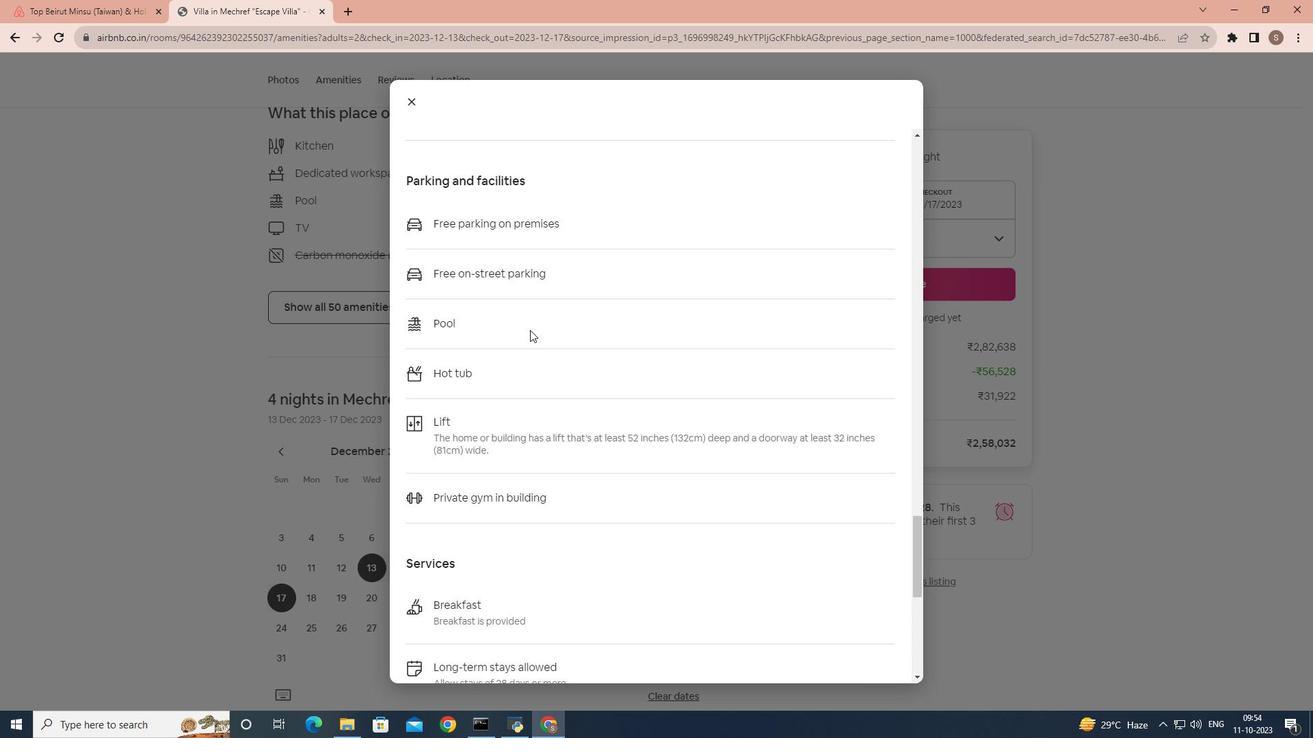 
Action: Mouse scrolled (529, 329) with delta (0, 0)
Screenshot: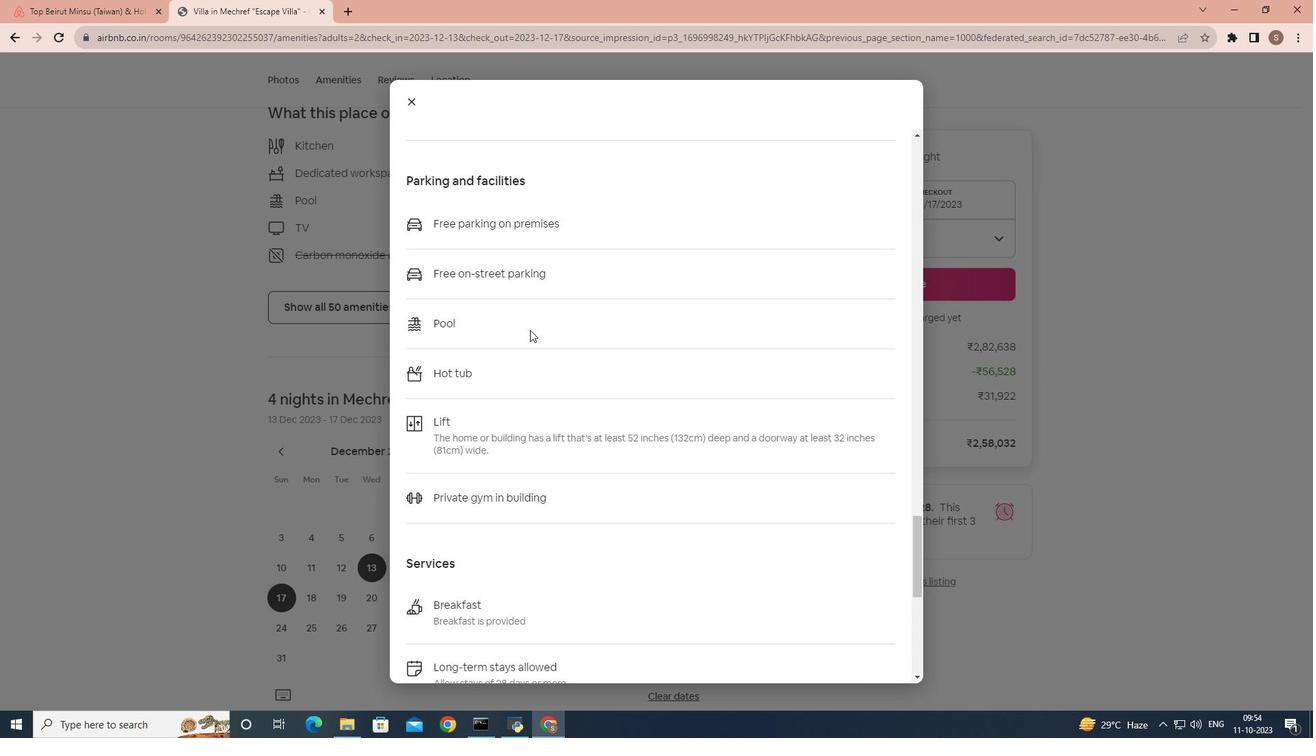 
Action: Mouse scrolled (529, 329) with delta (0, 0)
Screenshot: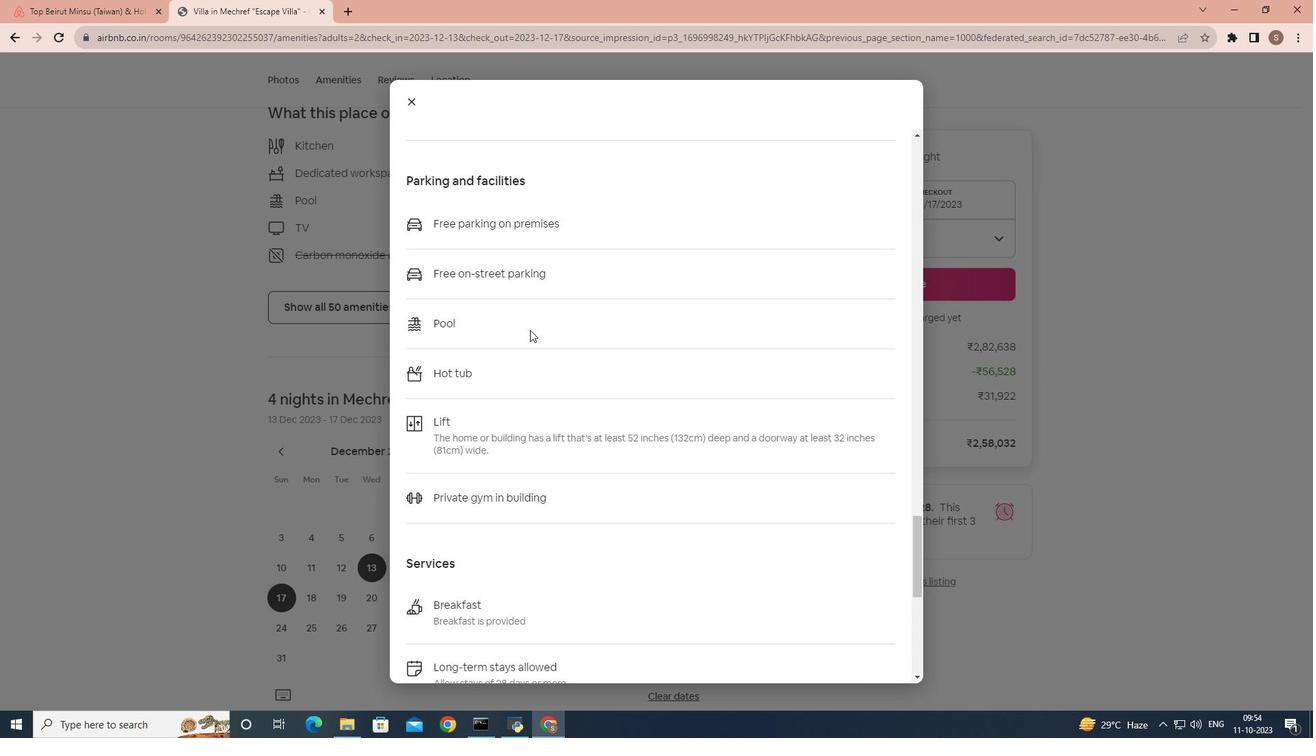 
Action: Mouse scrolled (529, 329) with delta (0, 0)
Screenshot: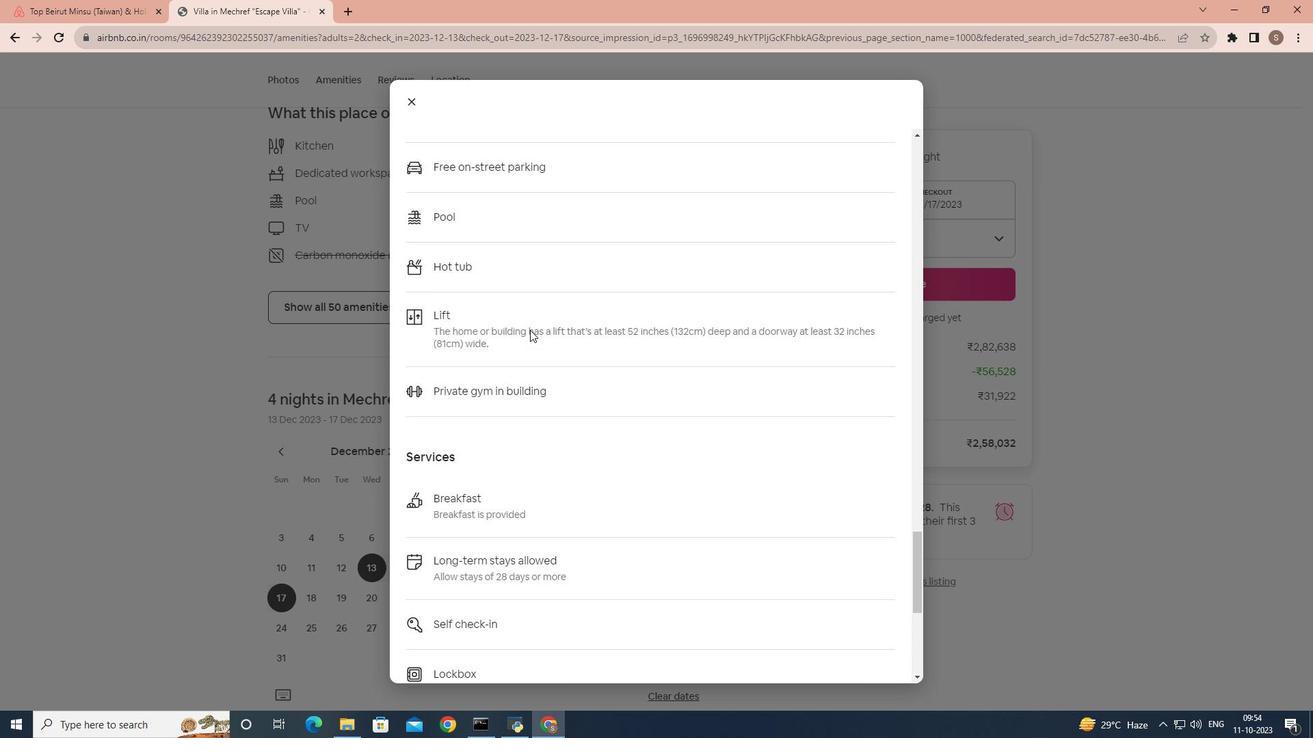 
Action: Mouse scrolled (529, 329) with delta (0, 0)
Screenshot: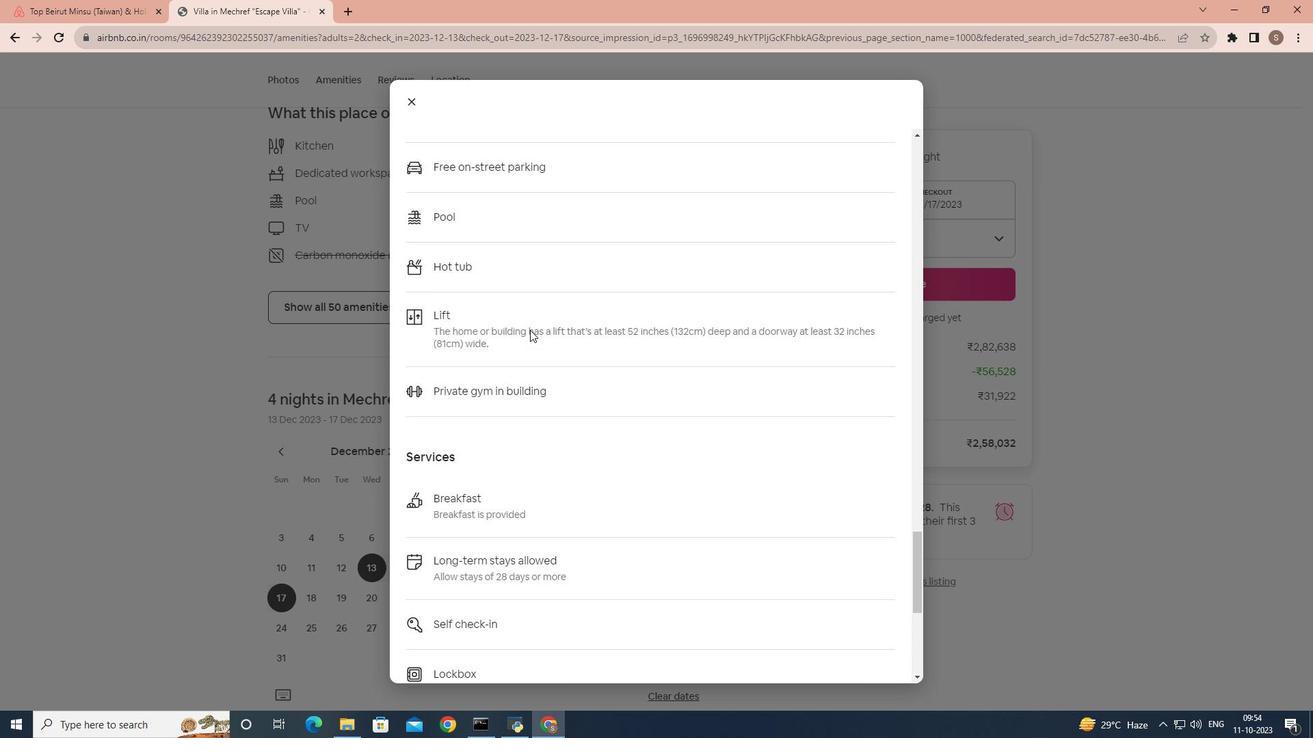 
Action: Mouse scrolled (529, 329) with delta (0, 0)
Screenshot: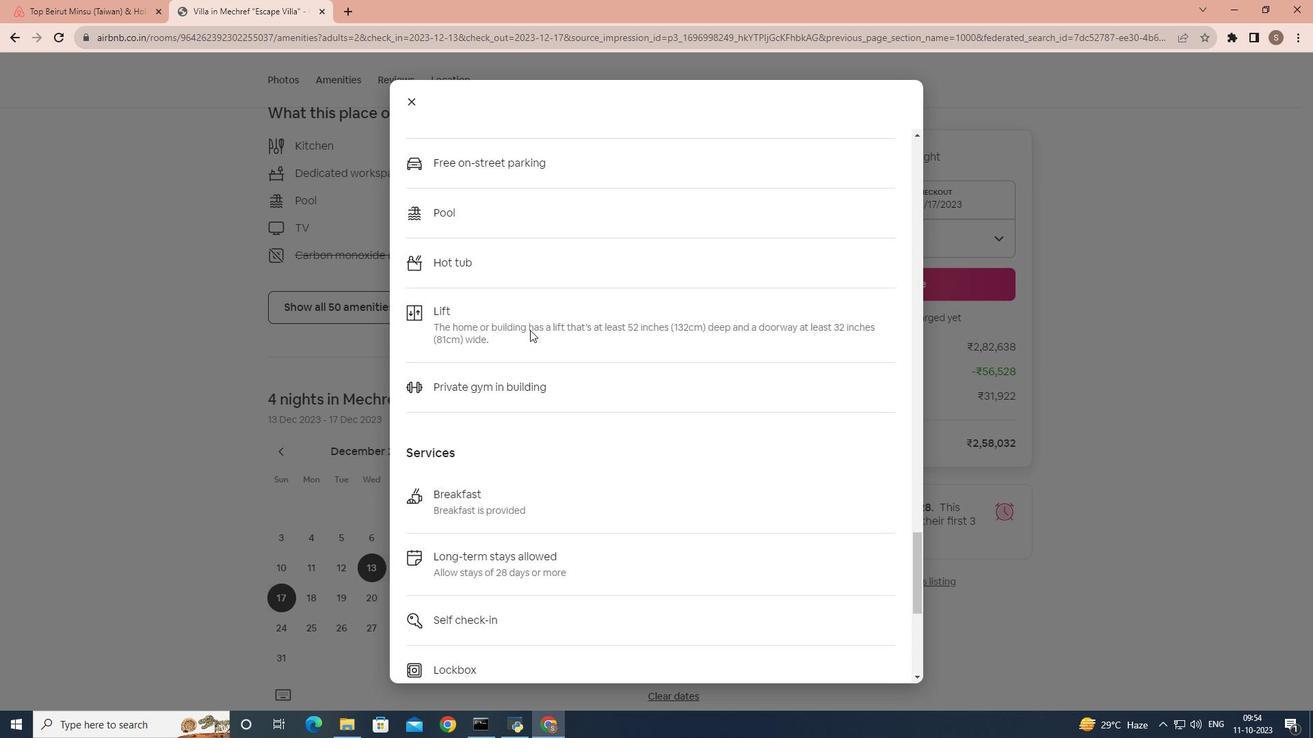 
Action: Mouse scrolled (529, 329) with delta (0, 0)
Screenshot: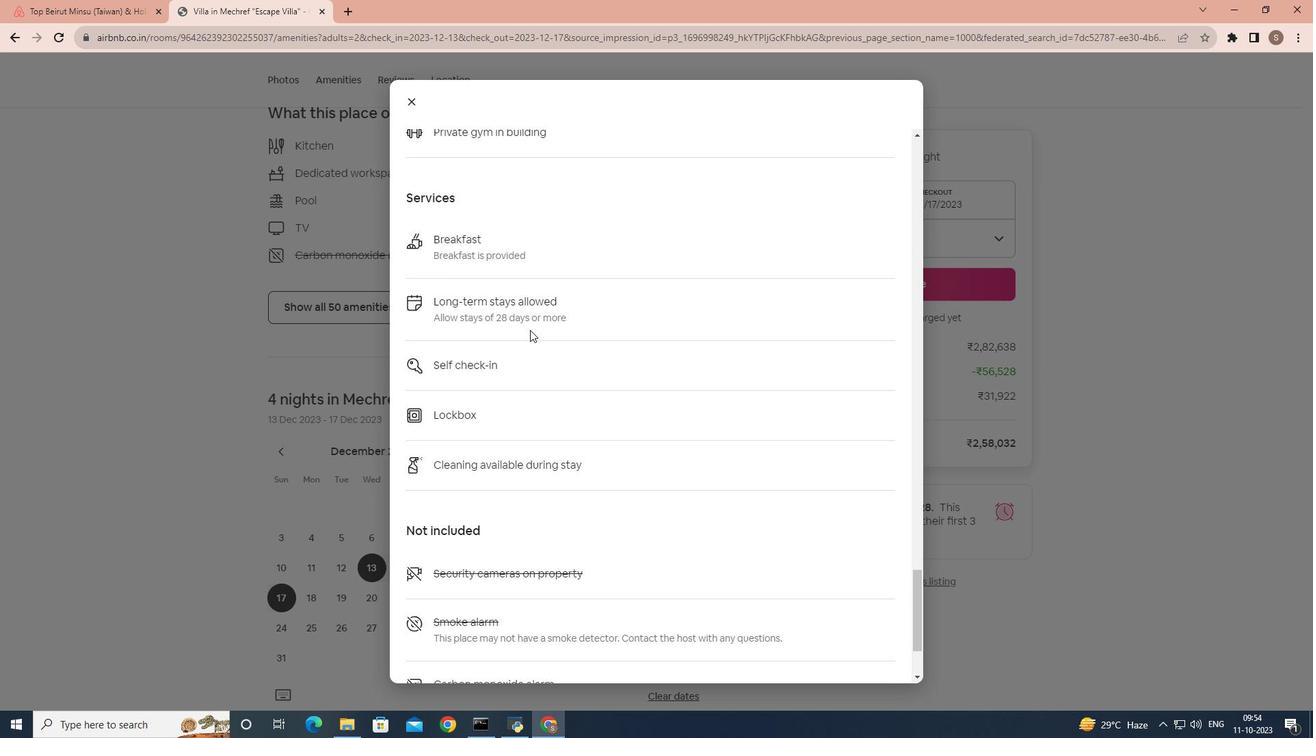 
Action: Mouse scrolled (529, 329) with delta (0, 0)
Screenshot: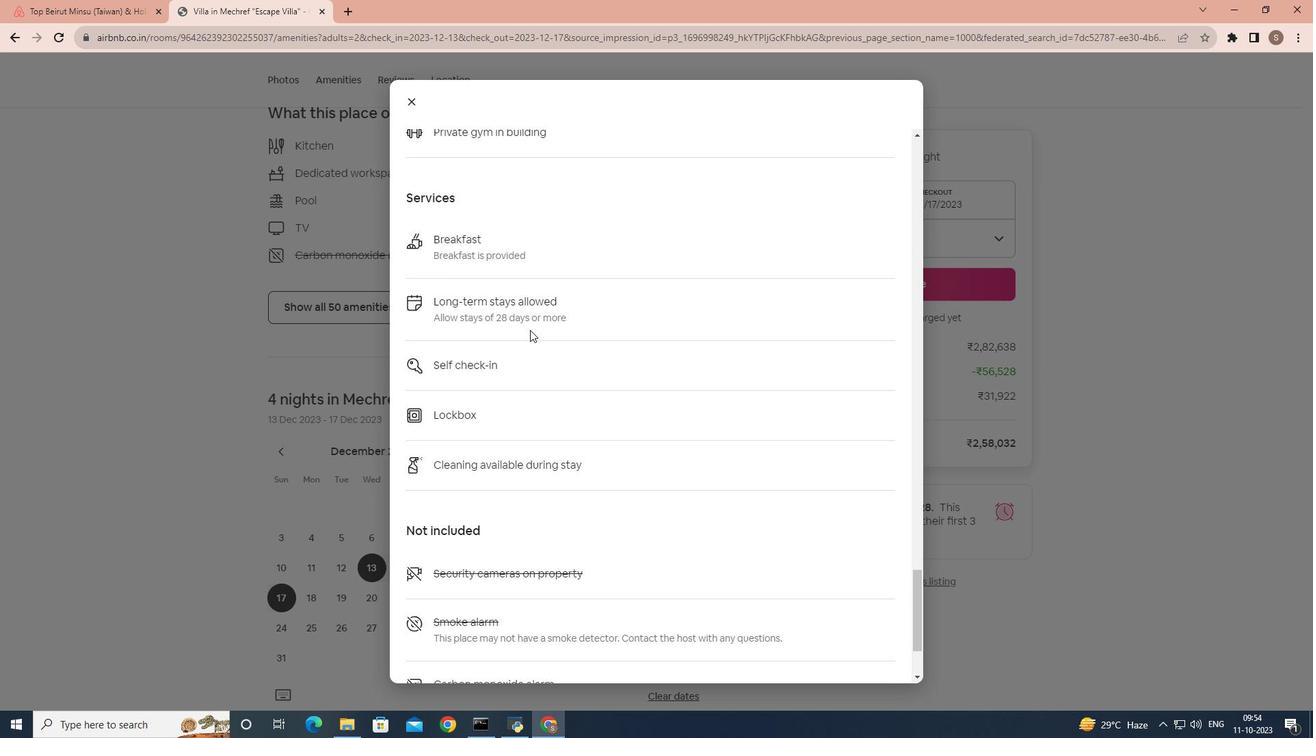 
Action: Mouse scrolled (529, 329) with delta (0, 0)
Screenshot: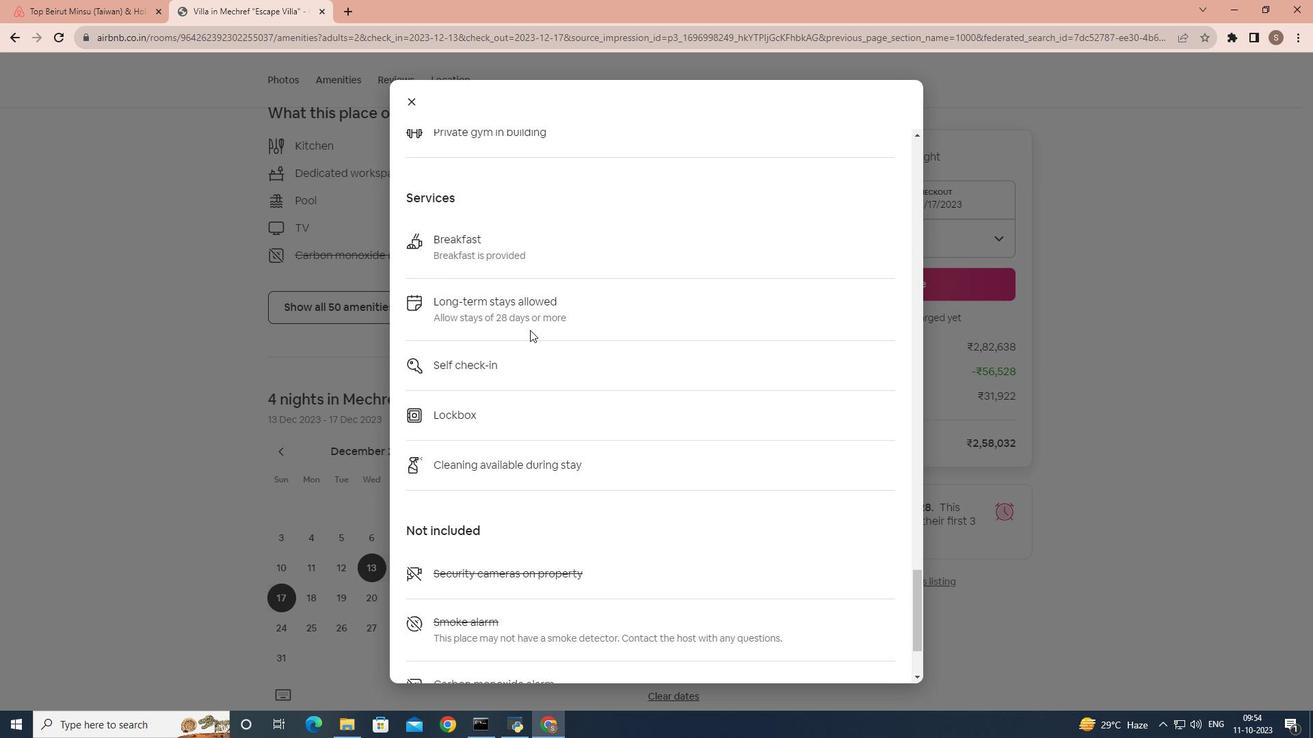 
Action: Mouse scrolled (529, 329) with delta (0, 0)
Screenshot: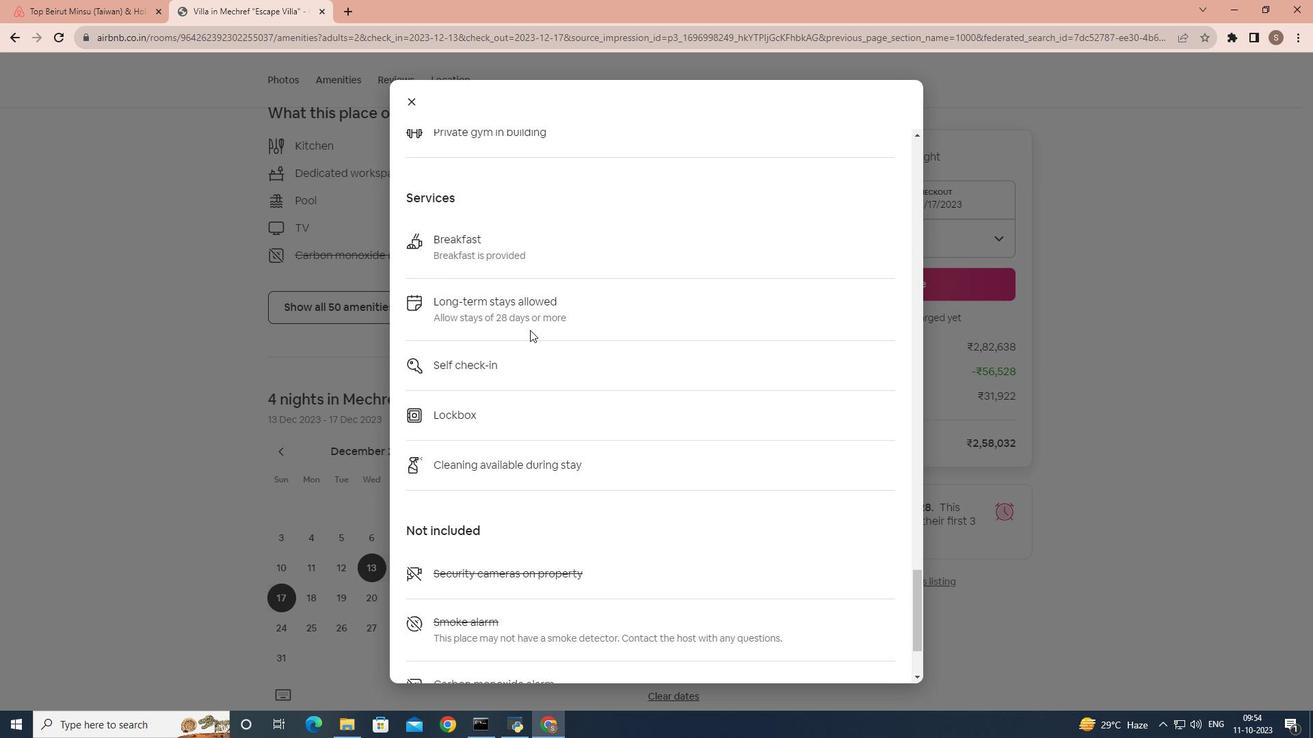 
Action: Mouse moved to (527, 325)
Screenshot: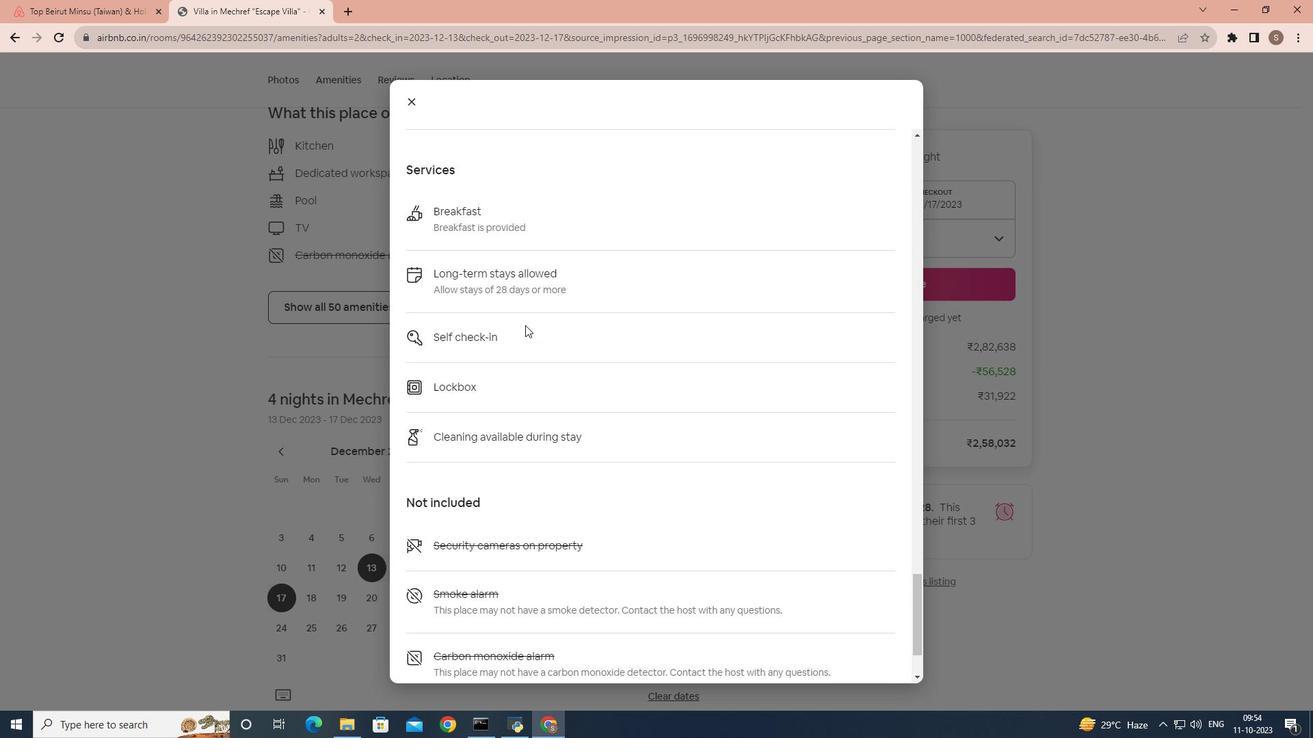 
Action: Mouse scrolled (527, 324) with delta (0, 0)
Screenshot: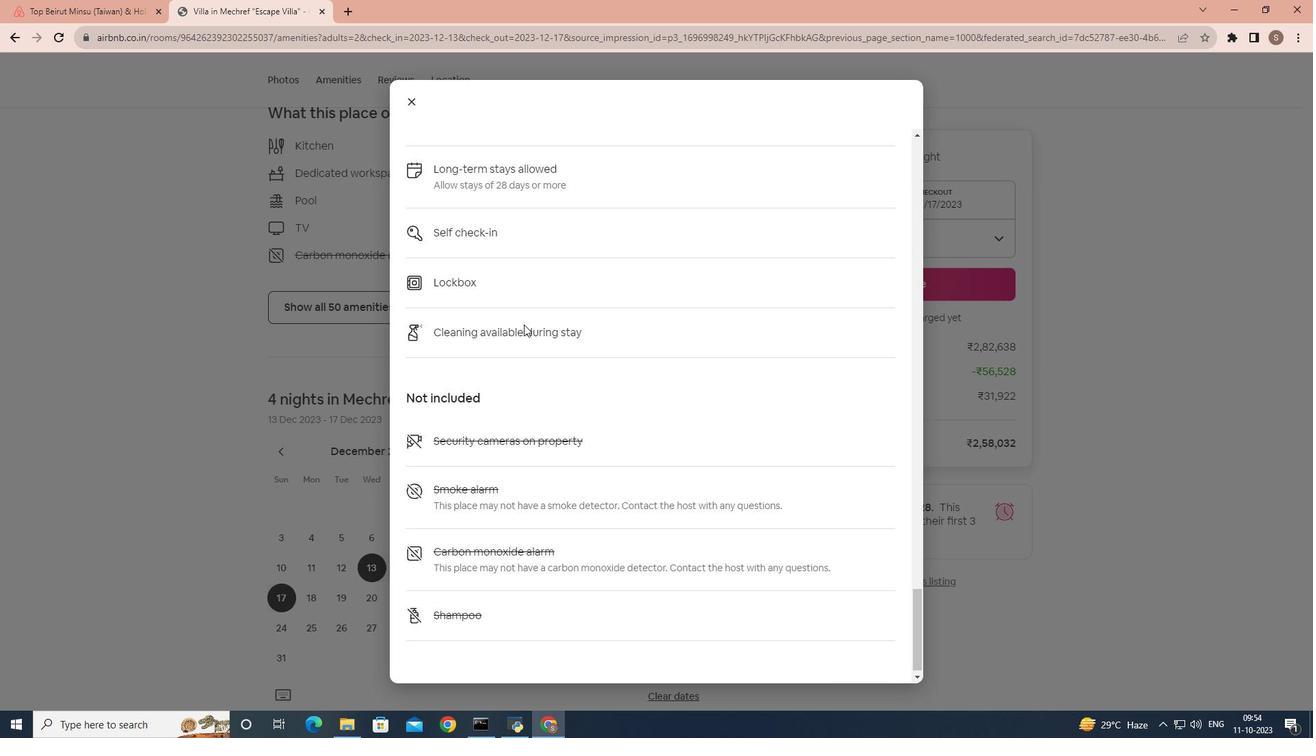 
Action: Mouse moved to (525, 325)
Screenshot: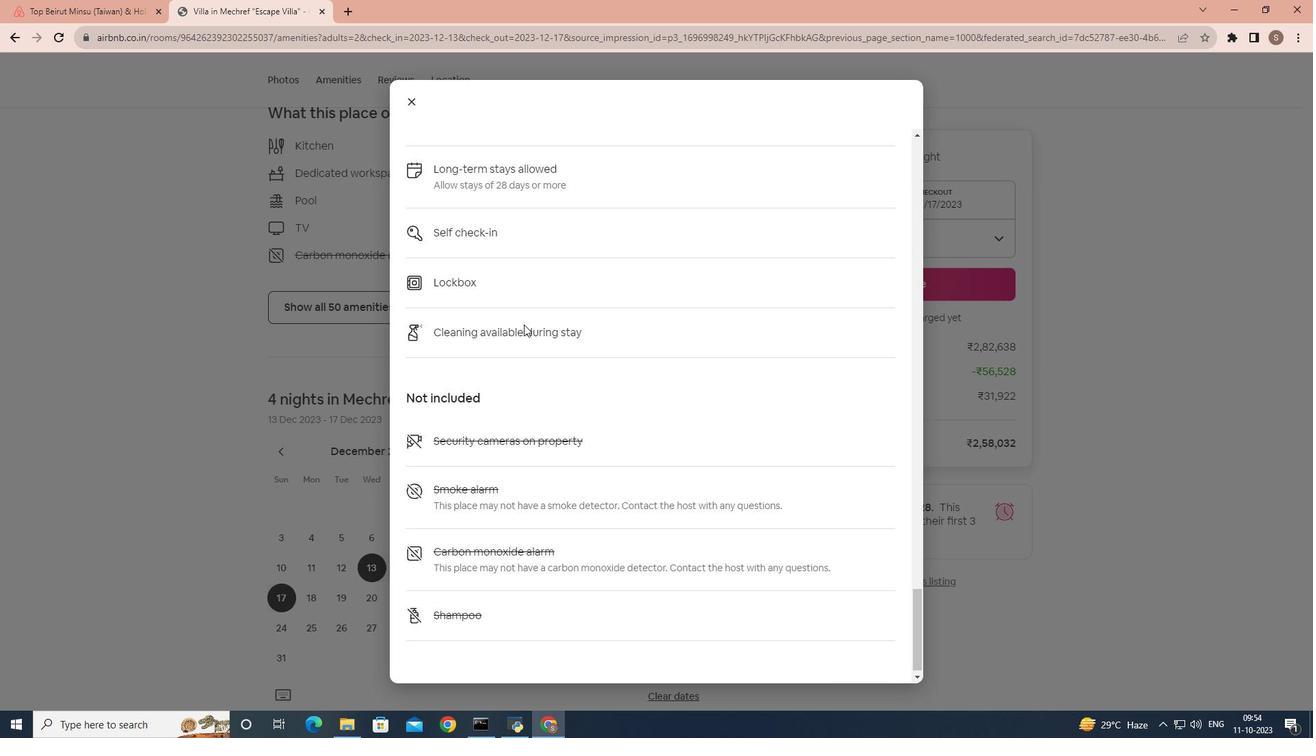 
Action: Mouse scrolled (525, 324) with delta (0, 0)
Screenshot: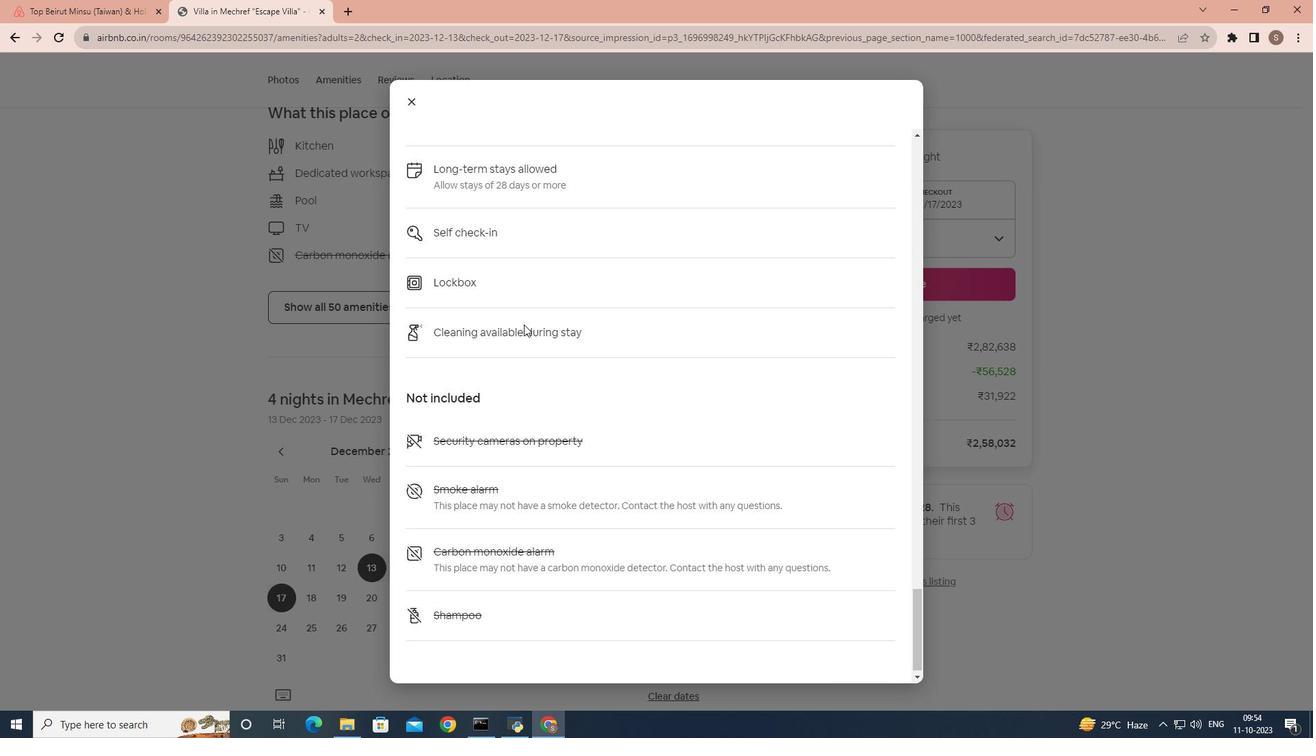 
Action: Mouse moved to (525, 325)
Screenshot: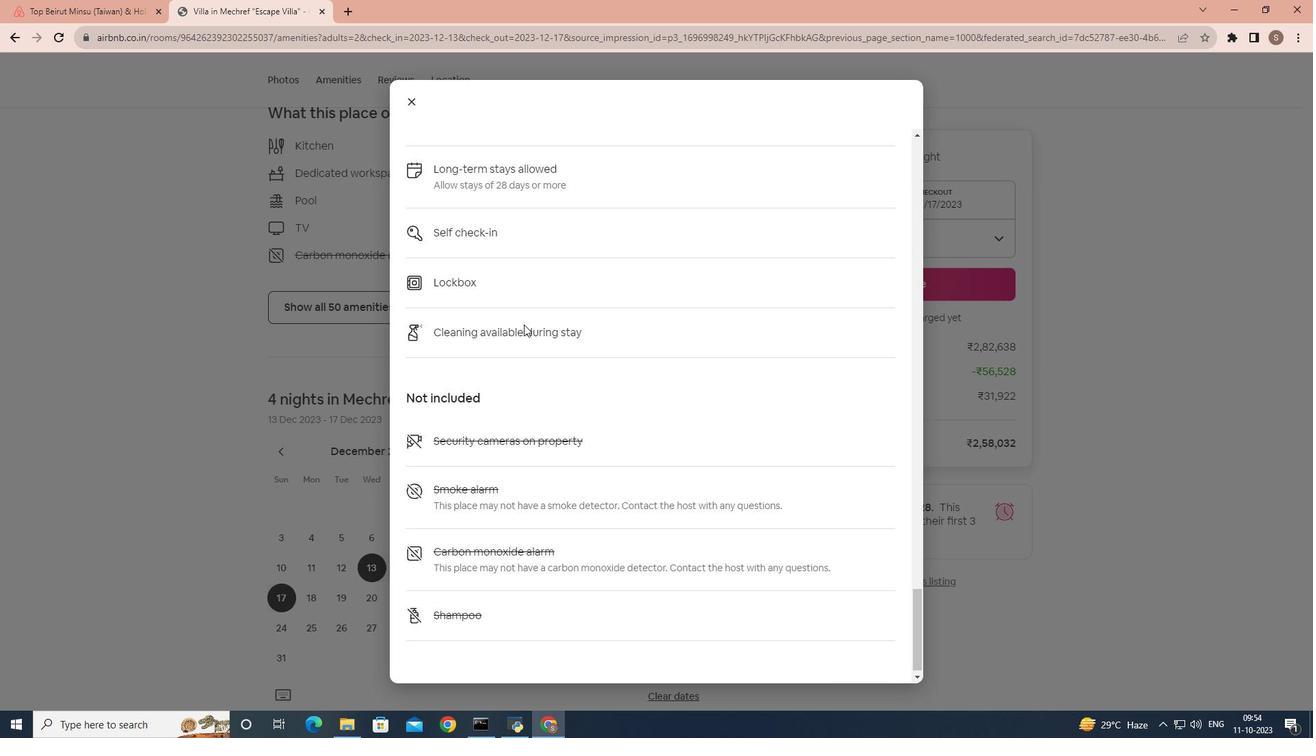 
Action: Mouse scrolled (525, 324) with delta (0, 0)
Screenshot: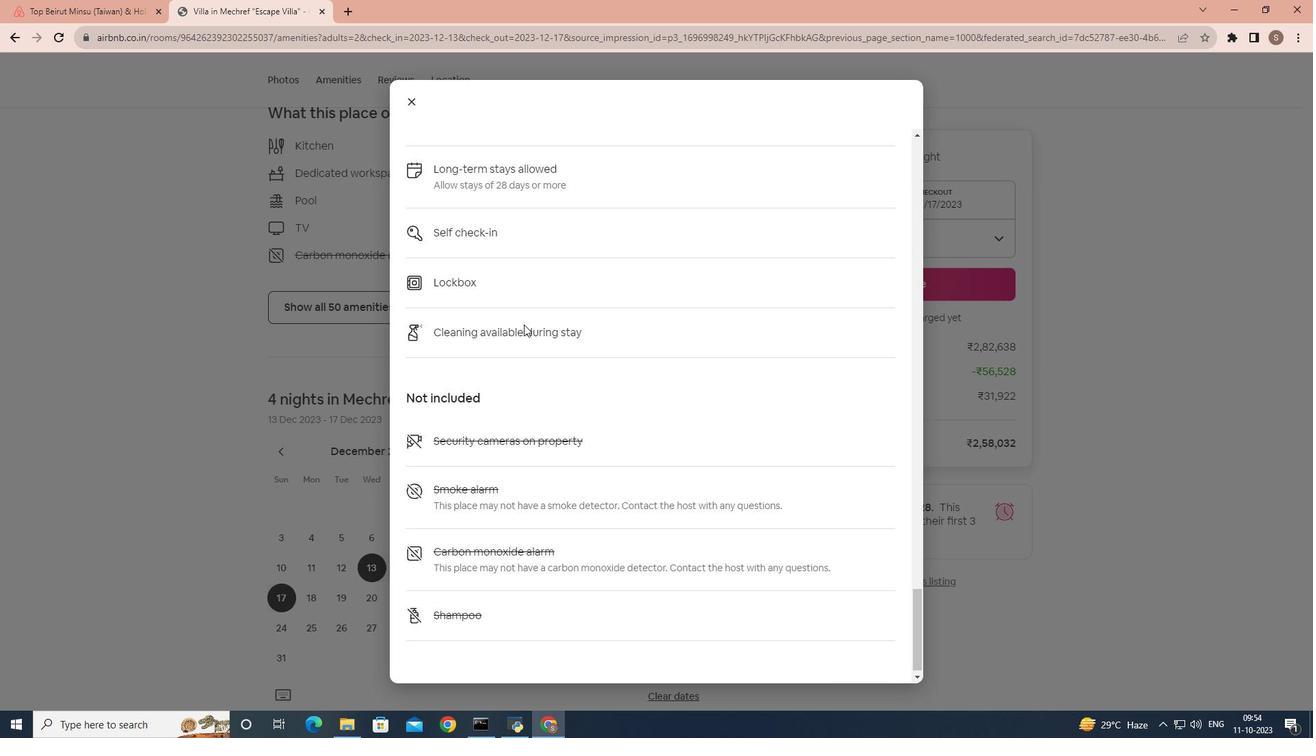 
Action: Mouse scrolled (525, 324) with delta (0, 0)
Screenshot: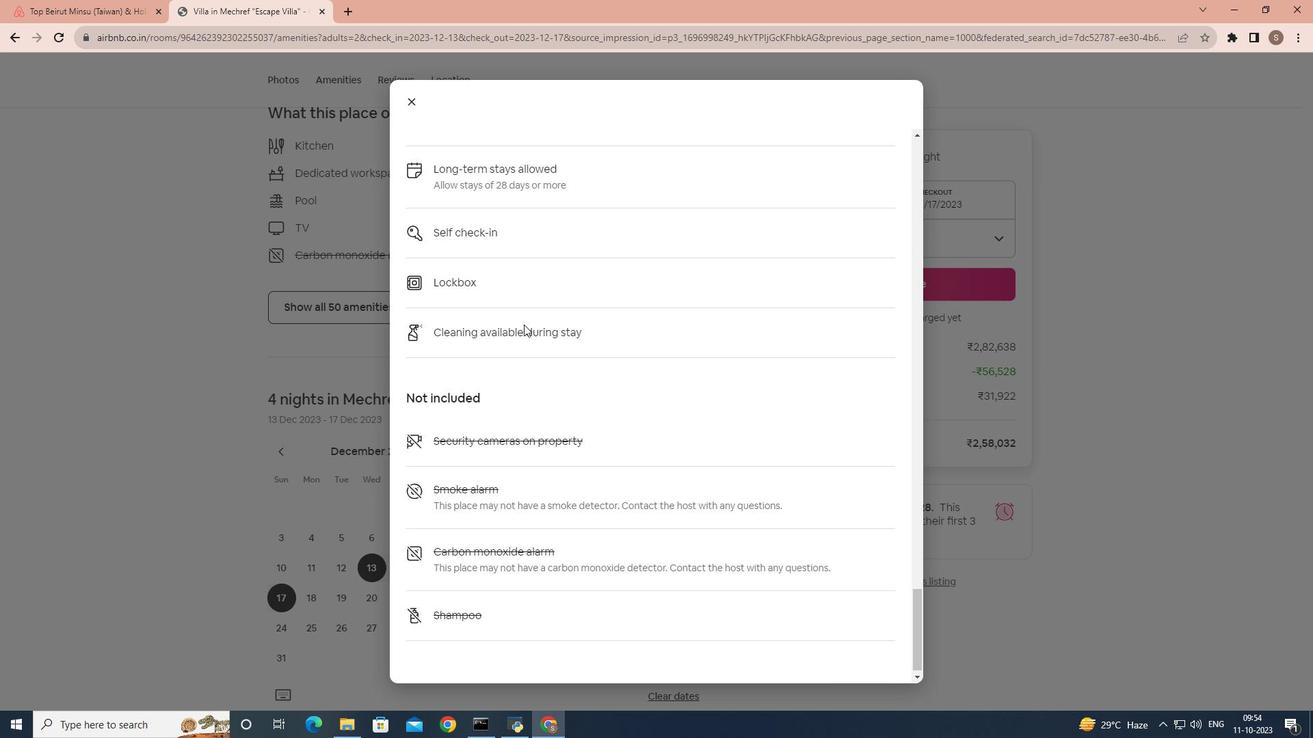 
Action: Mouse scrolled (525, 324) with delta (0, 0)
Screenshot: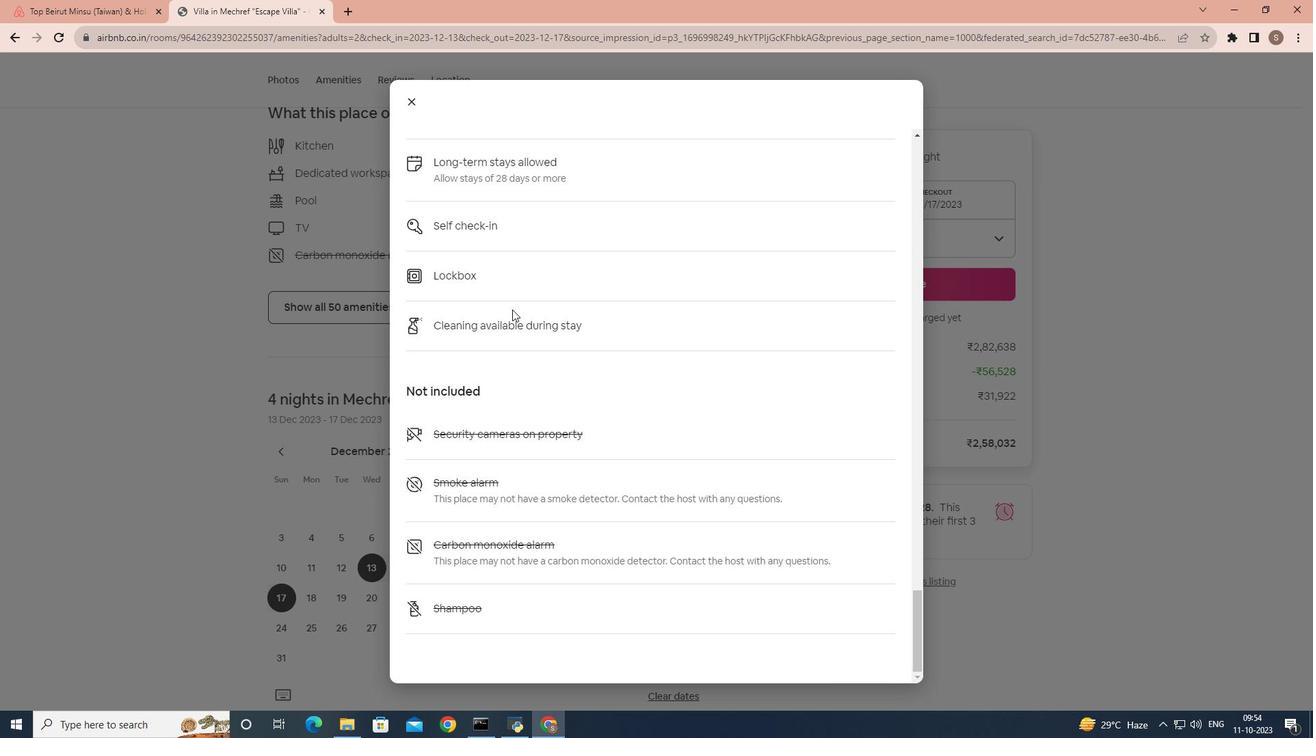 
Action: Mouse moved to (524, 325)
Screenshot: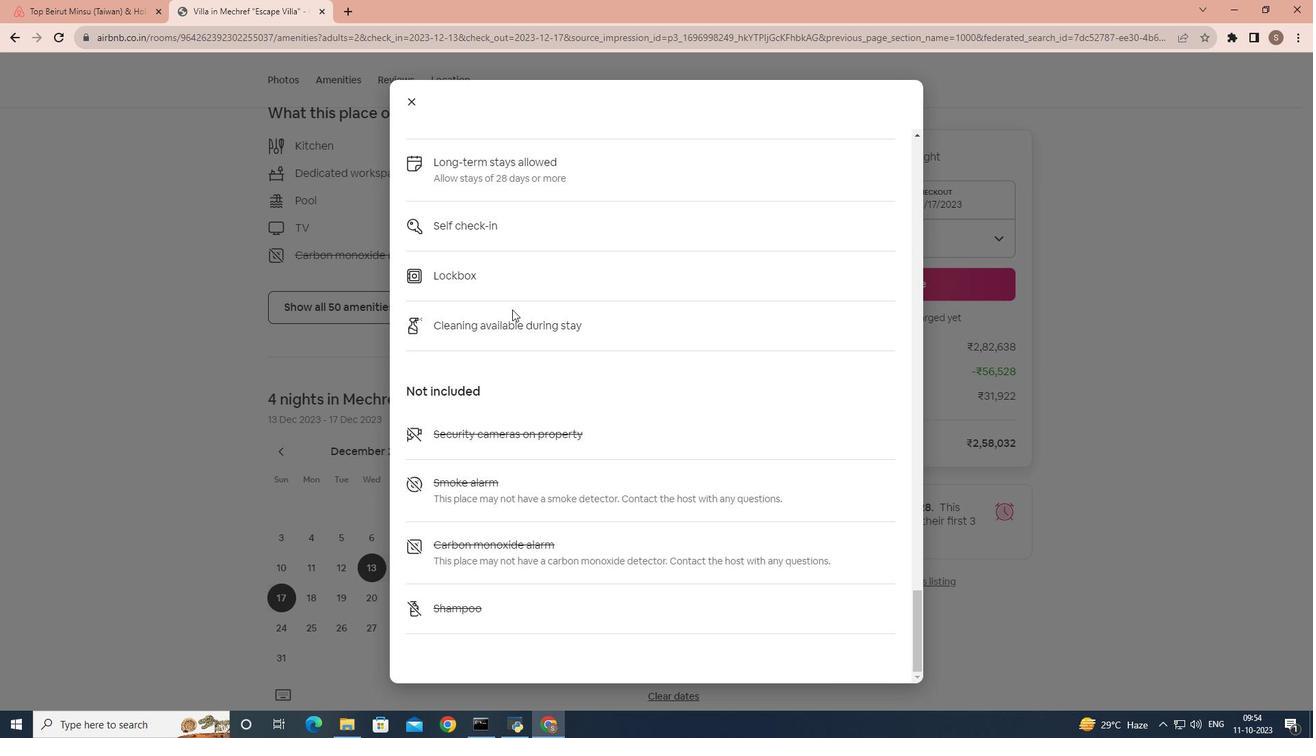 
Action: Mouse scrolled (524, 324) with delta (0, 0)
Screenshot: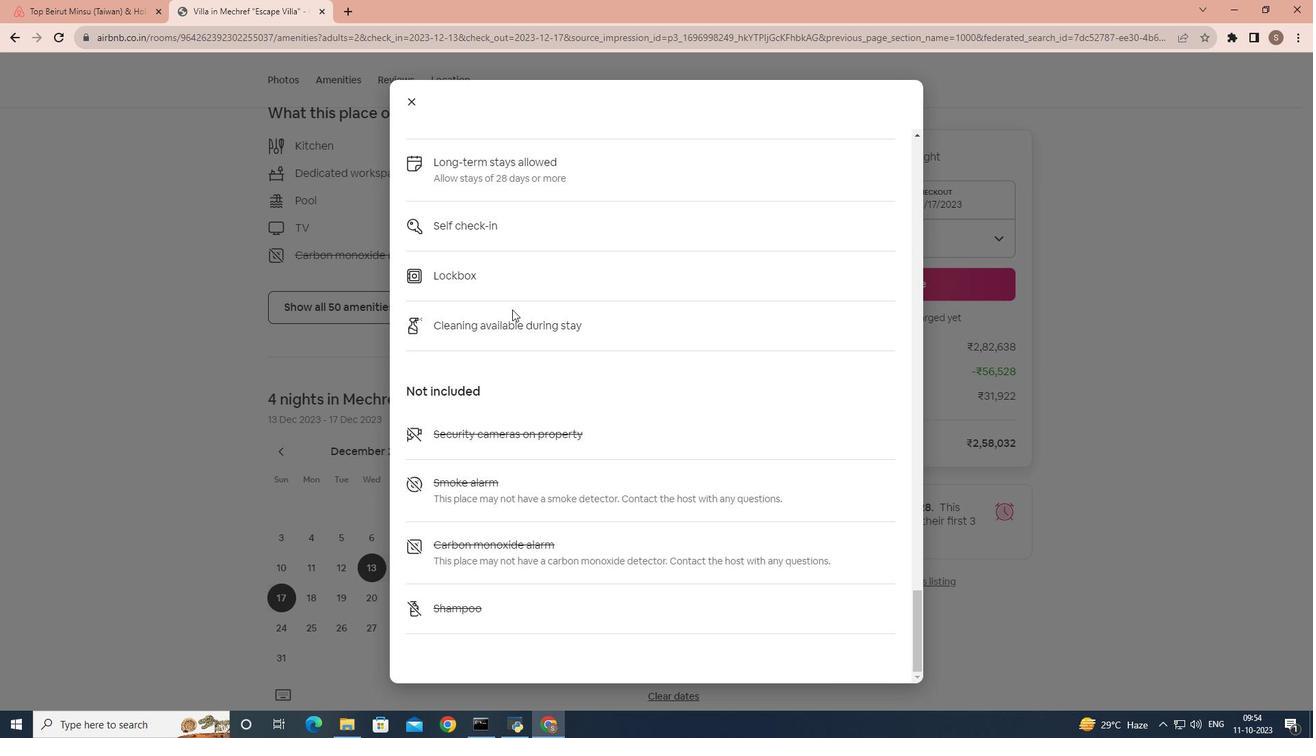 
Action: Mouse moved to (412, 104)
Screenshot: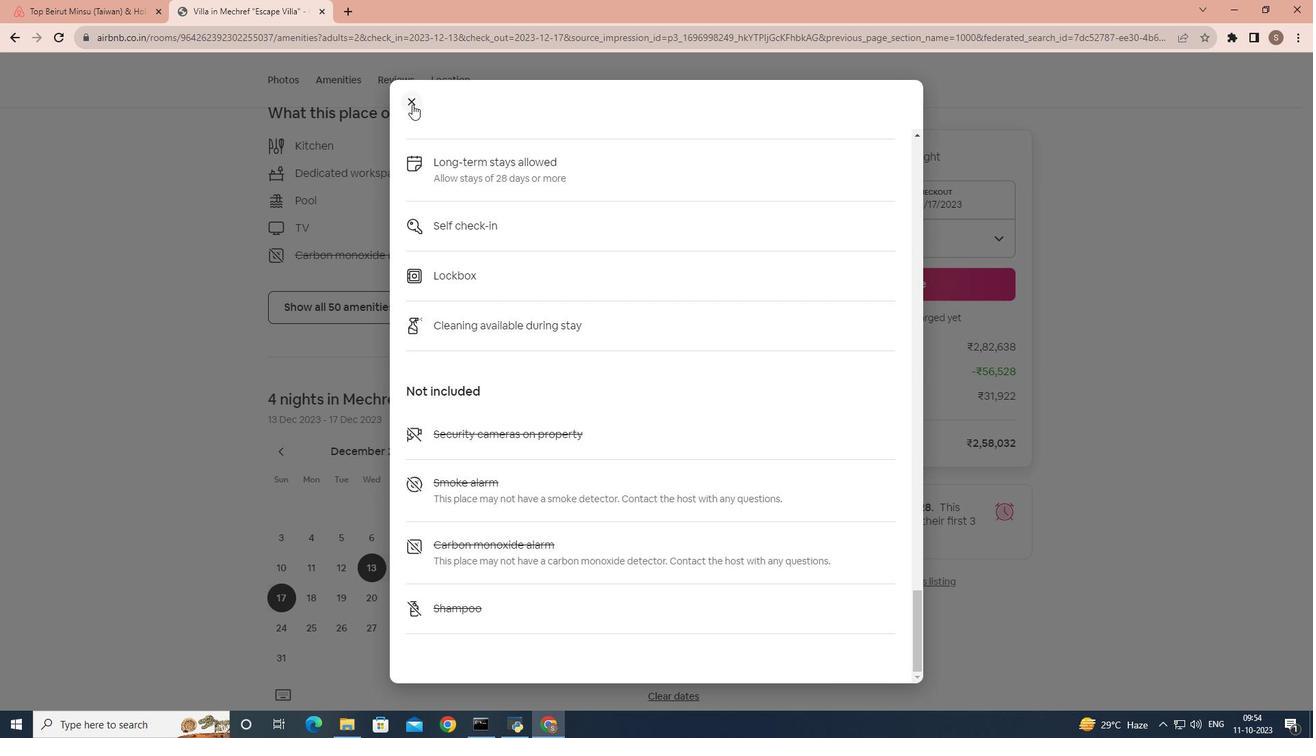 
Action: Mouse pressed left at (412, 104)
Screenshot: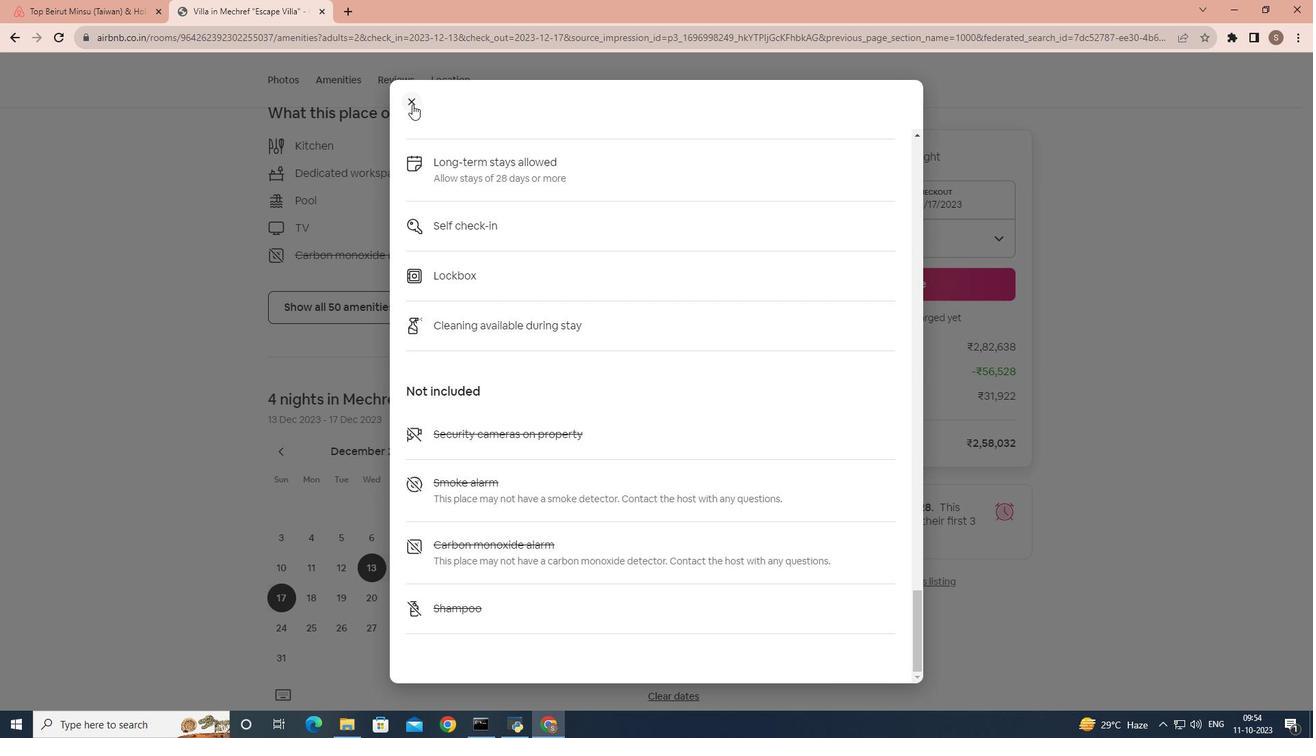 
Action: Mouse moved to (413, 266)
Screenshot: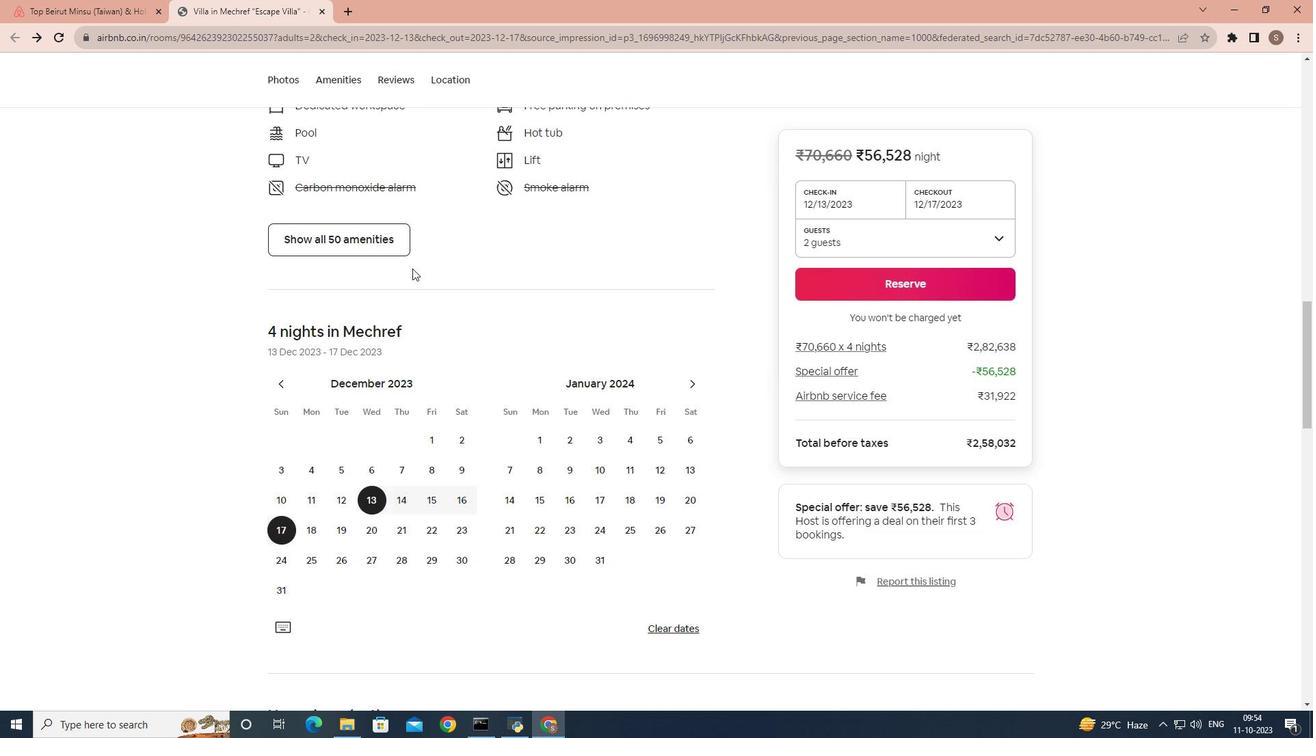
Action: Mouse scrolled (413, 266) with delta (0, 0)
Screenshot: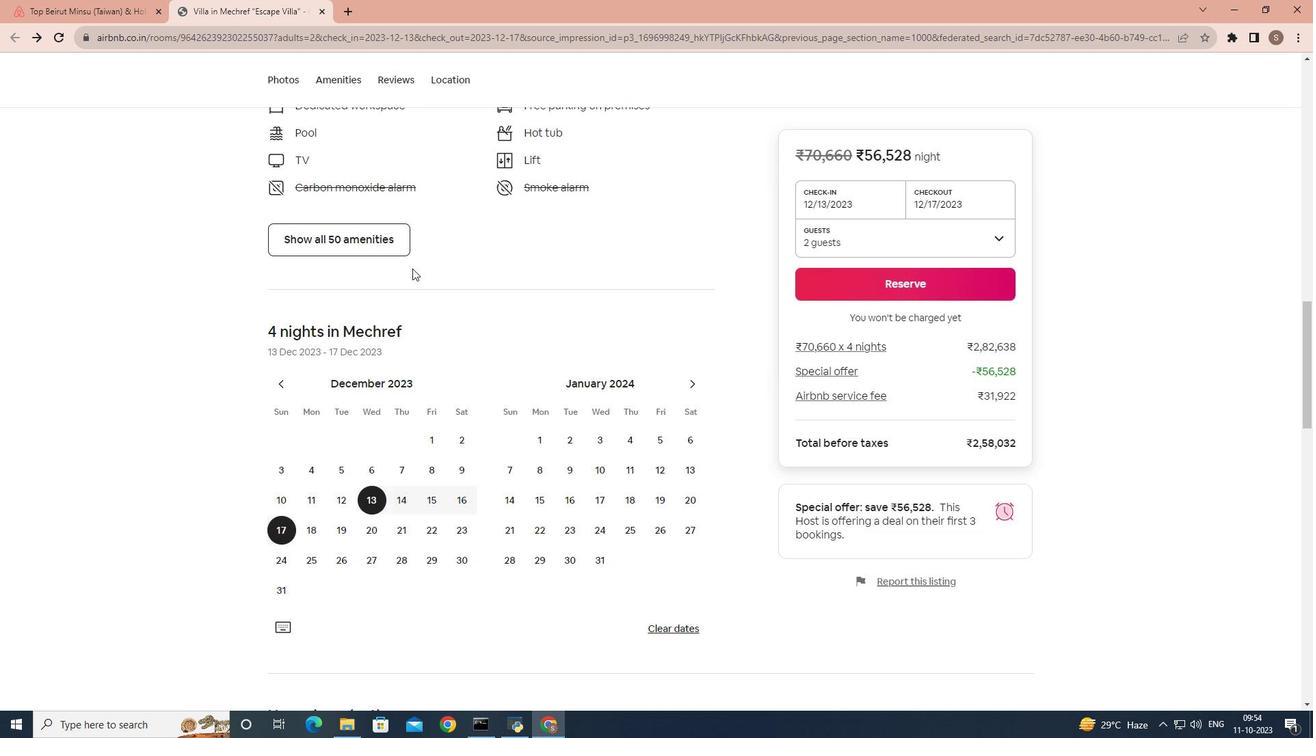 
Action: Mouse moved to (413, 267)
Screenshot: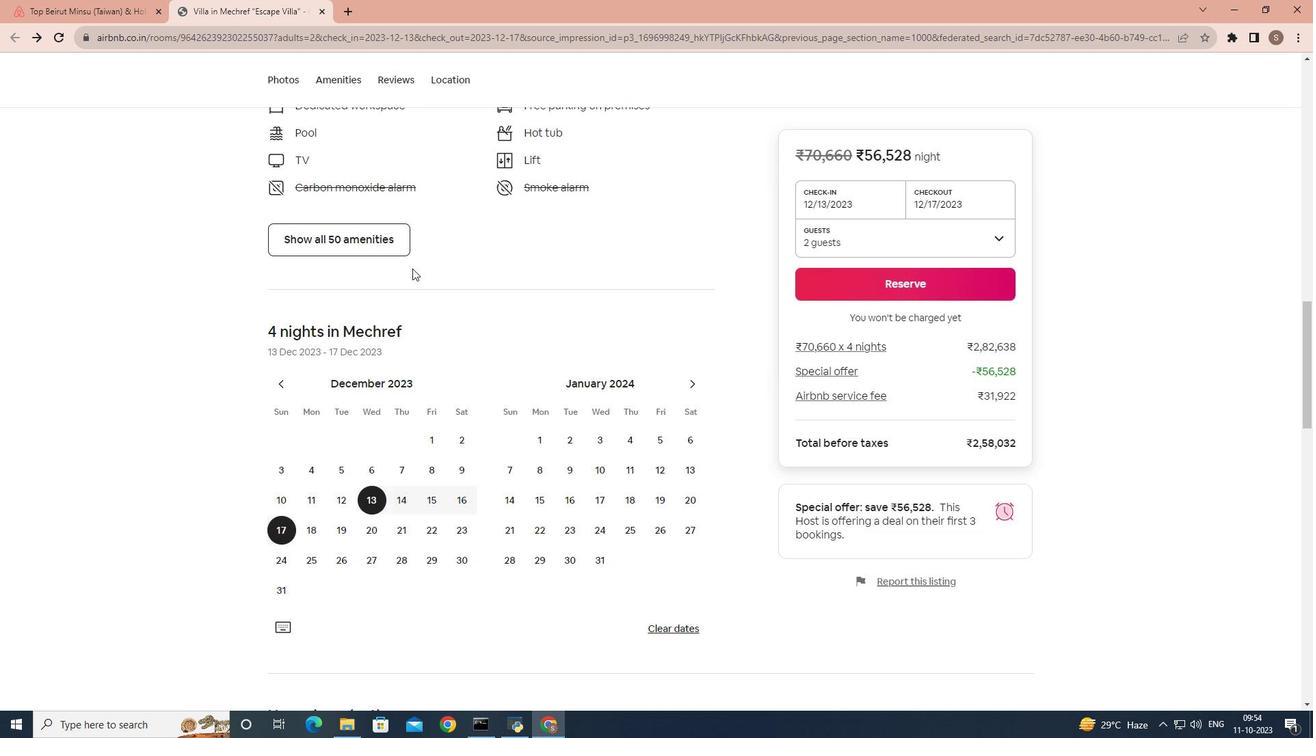 
Action: Mouse scrolled (413, 266) with delta (0, 0)
Screenshot: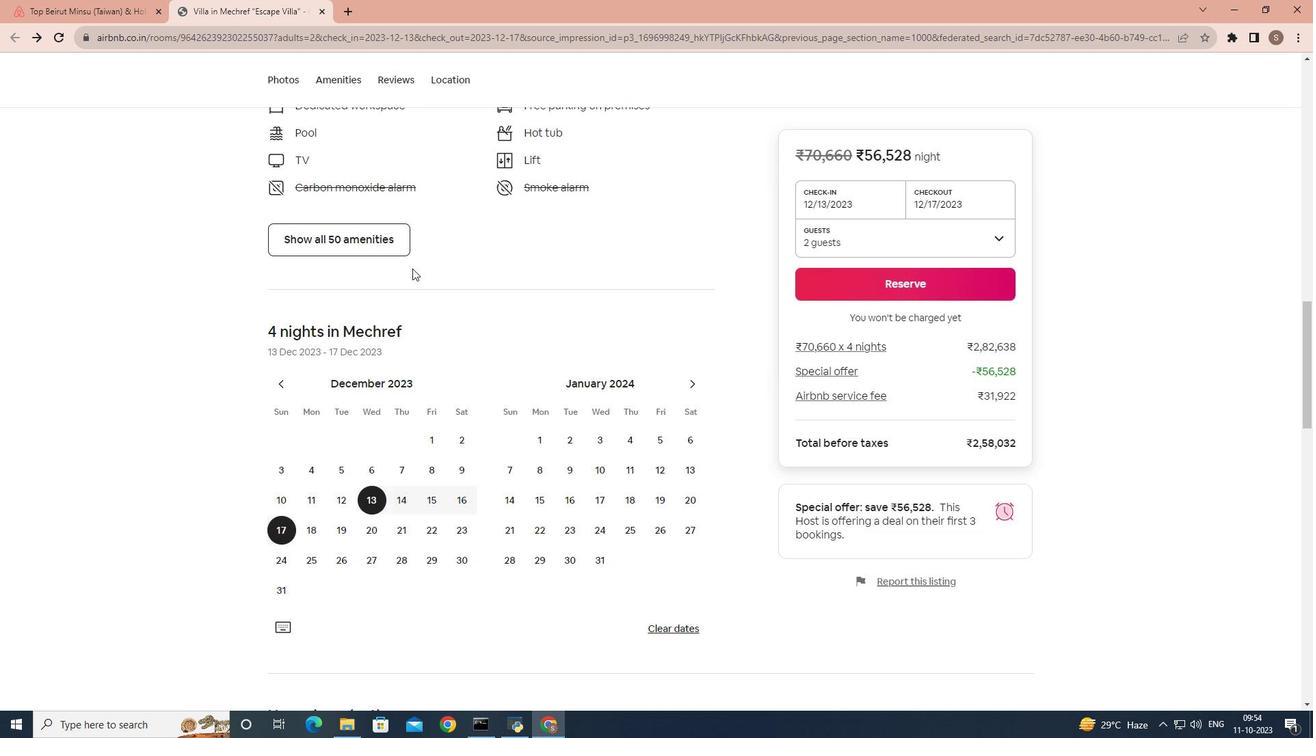 
Action: Mouse moved to (412, 268)
Screenshot: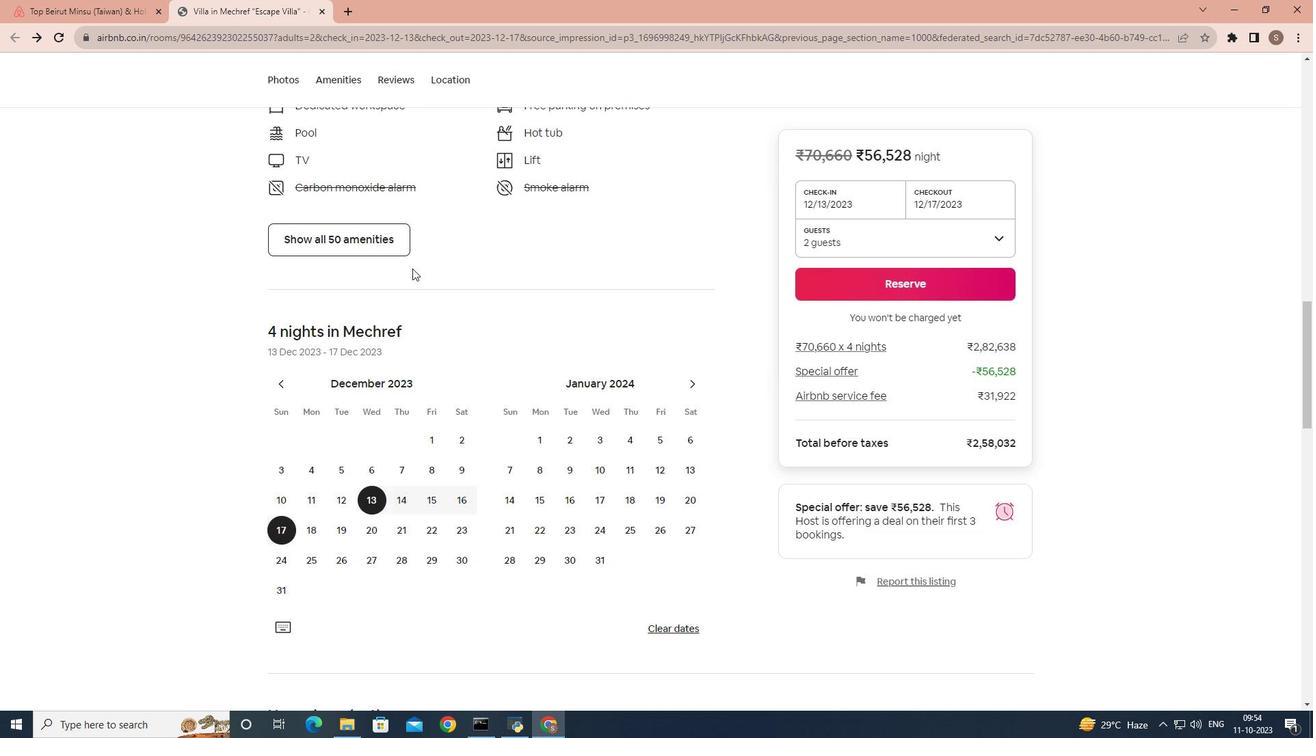 
Action: Mouse scrolled (412, 268) with delta (0, 0)
Screenshot: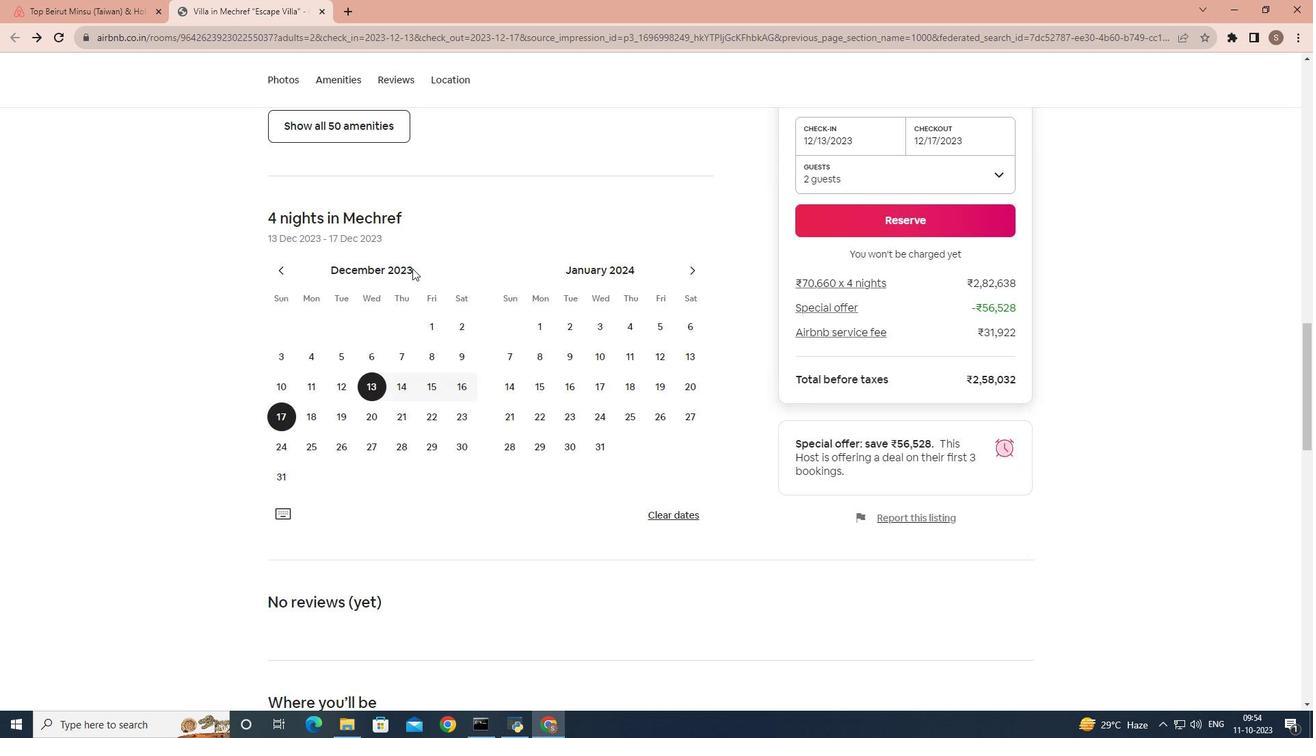 
Action: Mouse scrolled (412, 268) with delta (0, 0)
Screenshot: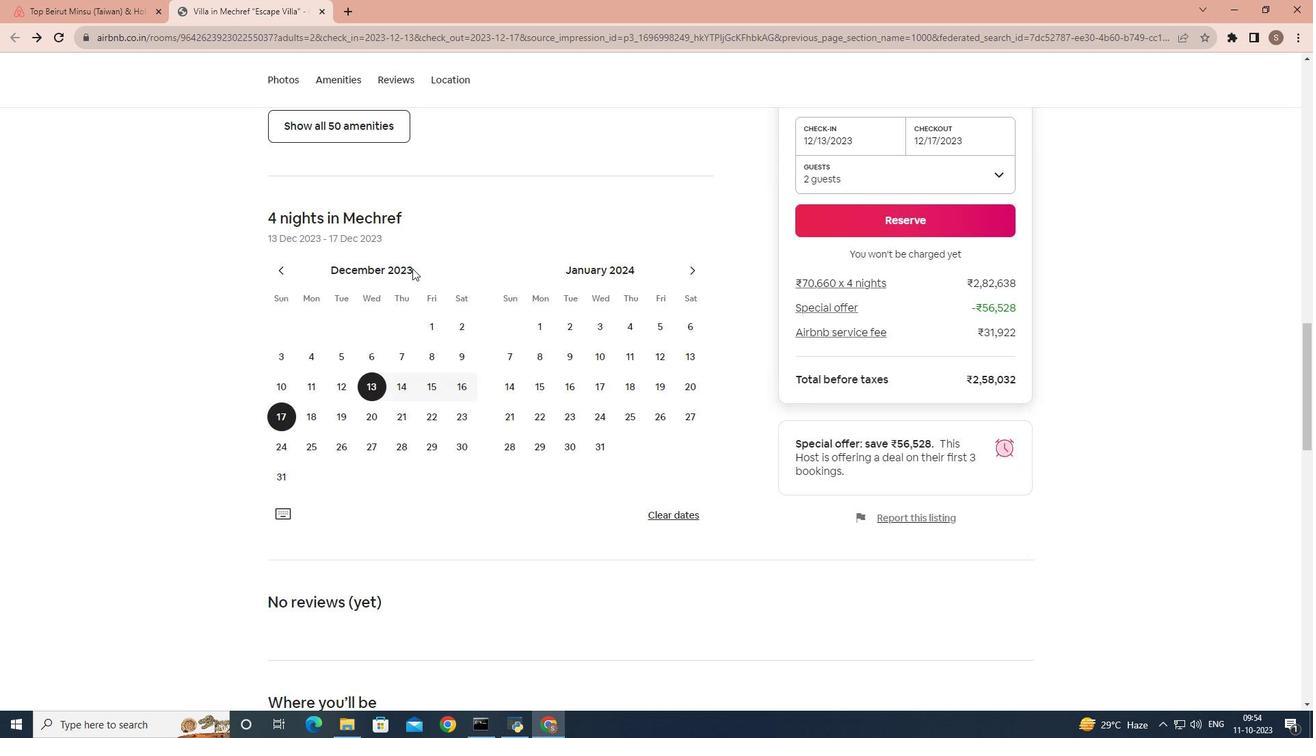 
Action: Mouse scrolled (412, 268) with delta (0, 0)
Screenshot: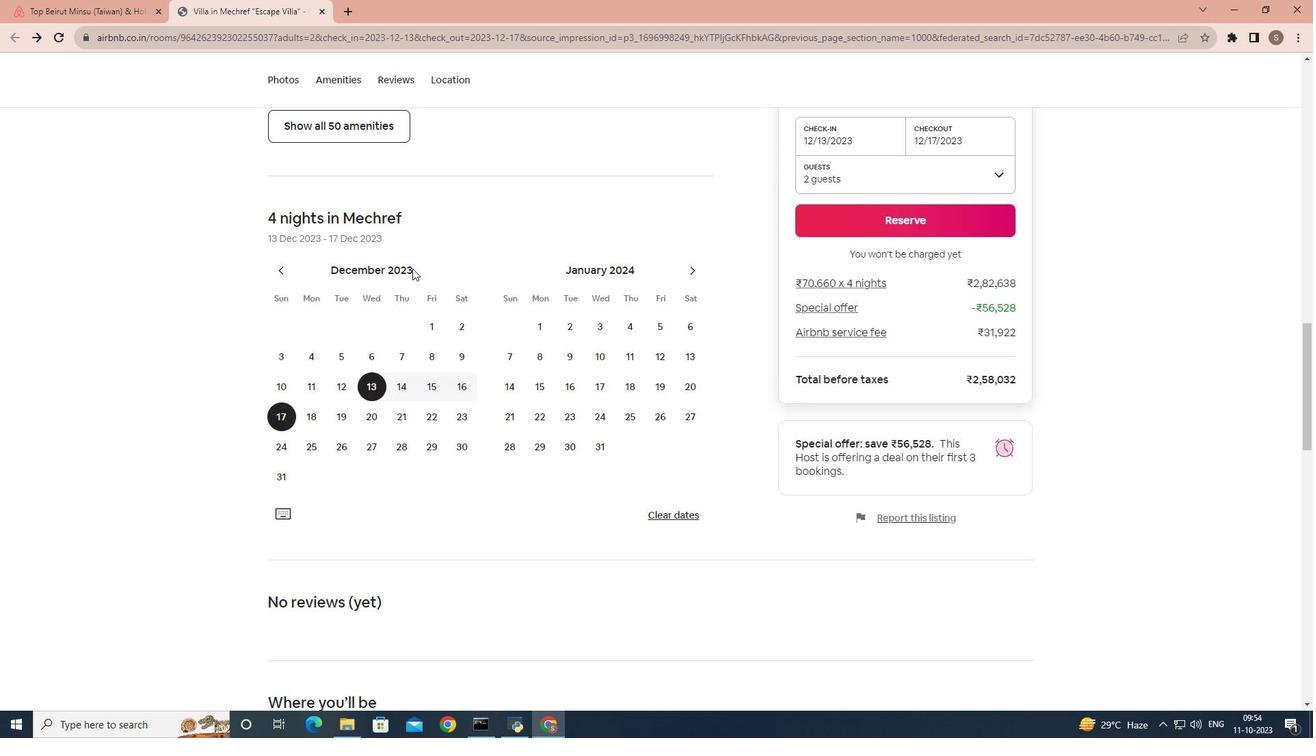 
Action: Mouse scrolled (412, 268) with delta (0, 0)
Screenshot: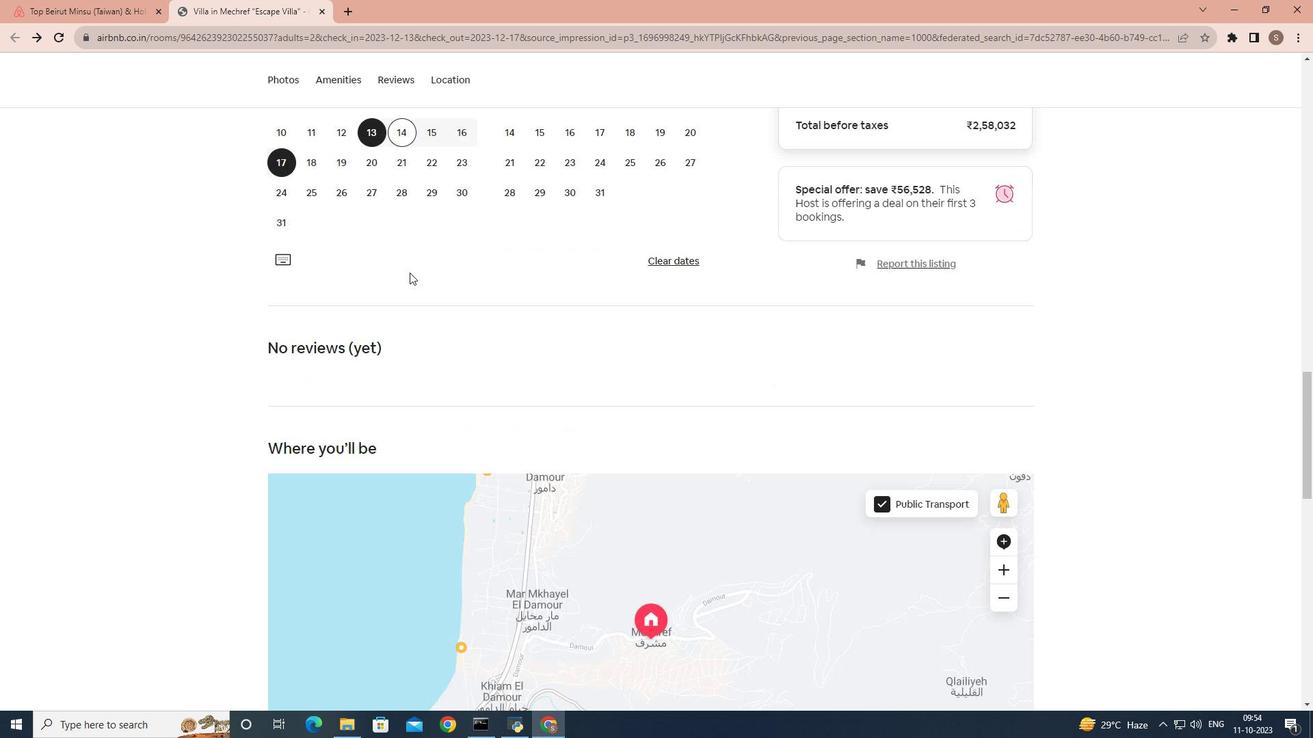 
Action: Mouse moved to (410, 270)
Screenshot: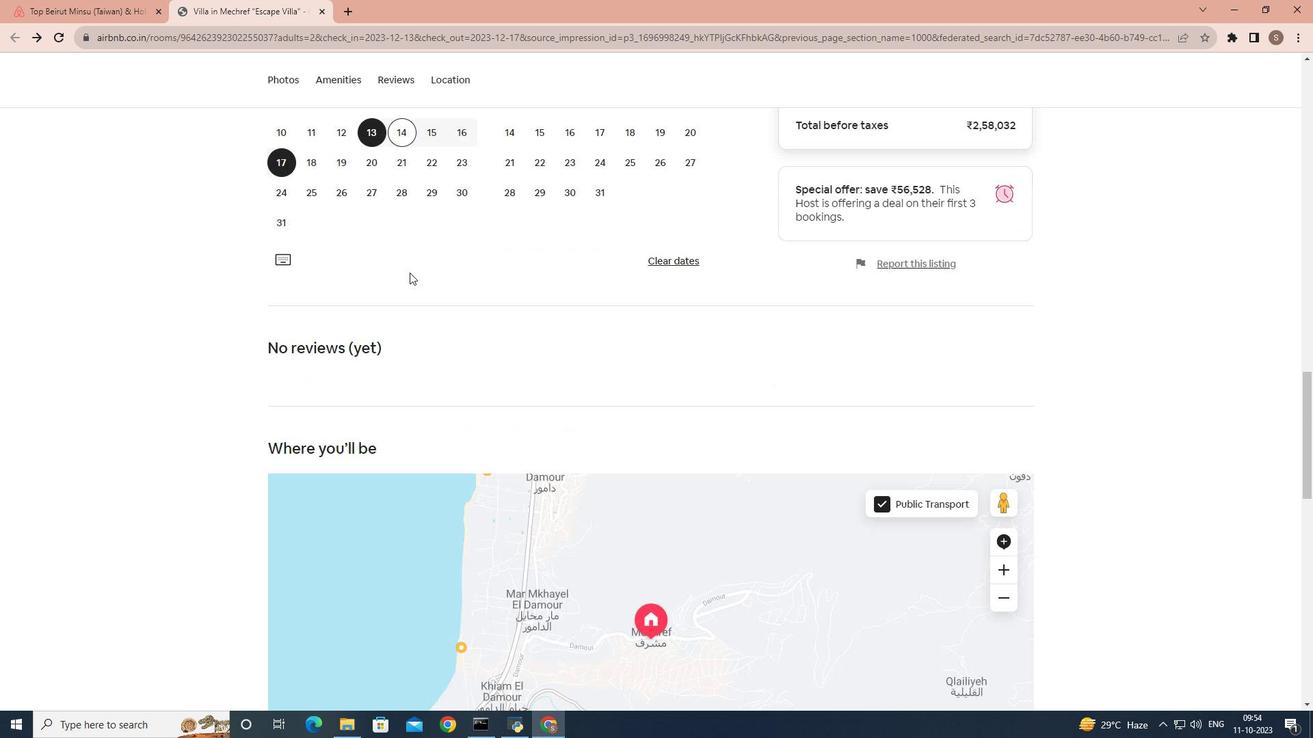
Action: Mouse scrolled (410, 270) with delta (0, 0)
Screenshot: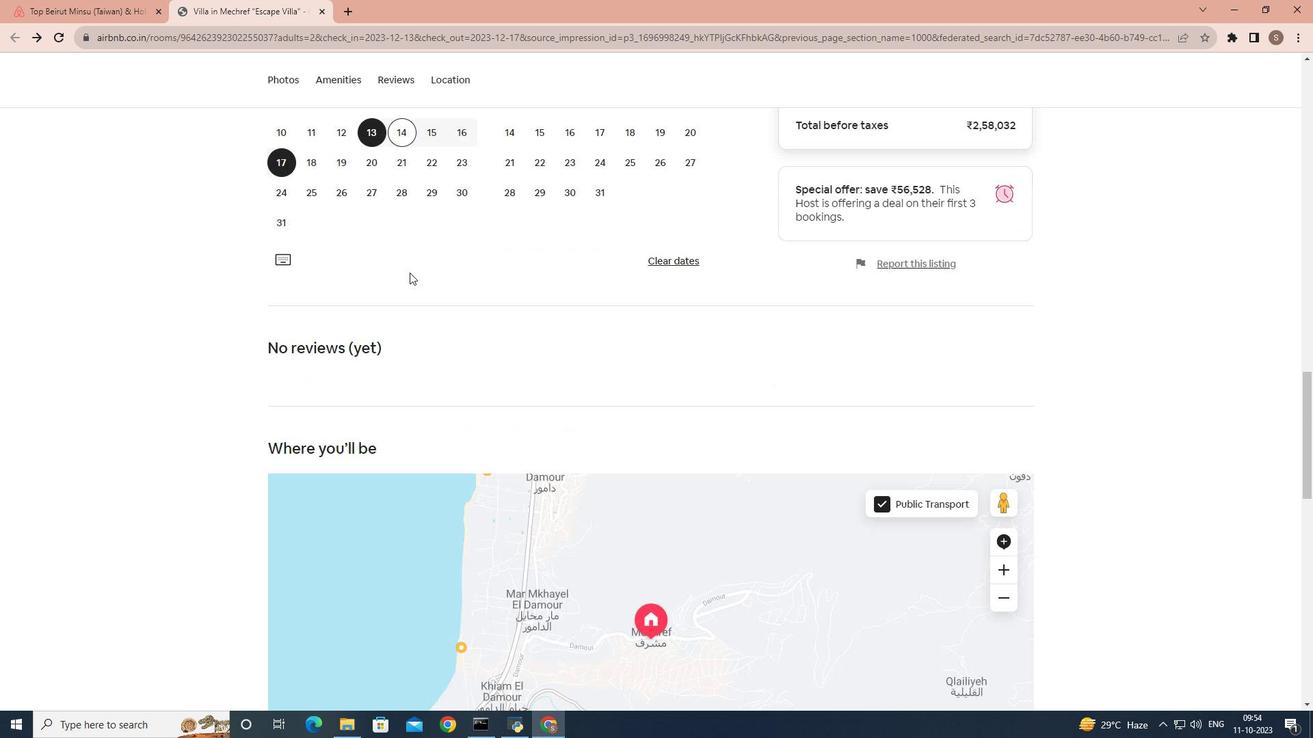 
Action: Mouse moved to (410, 271)
Screenshot: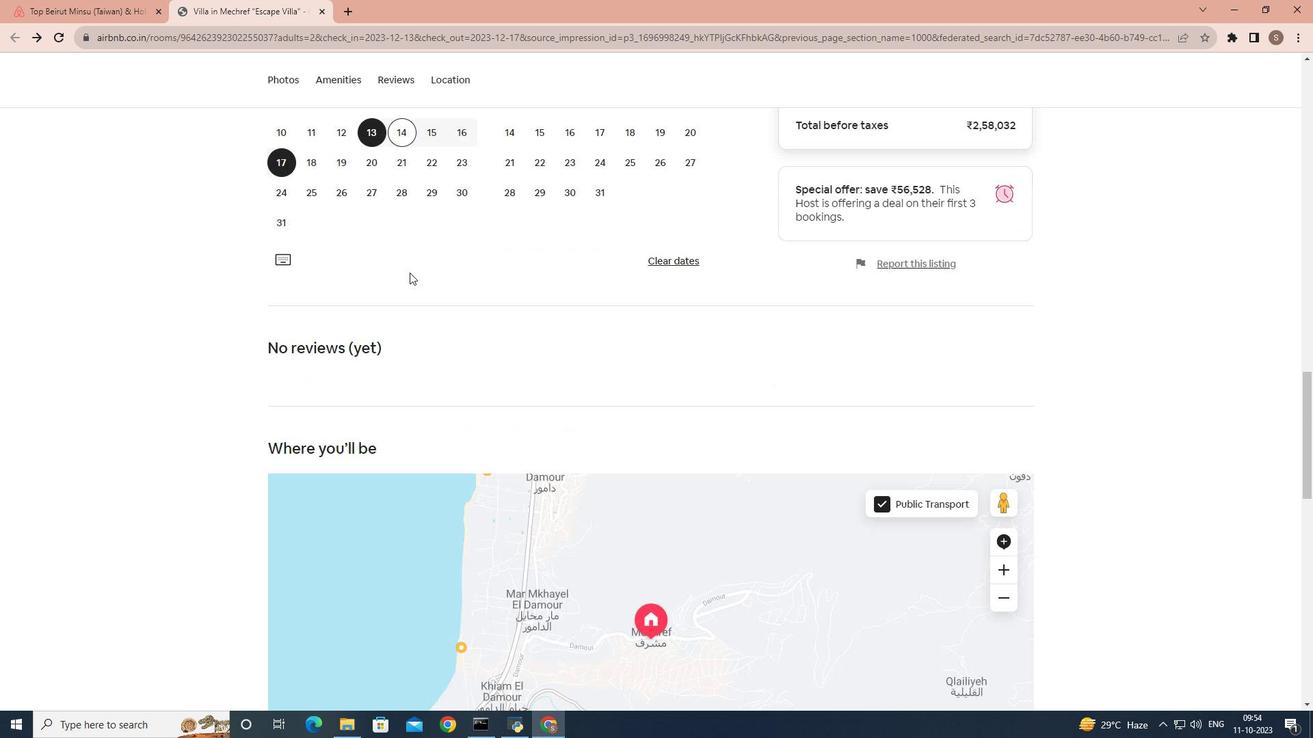 
Action: Mouse scrolled (410, 270) with delta (0, 0)
Screenshot: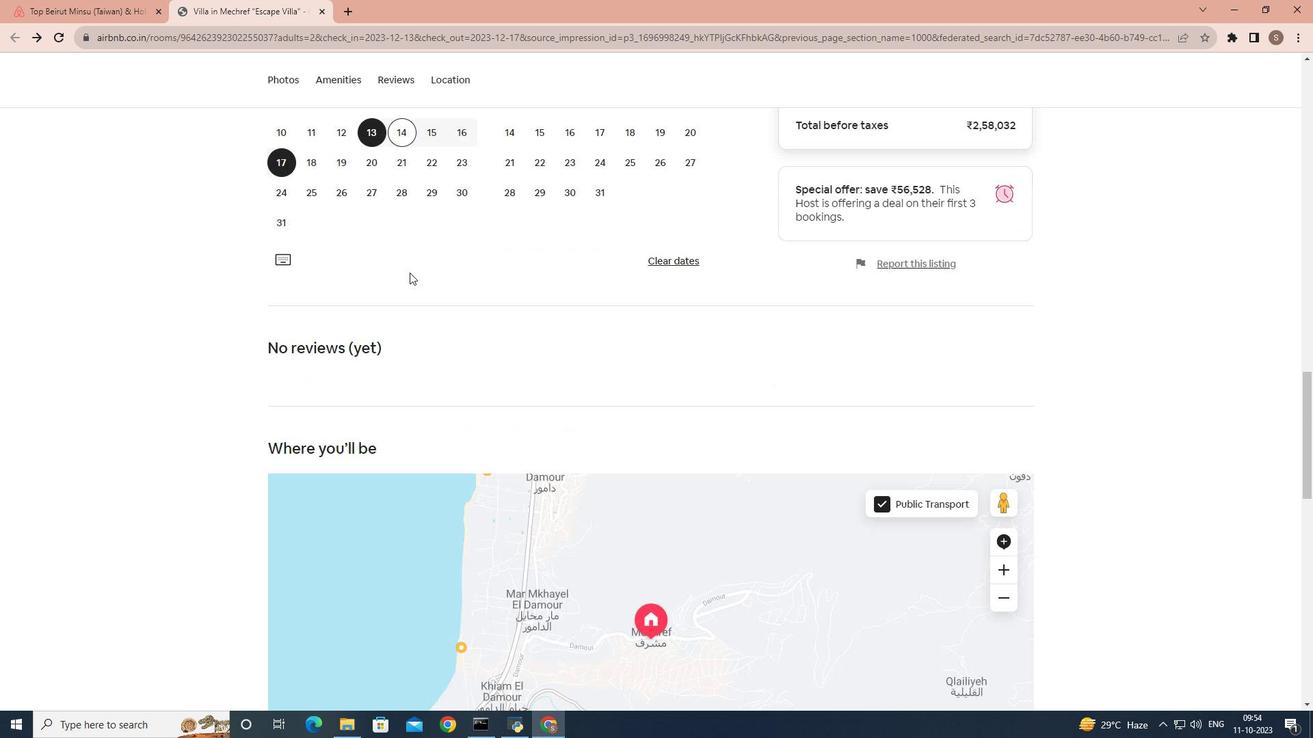 
Action: Mouse scrolled (410, 270) with delta (0, 0)
Screenshot: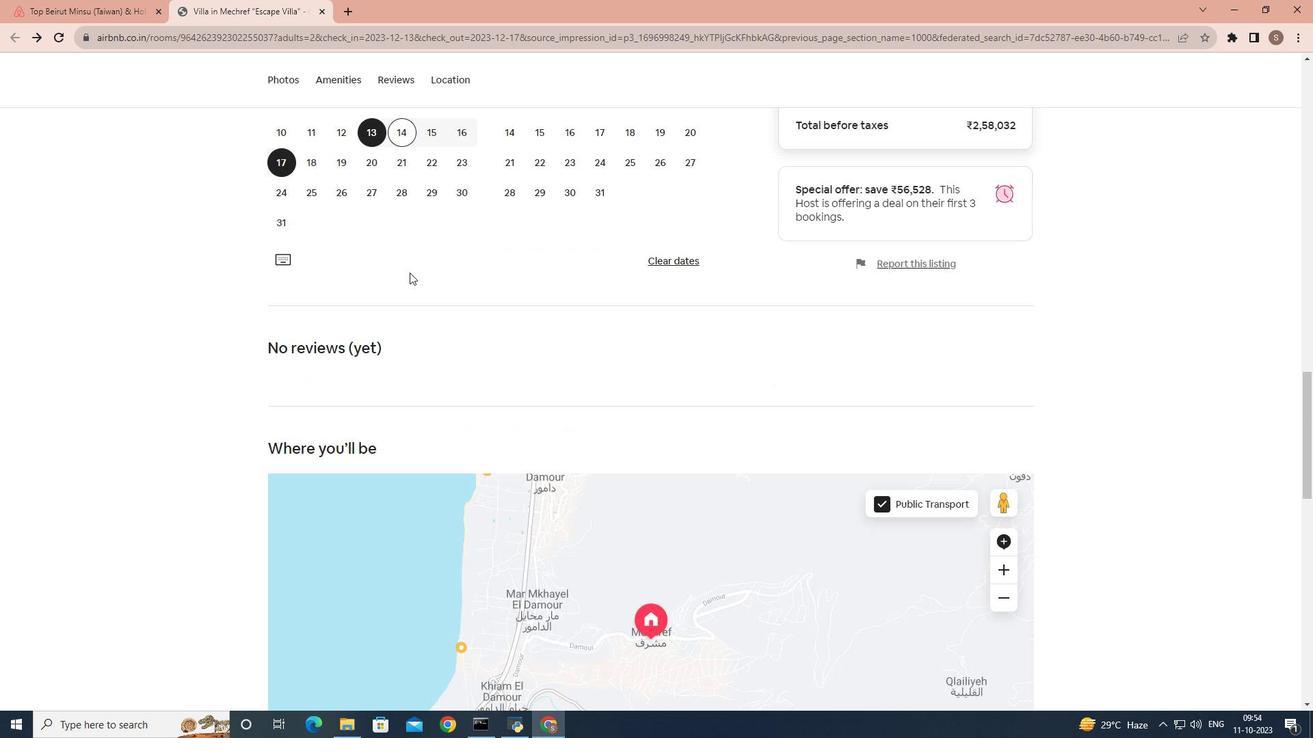 
Action: Mouse moved to (409, 272)
Screenshot: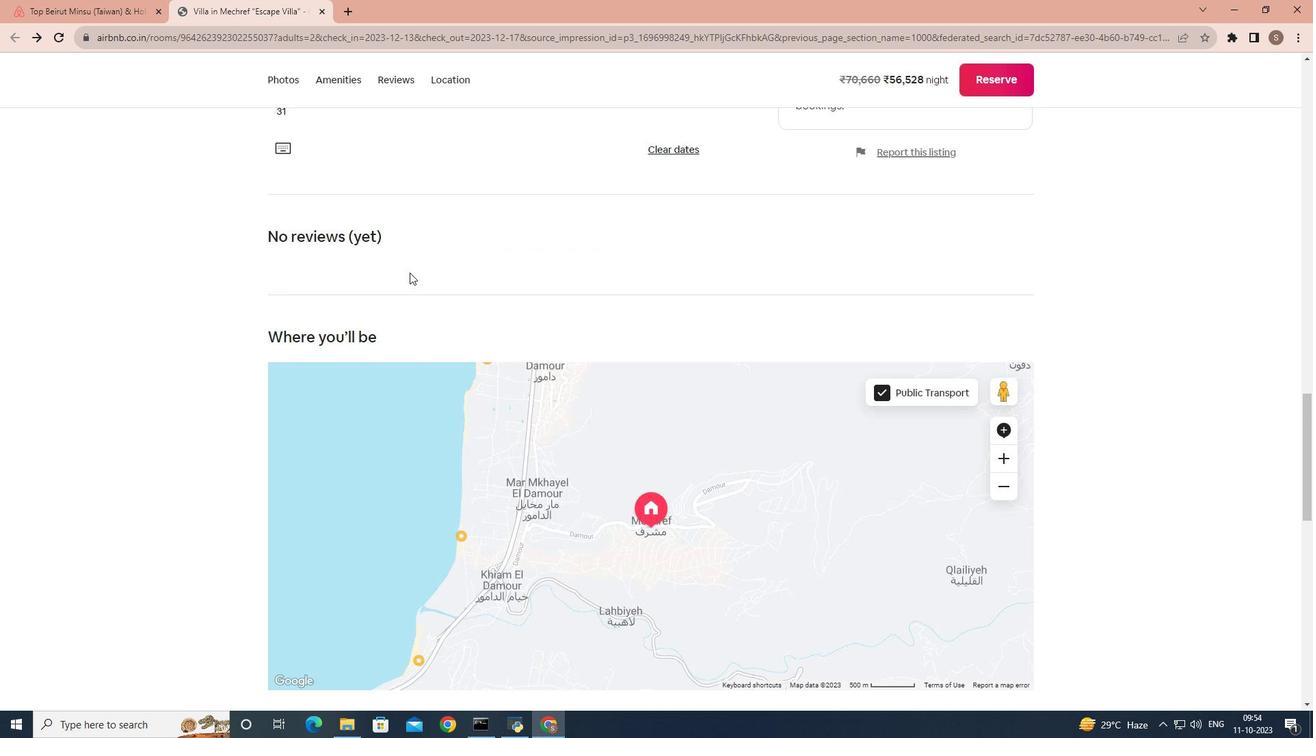 
Action: Mouse scrolled (409, 272) with delta (0, 0)
Screenshot: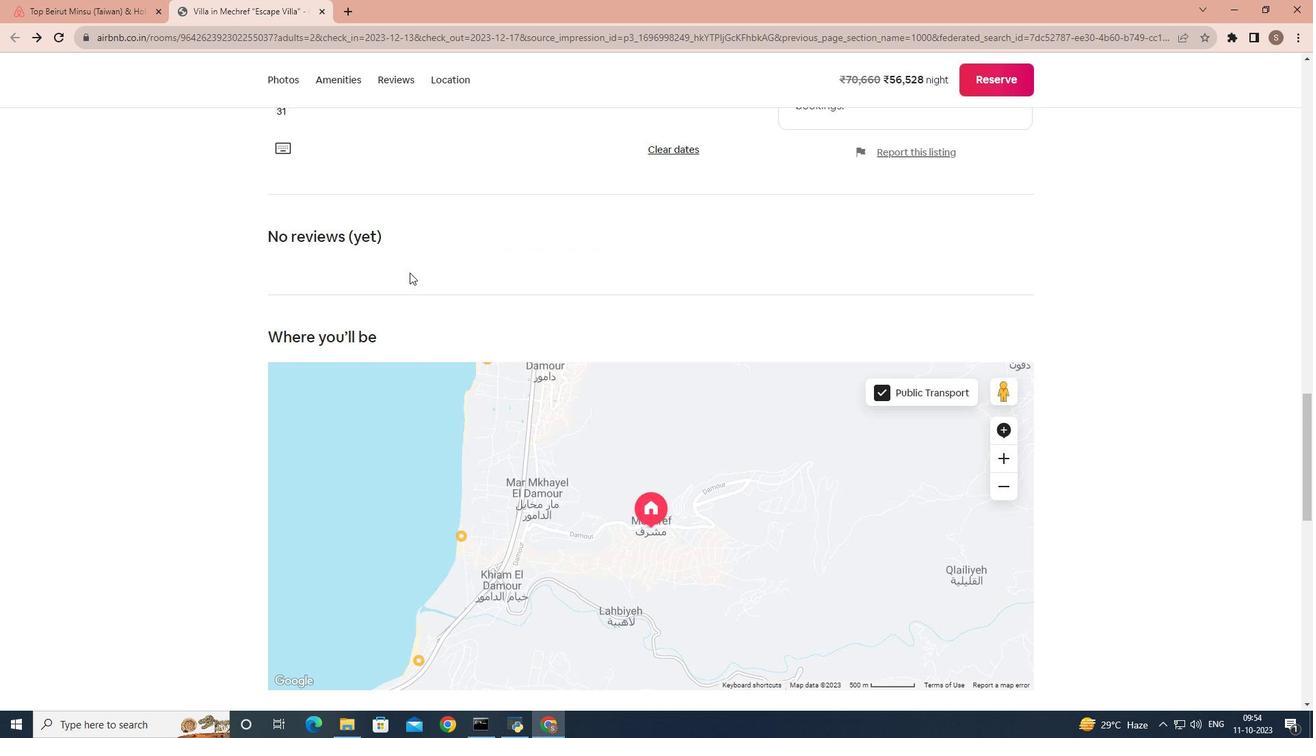 
Action: Mouse scrolled (409, 272) with delta (0, 0)
Screenshot: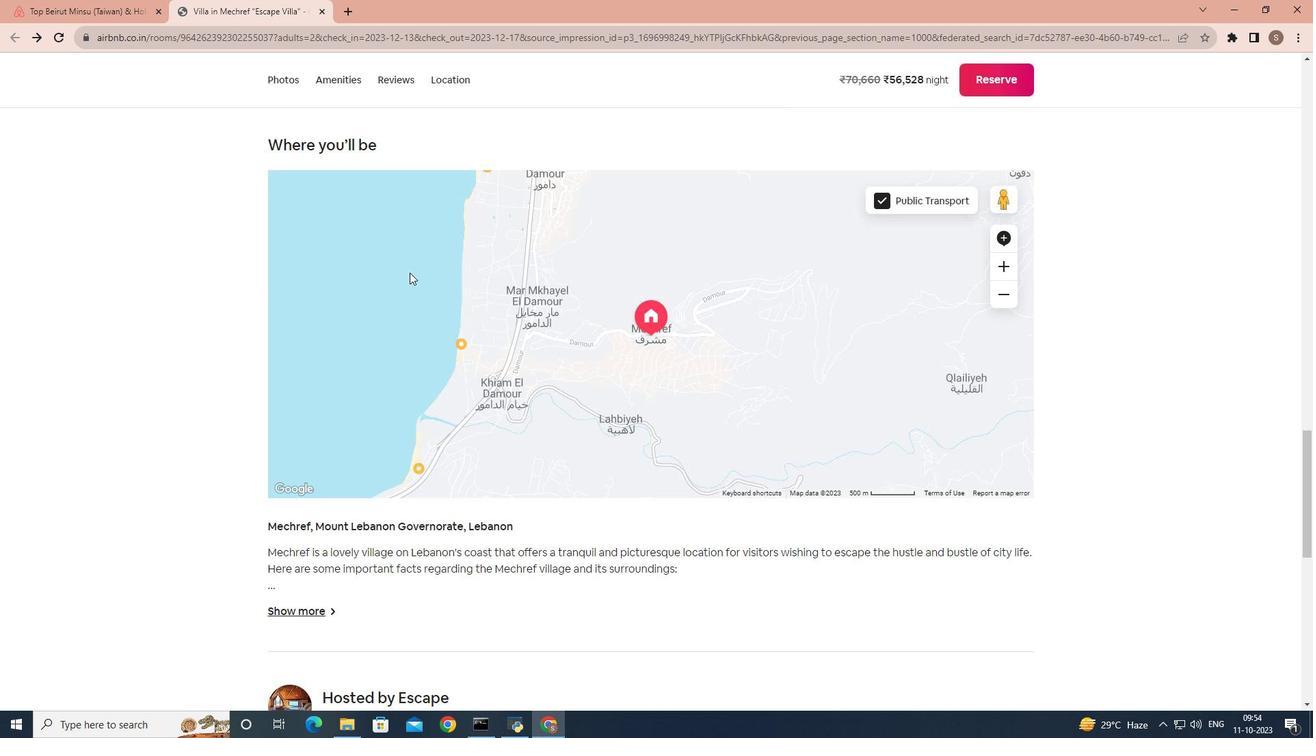 
Action: Mouse scrolled (409, 272) with delta (0, 0)
Screenshot: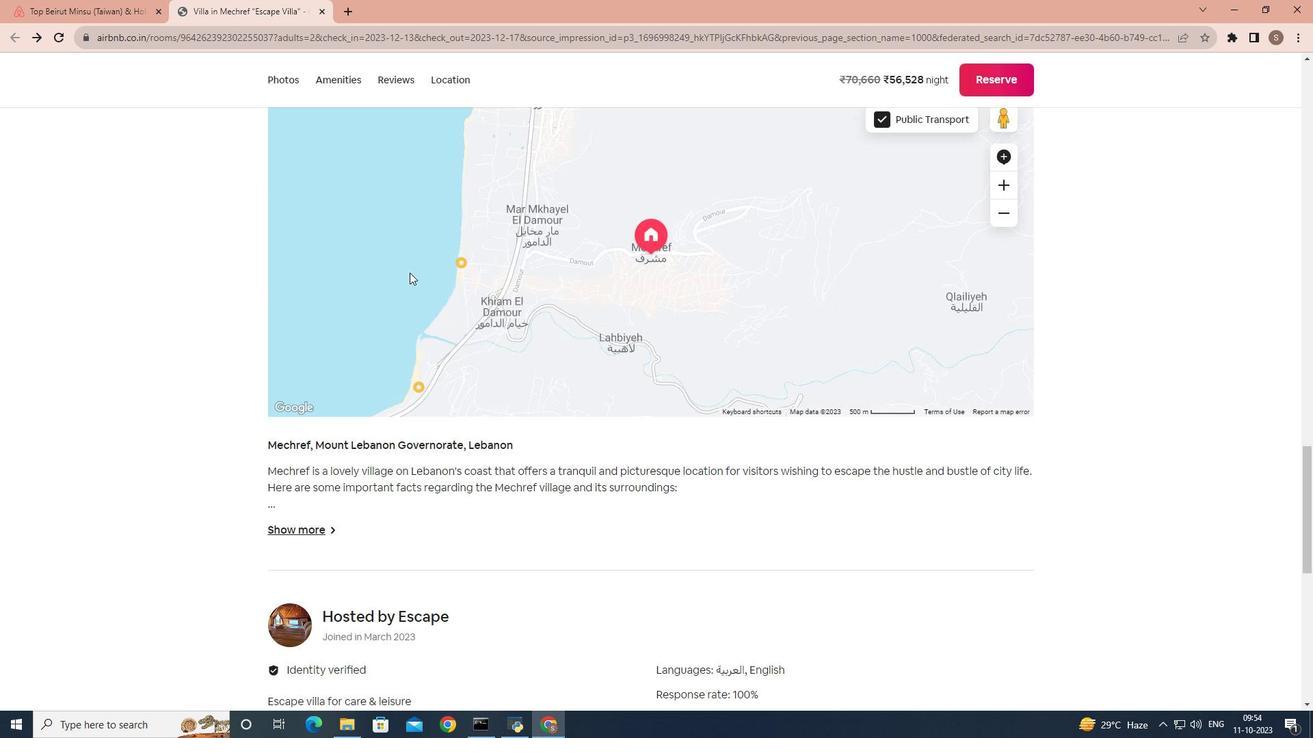 
Action: Mouse scrolled (409, 272) with delta (0, 0)
Screenshot: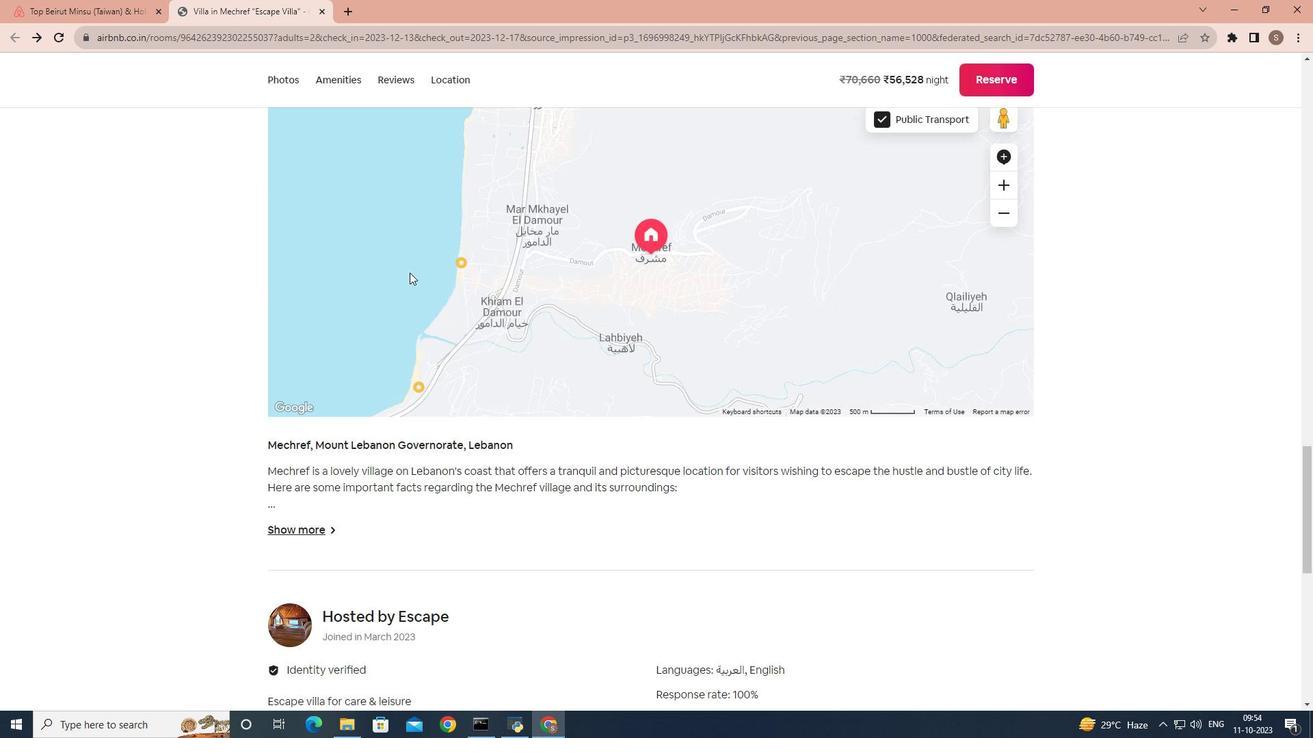 
Action: Mouse scrolled (409, 272) with delta (0, 0)
Screenshot: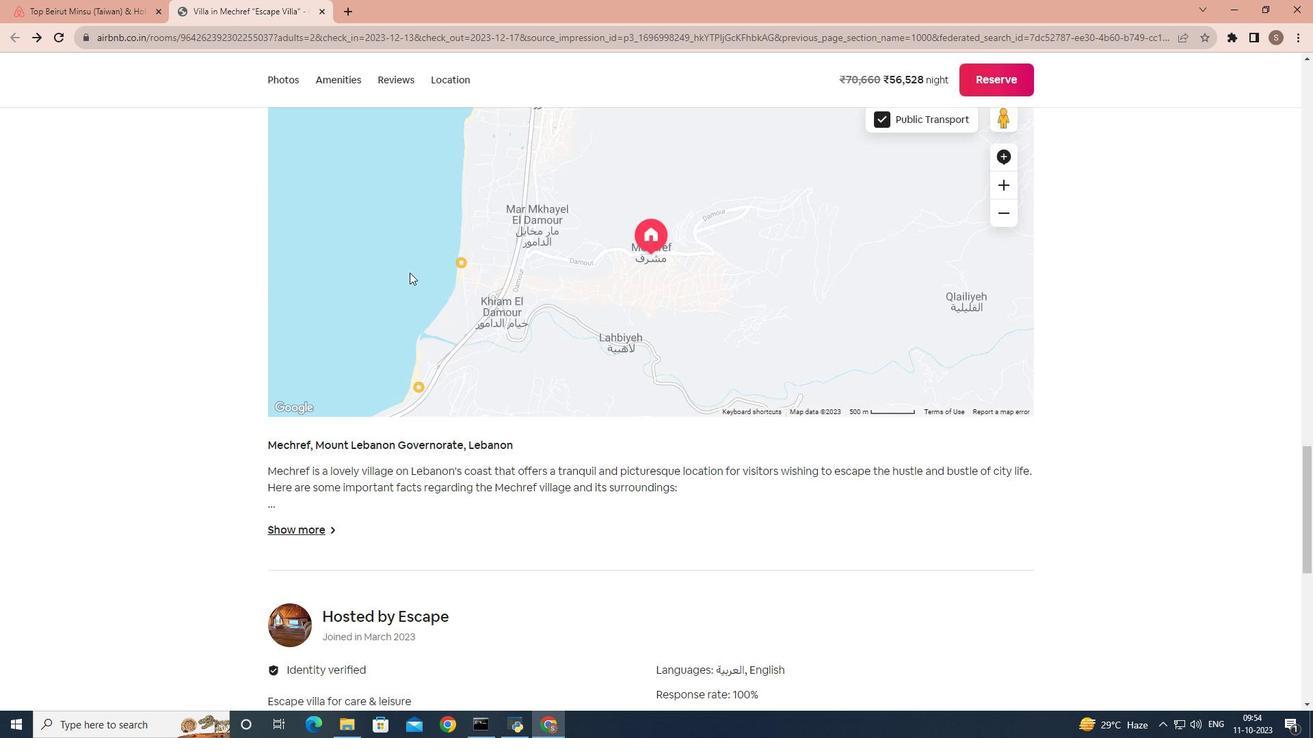 
Action: Mouse scrolled (409, 272) with delta (0, 0)
Screenshot: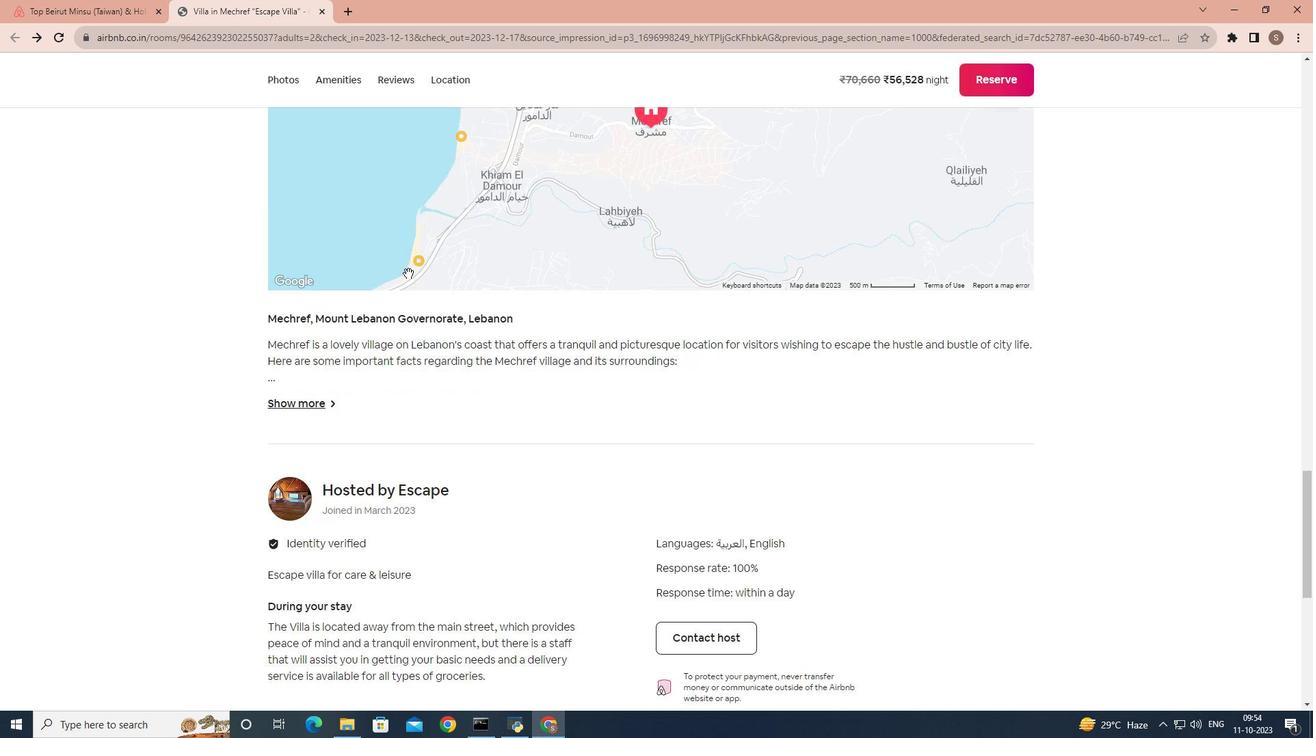 
Action: Mouse scrolled (409, 272) with delta (0, 0)
Screenshot: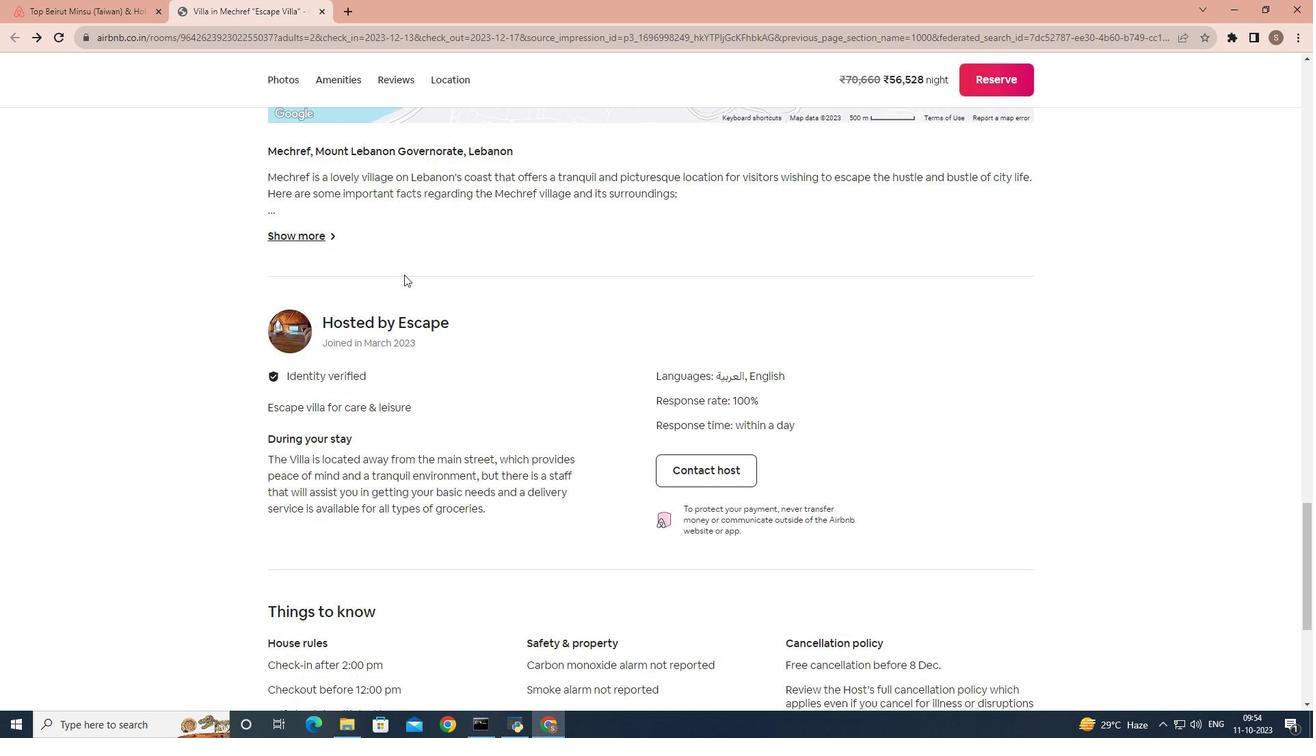 
Action: Mouse moved to (408, 273)
Screenshot: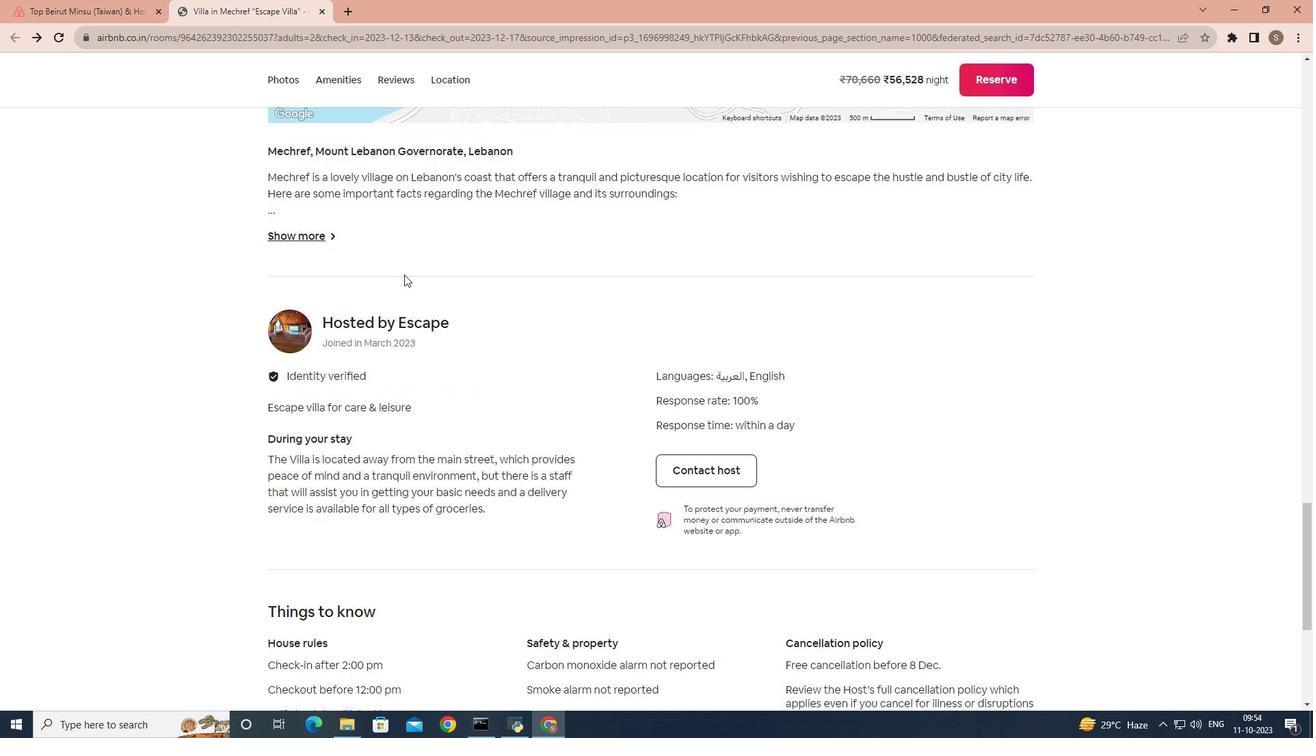 
Action: Mouse scrolled (408, 272) with delta (0, 0)
Screenshot: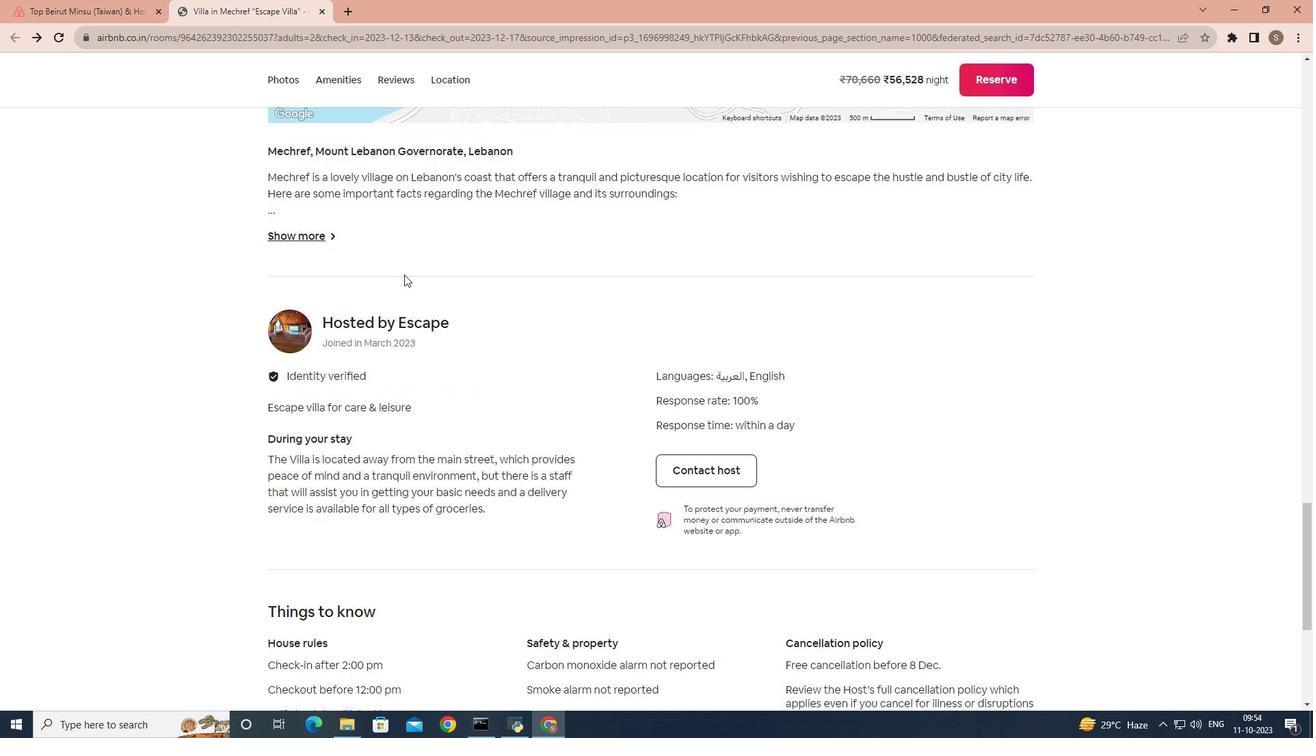 
Action: Mouse scrolled (408, 272) with delta (0, 0)
Screenshot: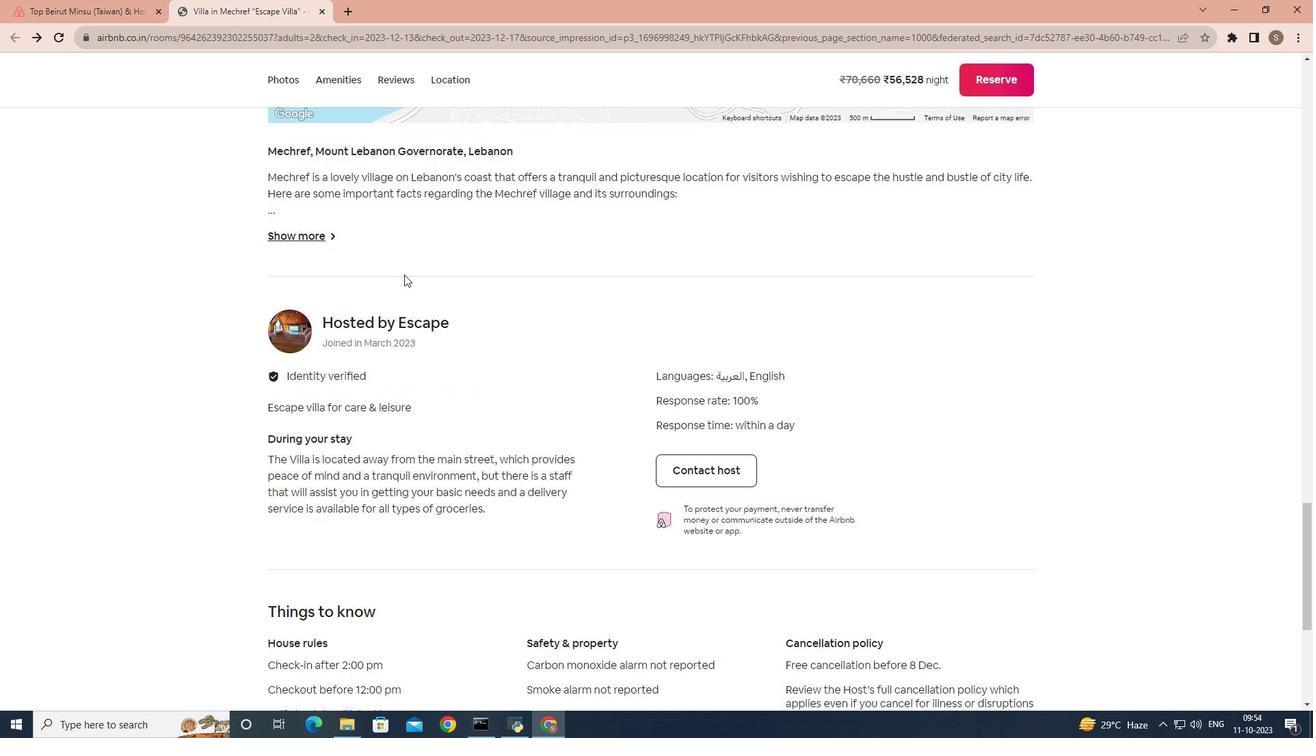 
Action: Mouse scrolled (408, 272) with delta (0, 0)
Screenshot: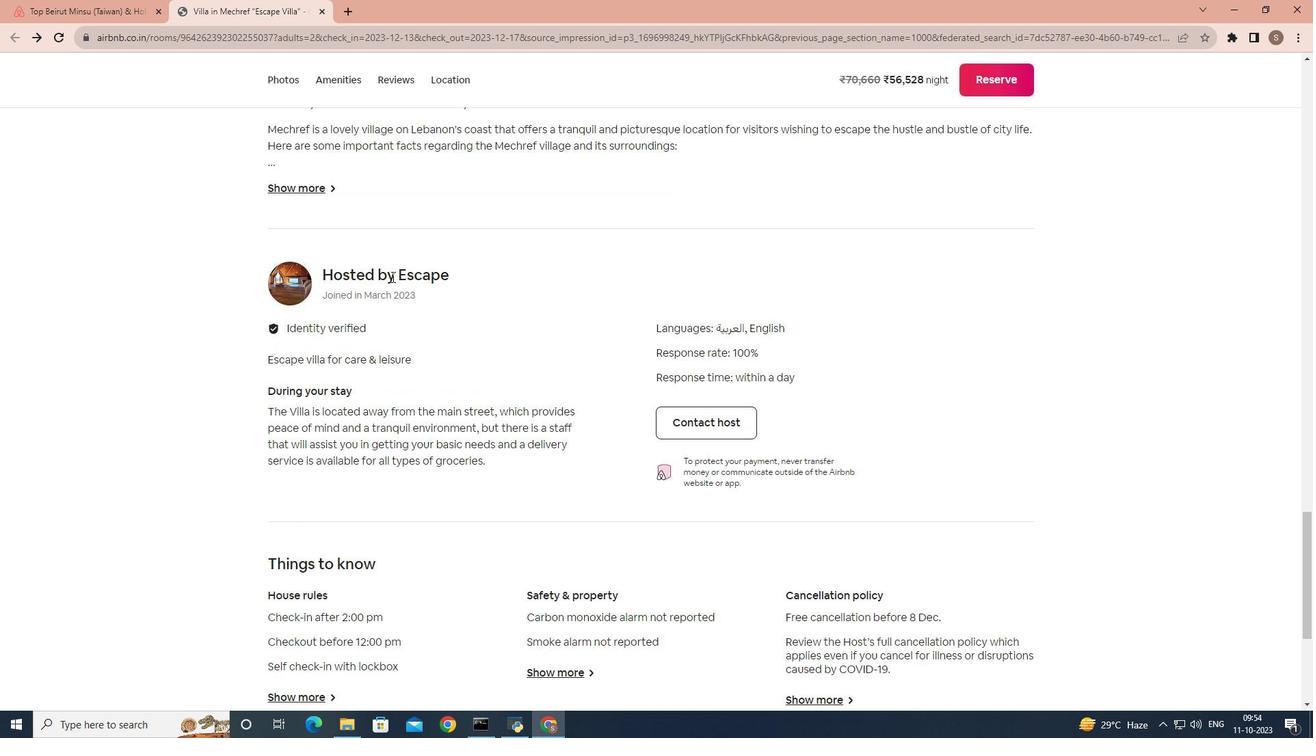 
Action: Mouse moved to (281, 188)
Screenshot: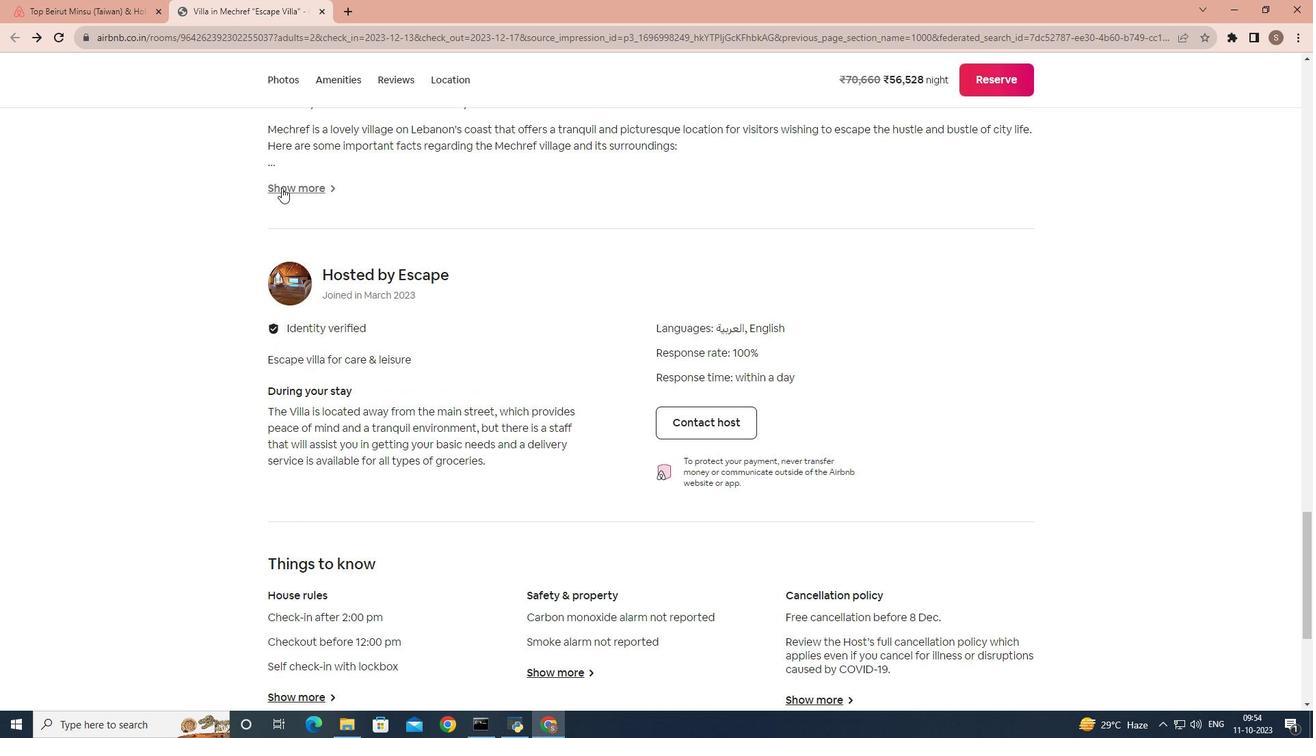 
Action: Mouse pressed left at (281, 188)
Screenshot: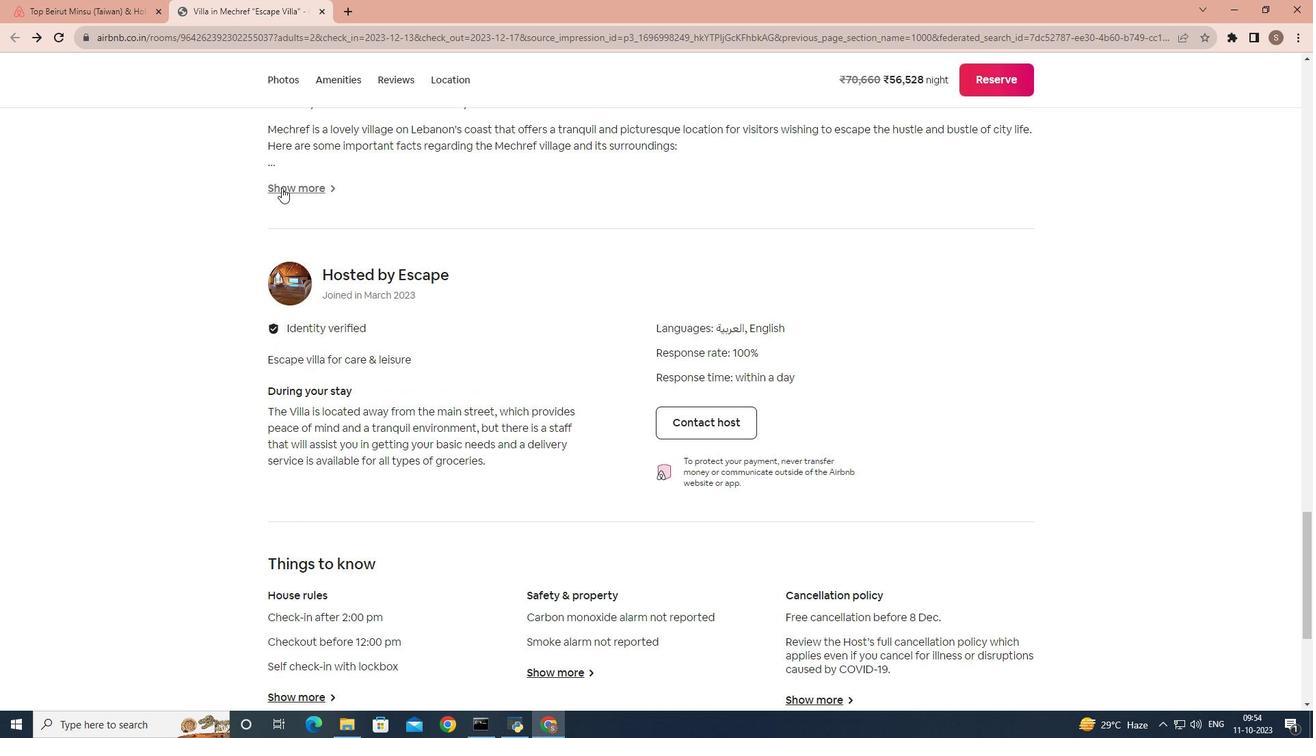 
Action: Mouse moved to (75, 240)
Screenshot: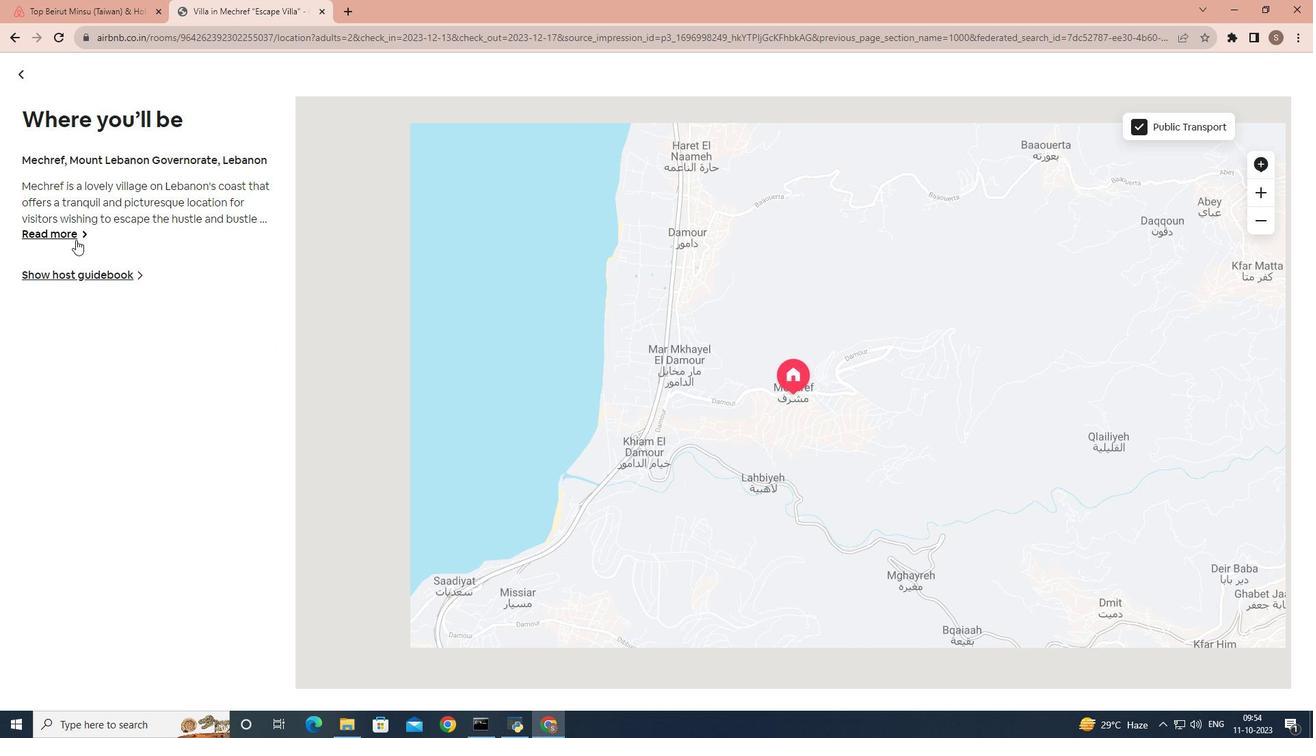 
Action: Mouse pressed left at (75, 240)
Screenshot: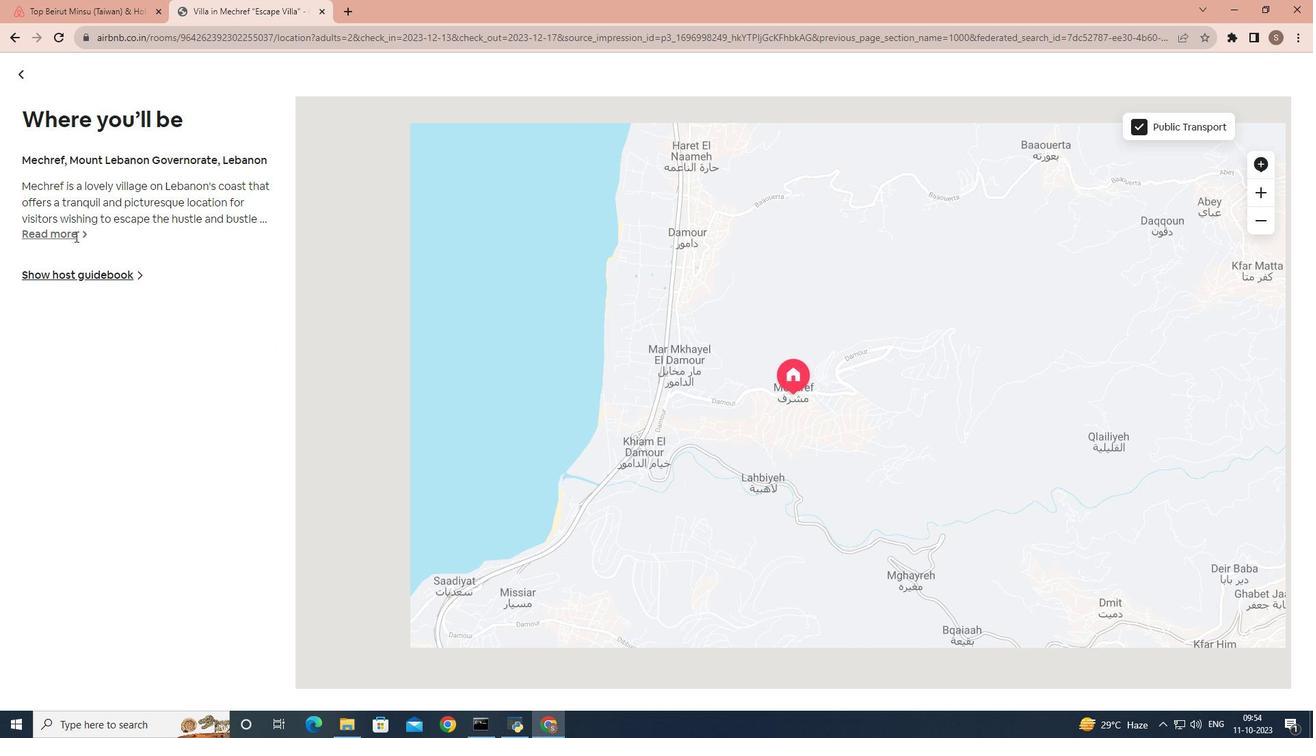 
Action: Mouse moved to (73, 211)
Screenshot: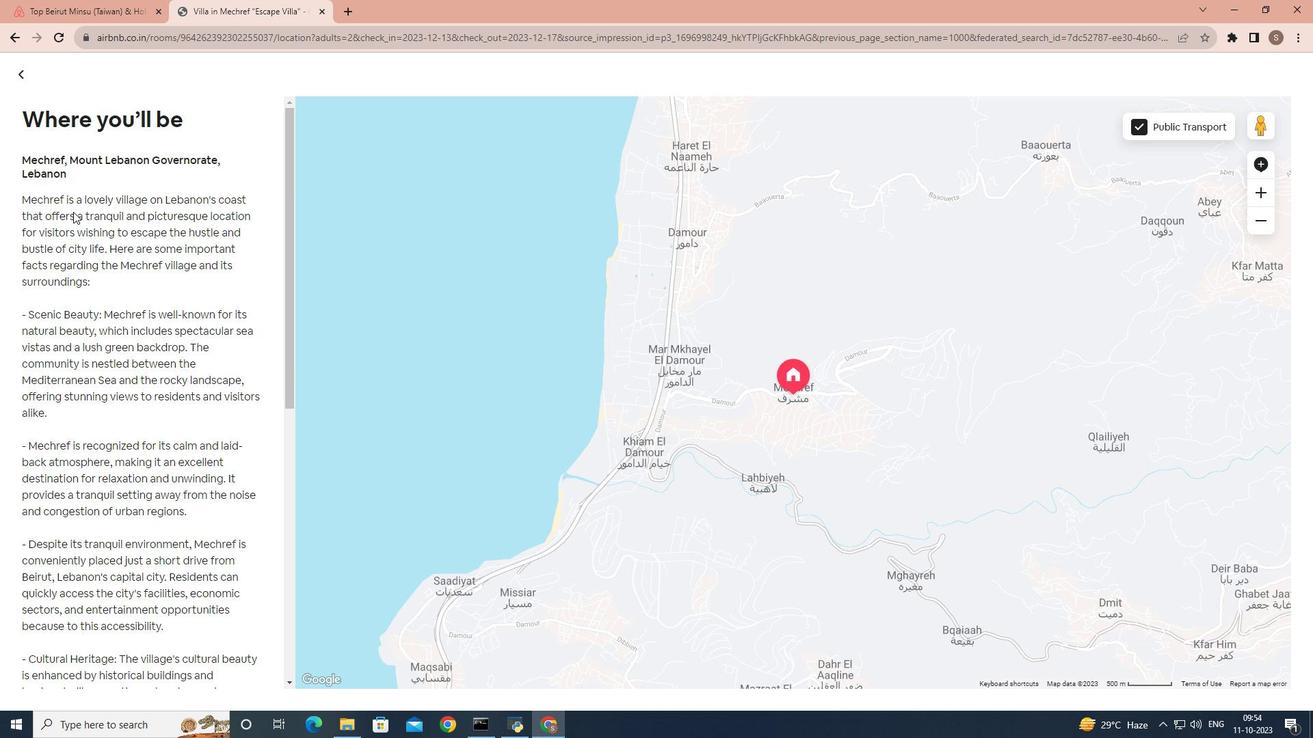 
Action: Mouse scrolled (73, 211) with delta (0, 0)
Screenshot: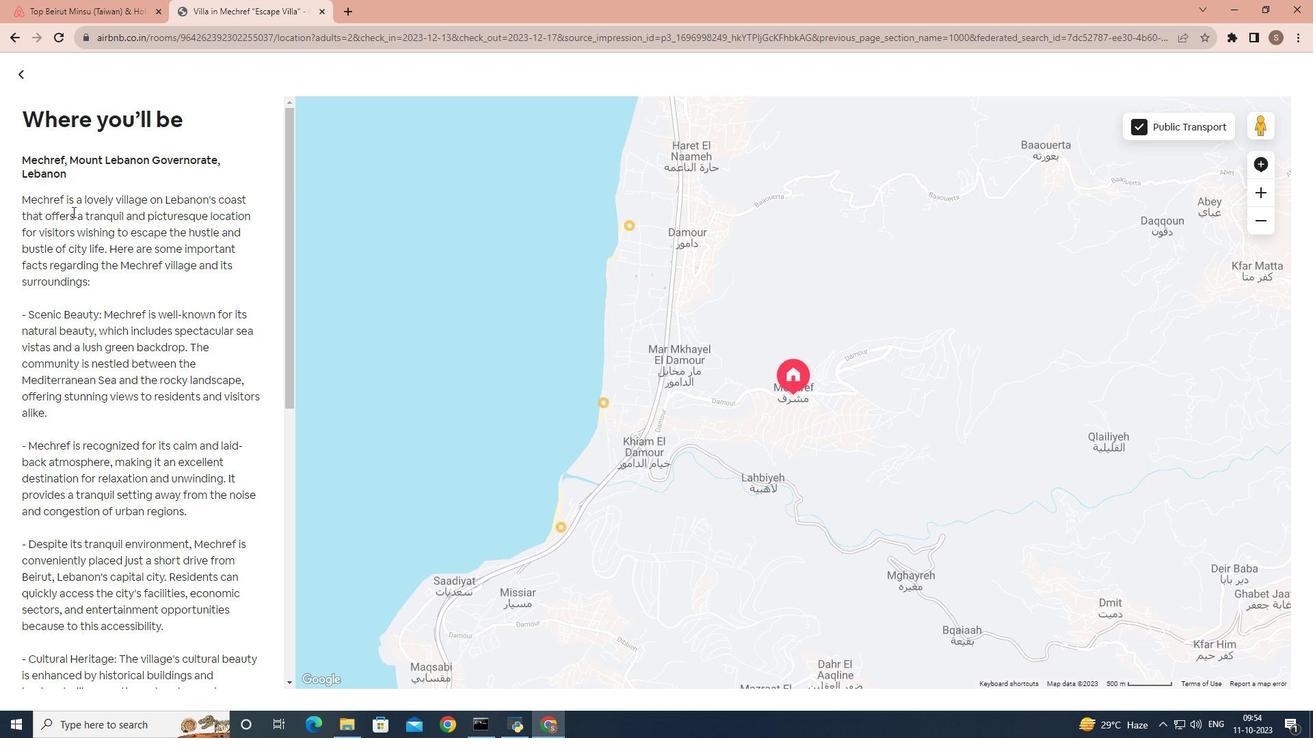 
Action: Mouse scrolled (73, 211) with delta (0, 0)
Screenshot: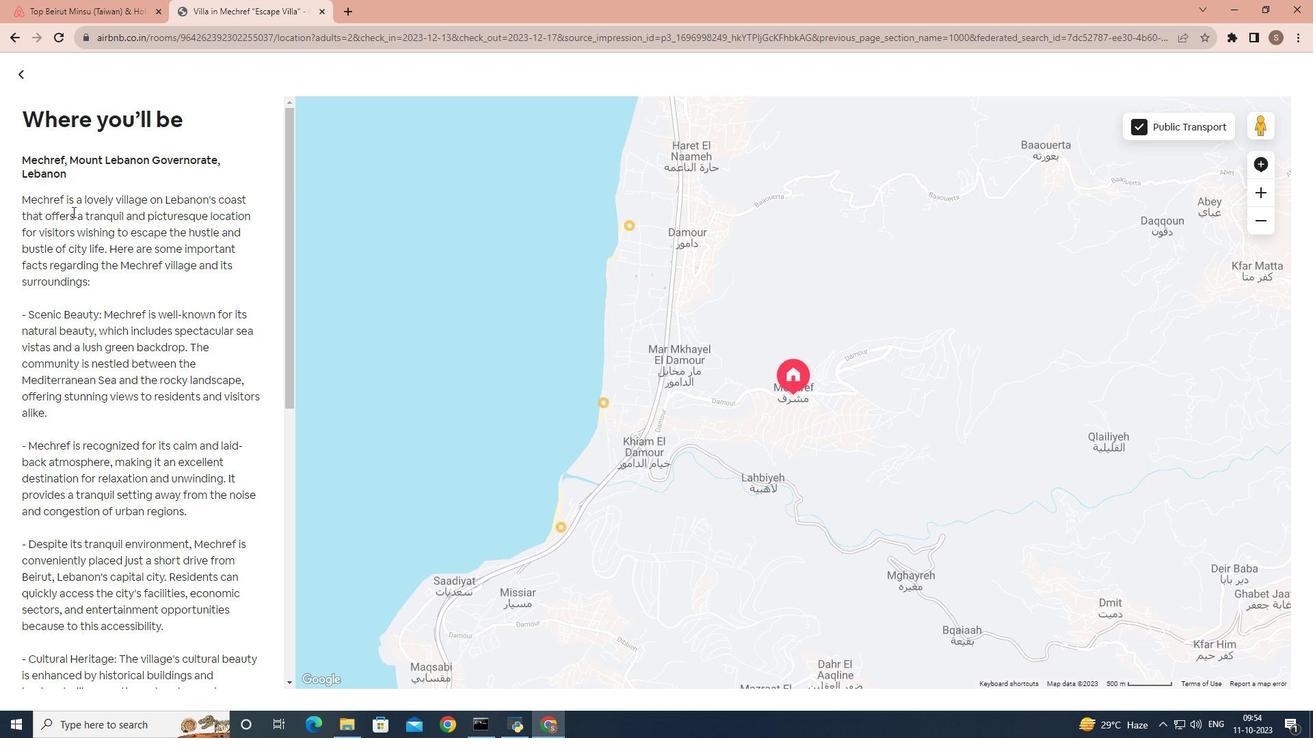 
Action: Mouse moved to (72, 211)
Screenshot: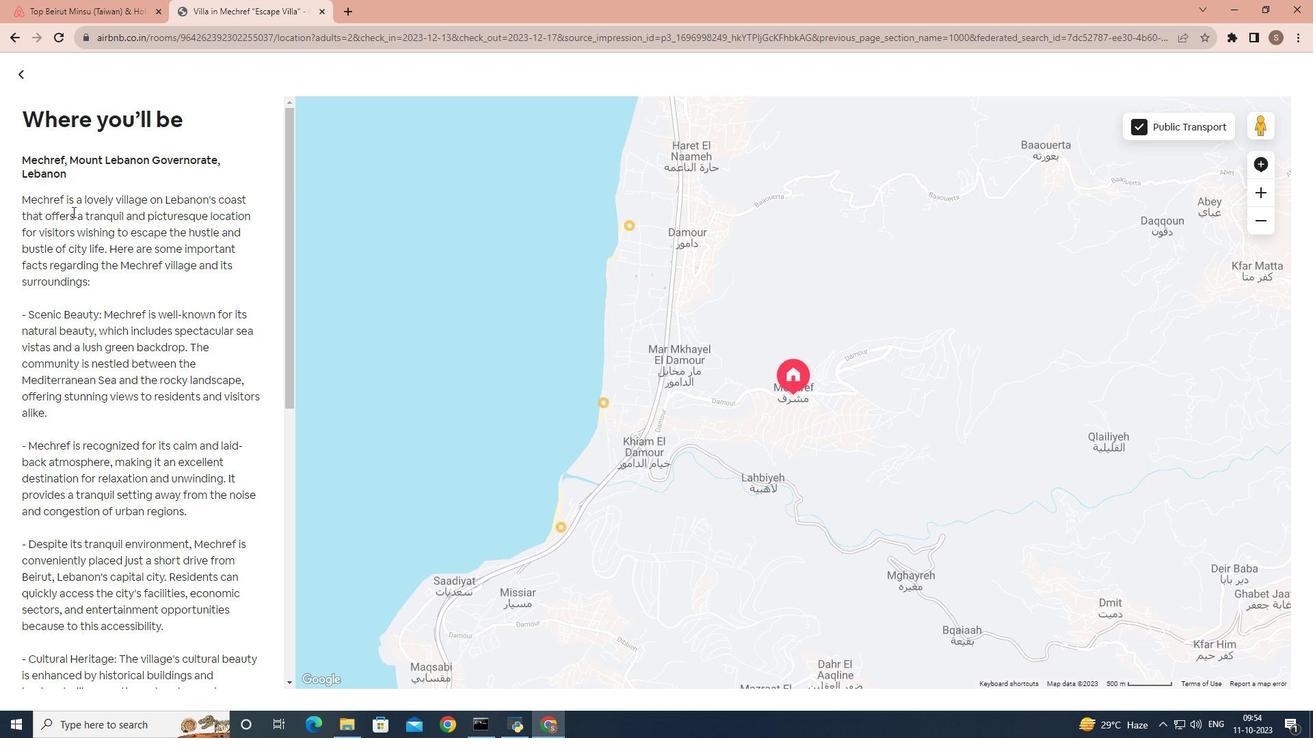 
Action: Mouse scrolled (72, 211) with delta (0, 0)
Screenshot: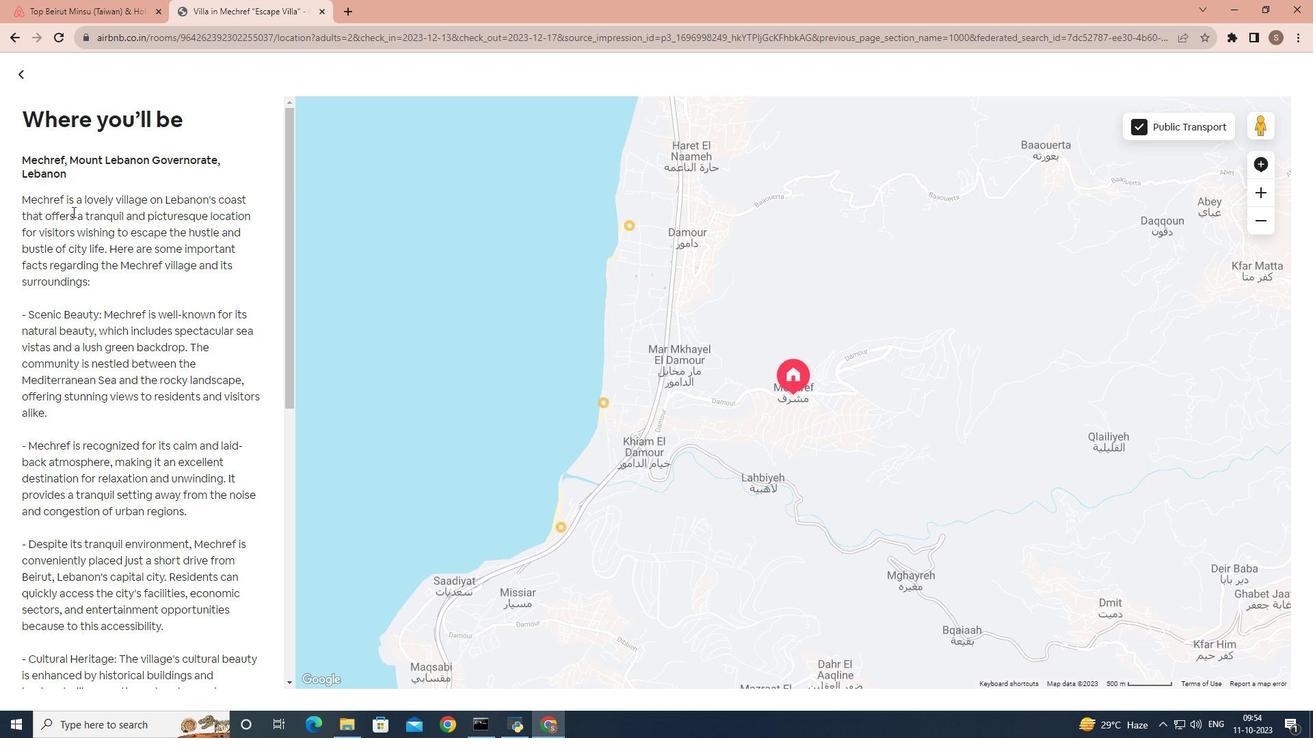 
Action: Mouse scrolled (72, 211) with delta (0, 0)
Screenshot: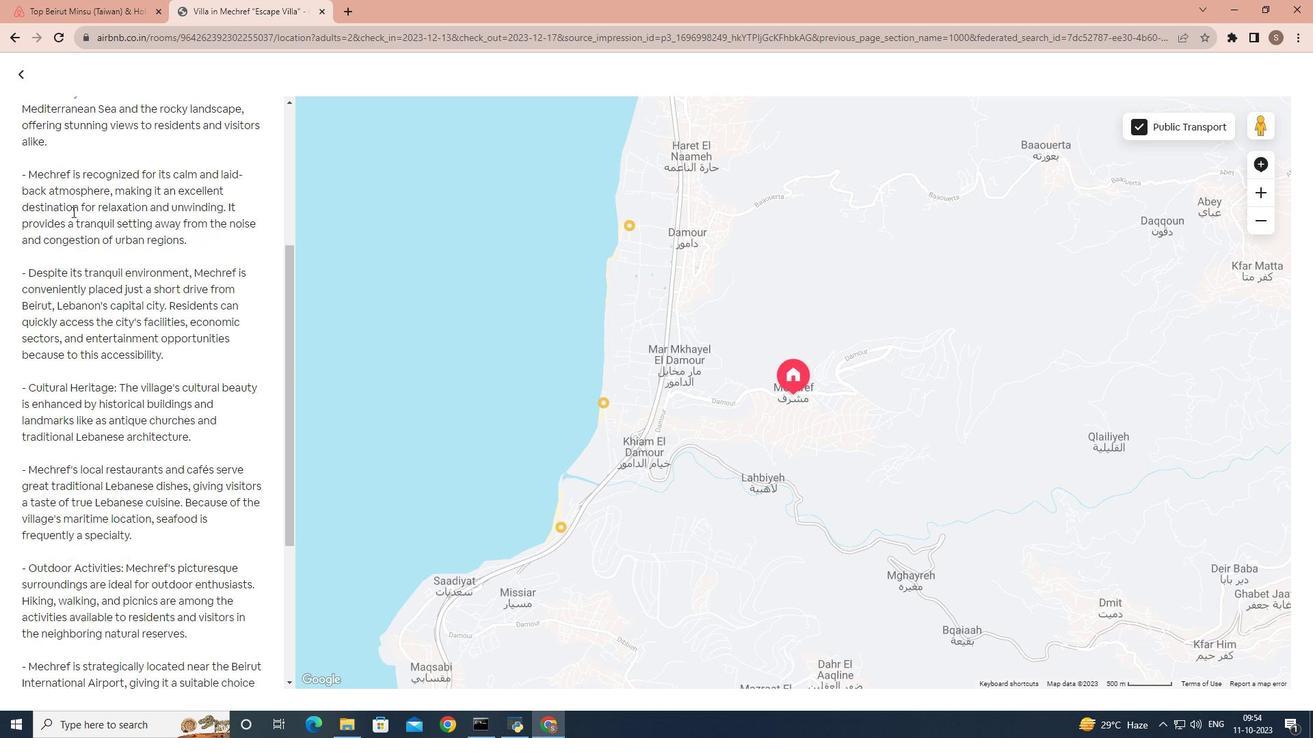 
Action: Mouse scrolled (72, 211) with delta (0, 0)
Screenshot: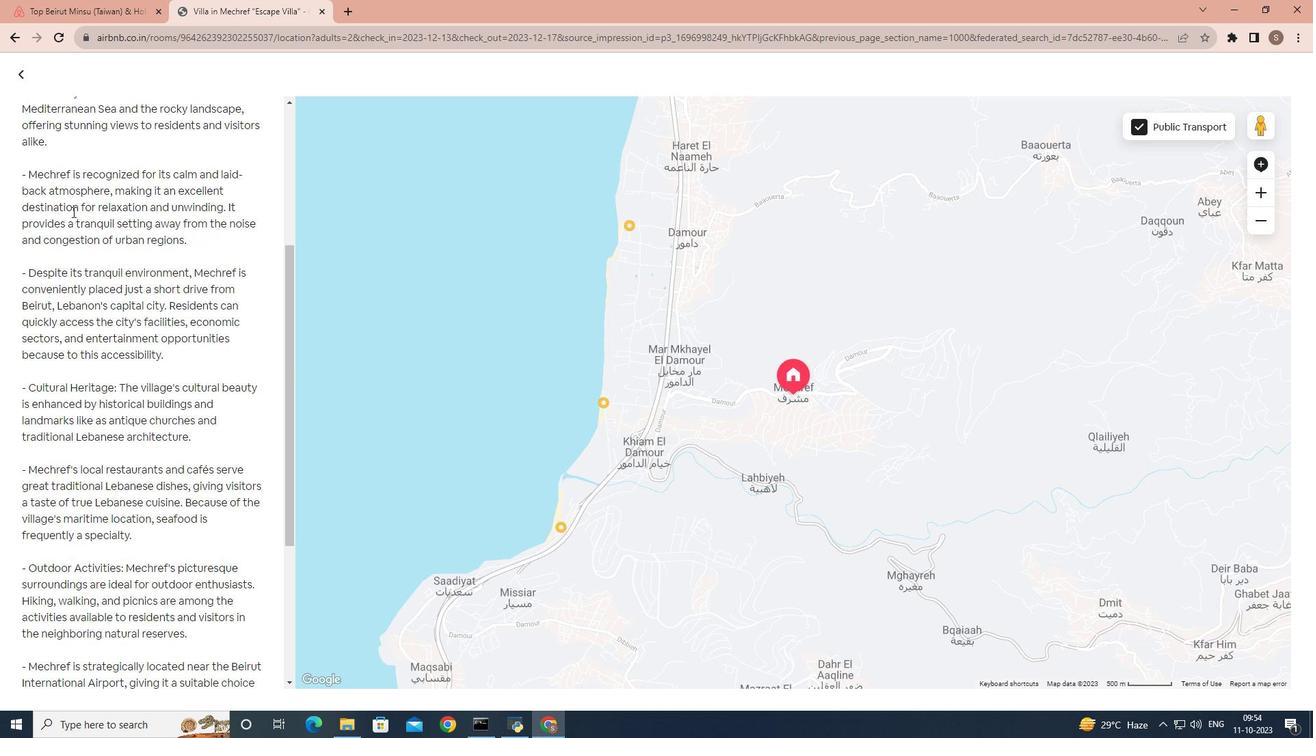 
Action: Mouse scrolled (72, 211) with delta (0, 0)
Screenshot: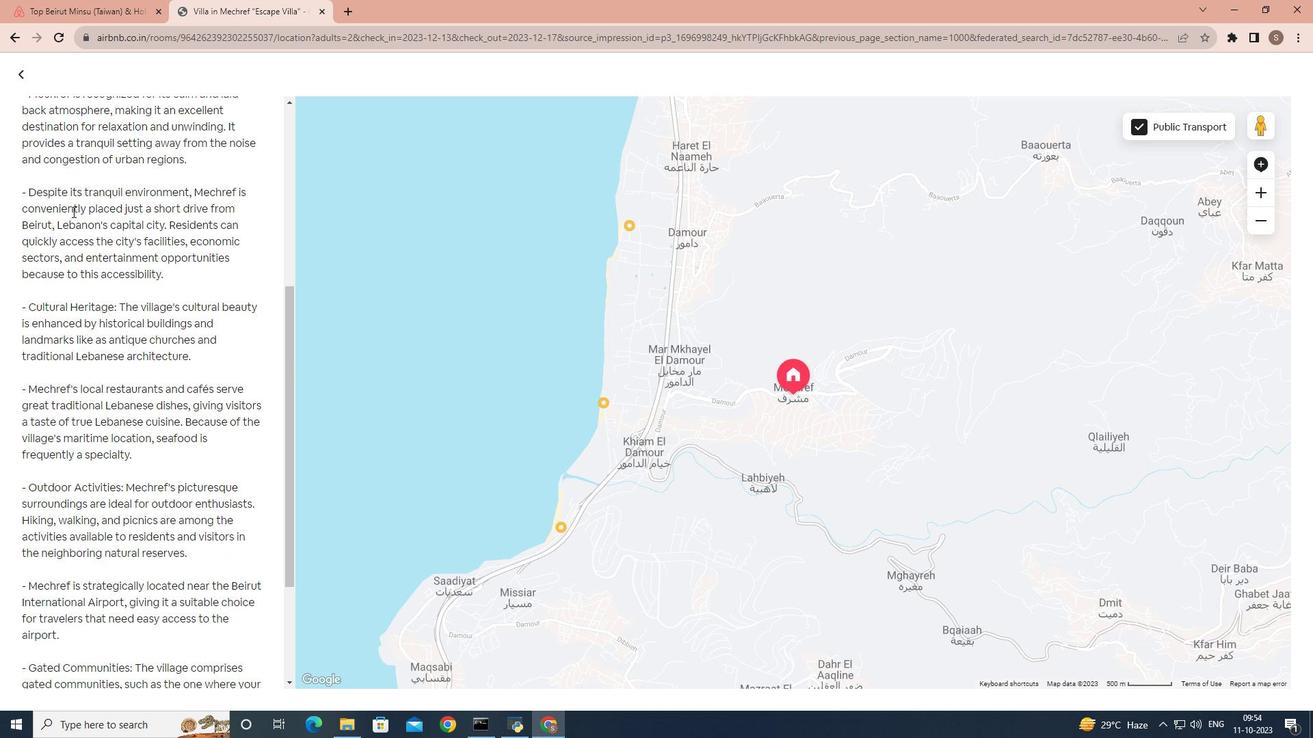 
Action: Mouse scrolled (72, 211) with delta (0, 0)
Screenshot: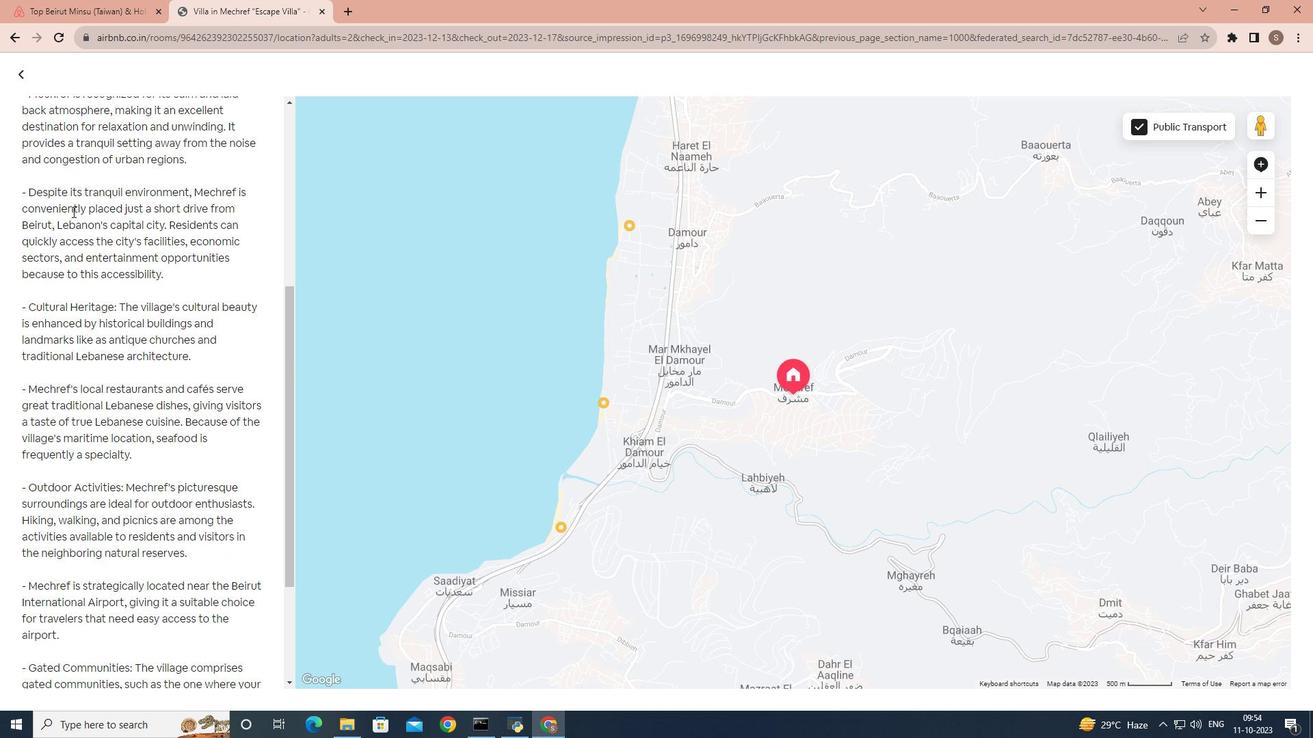 
Action: Mouse scrolled (72, 211) with delta (0, 0)
Screenshot: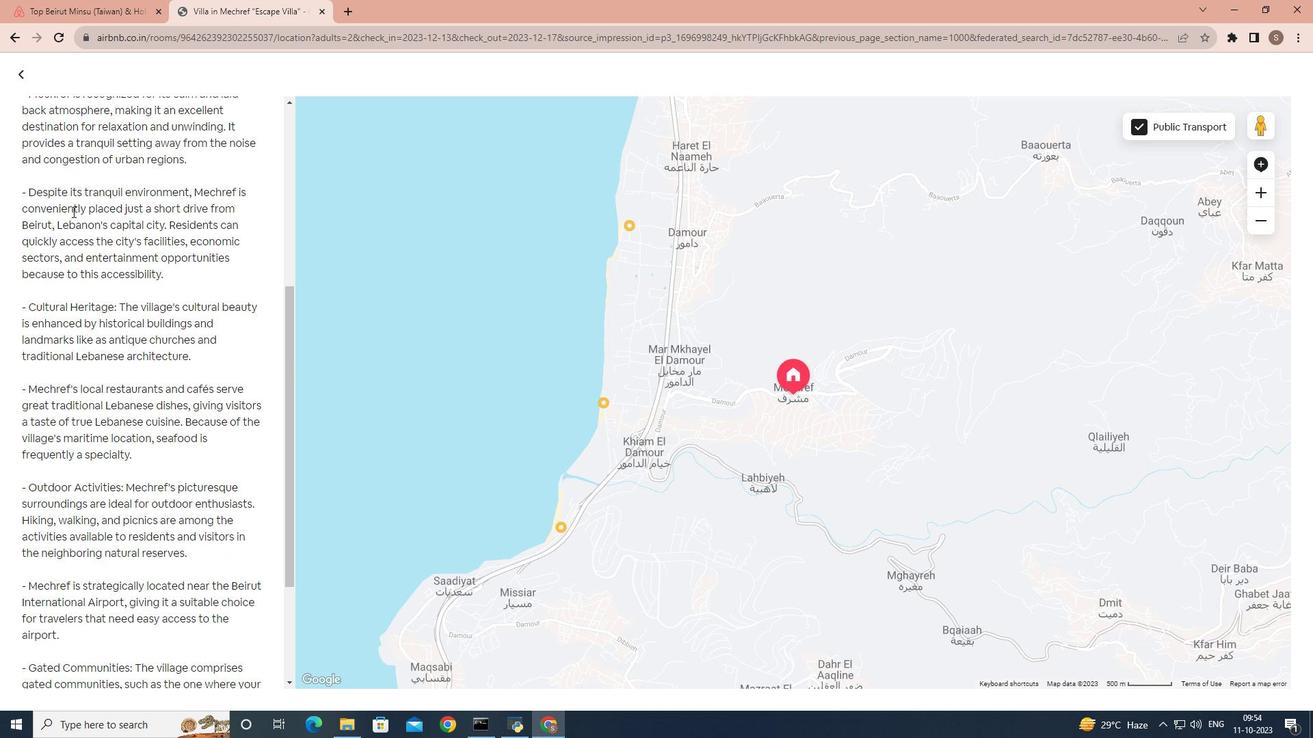 
Action: Mouse scrolled (72, 211) with delta (0, 0)
Screenshot: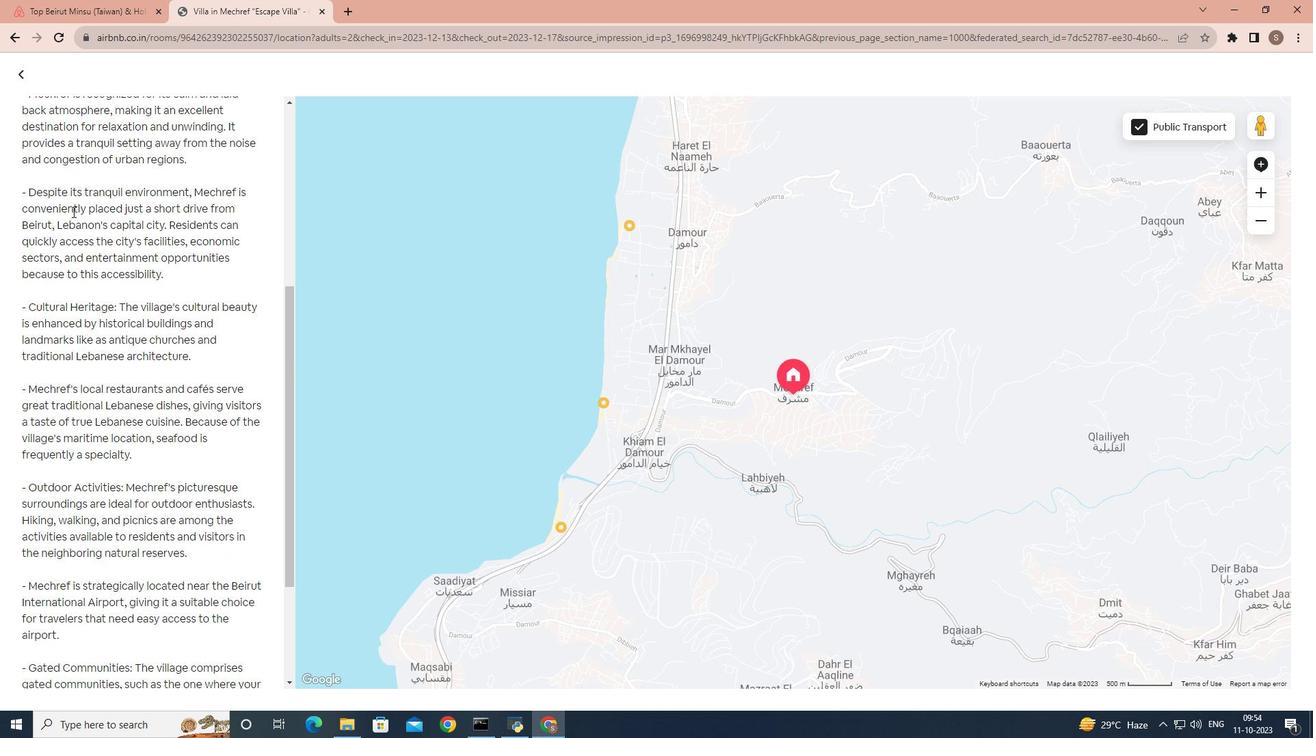 
Action: Mouse scrolled (72, 211) with delta (0, 0)
Screenshot: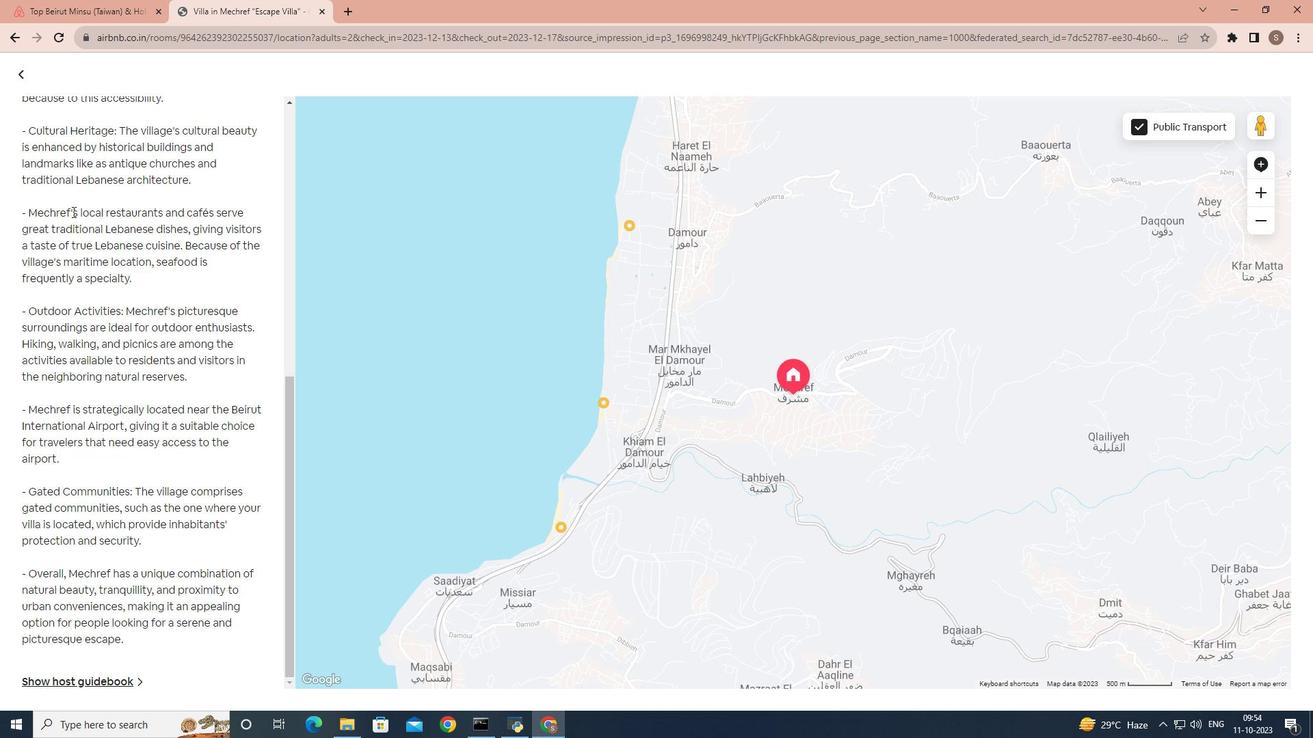 
Action: Mouse scrolled (72, 211) with delta (0, 0)
Screenshot: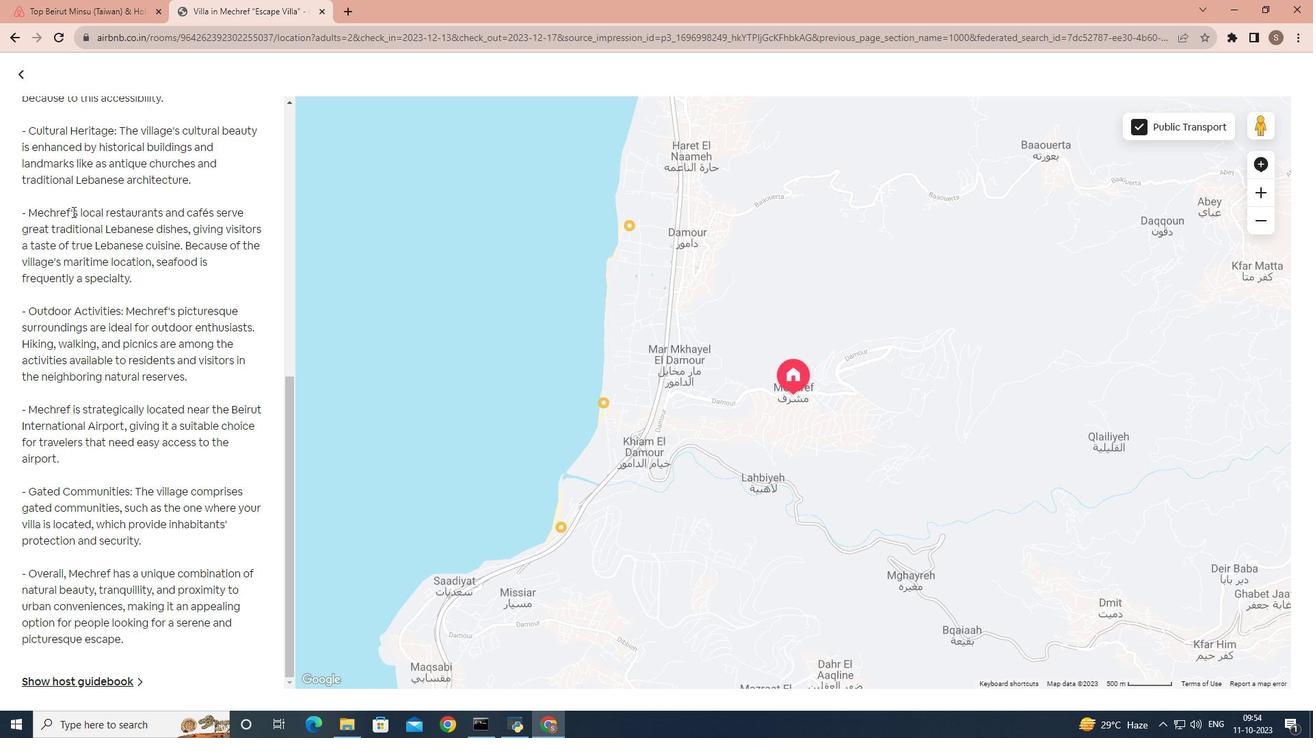 
Action: Mouse scrolled (72, 211) with delta (0, 0)
Screenshot: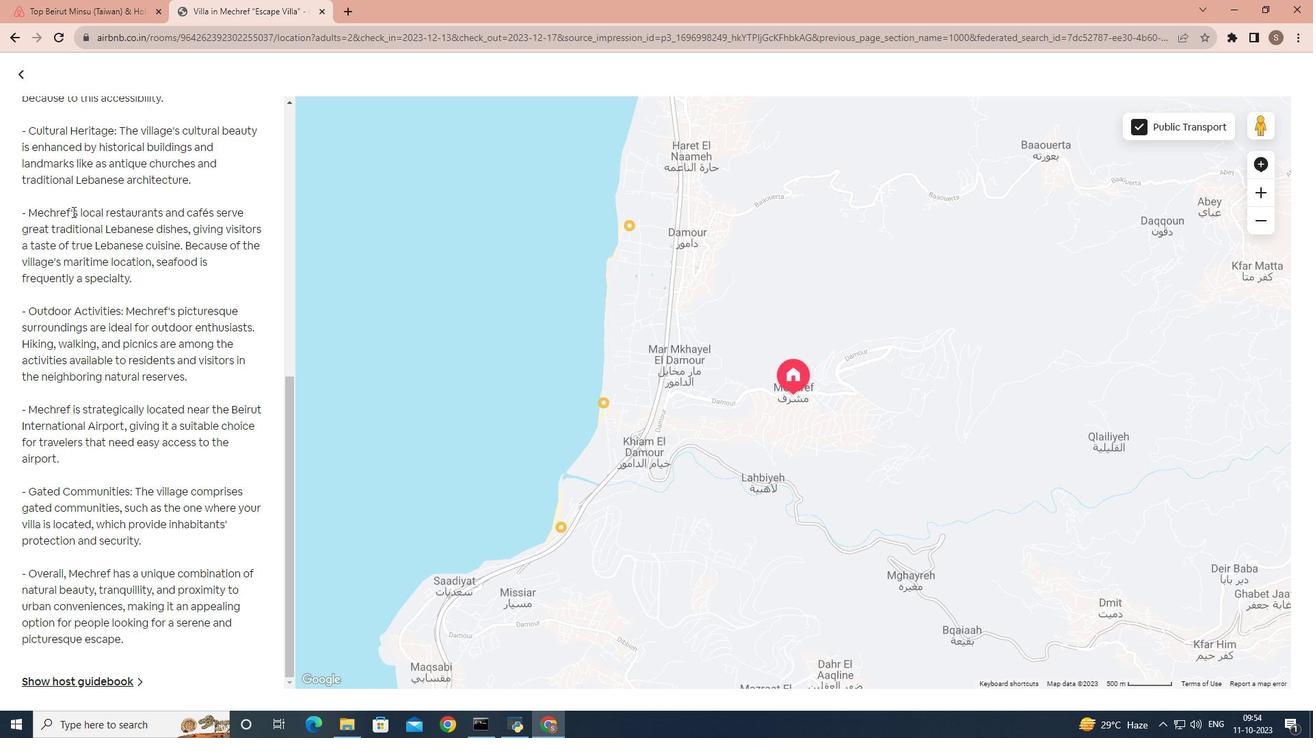 
Action: Mouse scrolled (72, 211) with delta (0, 0)
Screenshot: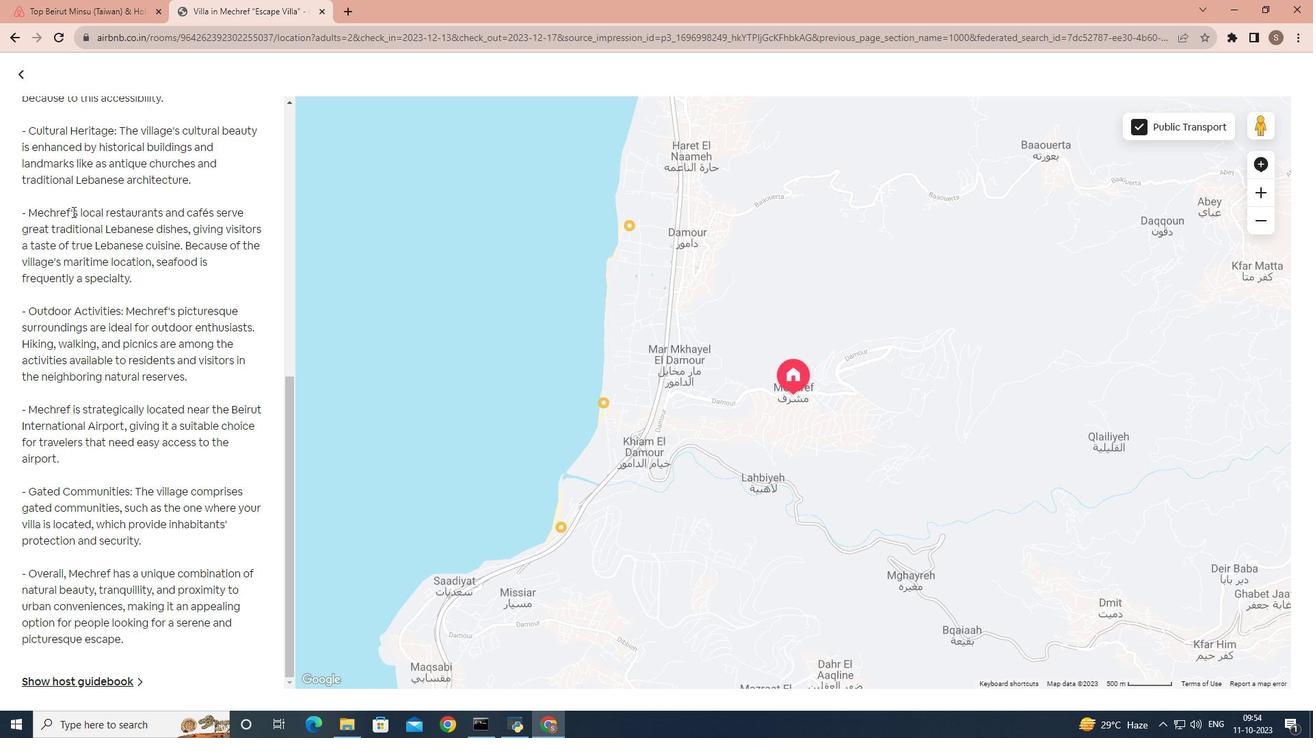 
Action: Mouse scrolled (72, 211) with delta (0, 0)
Screenshot: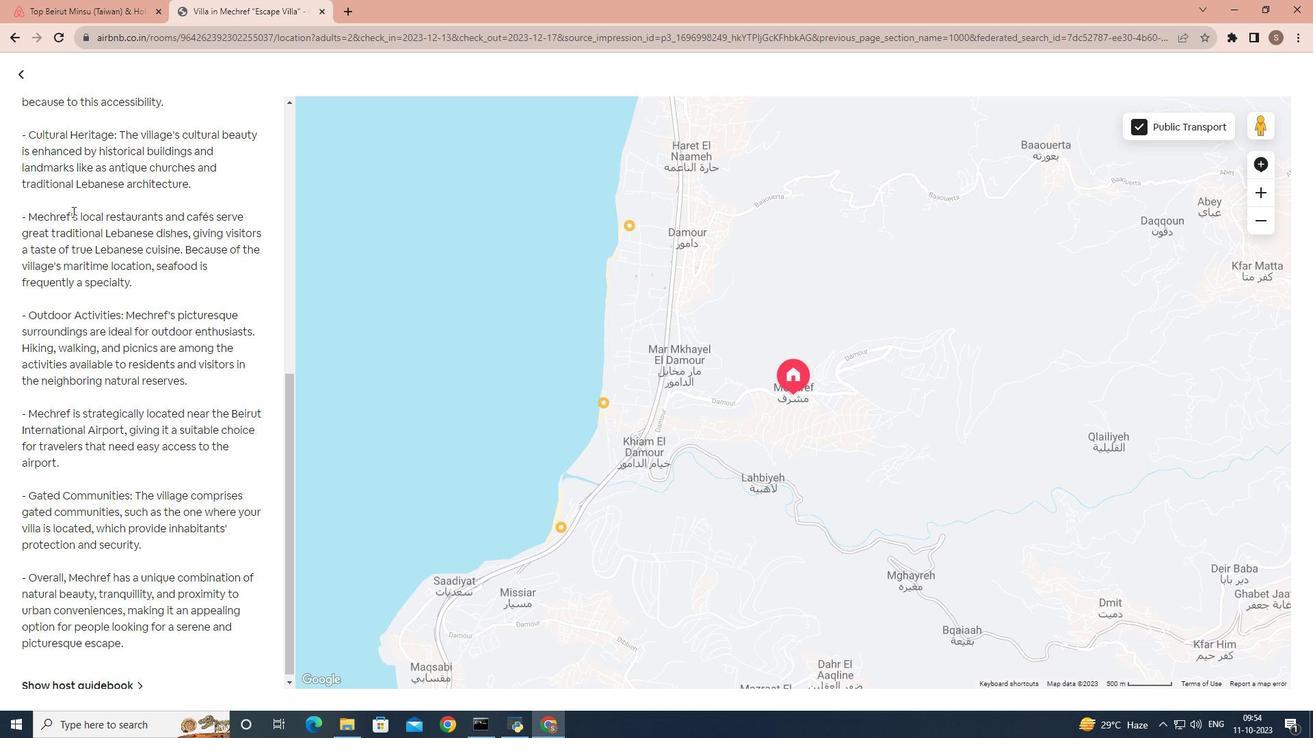 
Action: Mouse scrolled (72, 212) with delta (0, 0)
Screenshot: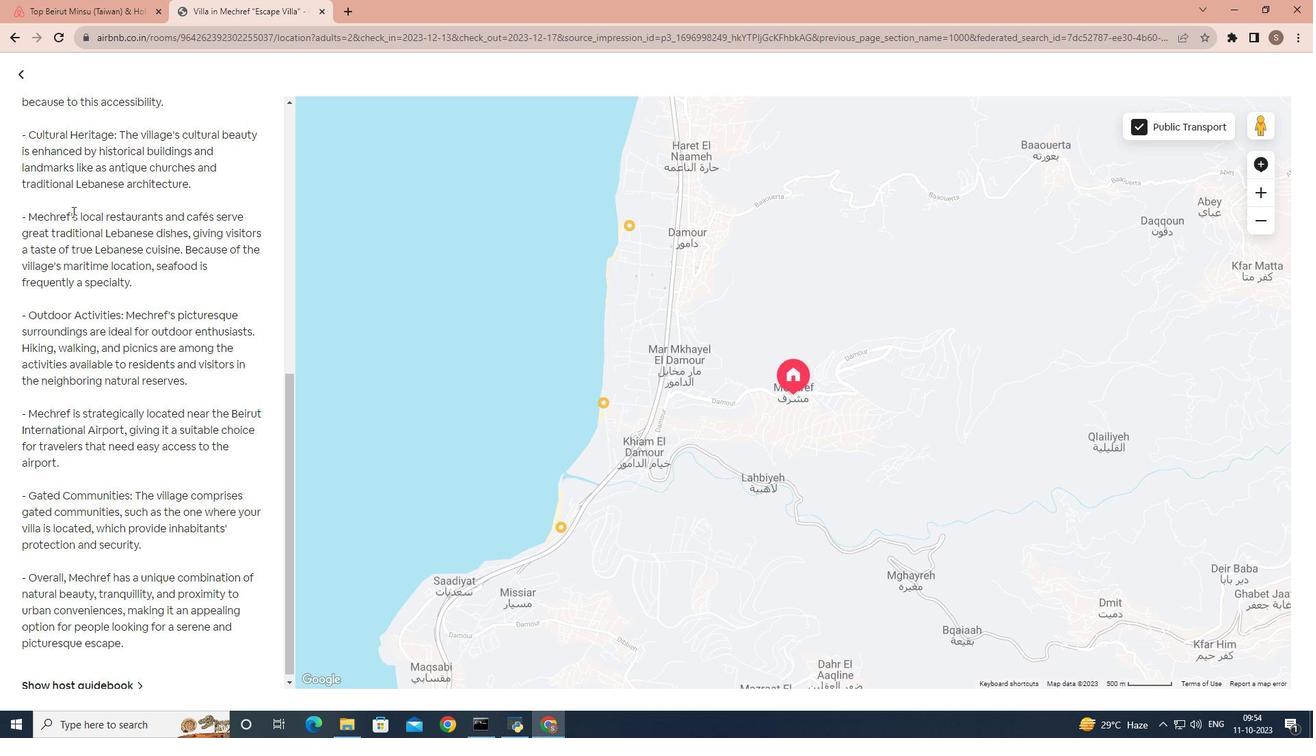 
Action: Mouse moved to (70, 195)
Screenshot: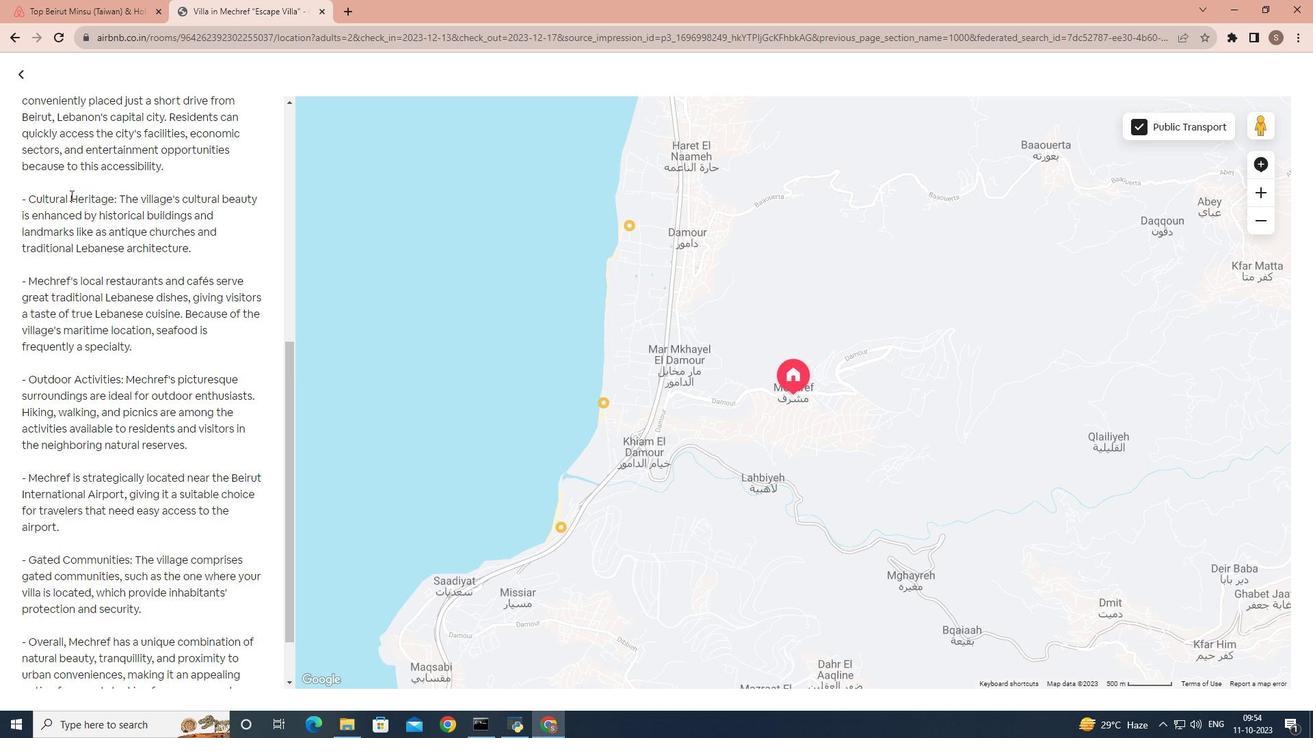 
Action: Mouse scrolled (70, 196) with delta (0, 0)
Screenshot: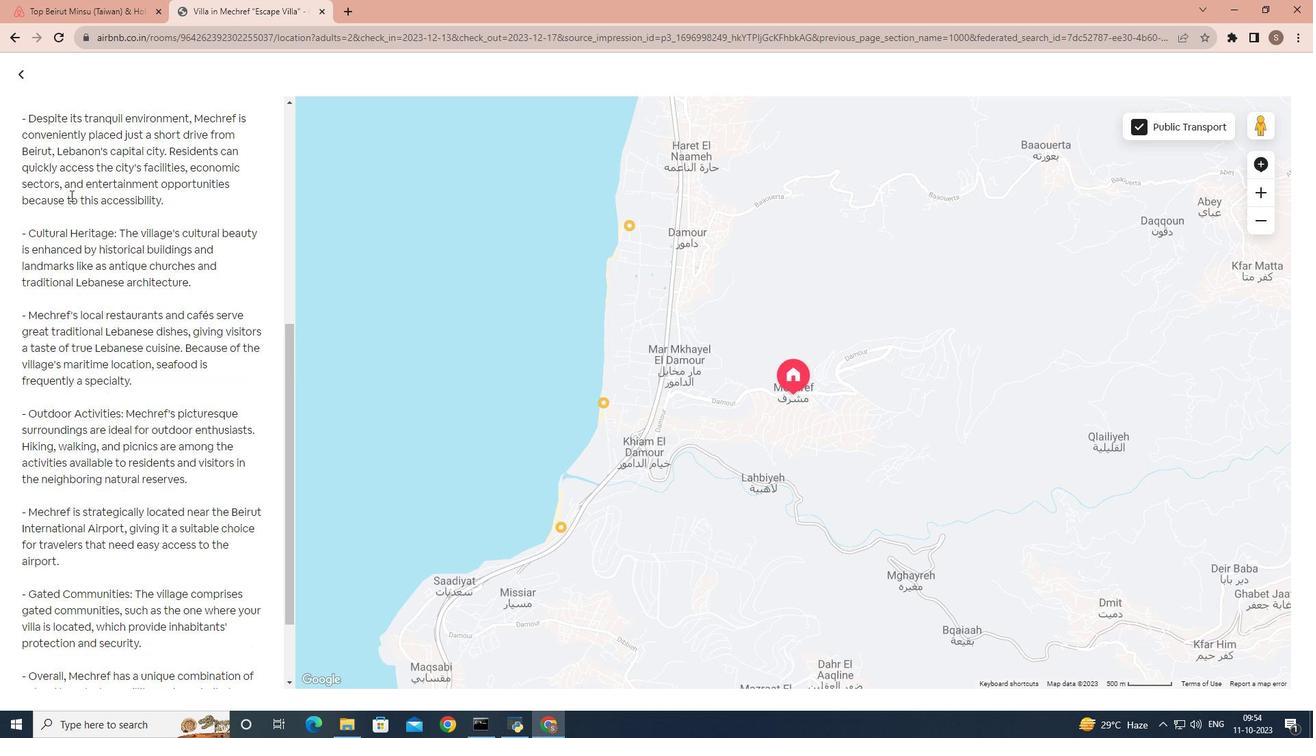 
Action: Mouse scrolled (70, 196) with delta (0, 0)
Screenshot: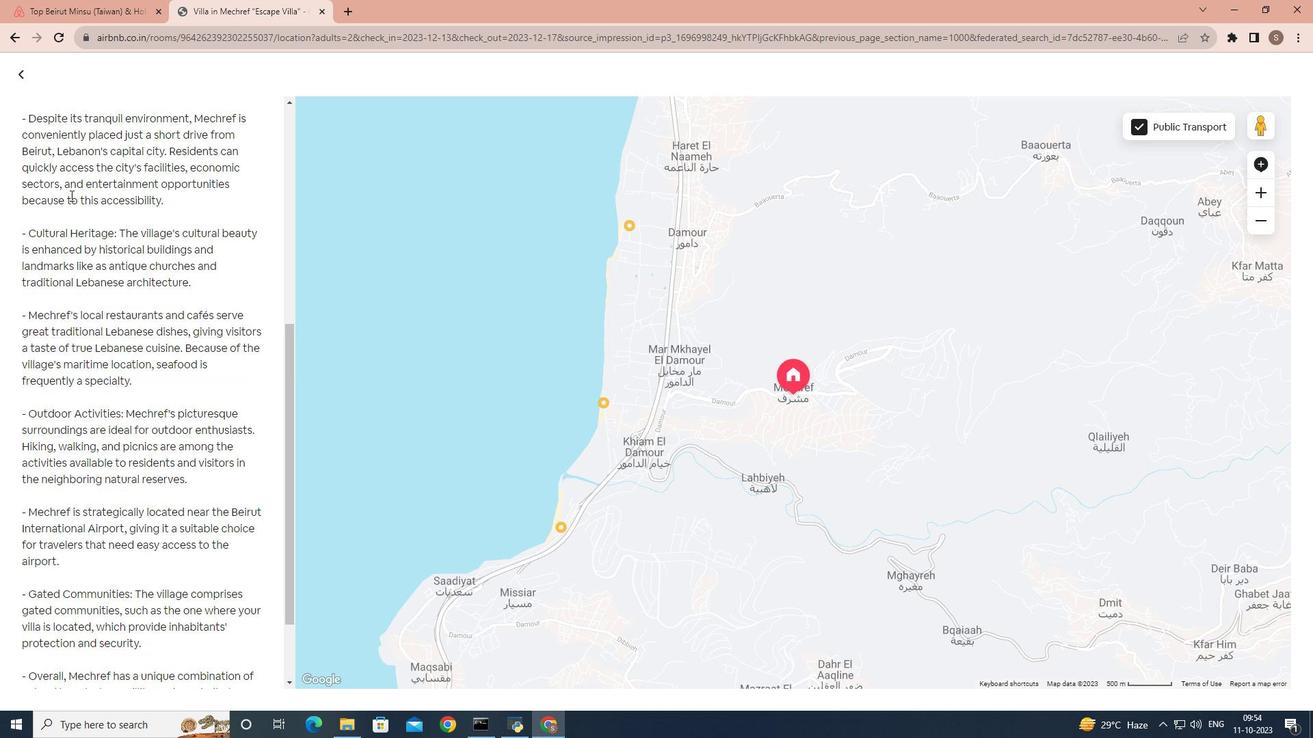 
Action: Mouse scrolled (70, 196) with delta (0, 0)
Screenshot: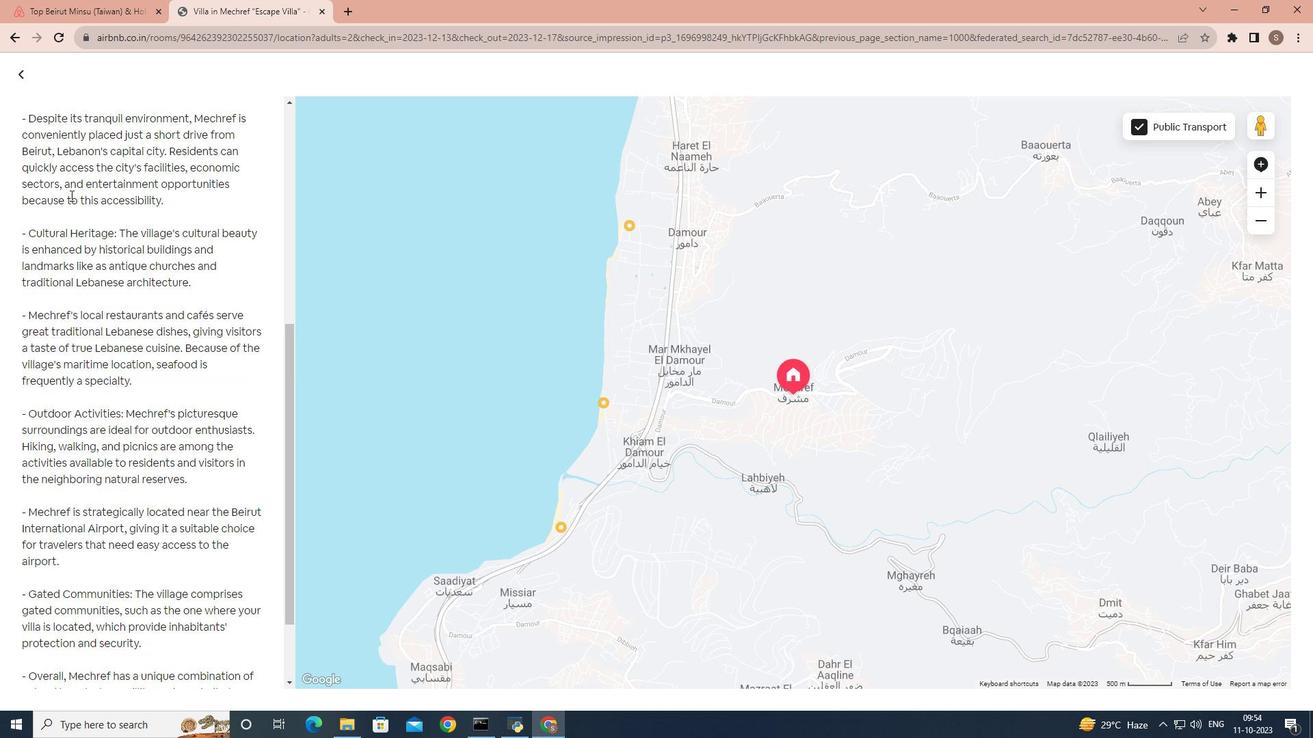 
Action: Mouse scrolled (70, 196) with delta (0, 0)
Screenshot: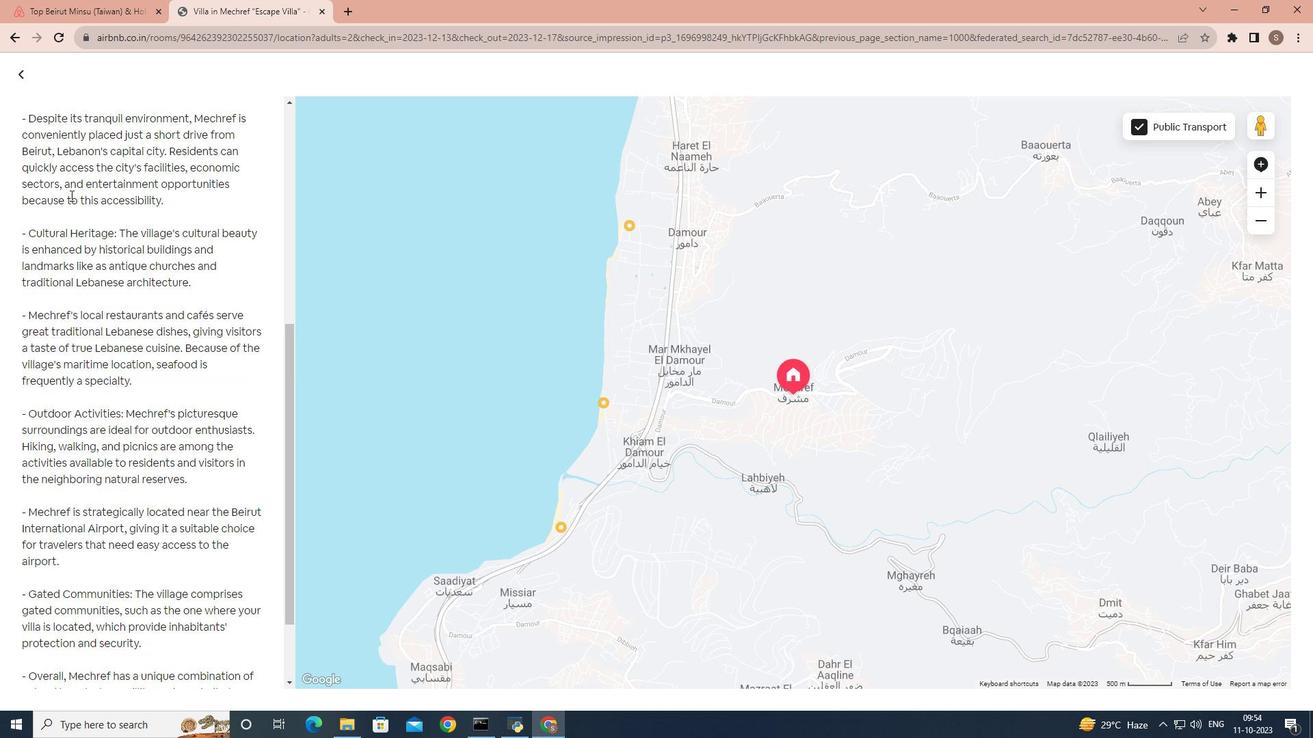 
Action: Mouse scrolled (70, 196) with delta (0, 0)
Screenshot: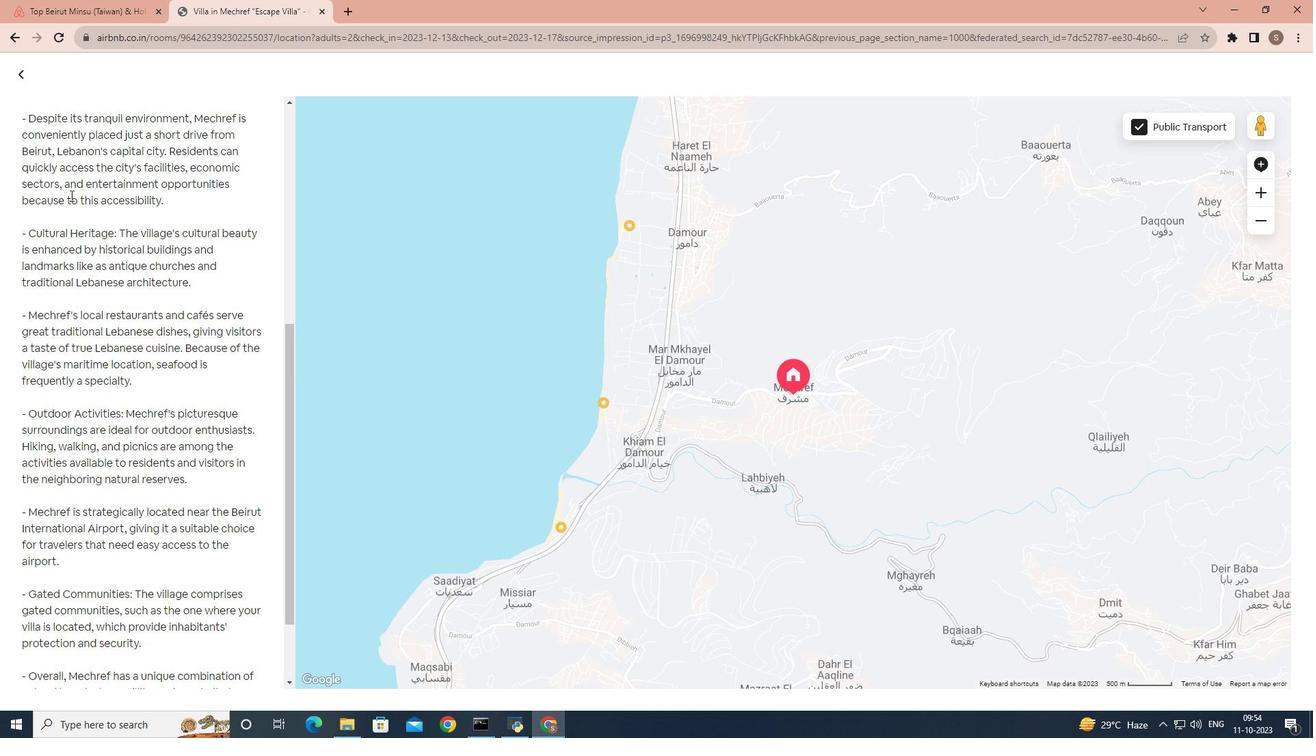 
Action: Mouse scrolled (70, 196) with delta (0, 0)
Screenshot: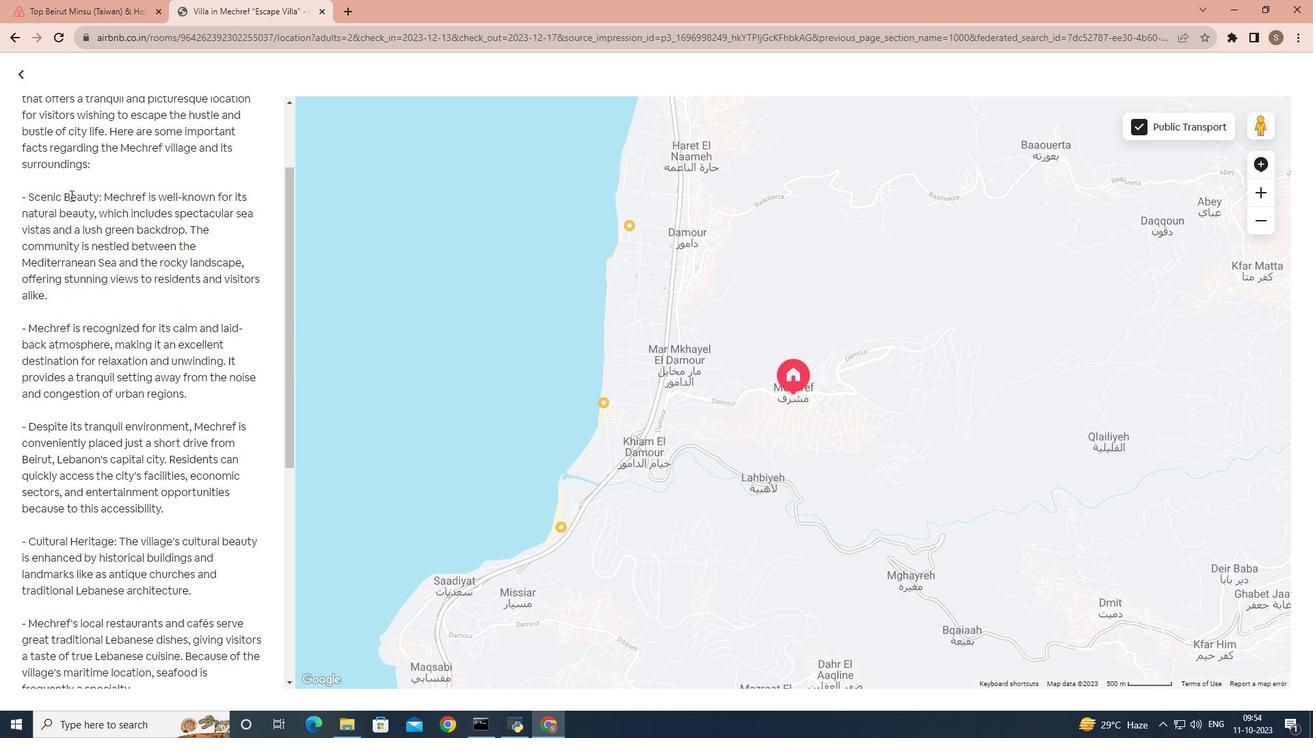 
Action: Mouse scrolled (70, 196) with delta (0, 0)
Screenshot: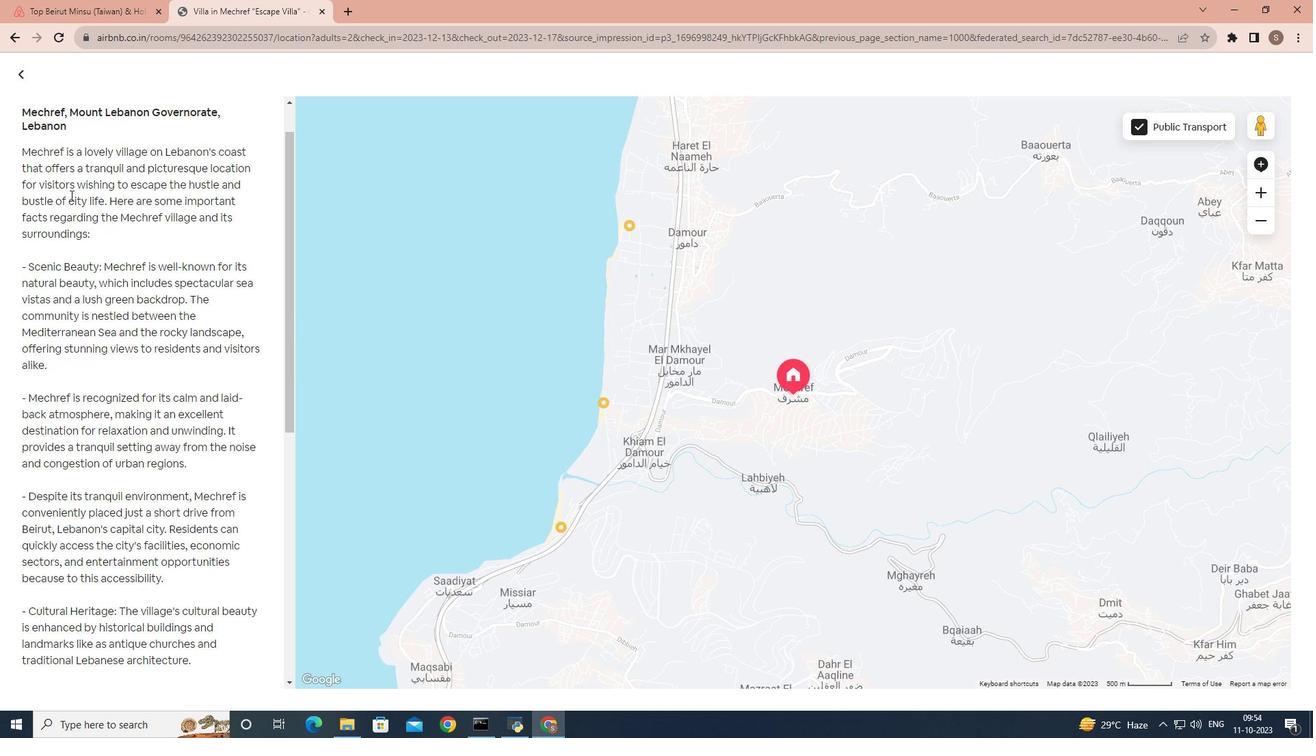 
Action: Mouse scrolled (70, 196) with delta (0, 0)
Screenshot: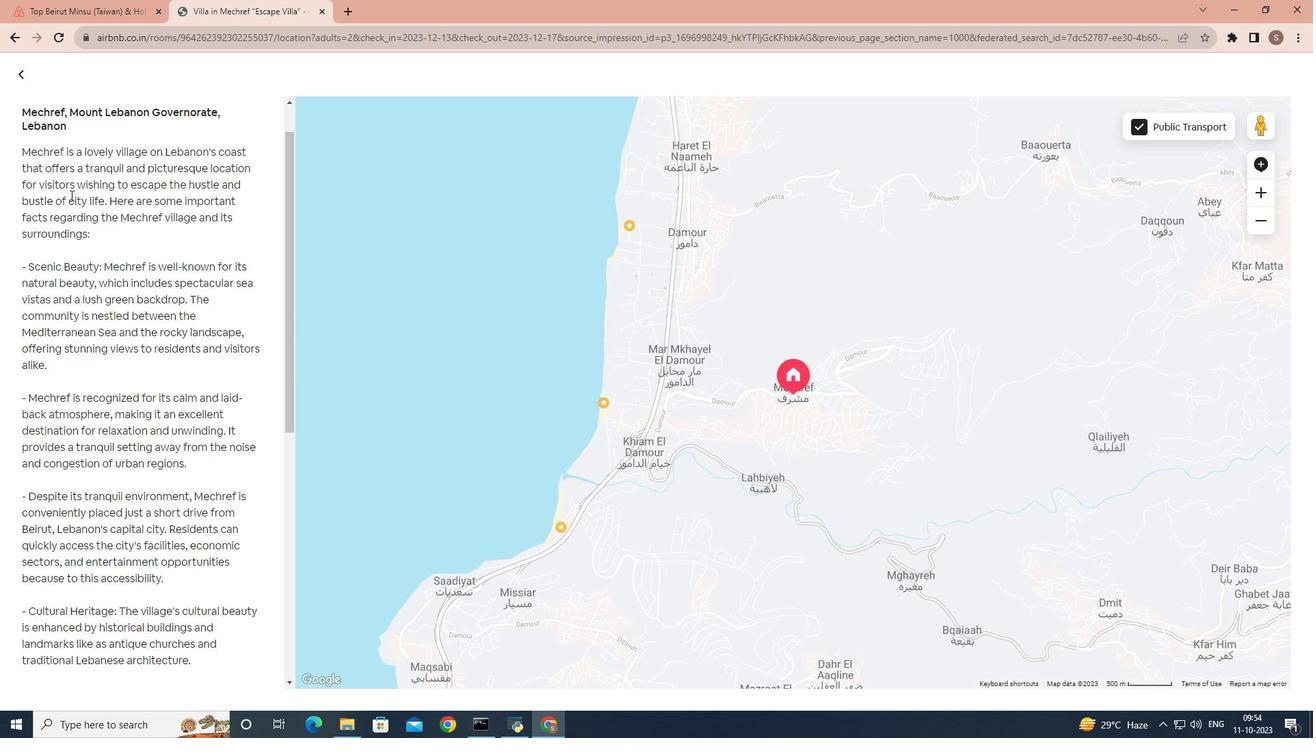 
Action: Mouse scrolled (70, 196) with delta (0, 0)
Screenshot: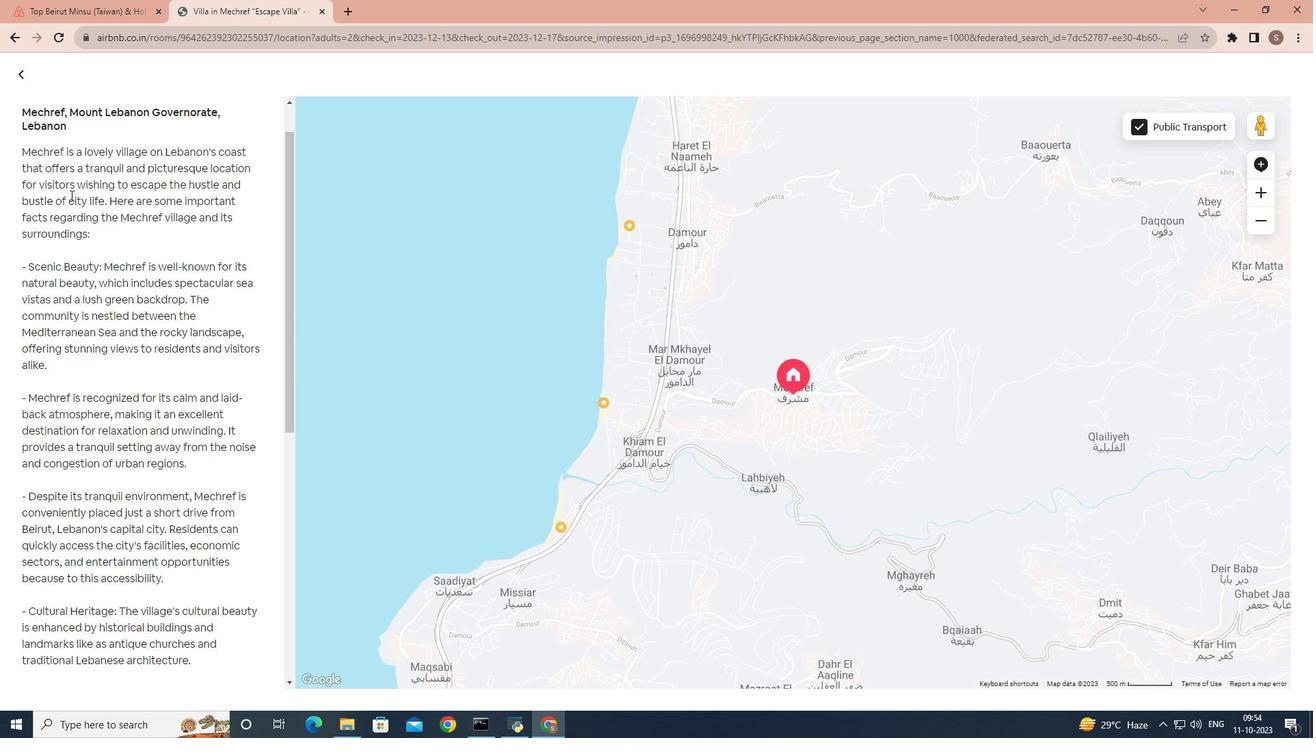 
Action: Mouse scrolled (70, 196) with delta (0, 0)
Screenshot: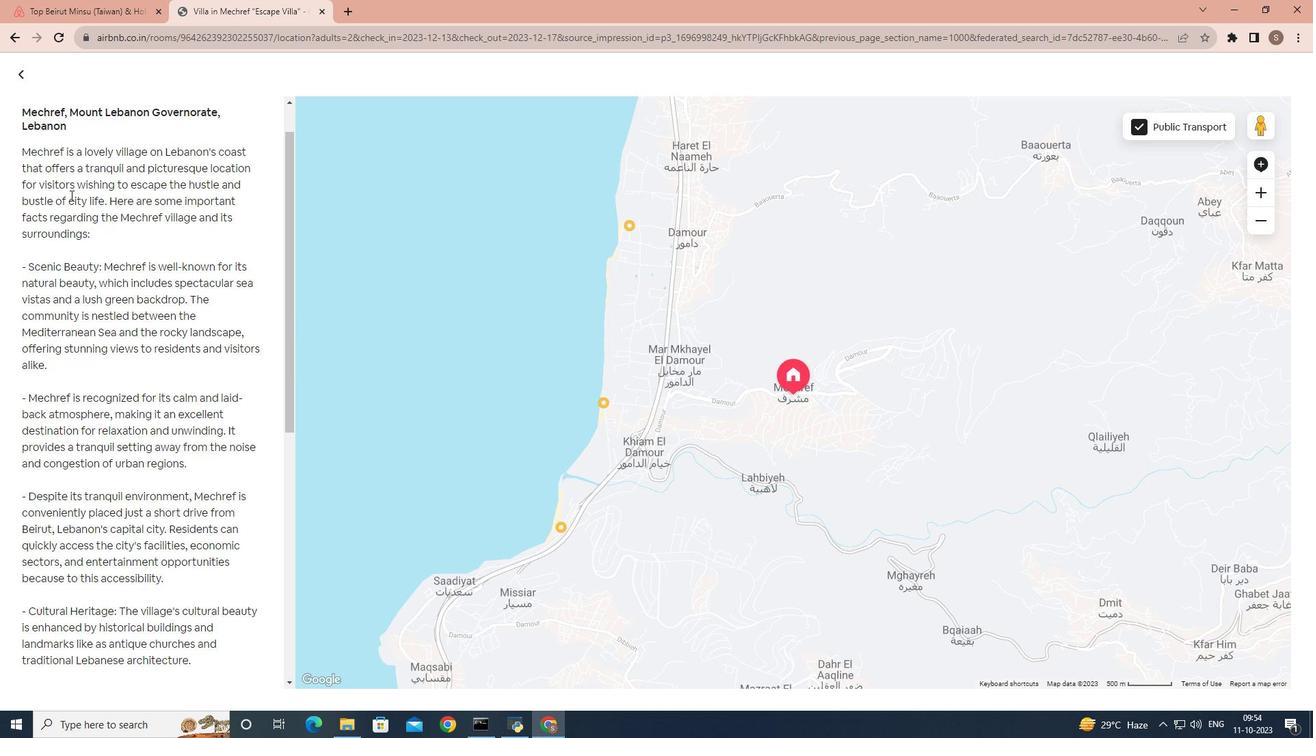 
Action: Mouse moved to (69, 191)
Screenshot: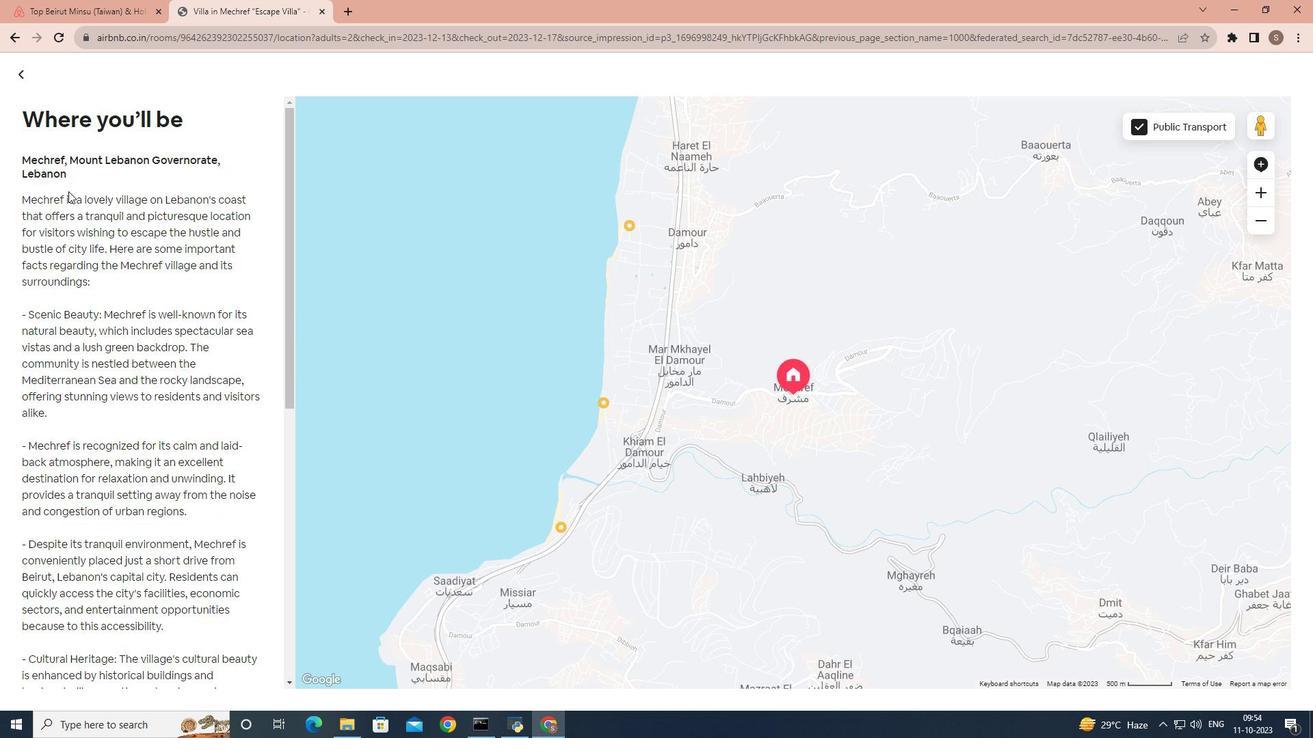 
Action: Mouse scrolled (69, 192) with delta (0, 0)
Screenshot: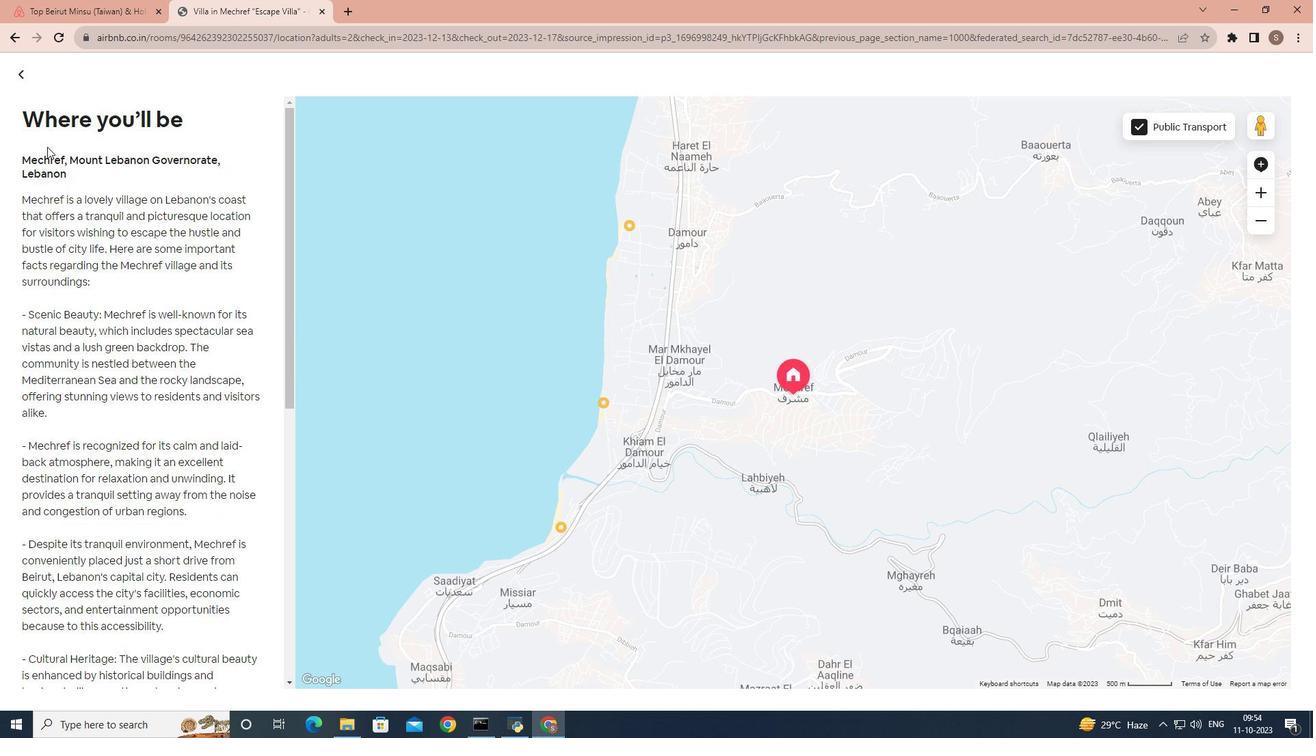 
Action: Mouse scrolled (69, 192) with delta (0, 0)
Screenshot: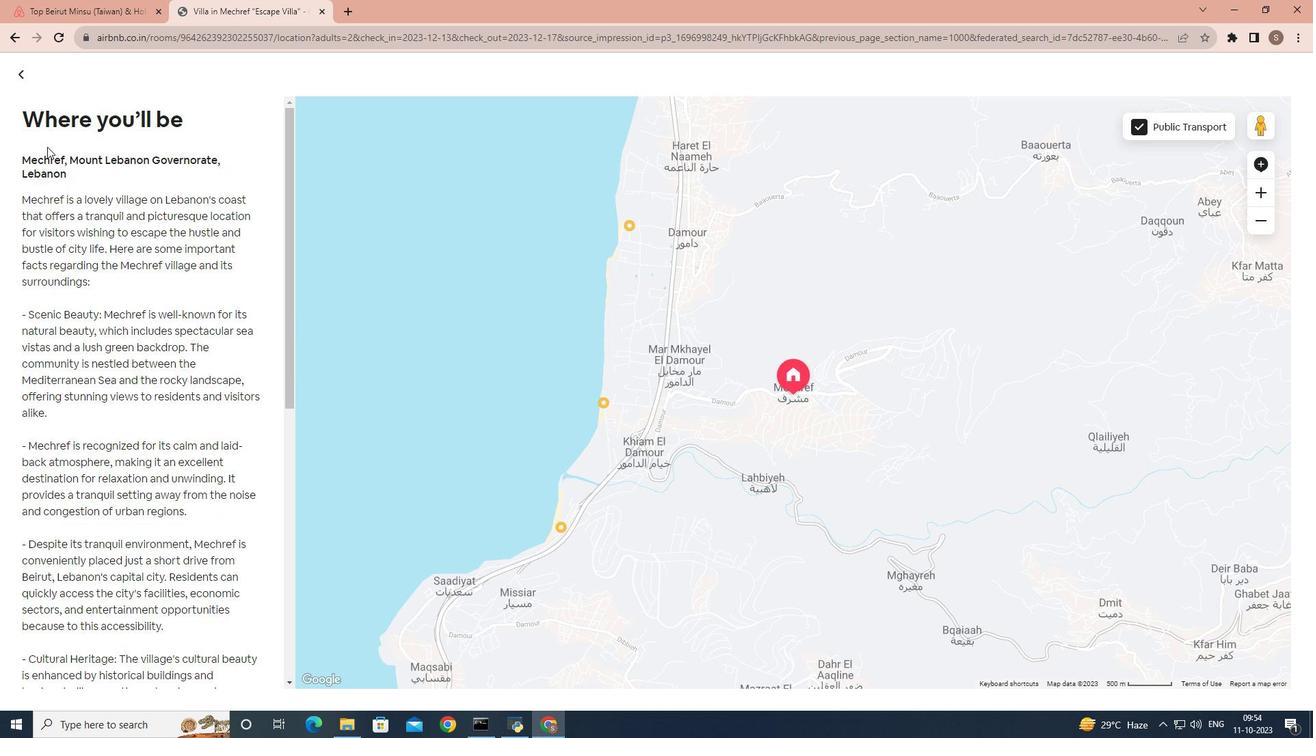 
Action: Mouse moved to (68, 191)
Screenshot: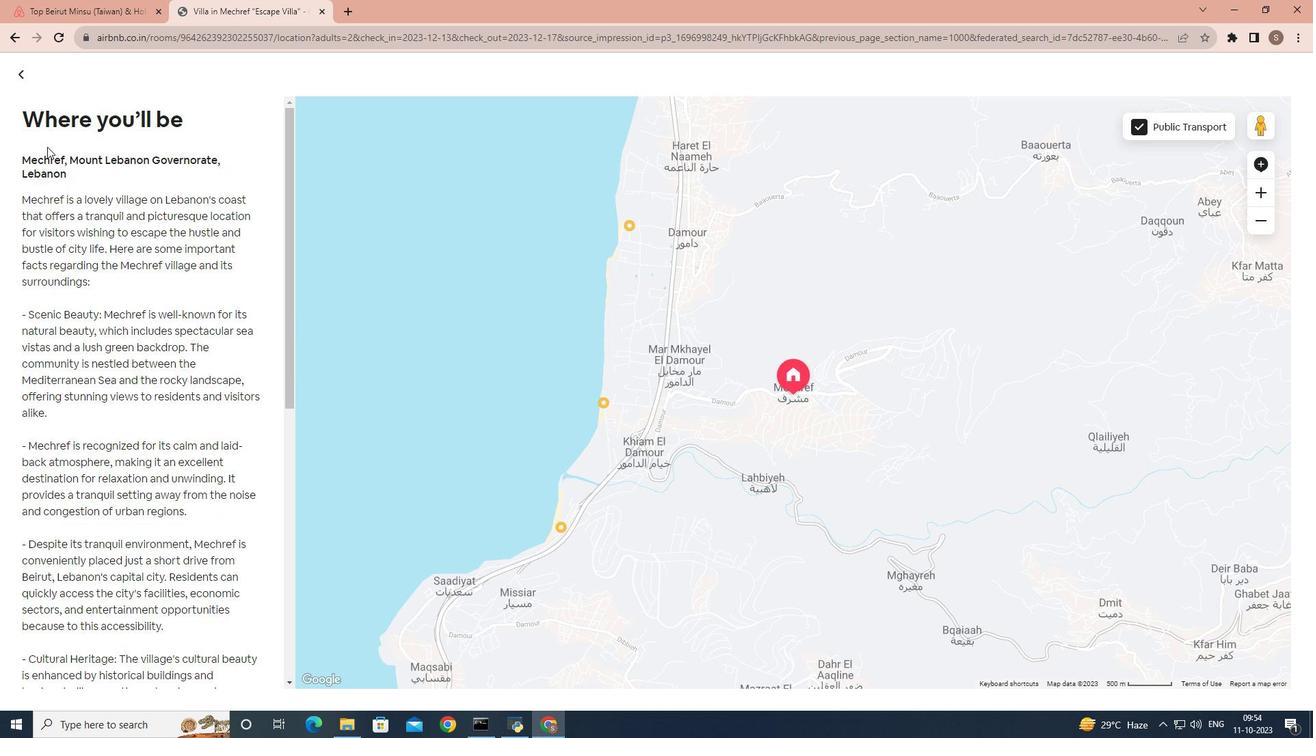 
Action: Mouse scrolled (68, 192) with delta (0, 0)
Screenshot: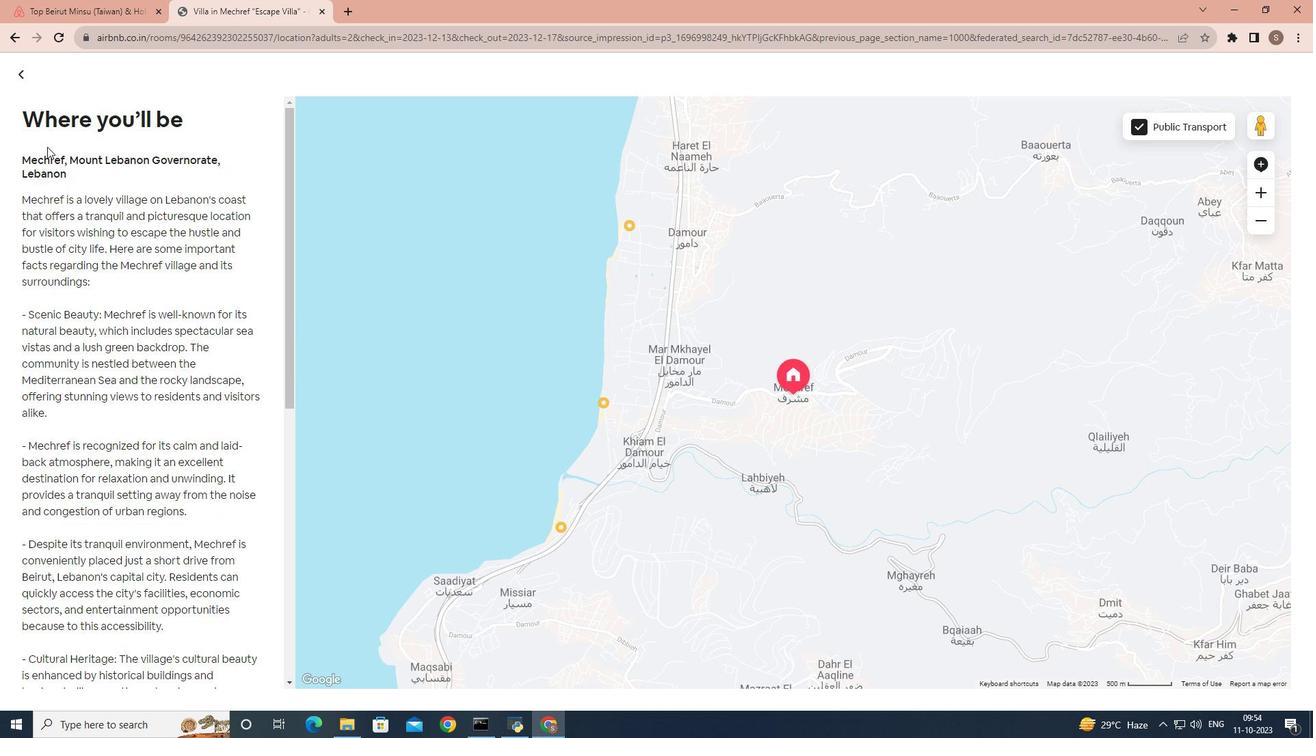 
Action: Mouse moved to (18, 67)
Screenshot: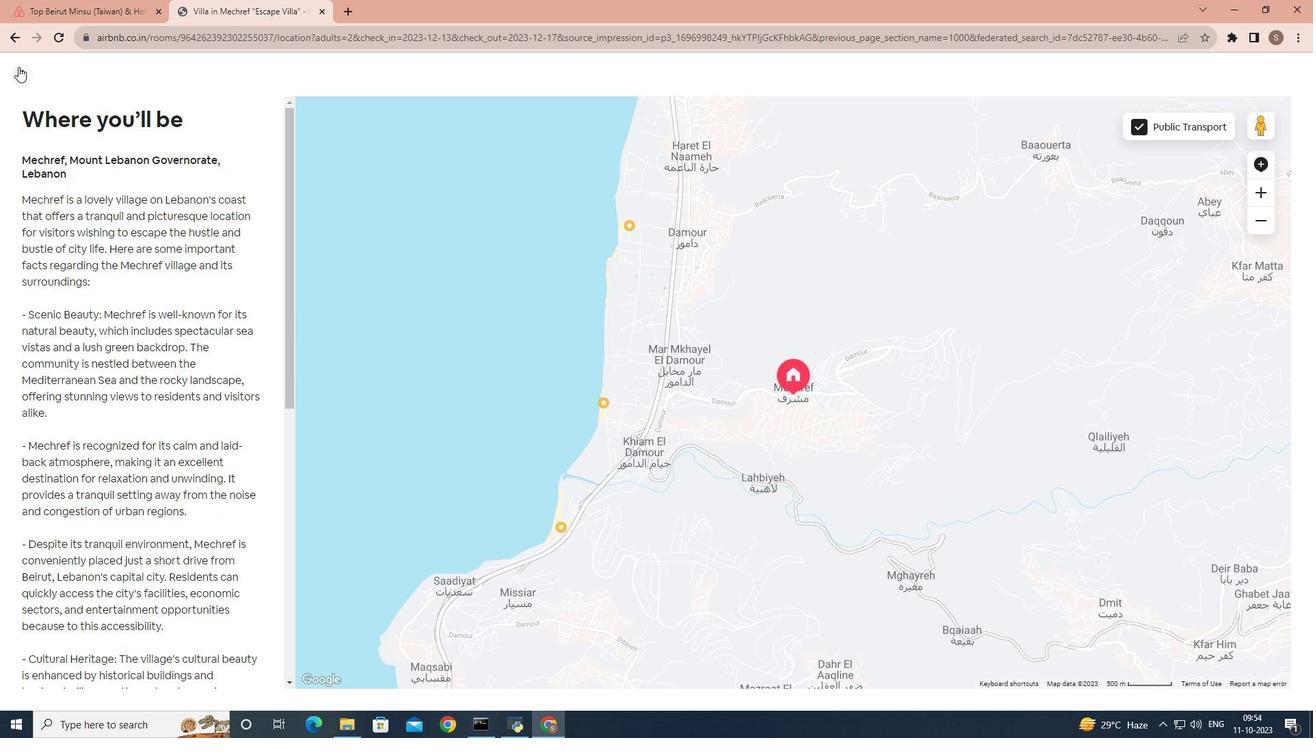 
Action: Mouse pressed left at (18, 67)
Screenshot: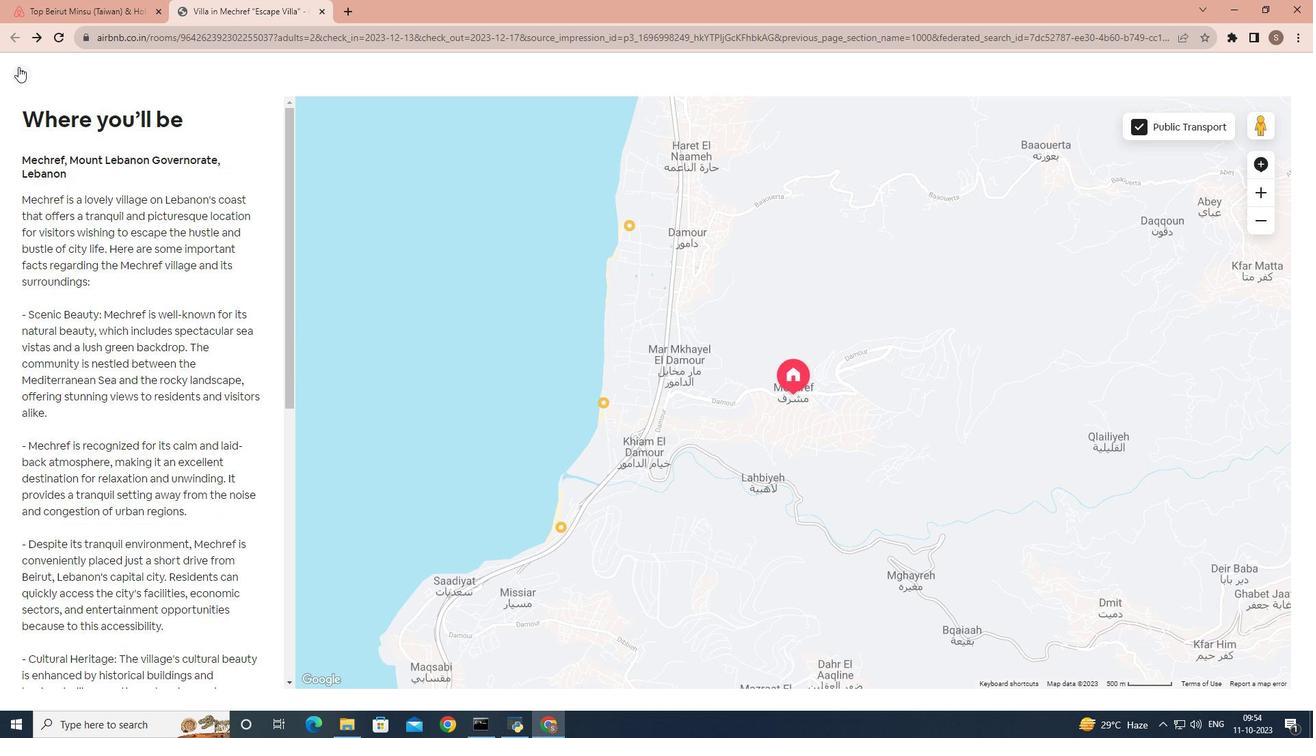 
Action: Mouse moved to (362, 279)
Screenshot: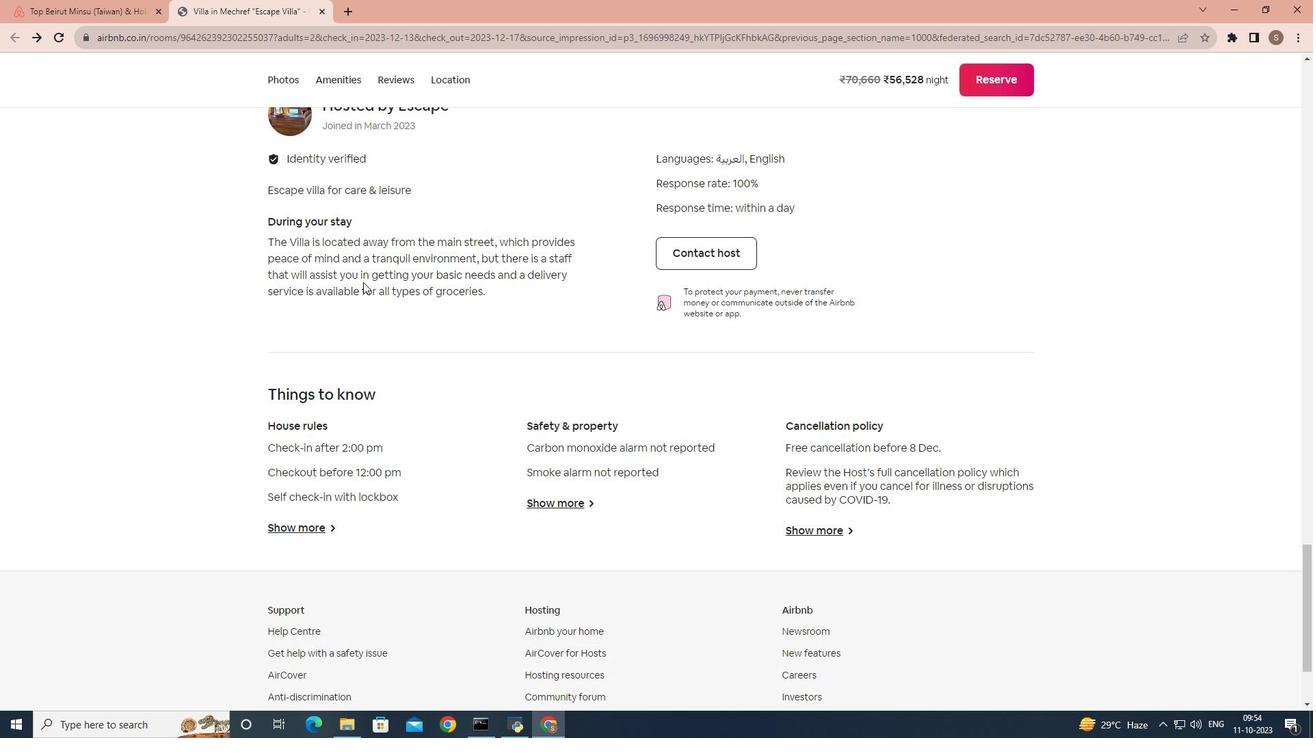 
Action: Mouse scrolled (362, 278) with delta (0, 0)
Screenshot: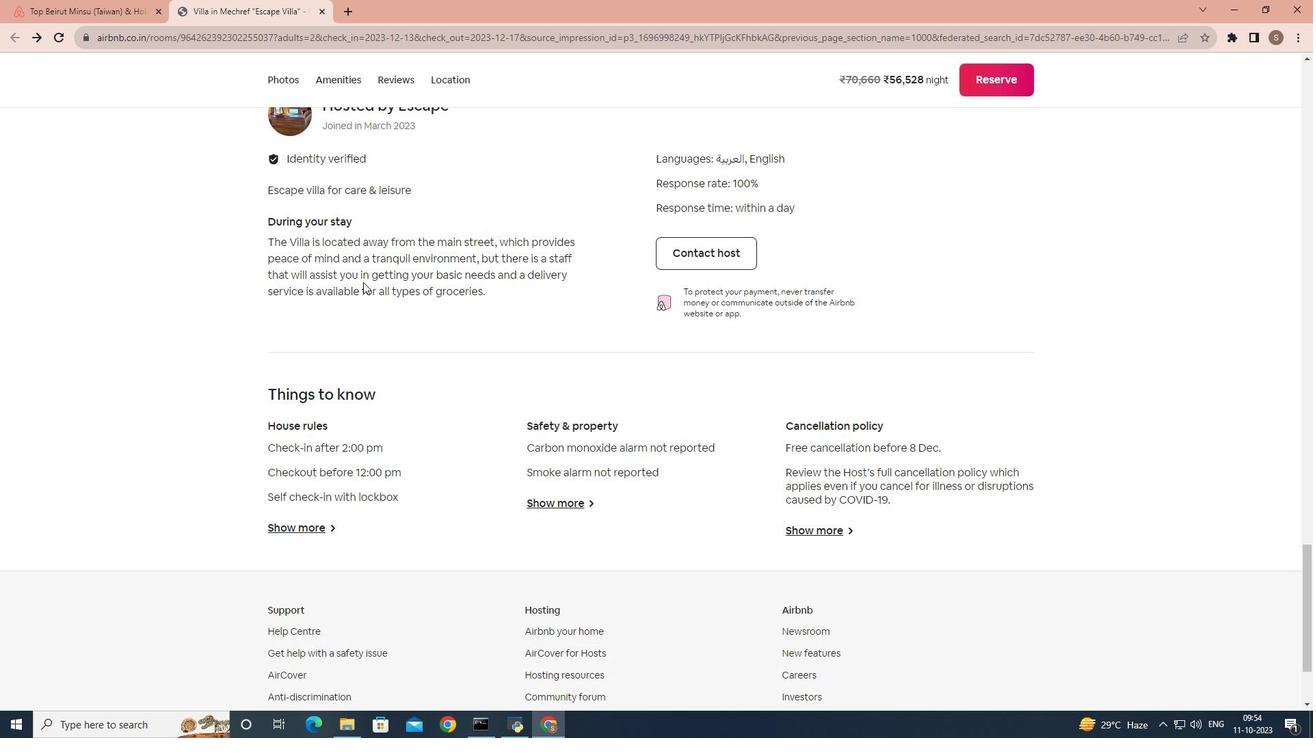 
Action: Mouse moved to (362, 280)
Screenshot: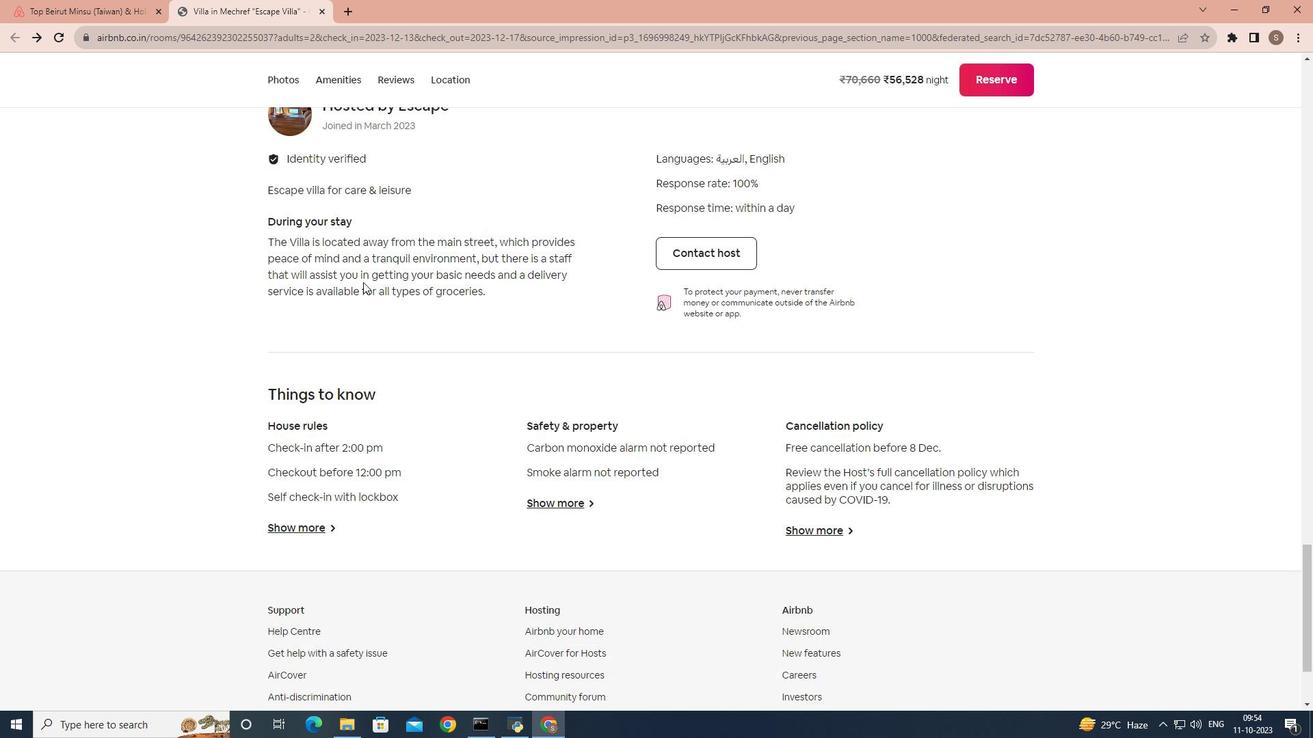 
Action: Mouse scrolled (362, 279) with delta (0, 0)
Screenshot: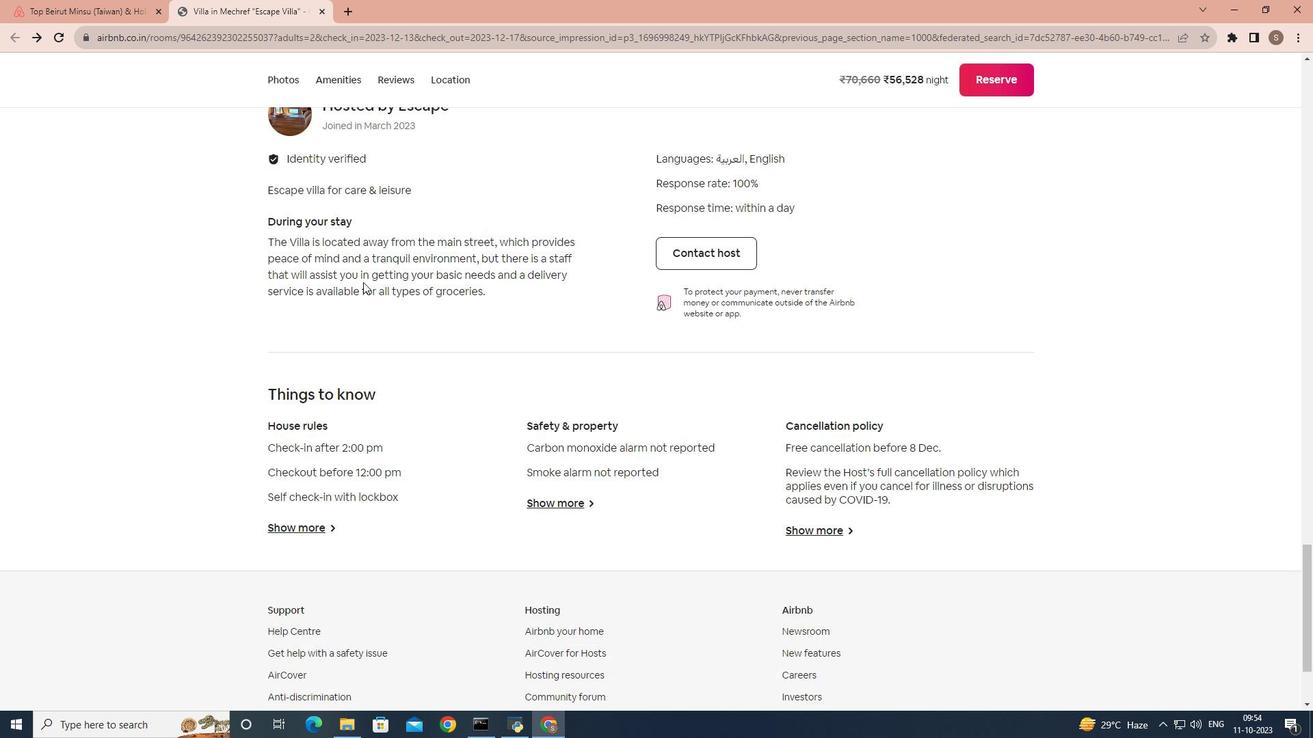 
Action: Mouse moved to (362, 281)
Screenshot: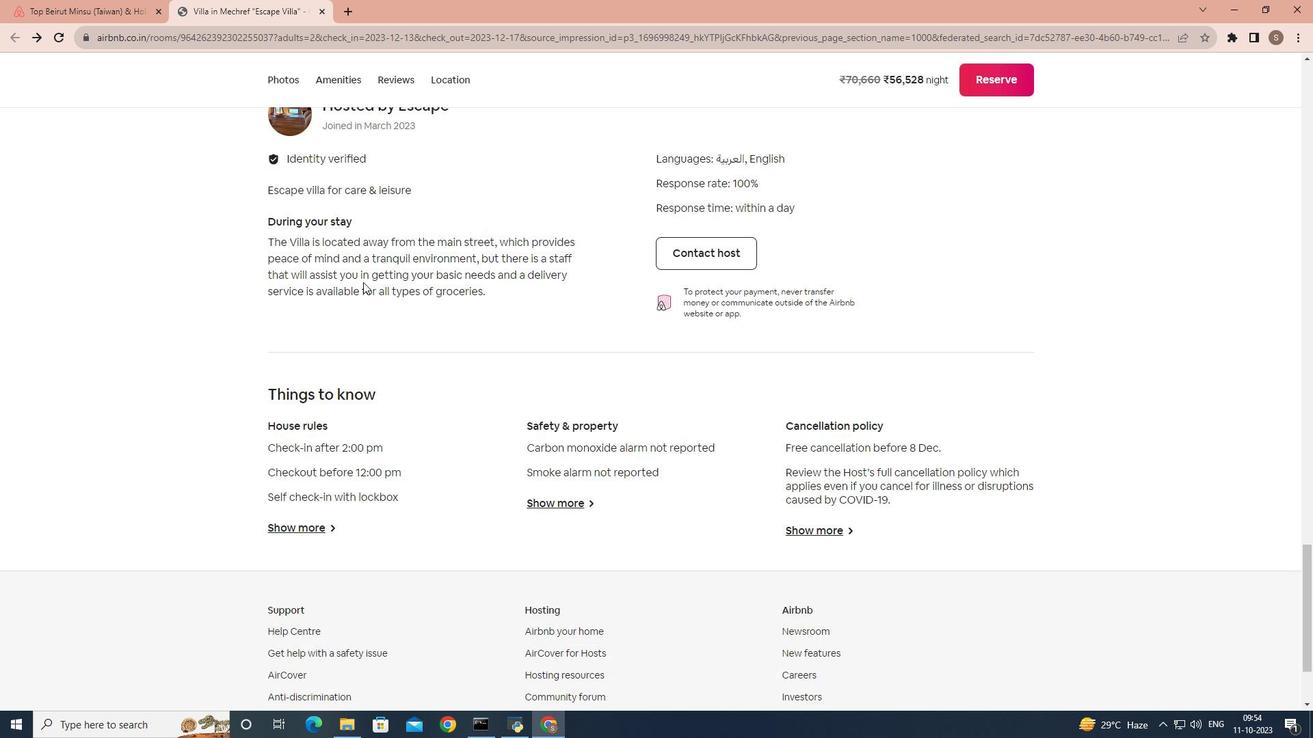 
Action: Mouse scrolled (362, 281) with delta (0, 0)
Screenshot: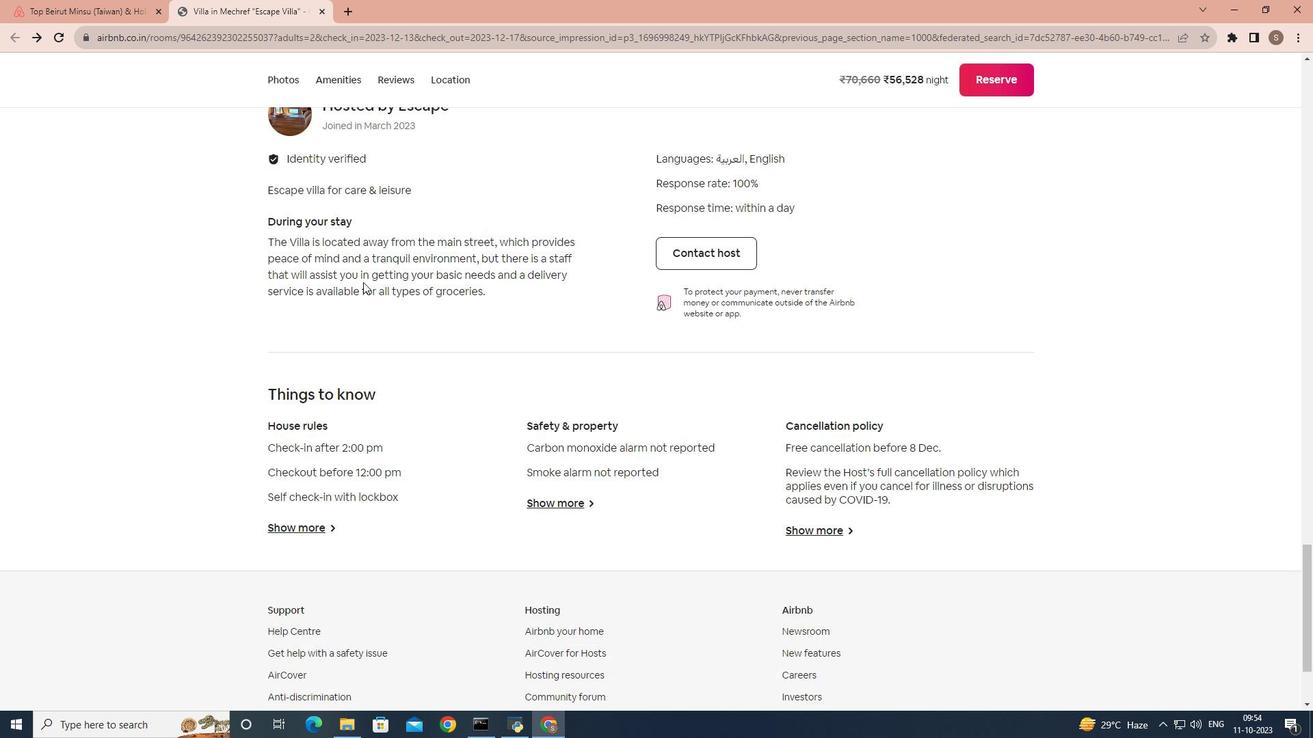 
Action: Mouse moved to (363, 282)
Screenshot: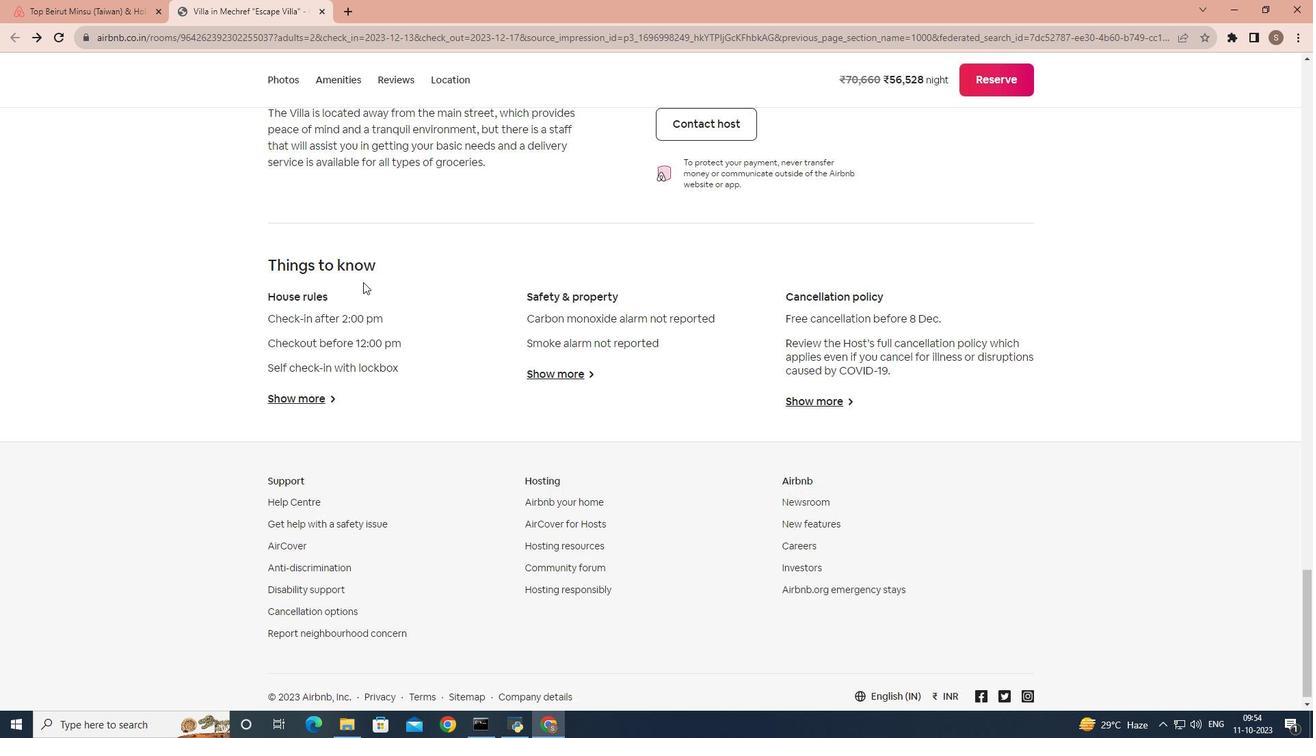 
Action: Mouse scrolled (363, 281) with delta (0, 0)
Screenshot: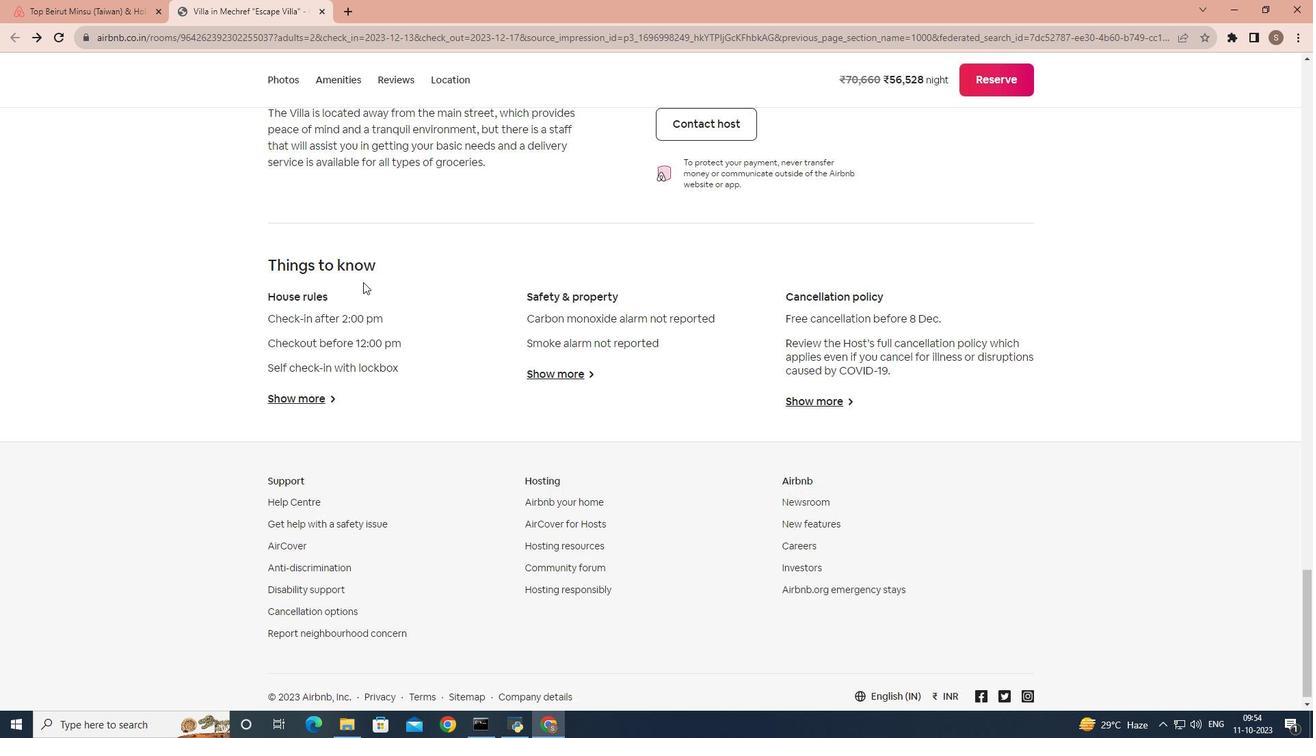 
Action: Mouse scrolled (363, 281) with delta (0, 0)
Screenshot: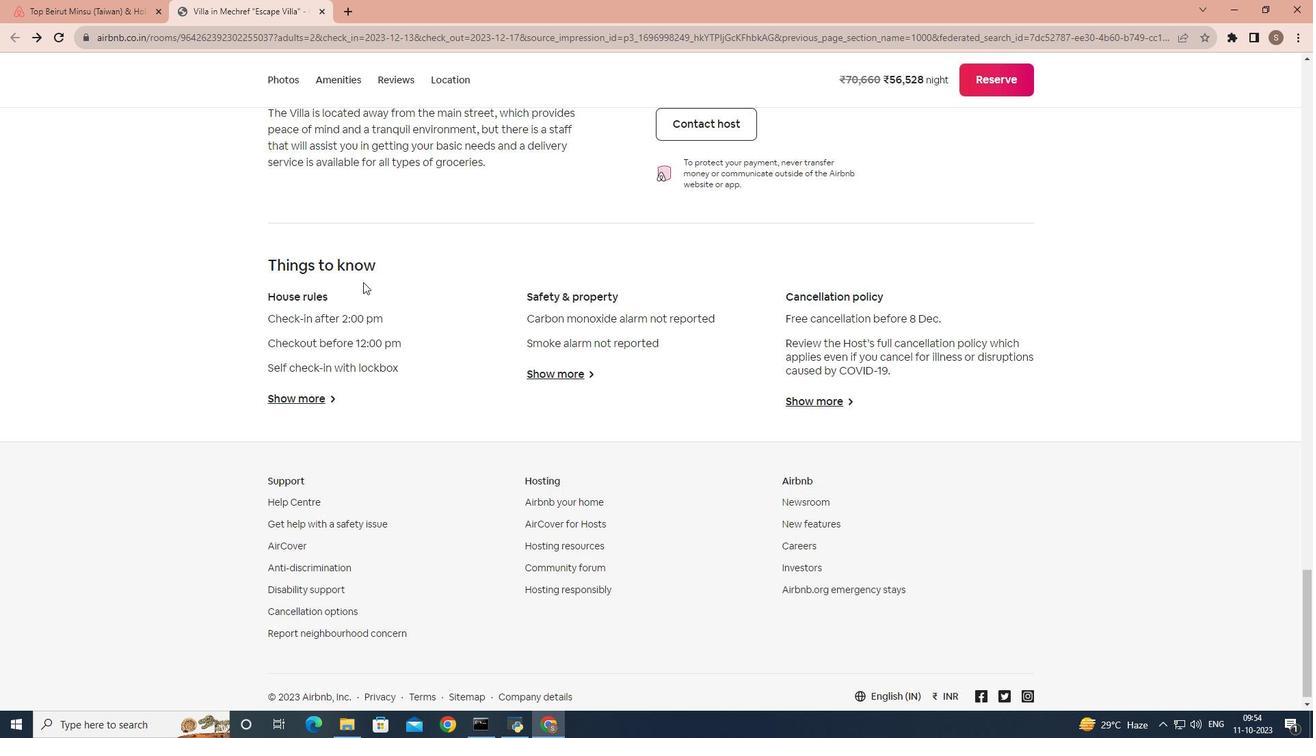 
Action: Mouse scrolled (363, 281) with delta (0, 0)
Screenshot: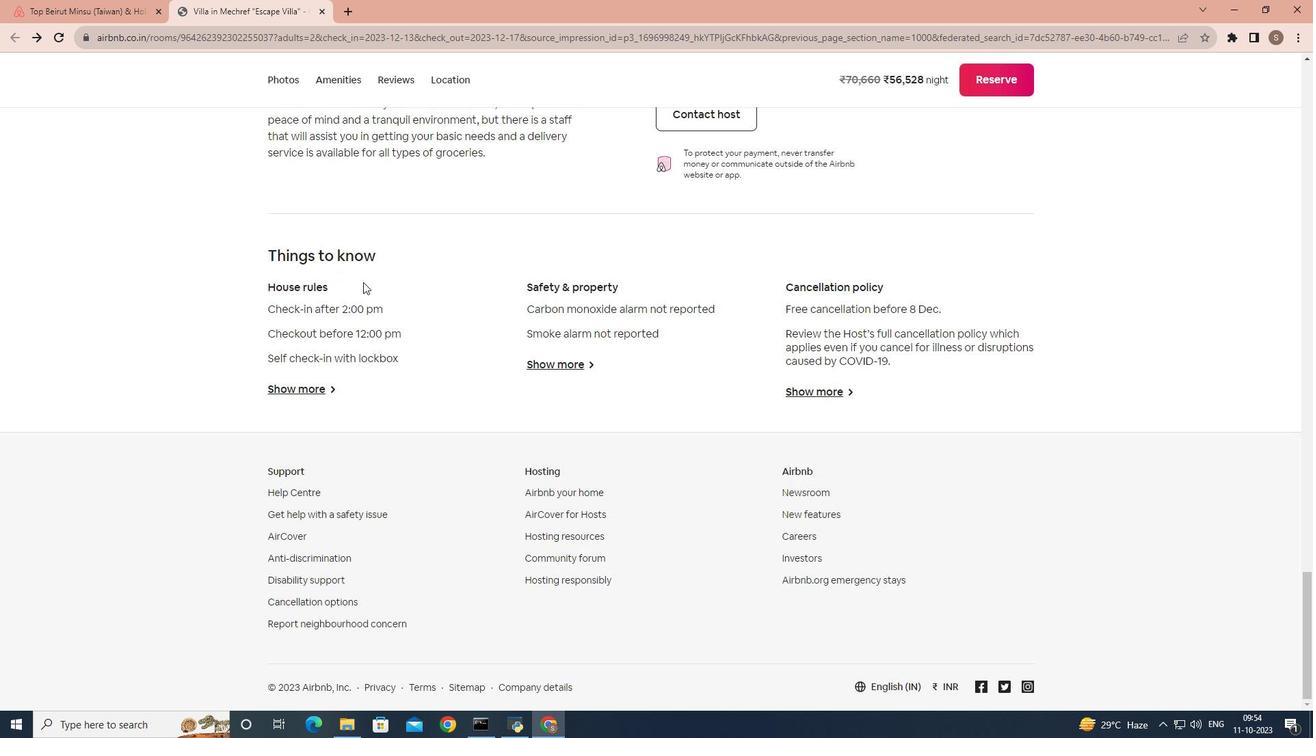 
Action: Mouse moved to (282, 393)
Screenshot: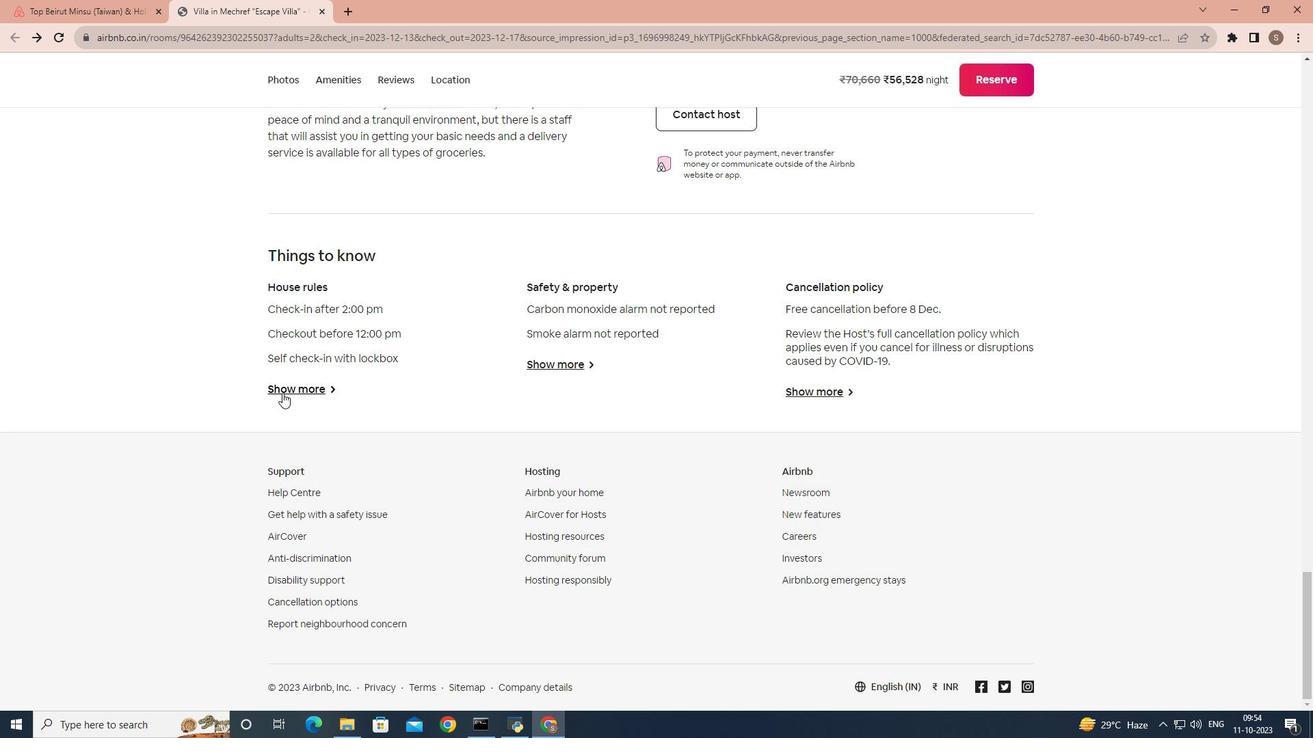 
Action: Mouse pressed left at (282, 393)
Screenshot: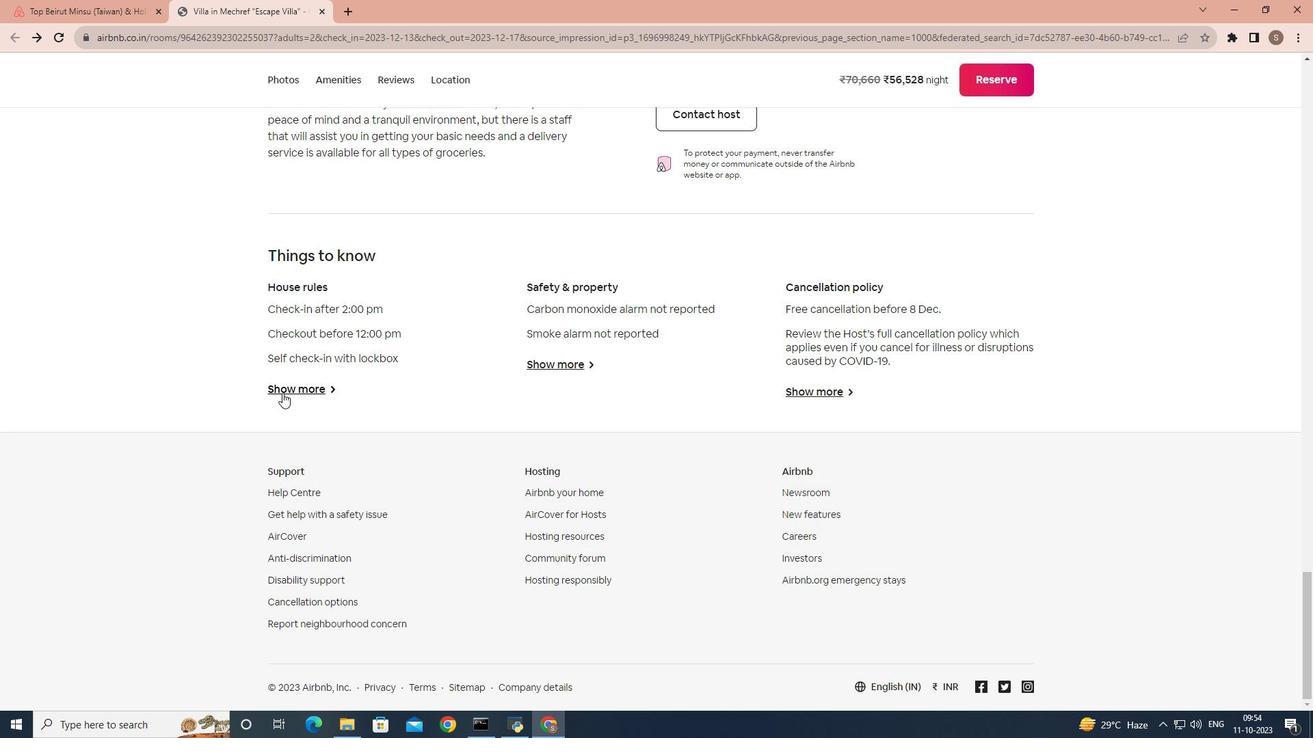 
Action: Mouse moved to (413, 234)
Screenshot: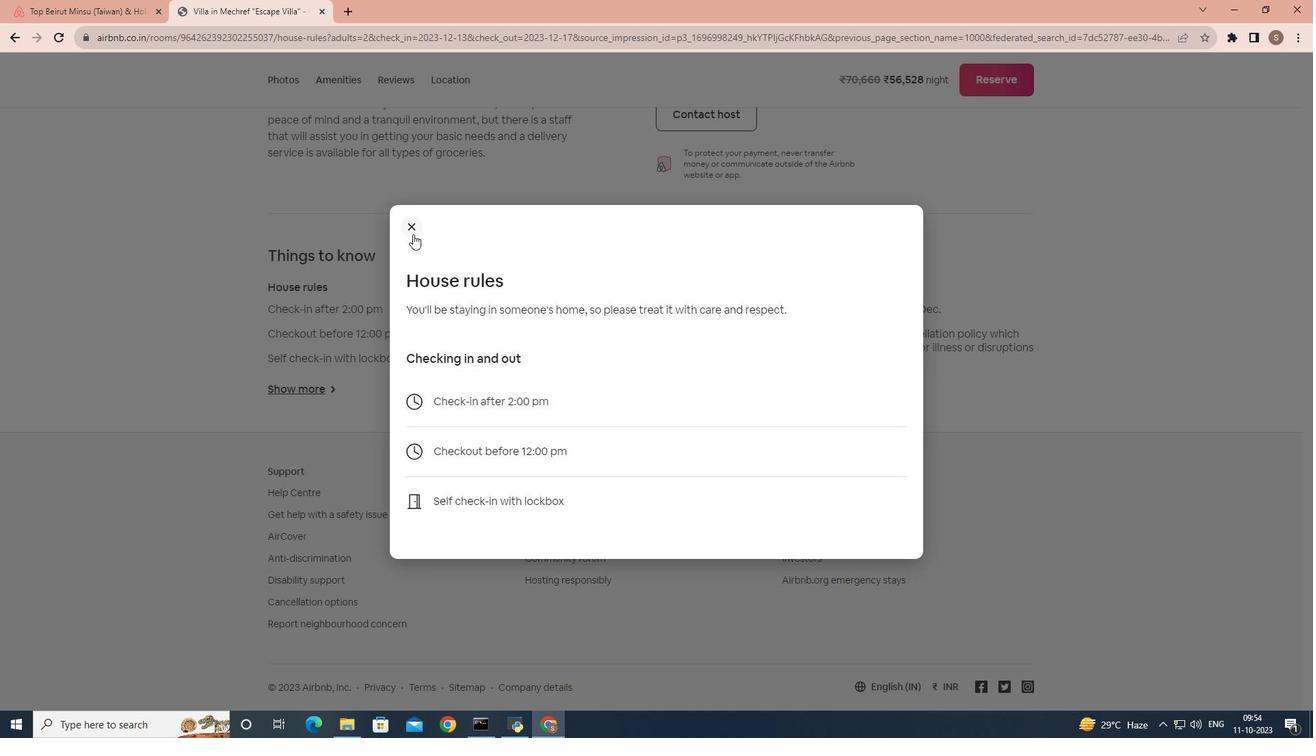
Action: Mouse pressed left at (413, 234)
Screenshot: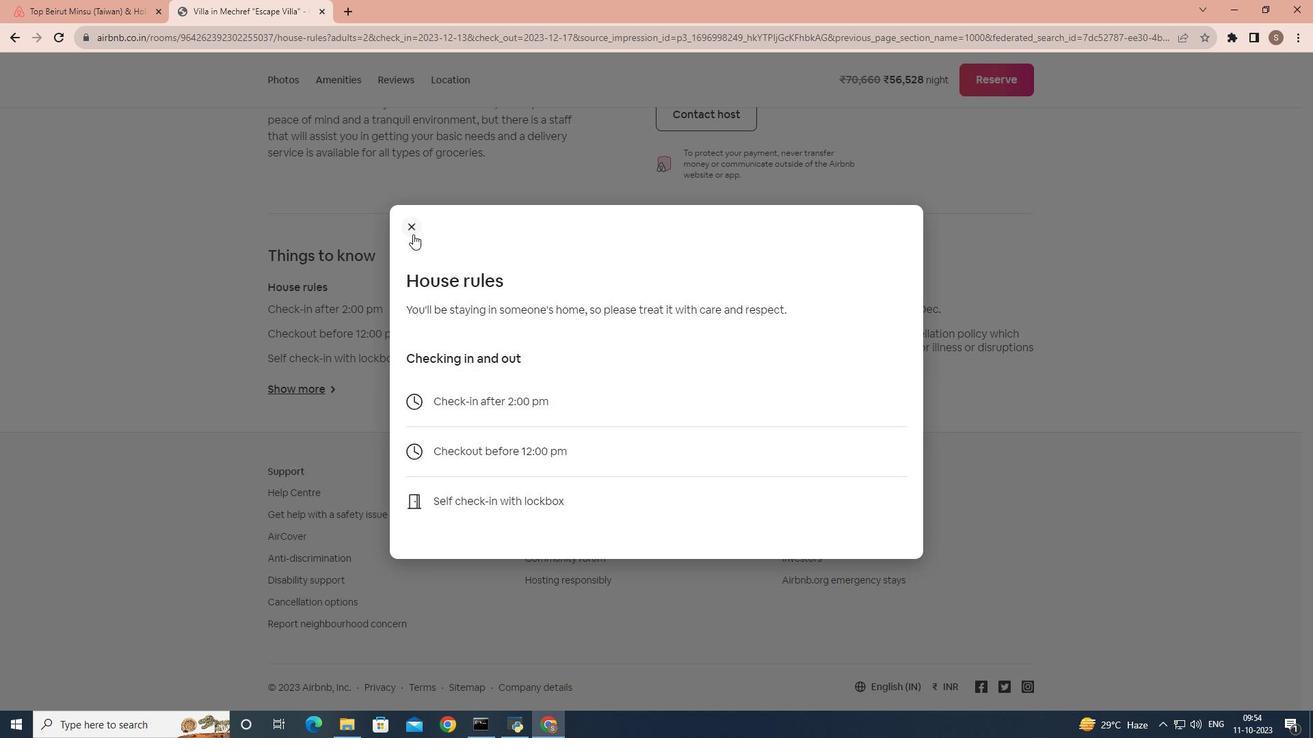 
Action: Mouse moved to (333, 339)
Screenshot: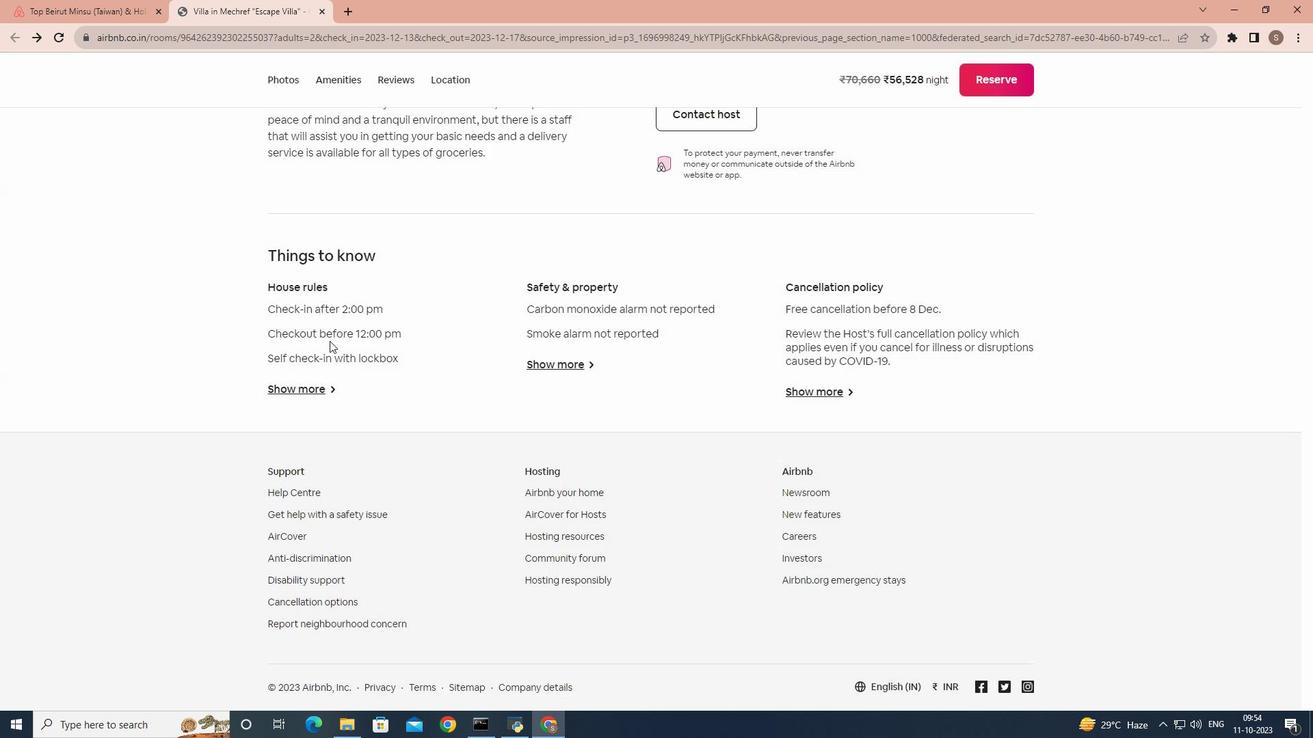 
Action: Mouse scrolled (333, 340) with delta (0, 0)
Screenshot: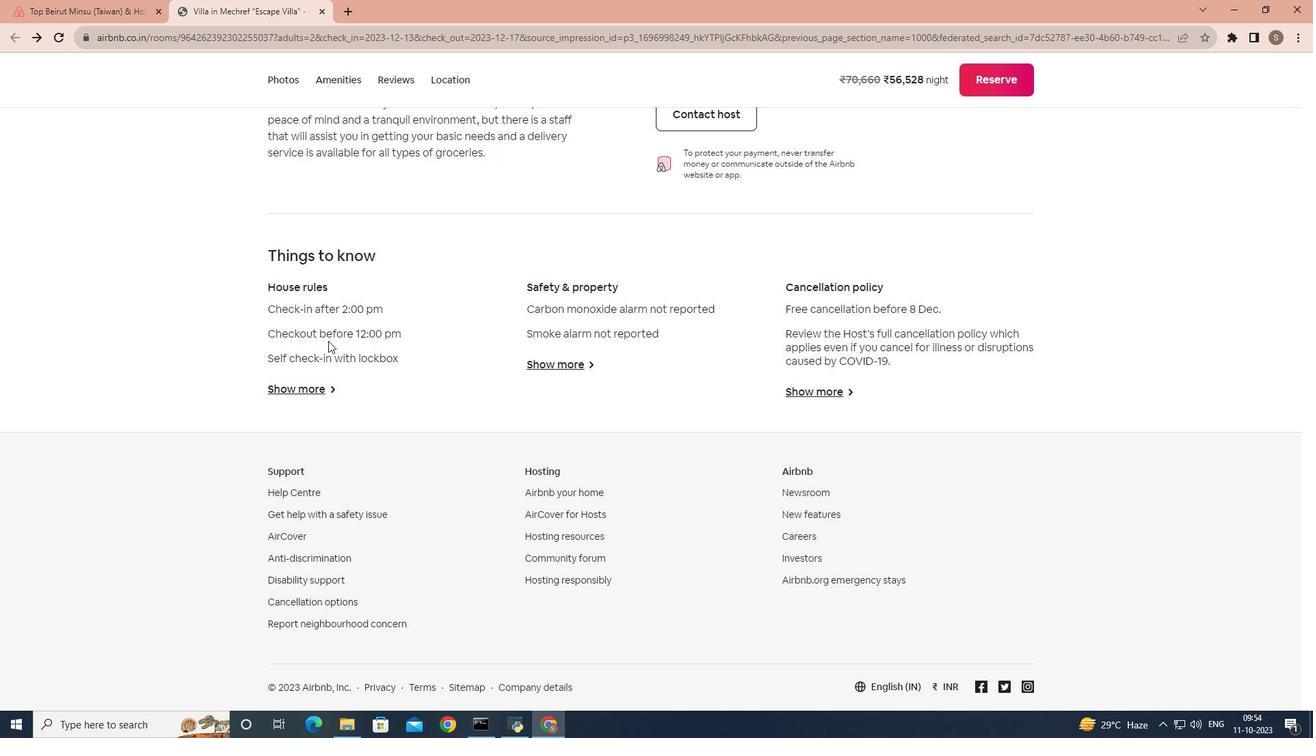 
Action: Mouse scrolled (333, 340) with delta (0, 0)
Screenshot: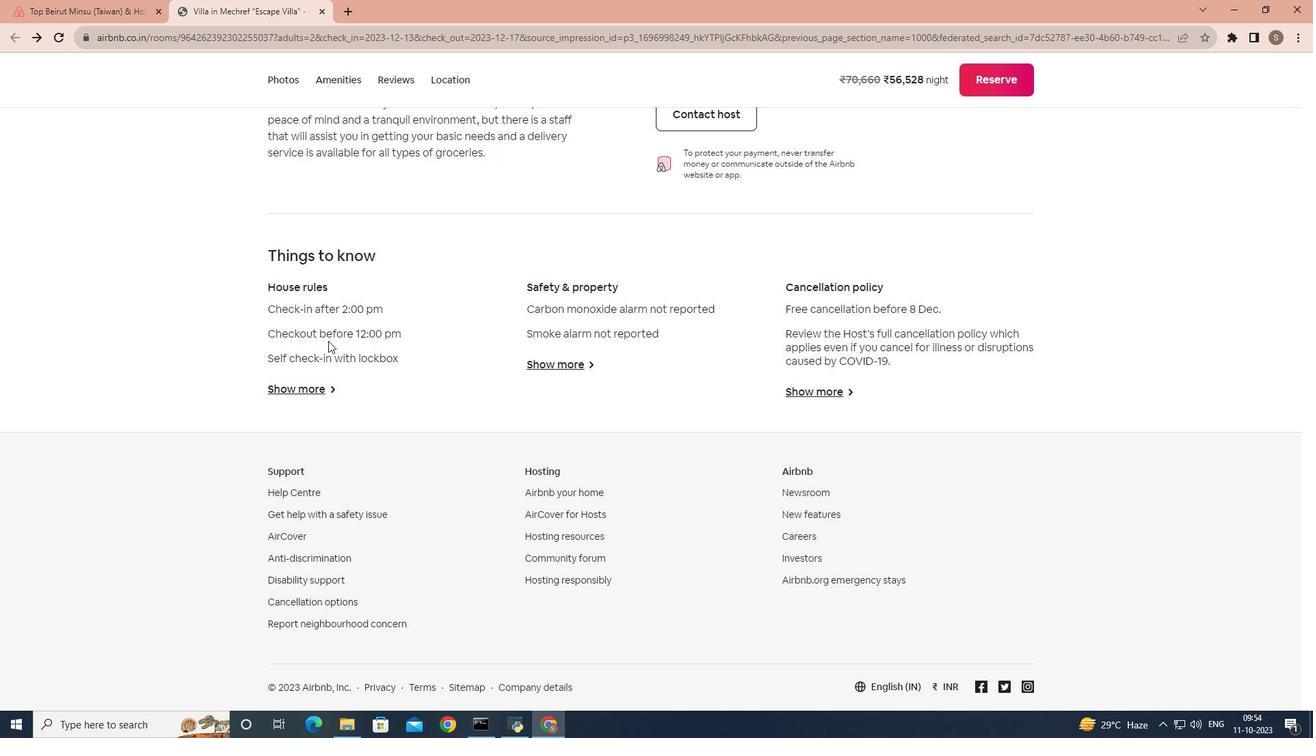 
Action: Mouse scrolled (333, 340) with delta (0, 0)
